 Task: Buy 2 Board Shorts of size Medium for Baby Girls from Clothing section under best seller category for shipping address: Gloria Young, 3106 Abia Martin Drive, Panther Burn, Mississippi 38765, Cell Number 6314971043. Pay from credit card ending with 2005, CVV 3321
Action: Mouse moved to (349, 89)
Screenshot: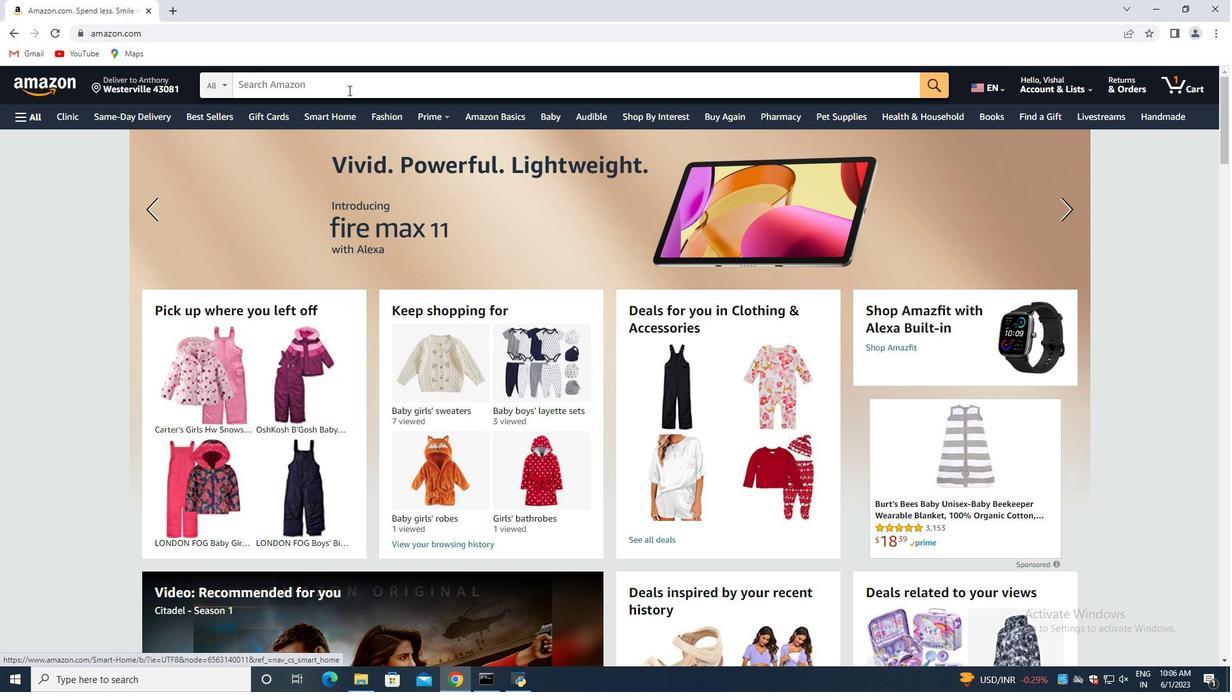 
Action: Mouse pressed left at (349, 89)
Screenshot: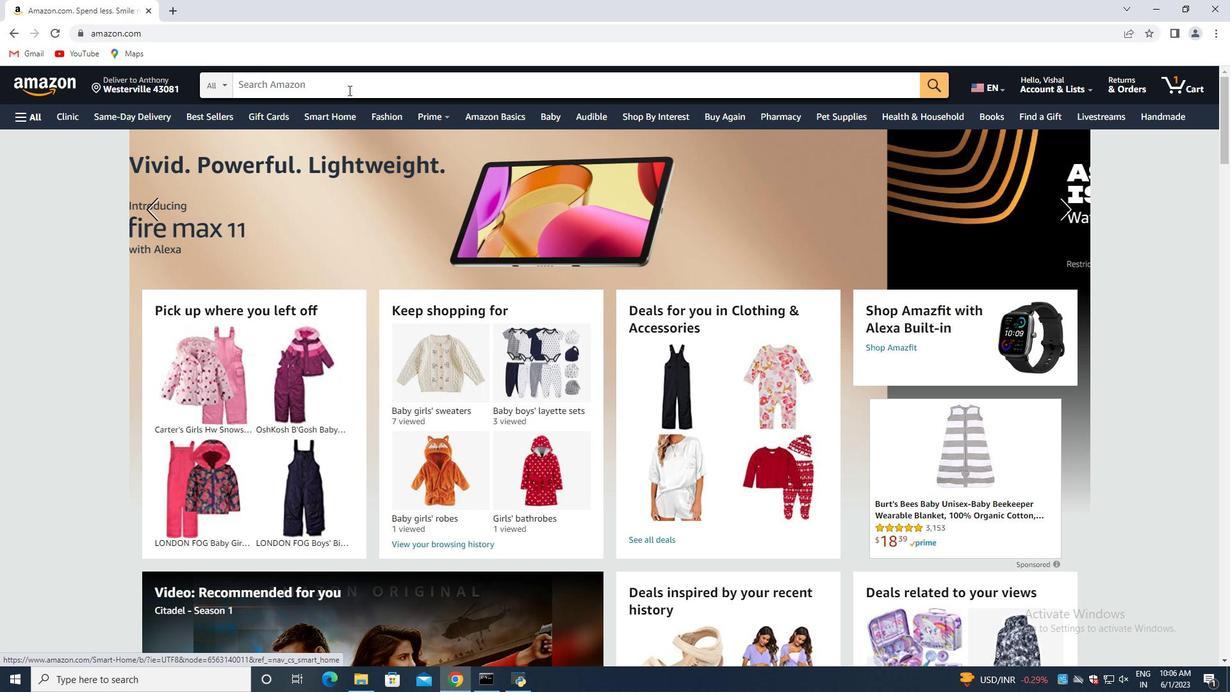 
Action: Key pressed <Key.shift>Board<Key.space><Key.shift>Short<Key.space>oi<Key.backspace>f<Key.space>size<Key.space><Key.shift>Medium<Key.space>for<Key.space><Key.shift>Baby<Key.space><Key.shift>Girls<Key.enter>
Screenshot: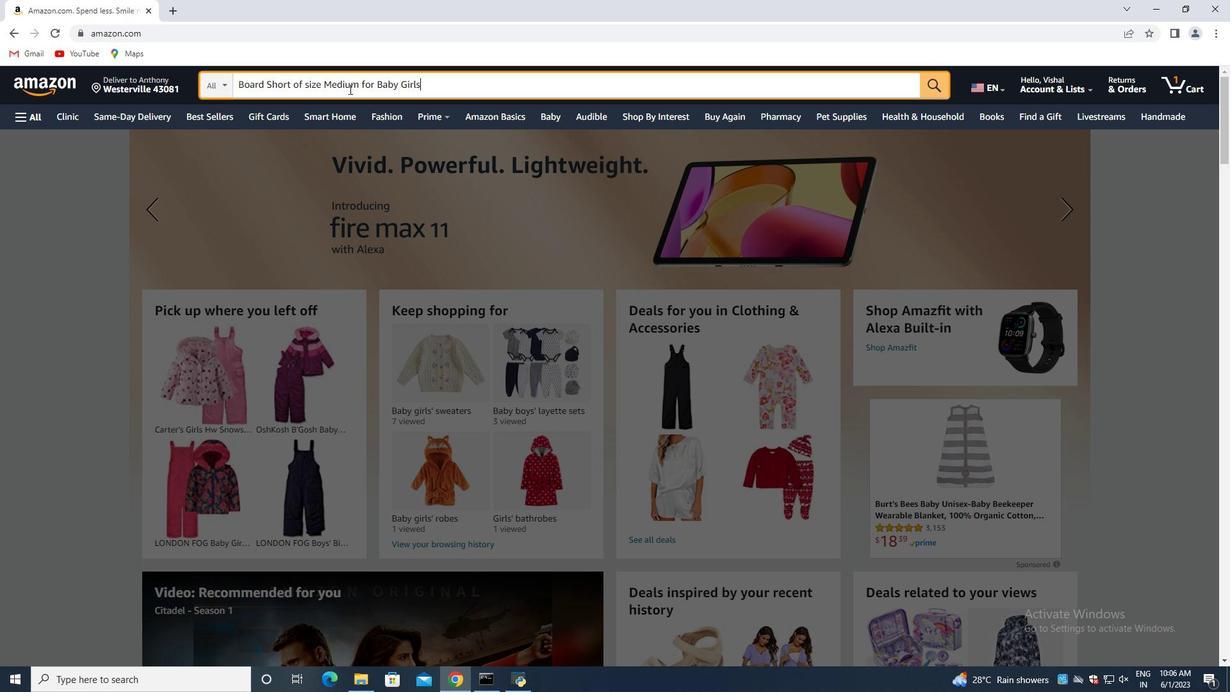
Action: Mouse moved to (342, 108)
Screenshot: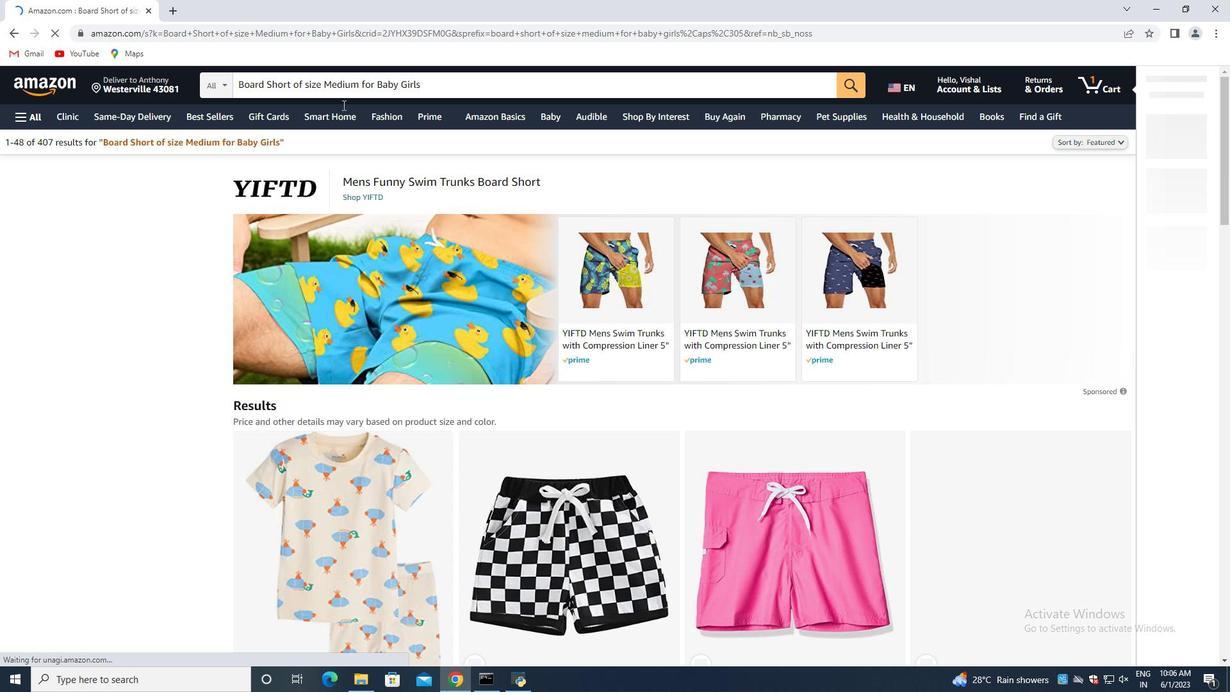 
Action: Mouse scrolled (342, 107) with delta (0, 0)
Screenshot: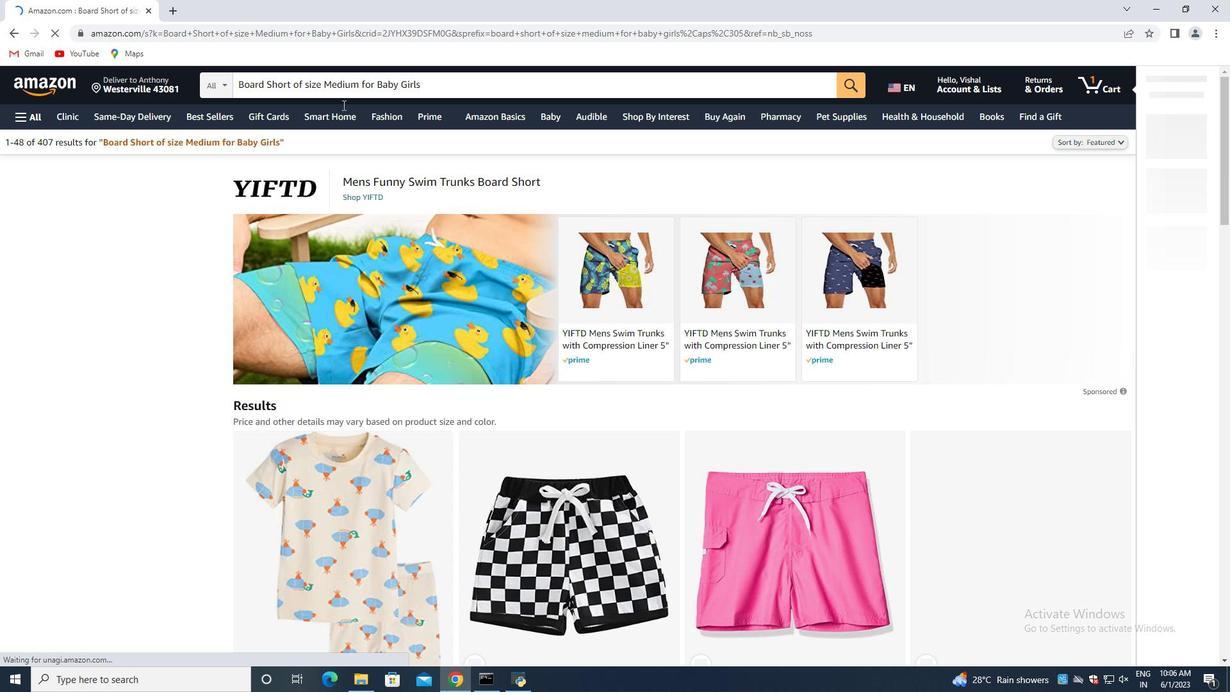 
Action: Mouse moved to (338, 121)
Screenshot: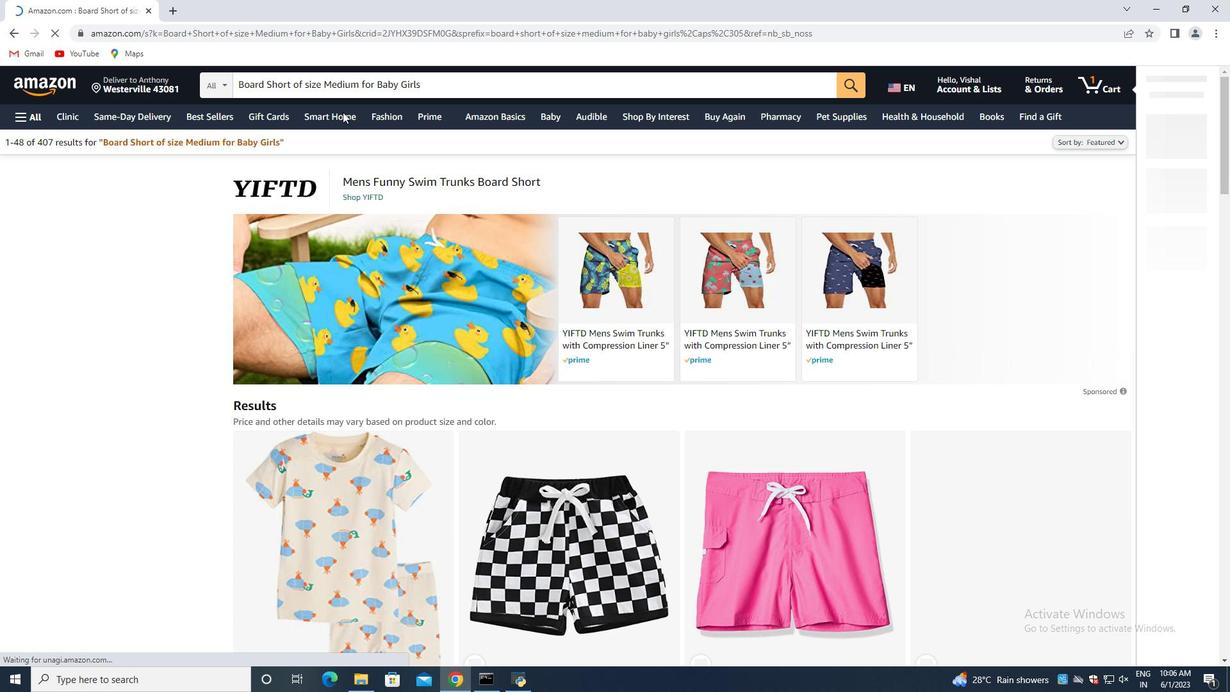 
Action: Mouse scrolled (338, 121) with delta (0, 0)
Screenshot: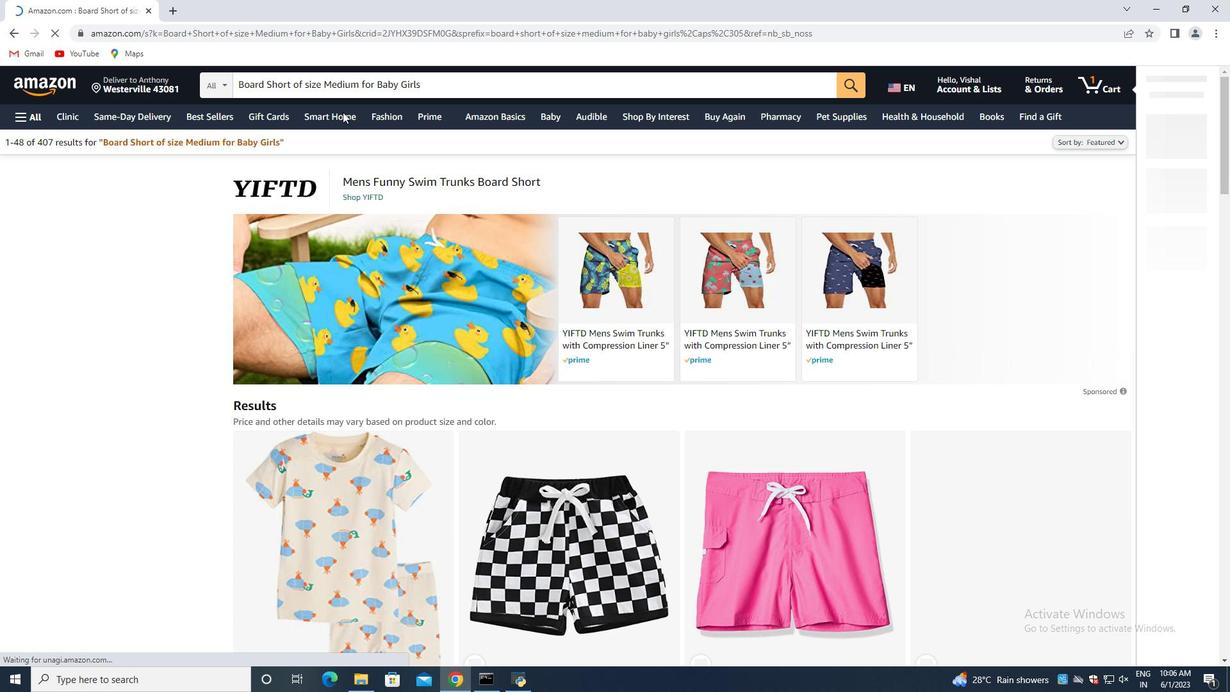 
Action: Mouse moved to (308, 137)
Screenshot: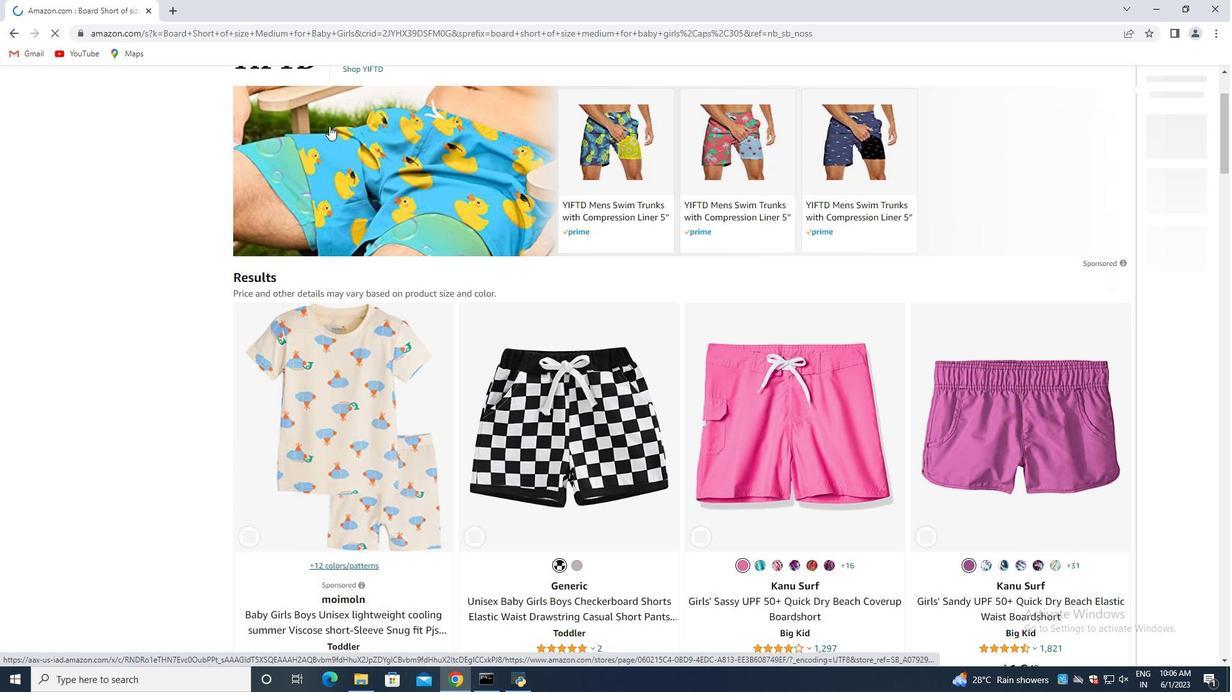 
Action: Mouse scrolled (308, 136) with delta (0, 0)
Screenshot: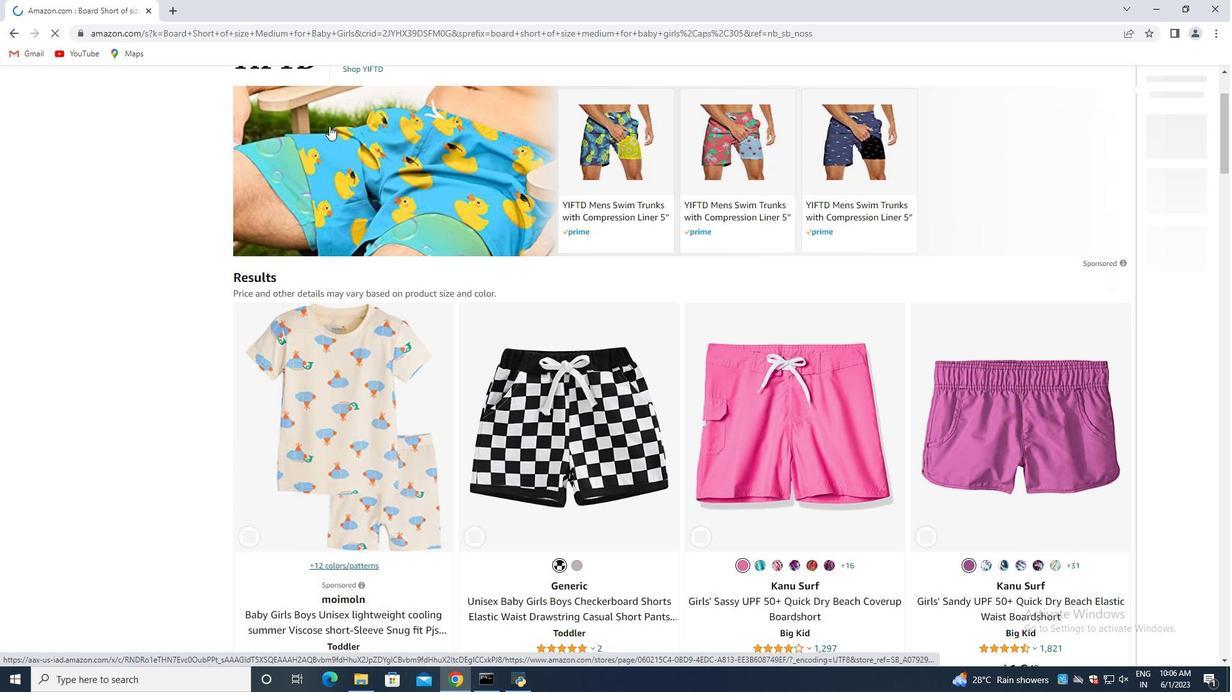 
Action: Mouse moved to (294, 142)
Screenshot: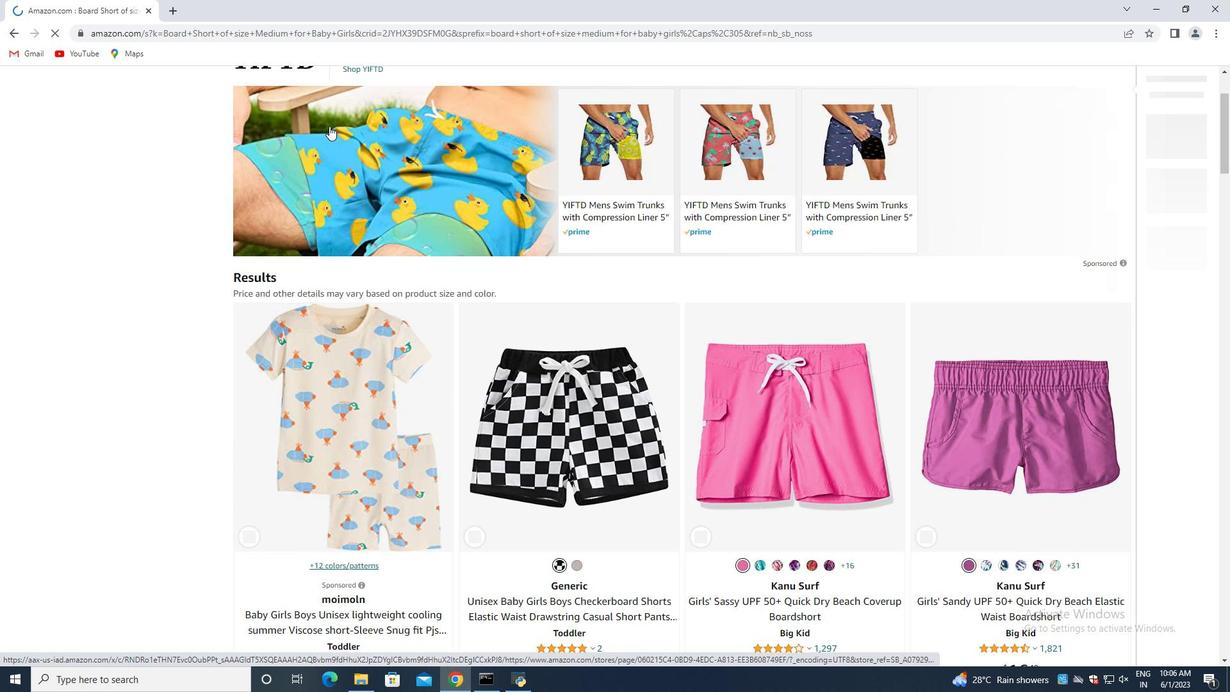 
Action: Mouse scrolled (294, 142) with delta (0, 0)
Screenshot: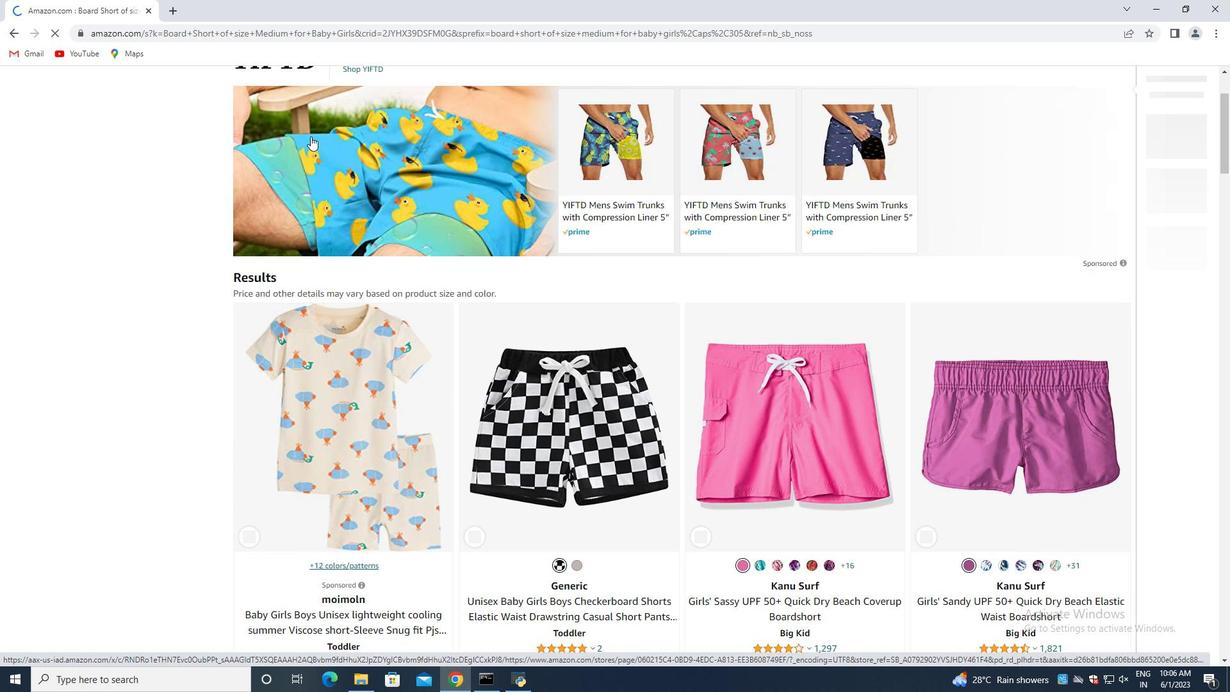 
Action: Mouse moved to (297, 139)
Screenshot: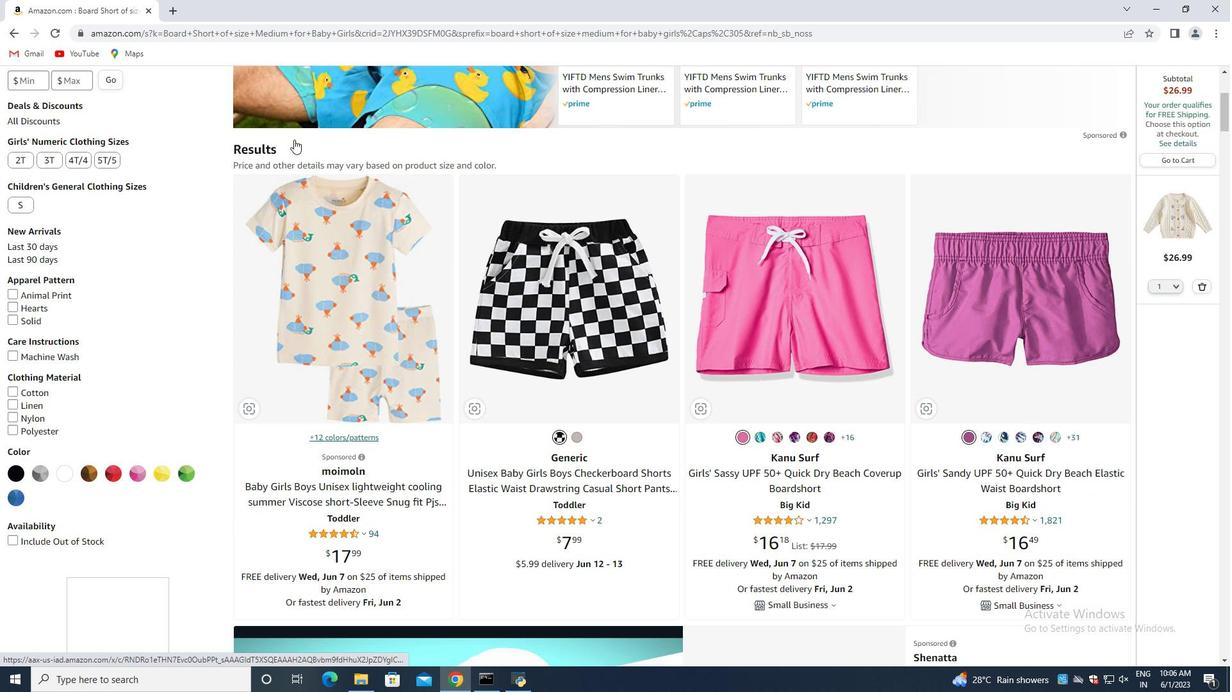 
Action: Mouse scrolled (297, 139) with delta (0, 0)
Screenshot: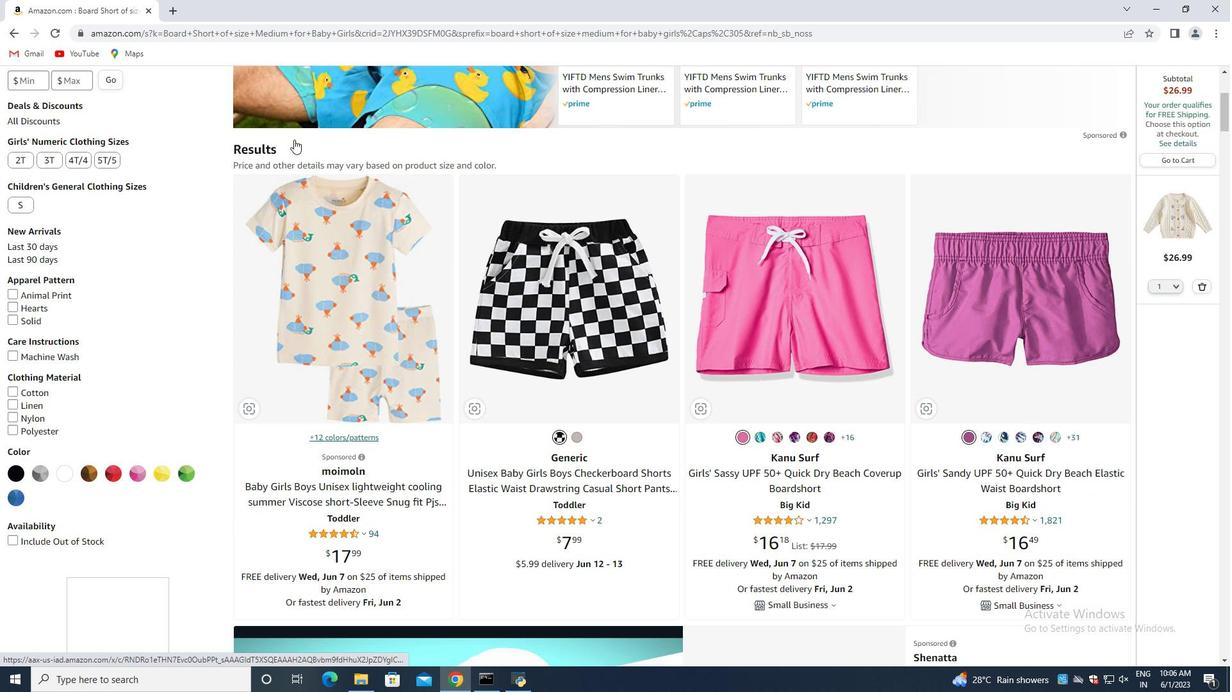 
Action: Mouse moved to (298, 139)
Screenshot: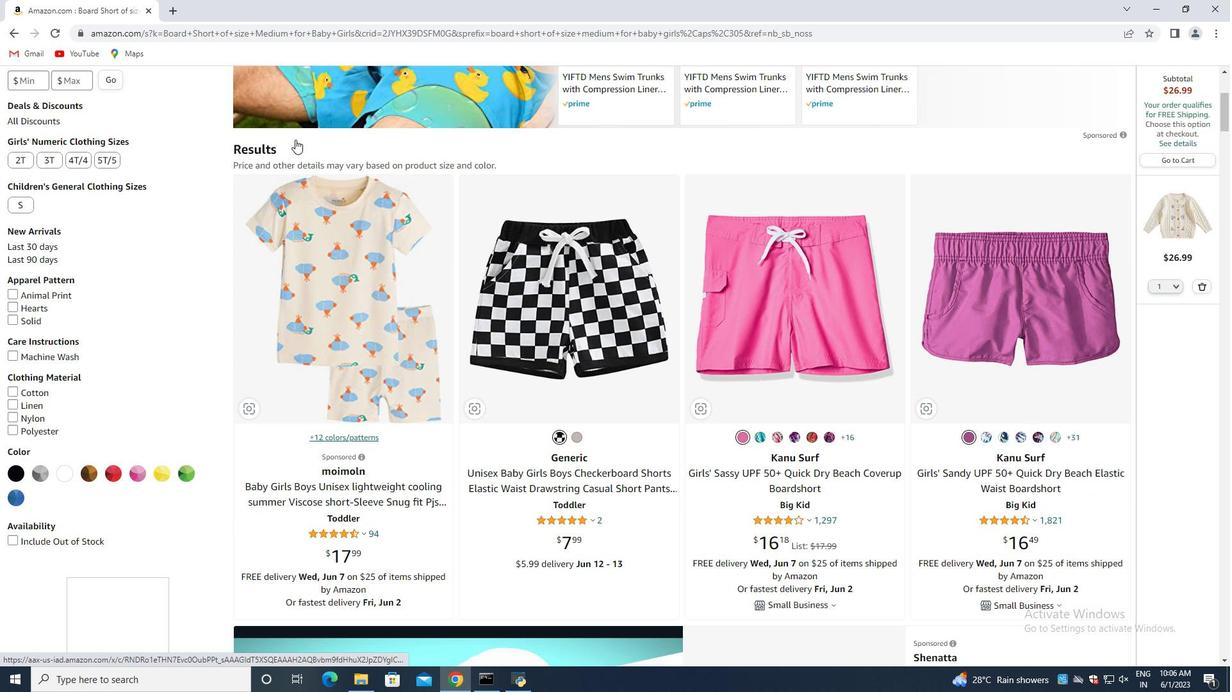 
Action: Mouse scrolled (298, 139) with delta (0, 0)
Screenshot: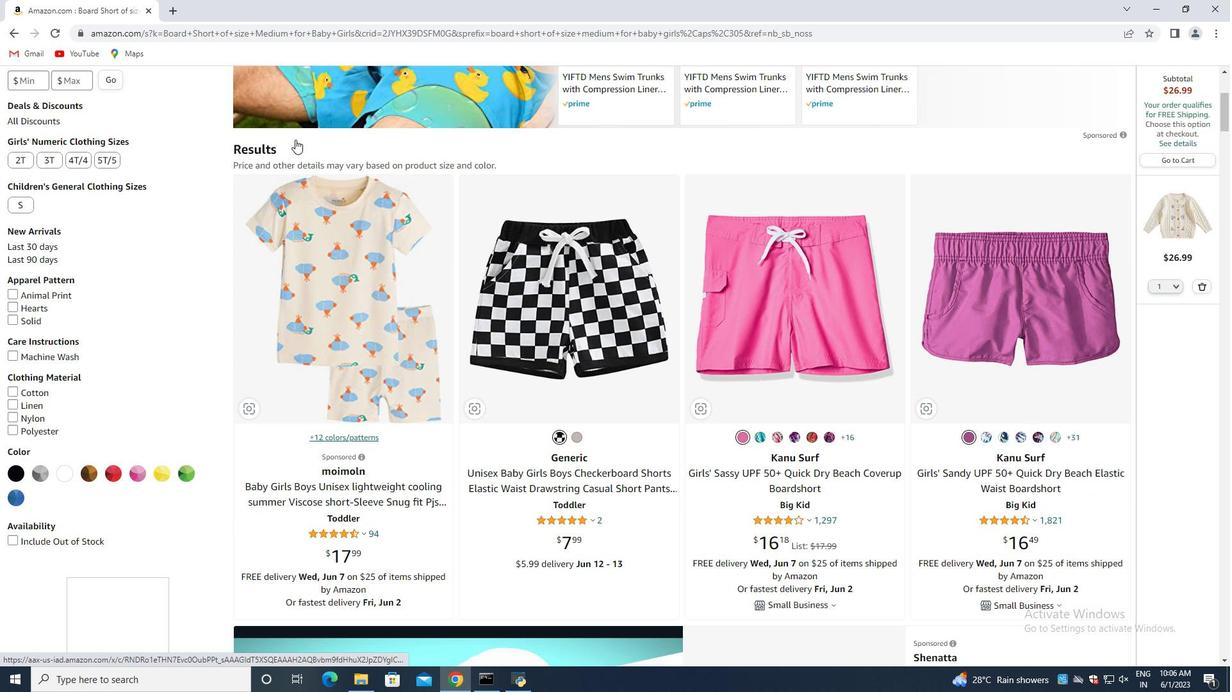 
Action: Mouse moved to (300, 140)
Screenshot: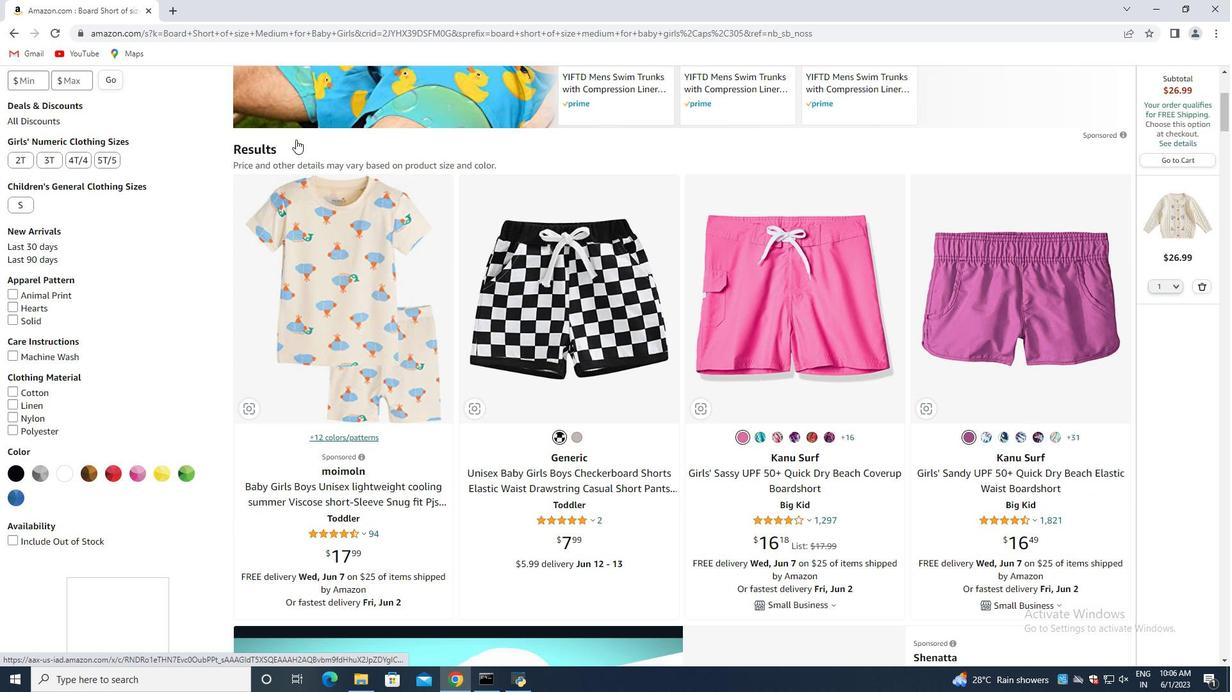 
Action: Mouse scrolled (300, 139) with delta (0, 0)
Screenshot: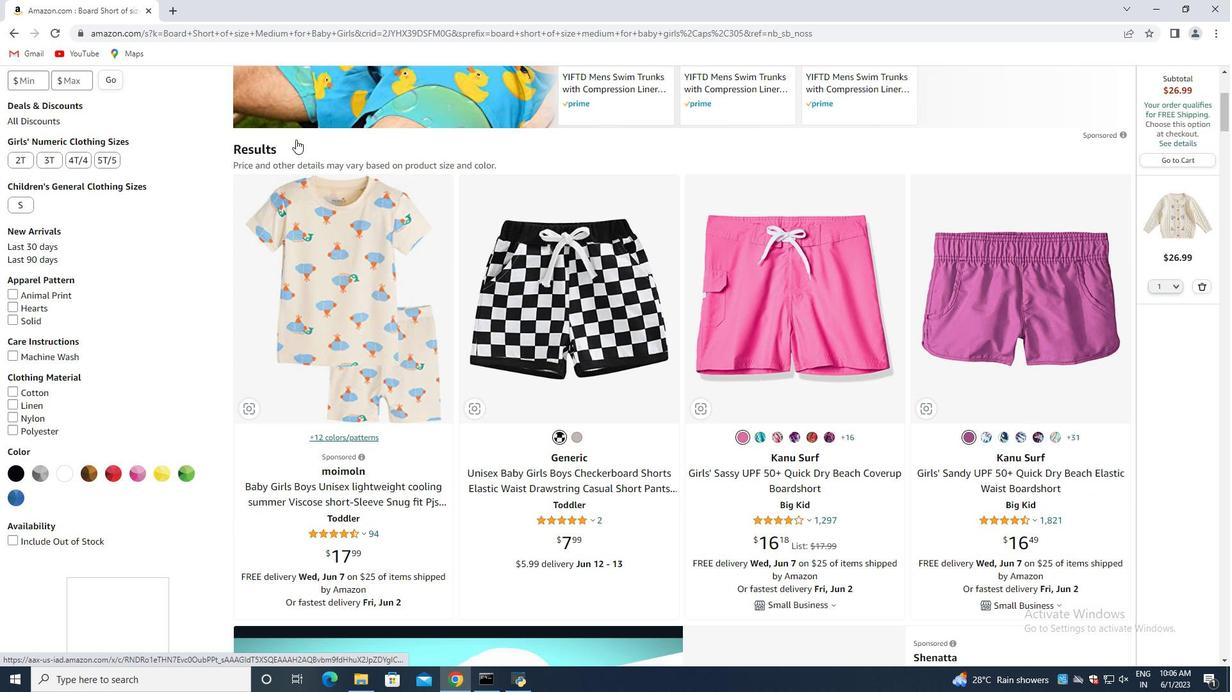 
Action: Mouse moved to (307, 145)
Screenshot: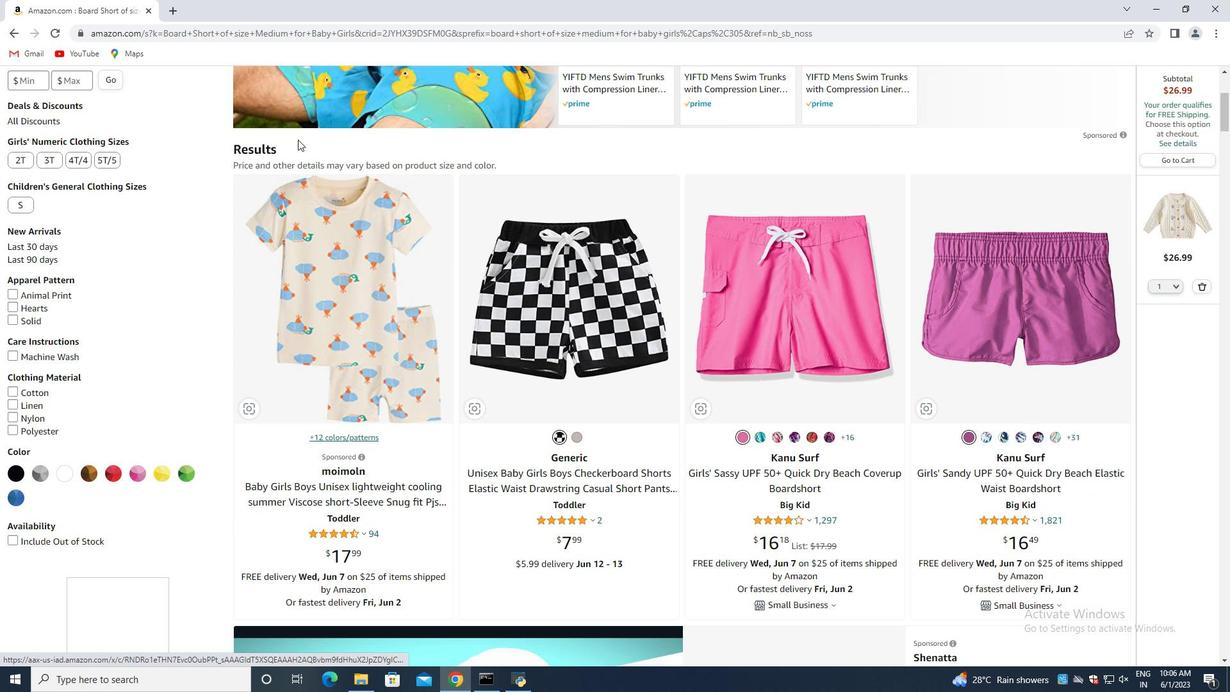 
Action: Mouse scrolled (307, 144) with delta (0, 0)
Screenshot: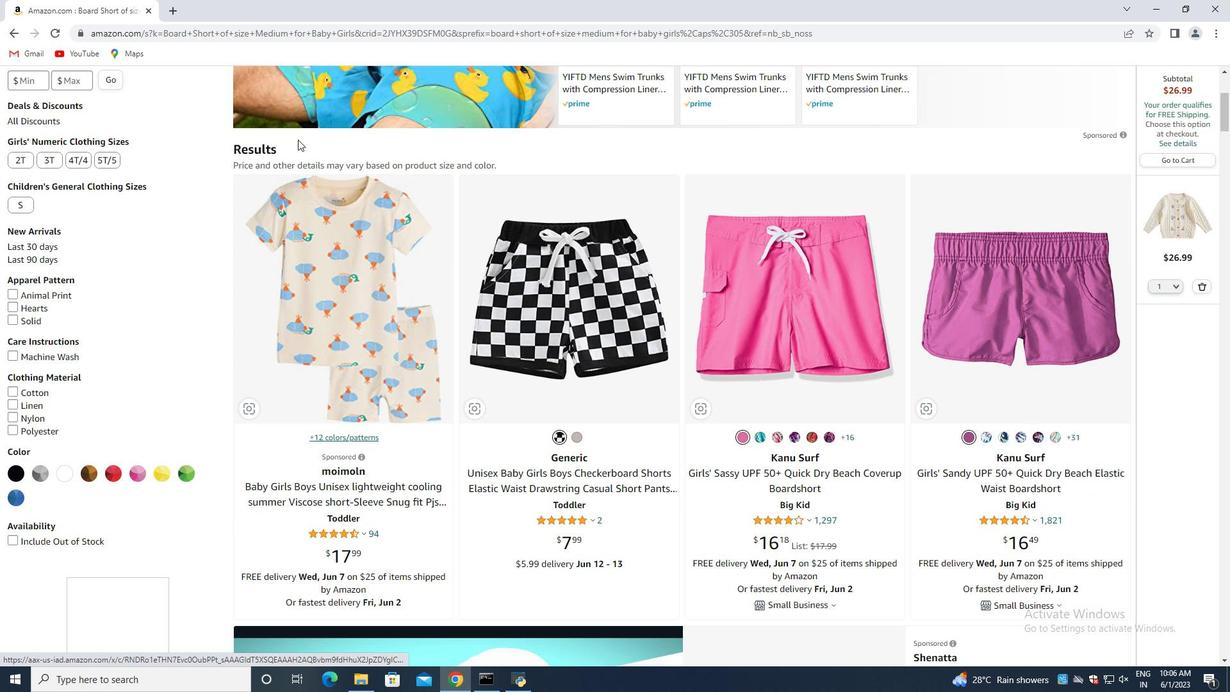 
Action: Mouse scrolled (307, 144) with delta (0, 0)
Screenshot: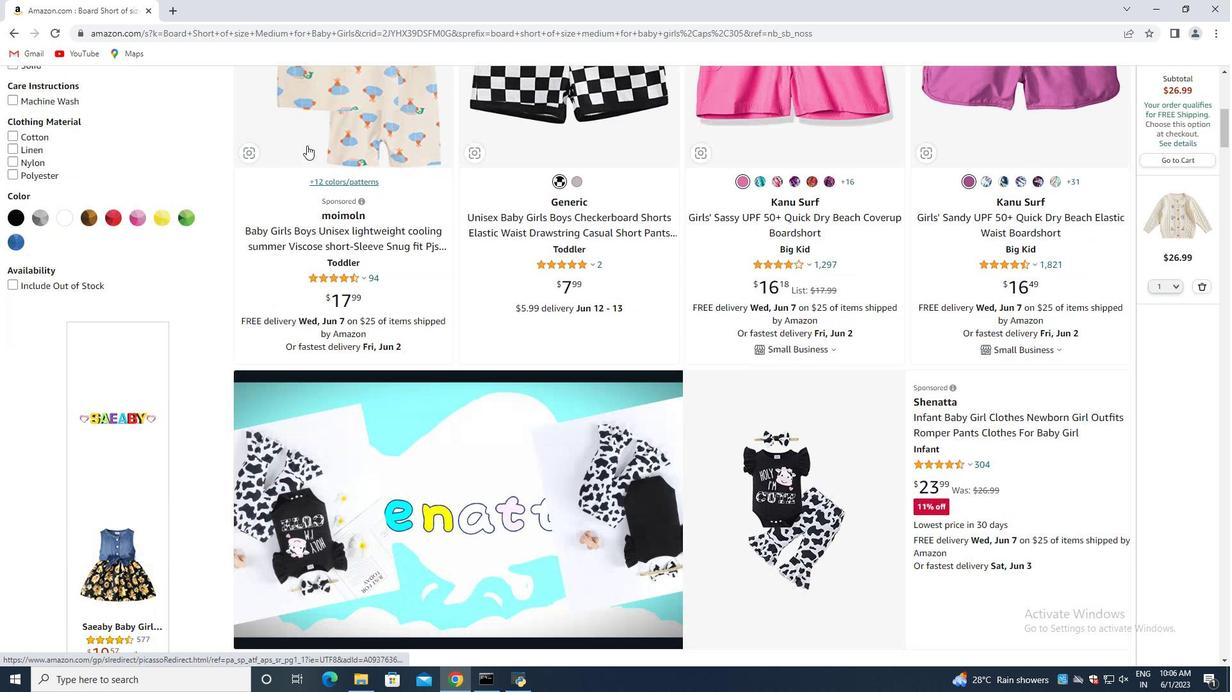 
Action: Mouse moved to (307, 145)
Screenshot: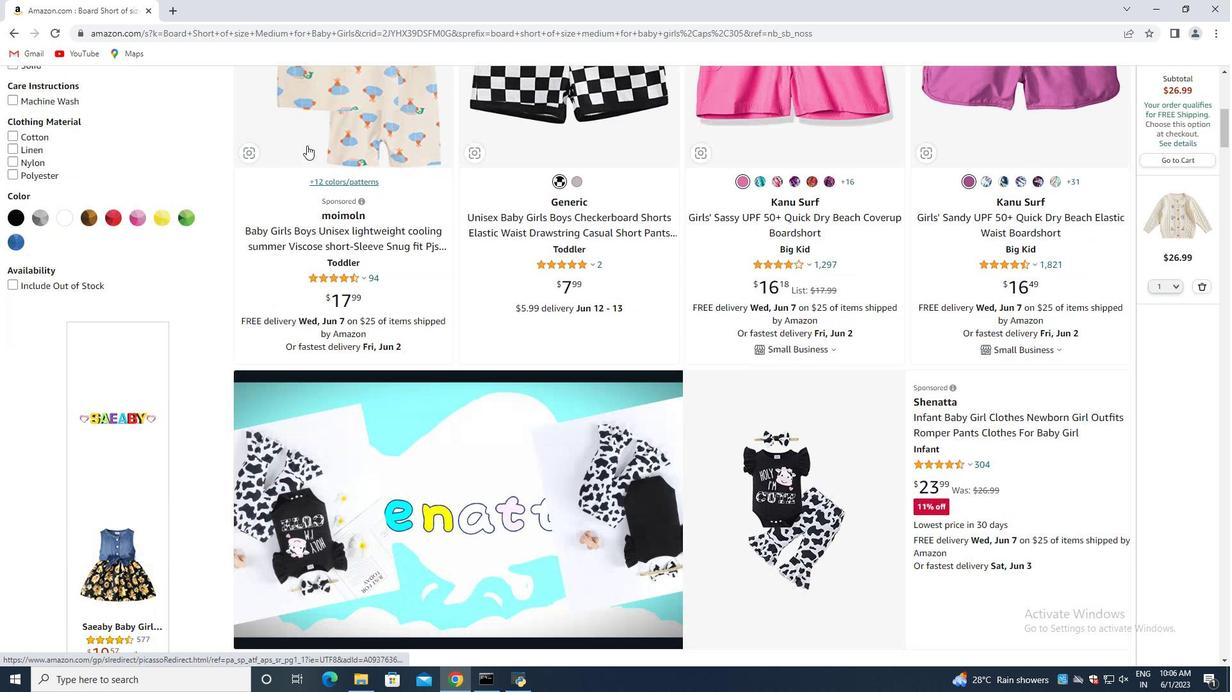 
Action: Mouse scrolled (307, 144) with delta (0, 0)
Screenshot: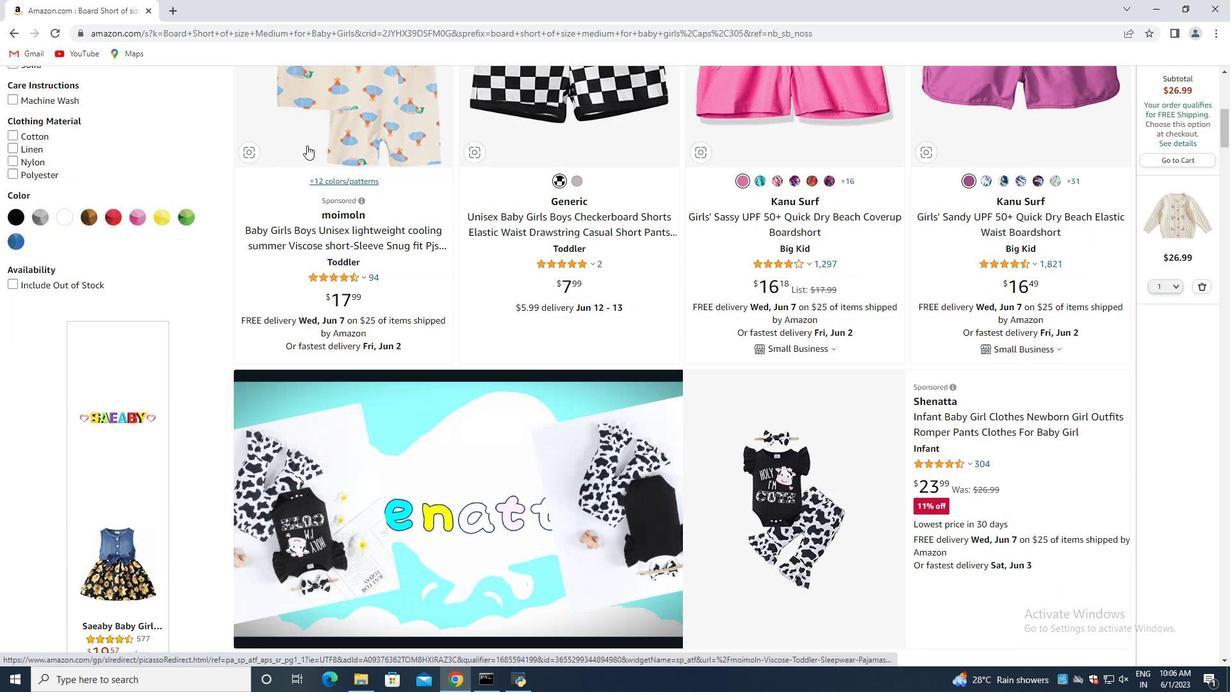 
Action: Mouse moved to (307, 147)
Screenshot: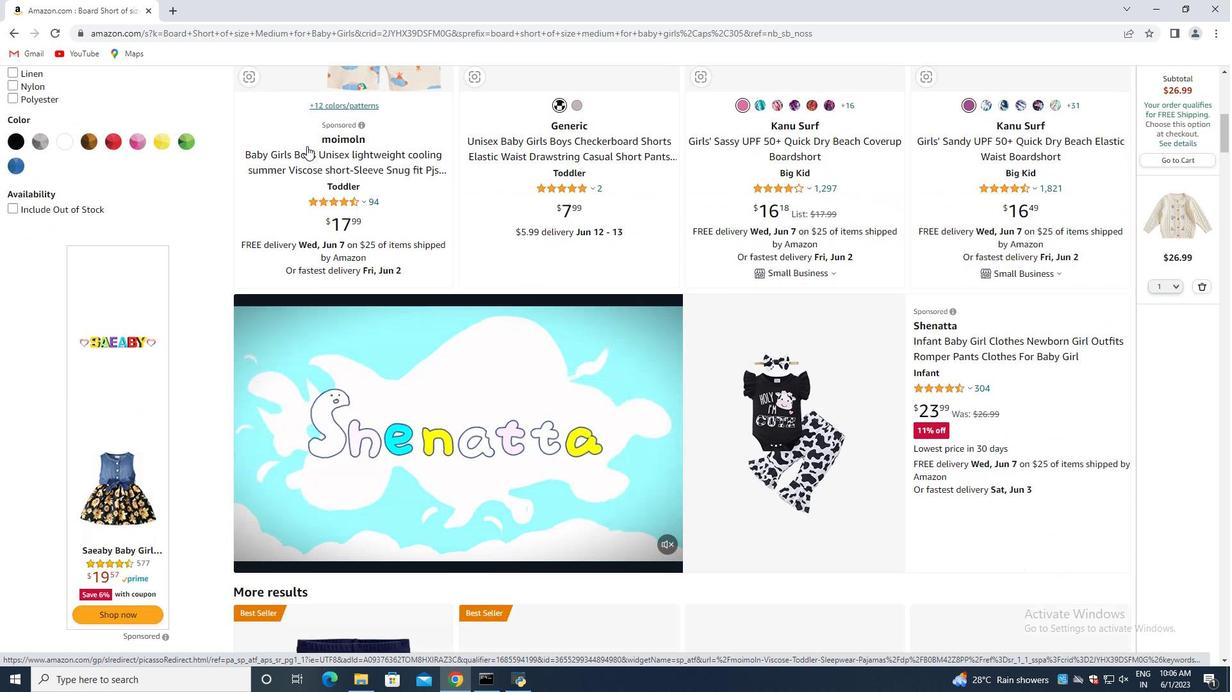 
Action: Mouse scrolled (307, 146) with delta (0, 0)
Screenshot: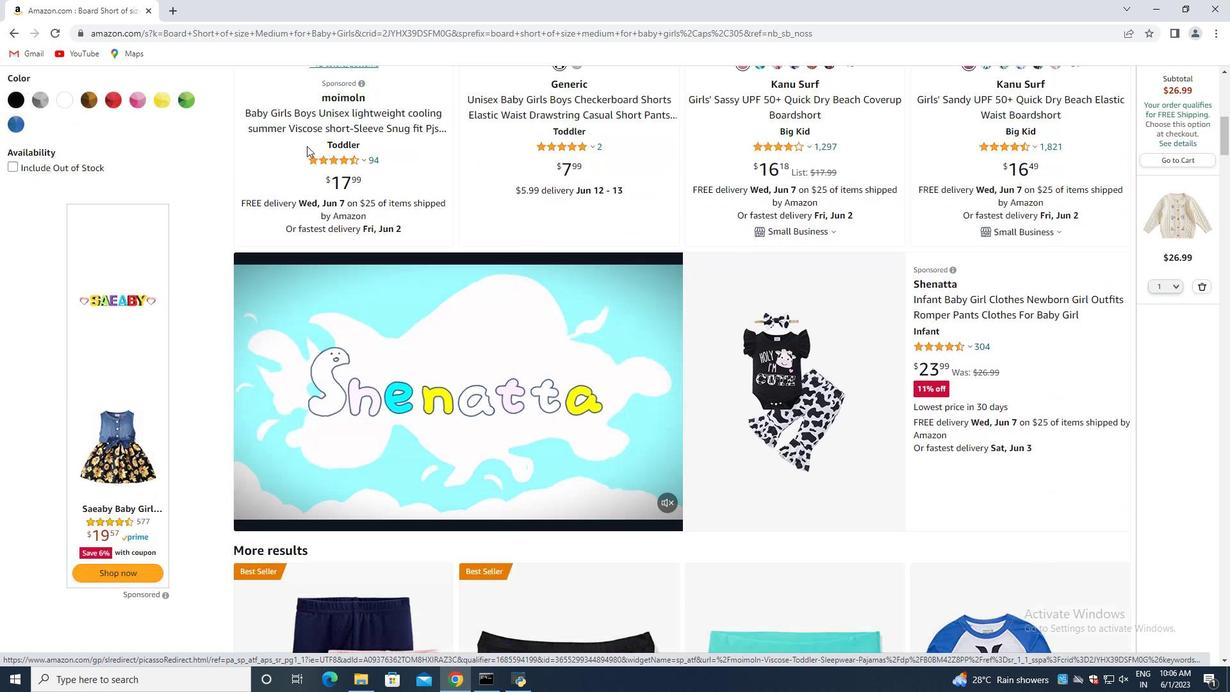 
Action: Mouse scrolled (307, 146) with delta (0, 0)
Screenshot: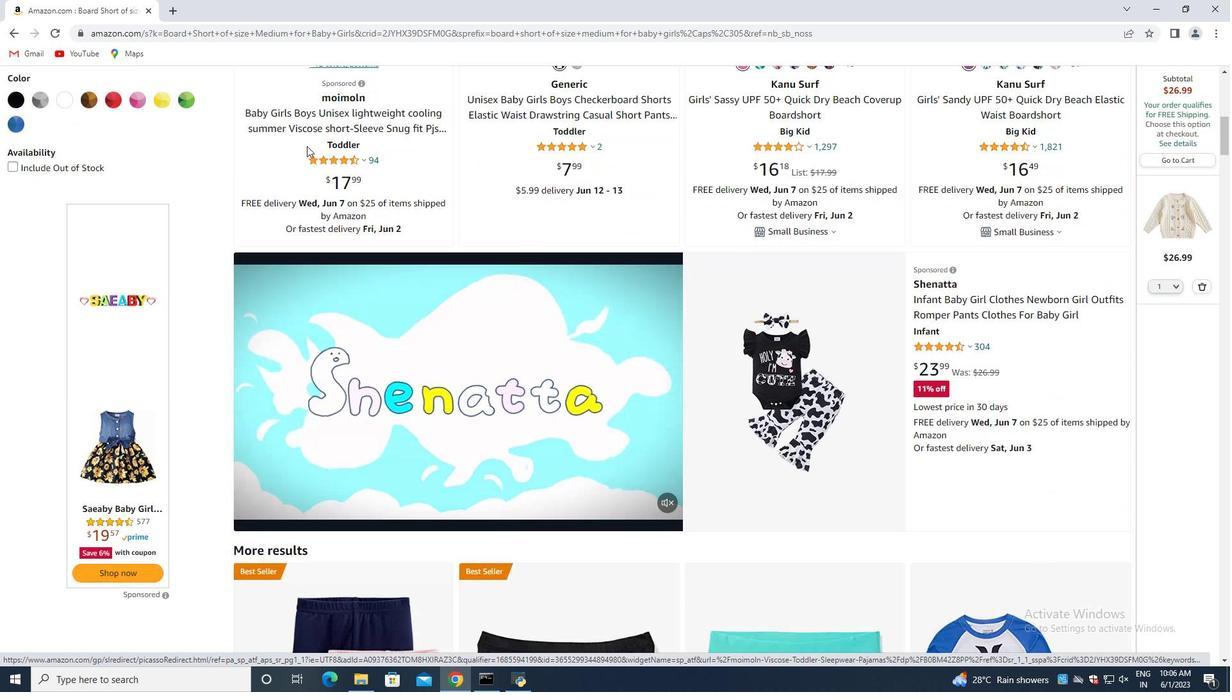 
Action: Mouse scrolled (307, 146) with delta (0, 0)
Screenshot: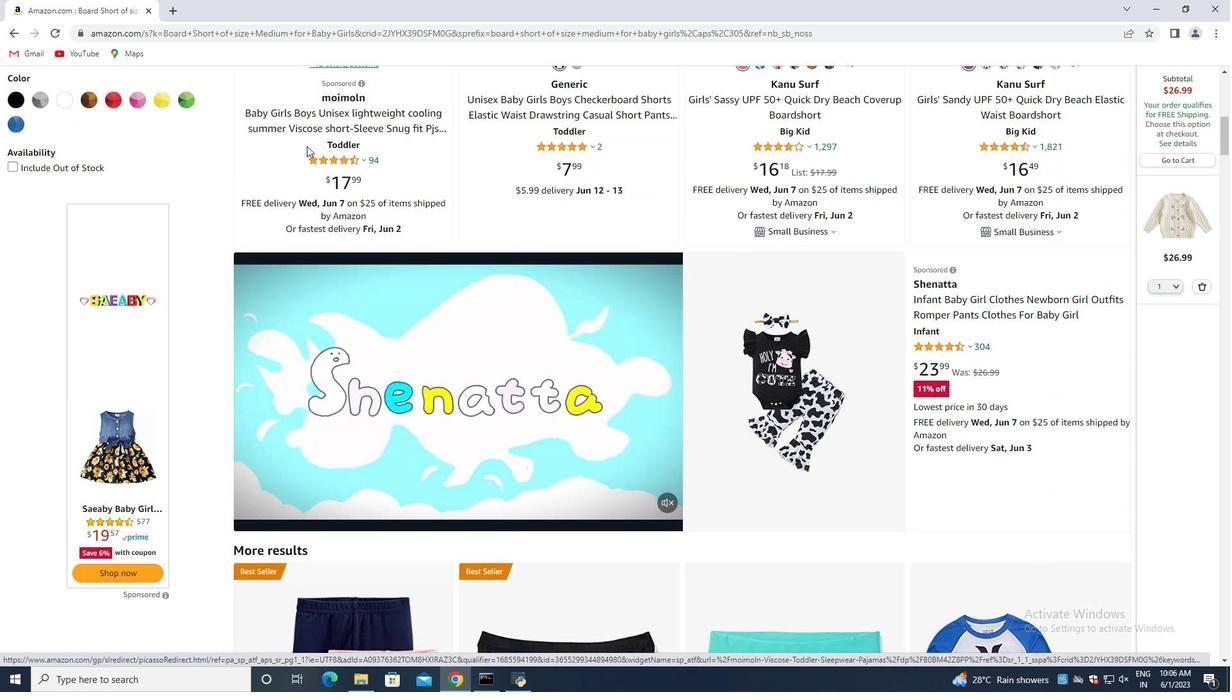 
Action: Mouse scrolled (307, 148) with delta (0, 0)
Screenshot: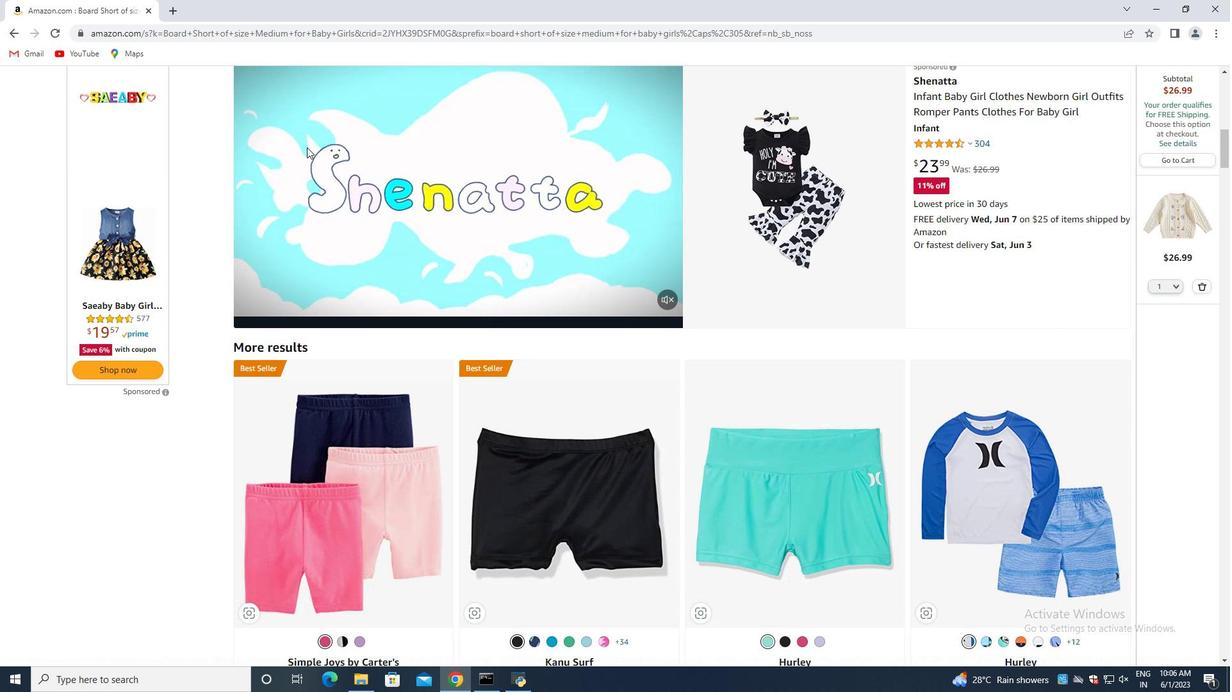 
Action: Mouse scrolled (307, 148) with delta (0, 0)
Screenshot: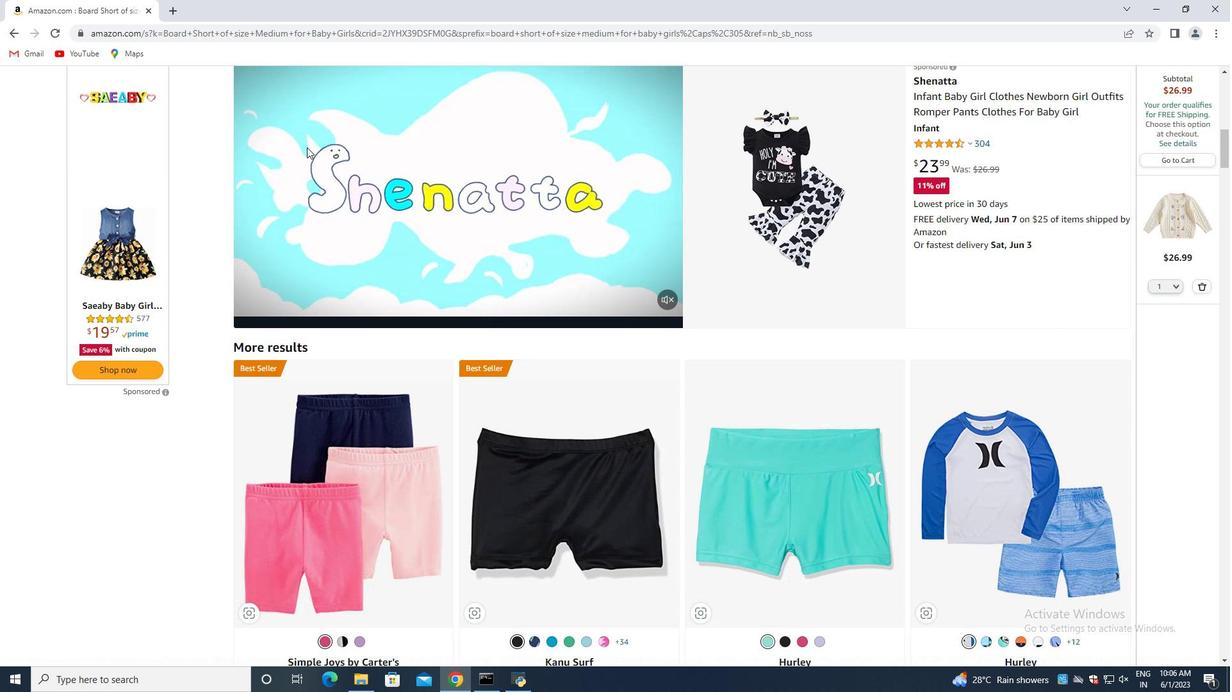 
Action: Mouse scrolled (307, 148) with delta (0, 0)
Screenshot: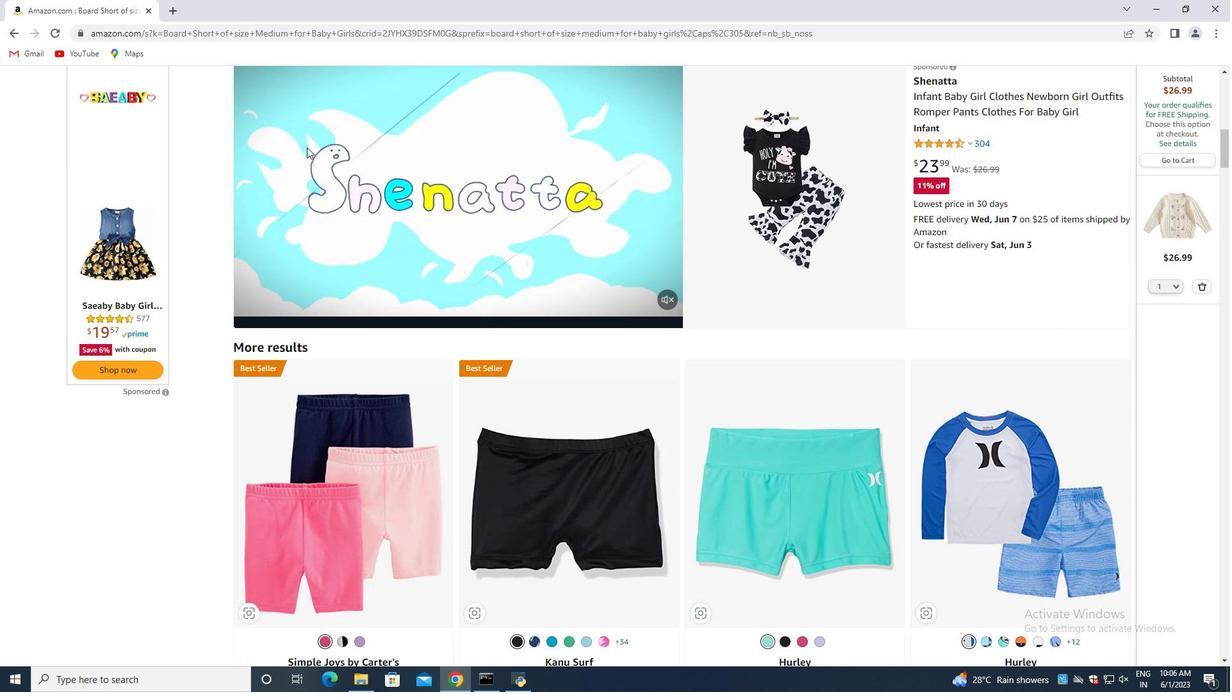 
Action: Mouse scrolled (307, 148) with delta (0, 0)
Screenshot: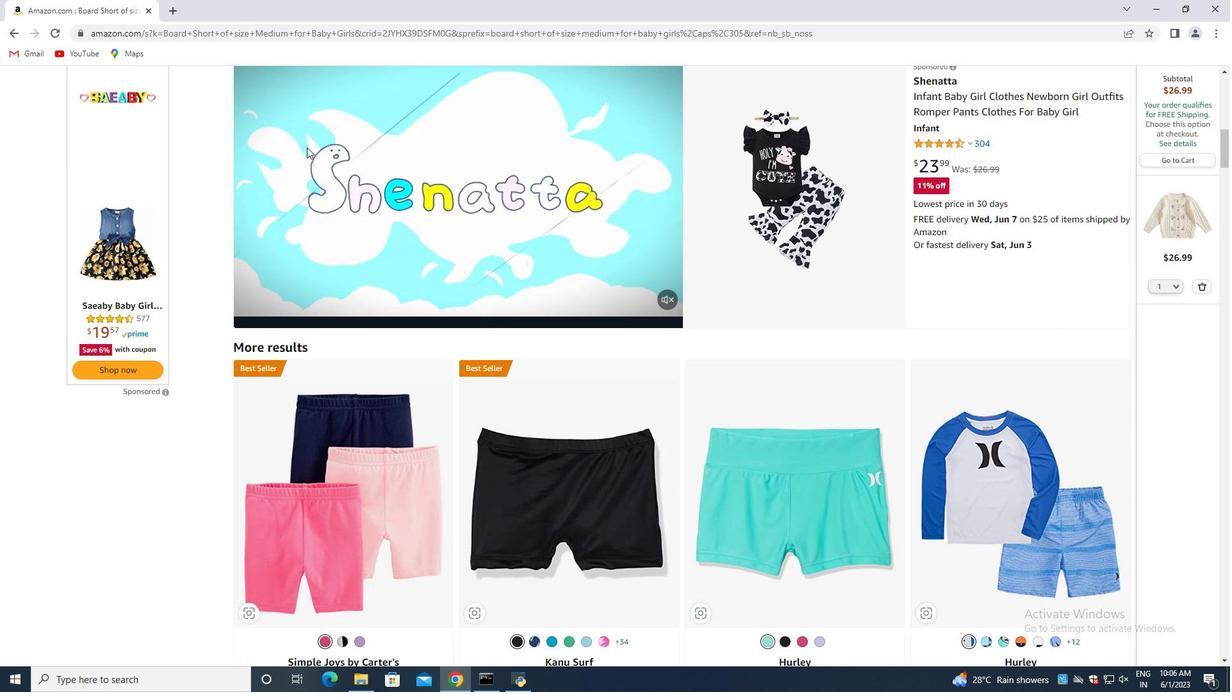 
Action: Mouse scrolled (307, 148) with delta (0, 0)
Screenshot: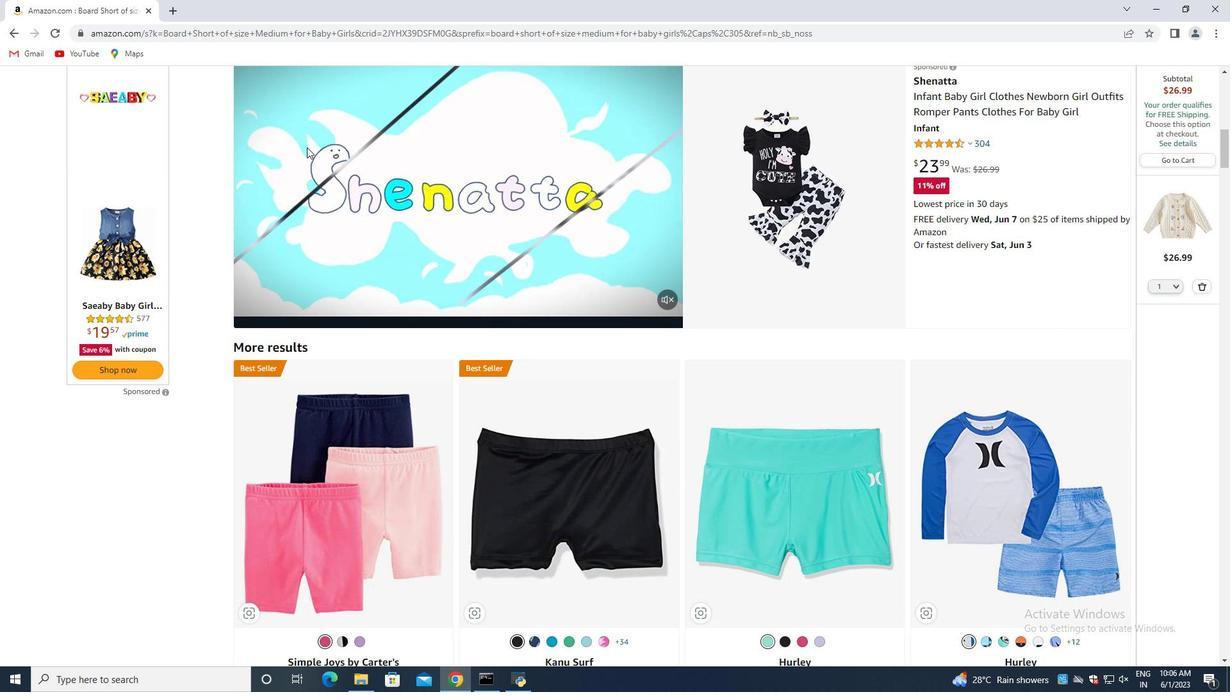 
Action: Mouse scrolled (307, 148) with delta (0, 0)
Screenshot: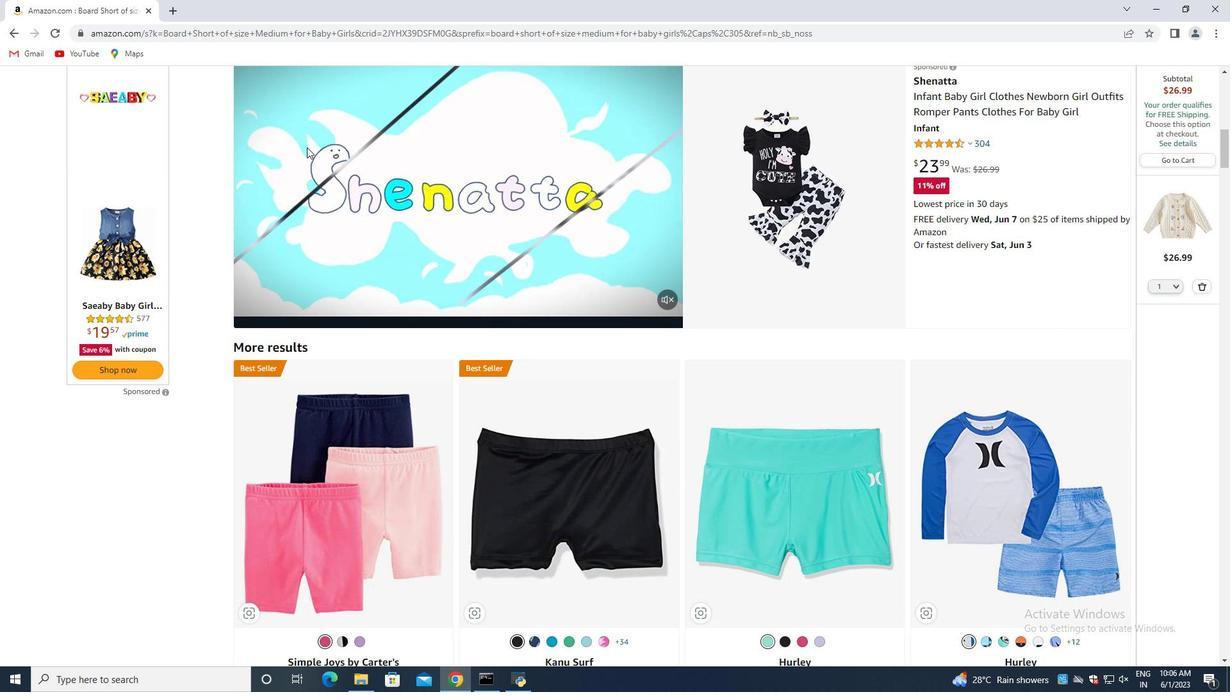 
Action: Mouse scrolled (307, 148) with delta (0, 0)
Screenshot: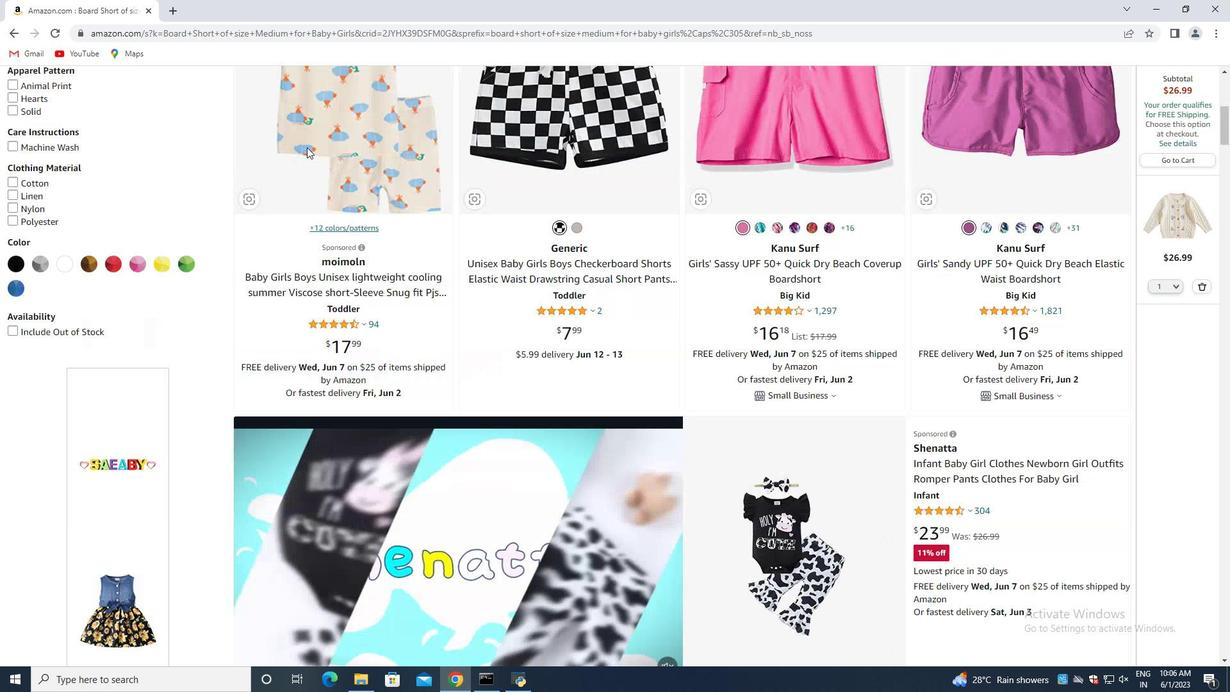 
Action: Mouse scrolled (307, 148) with delta (0, 0)
Screenshot: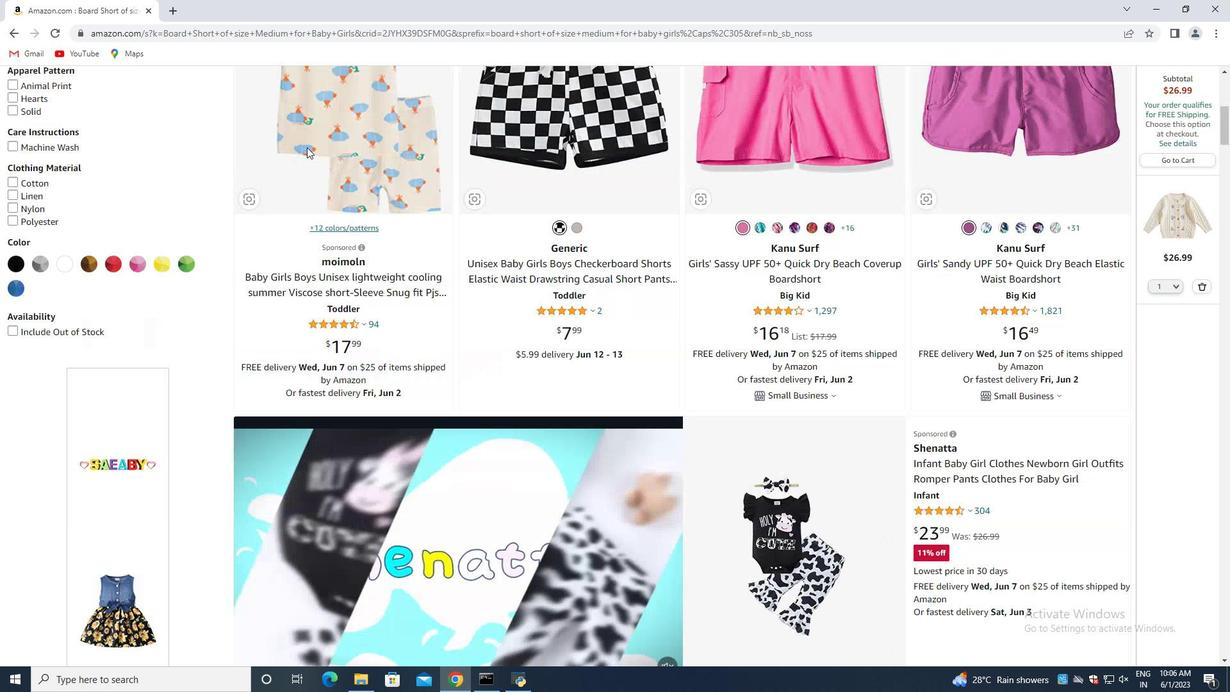 
Action: Mouse scrolled (307, 148) with delta (0, 0)
Screenshot: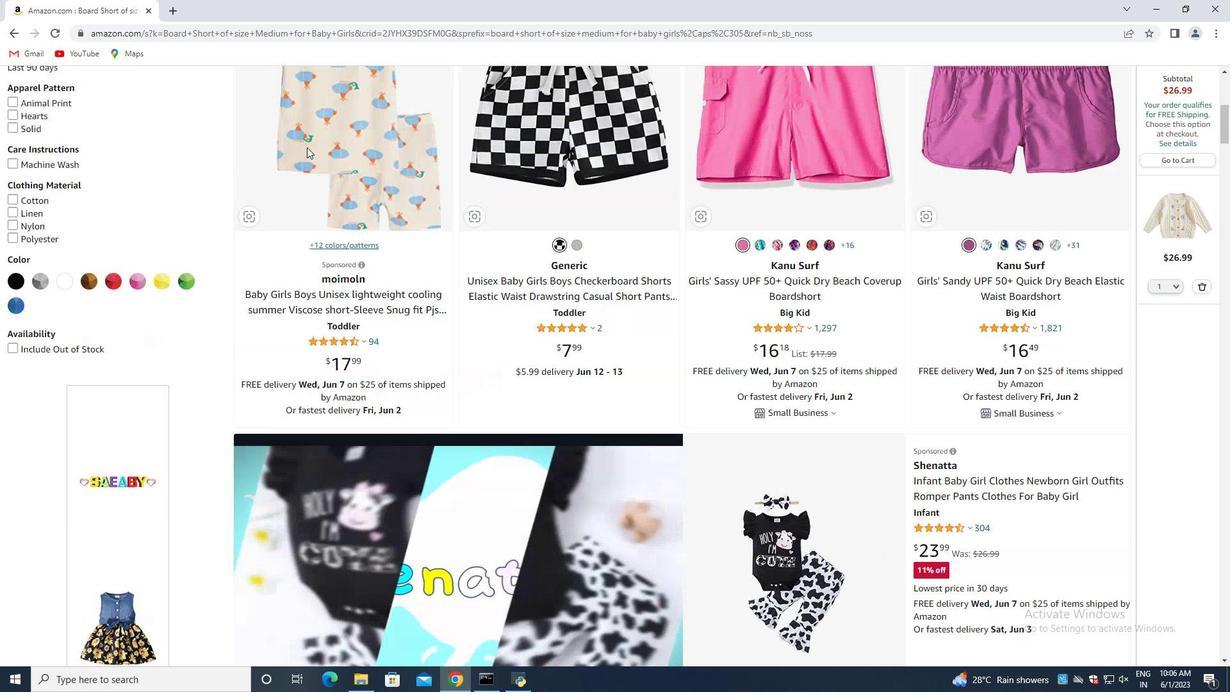 
Action: Mouse scrolled (307, 148) with delta (0, 0)
Screenshot: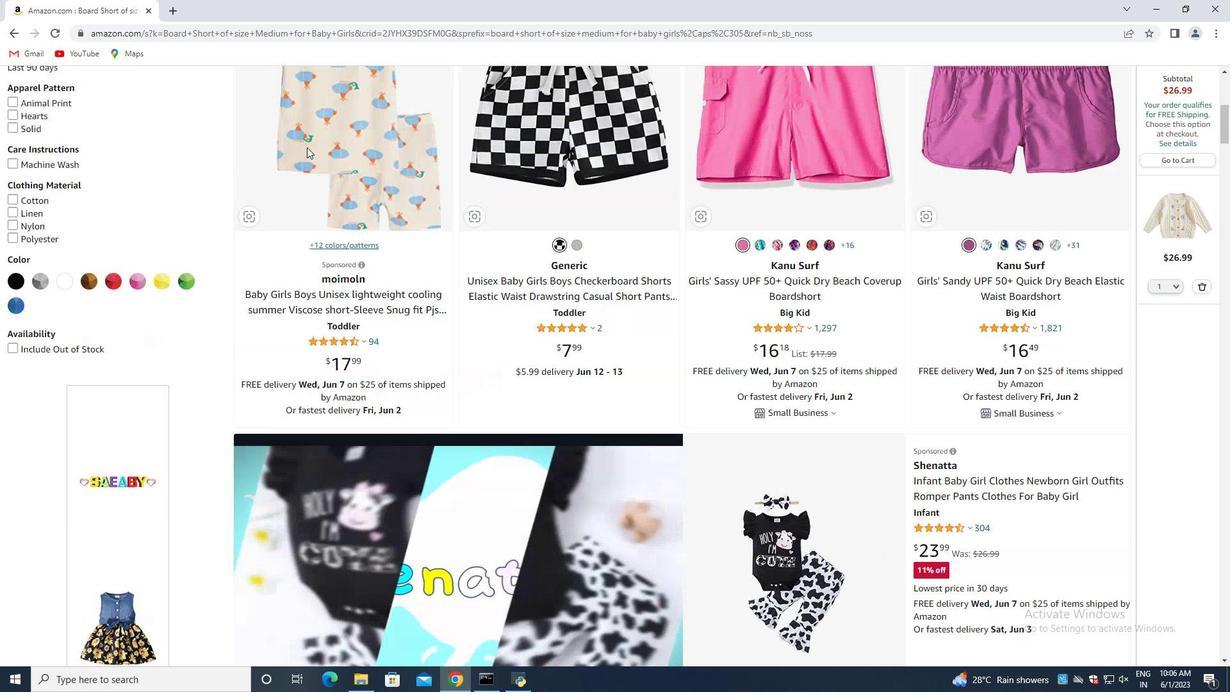 
Action: Mouse scrolled (307, 148) with delta (0, 0)
Screenshot: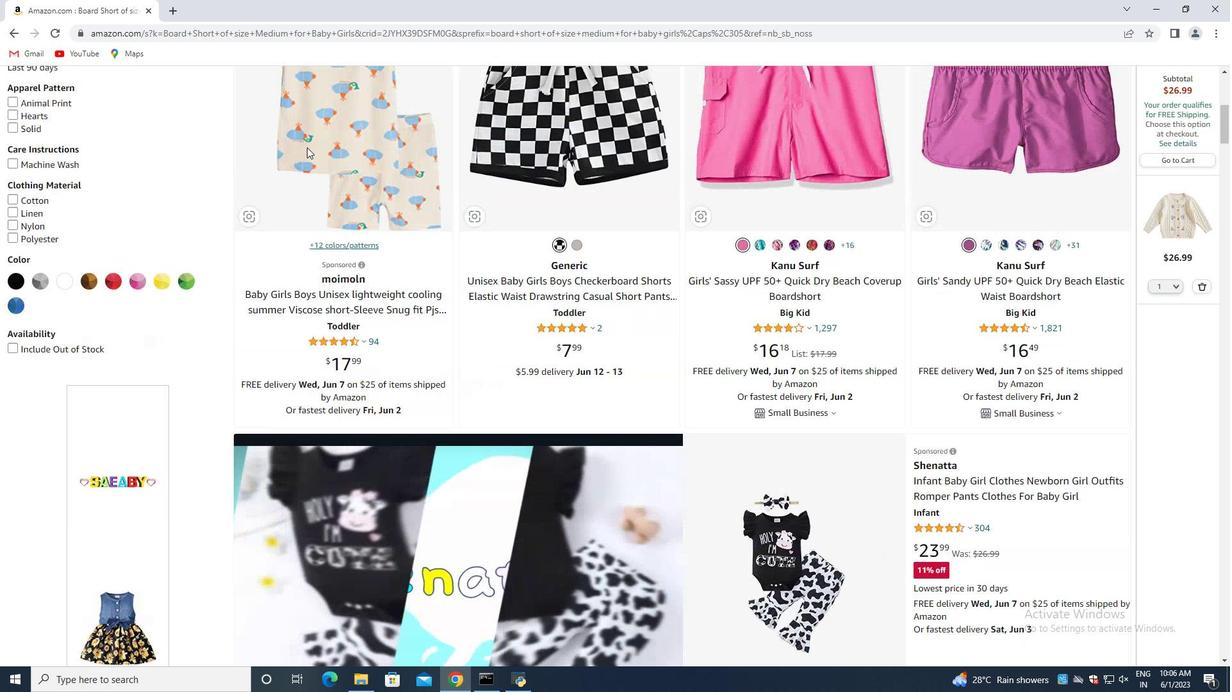 
Action: Mouse moved to (410, 336)
Screenshot: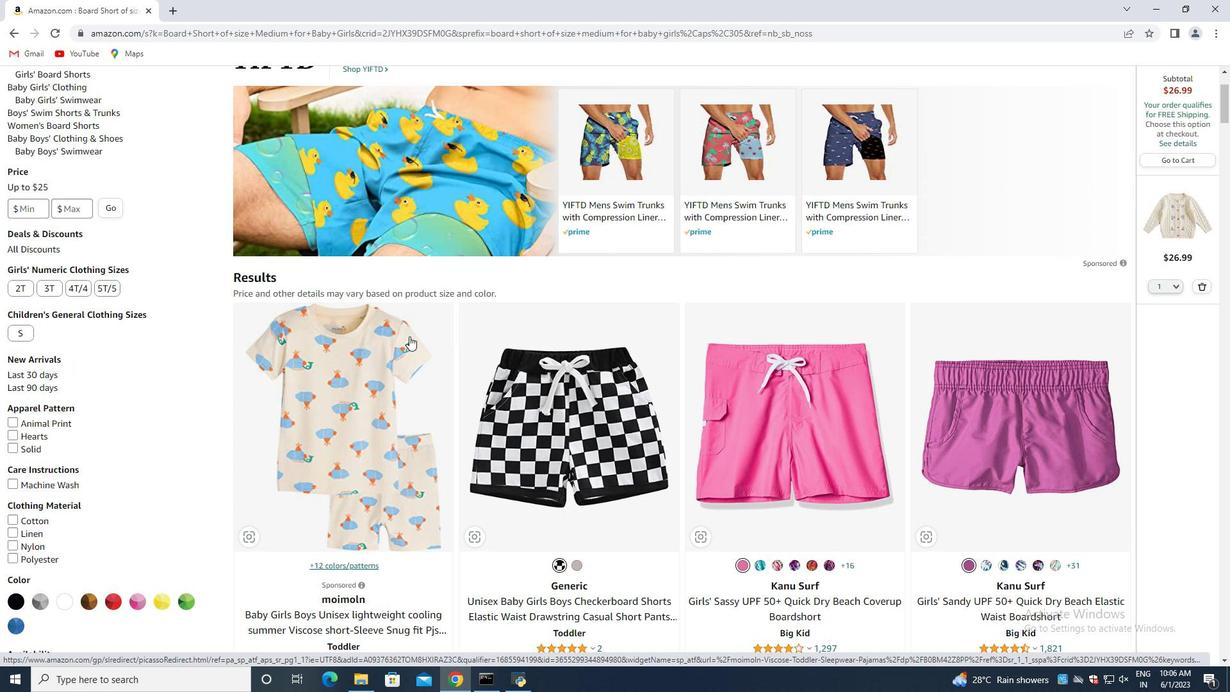 
Action: Mouse scrolled (410, 335) with delta (0, 0)
Screenshot: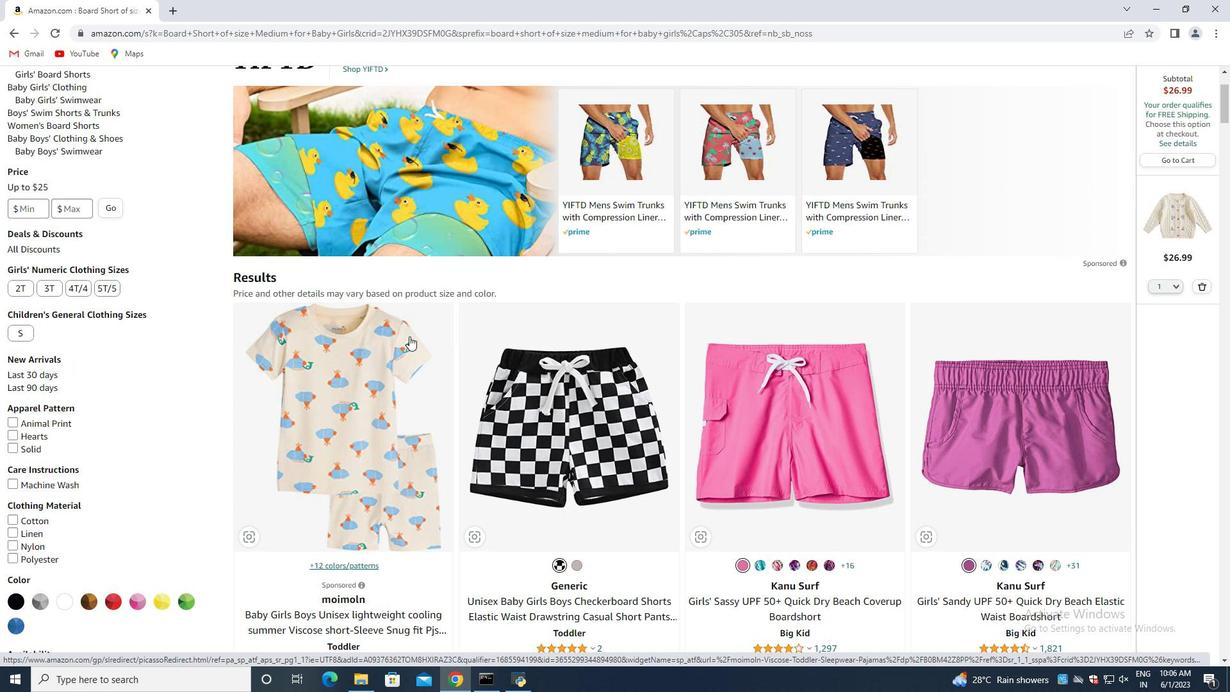 
Action: Mouse moved to (1199, 281)
Screenshot: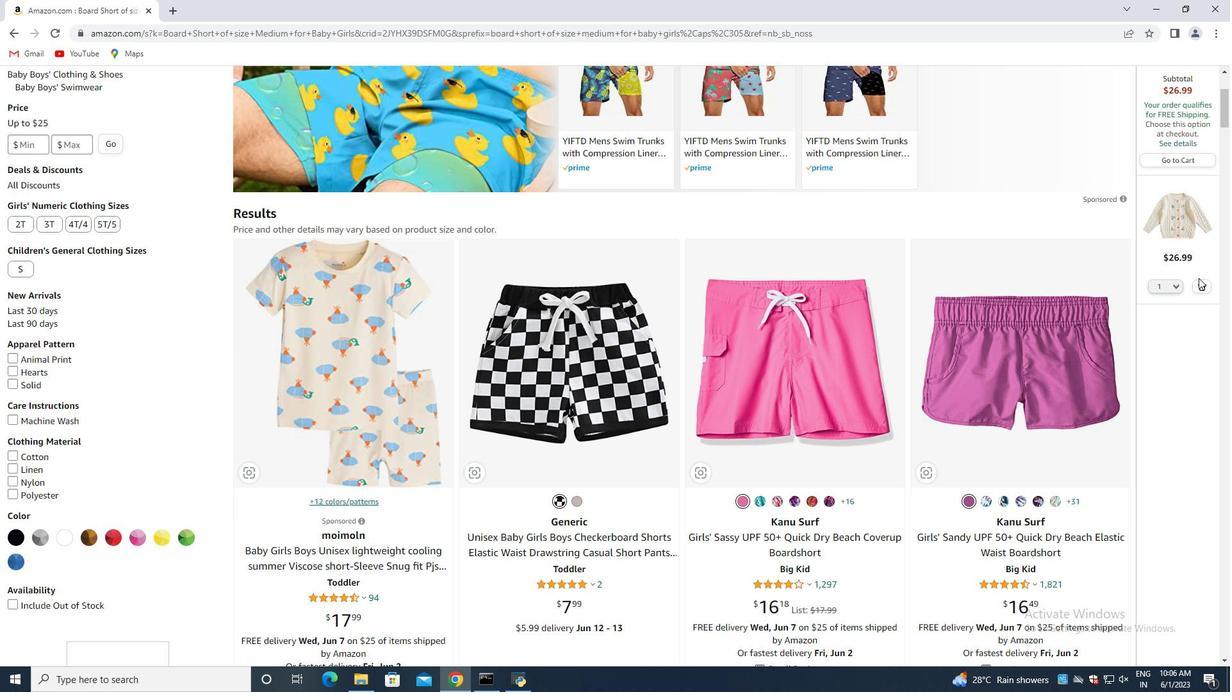 
Action: Mouse pressed left at (1199, 281)
Screenshot: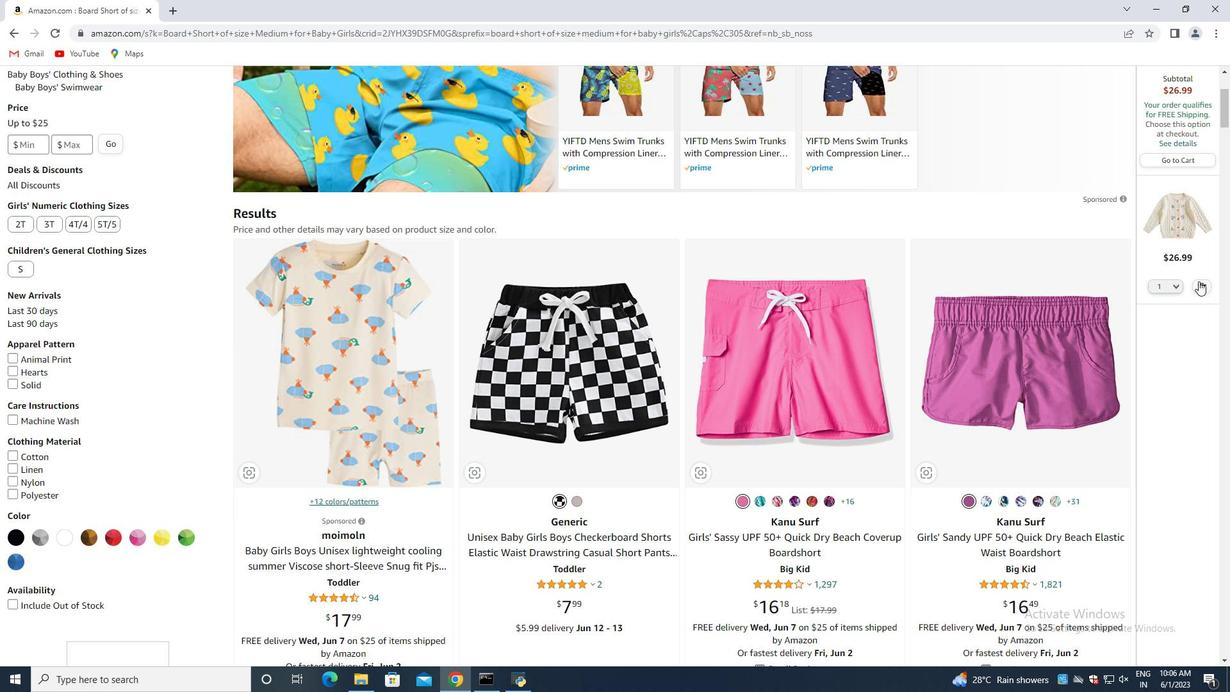 
Action: Mouse moved to (789, 373)
Screenshot: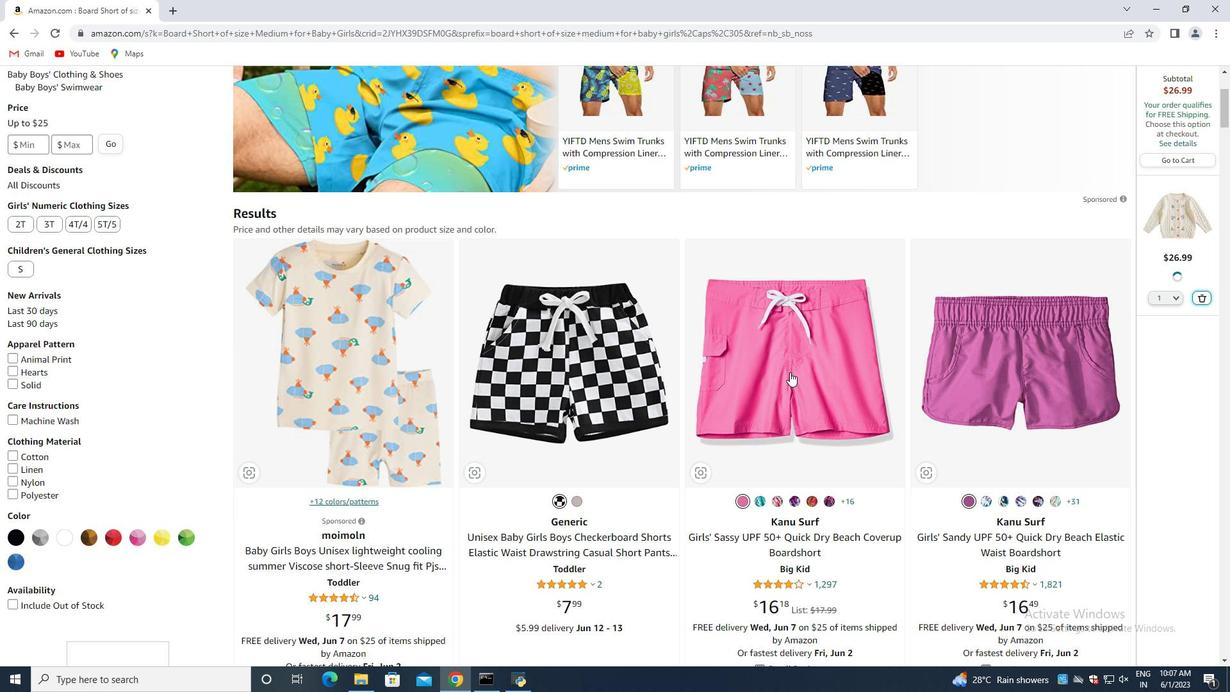 
Action: Mouse pressed left at (789, 373)
Screenshot: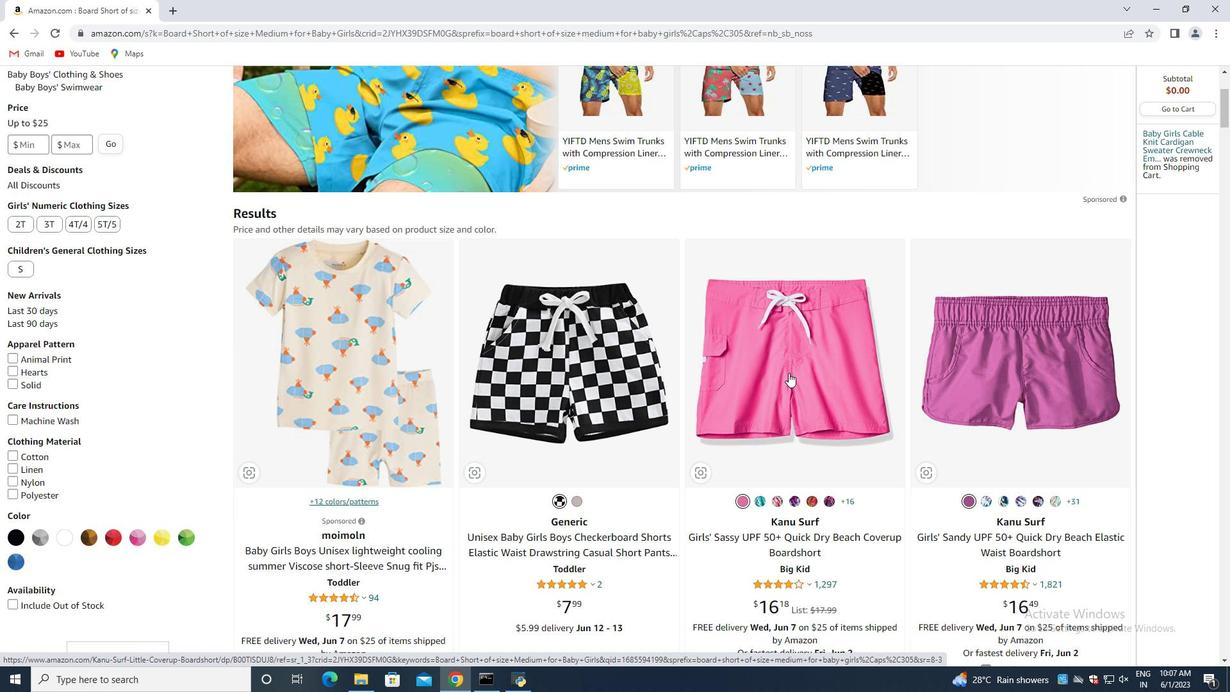 
Action: Mouse moved to (157, 264)
Screenshot: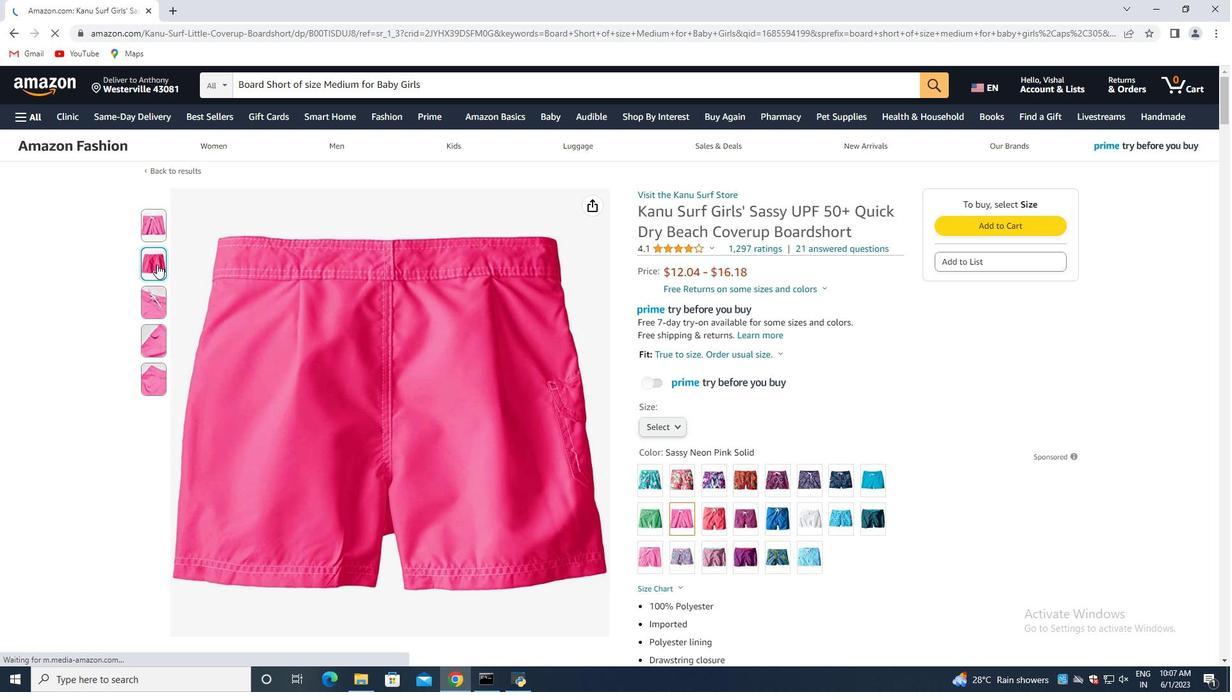 
Action: Mouse pressed left at (157, 264)
Screenshot: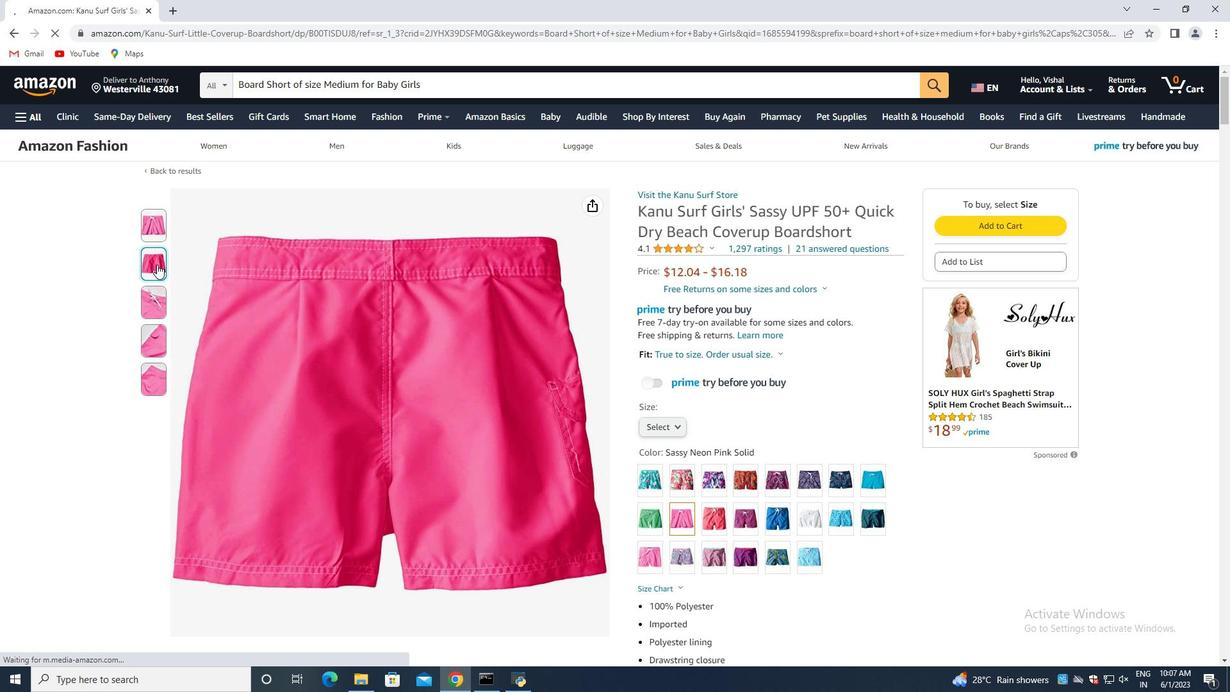 
Action: Mouse moved to (671, 428)
Screenshot: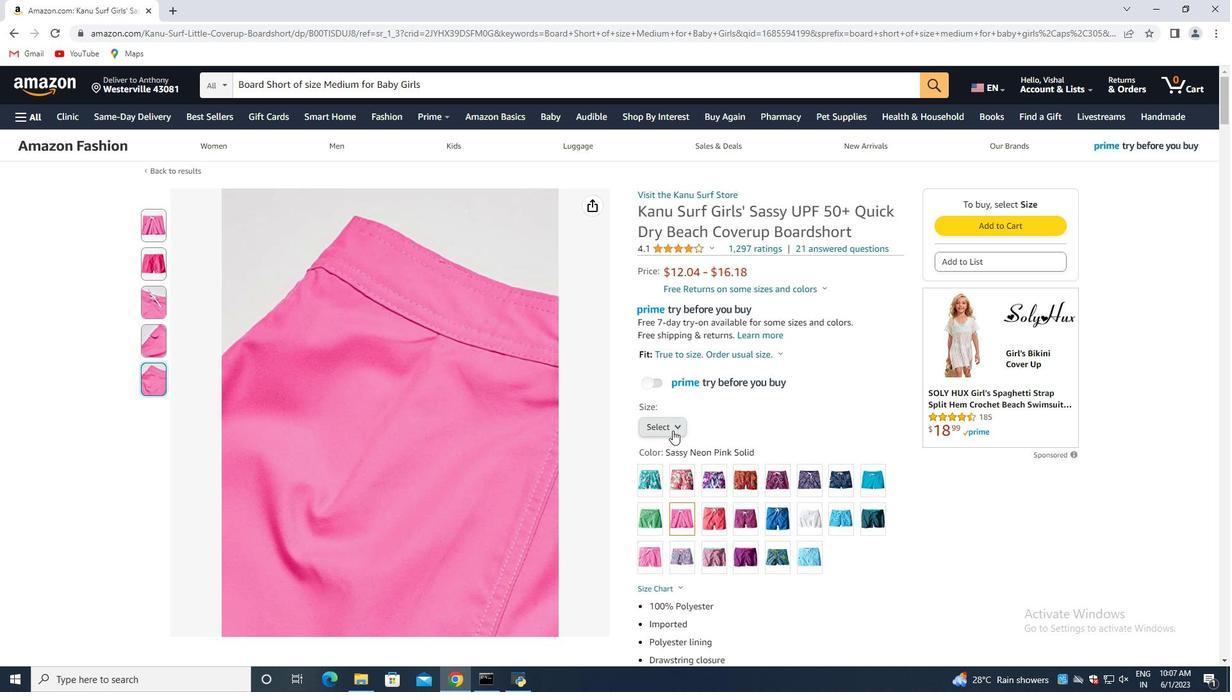 
Action: Mouse pressed left at (671, 428)
Screenshot: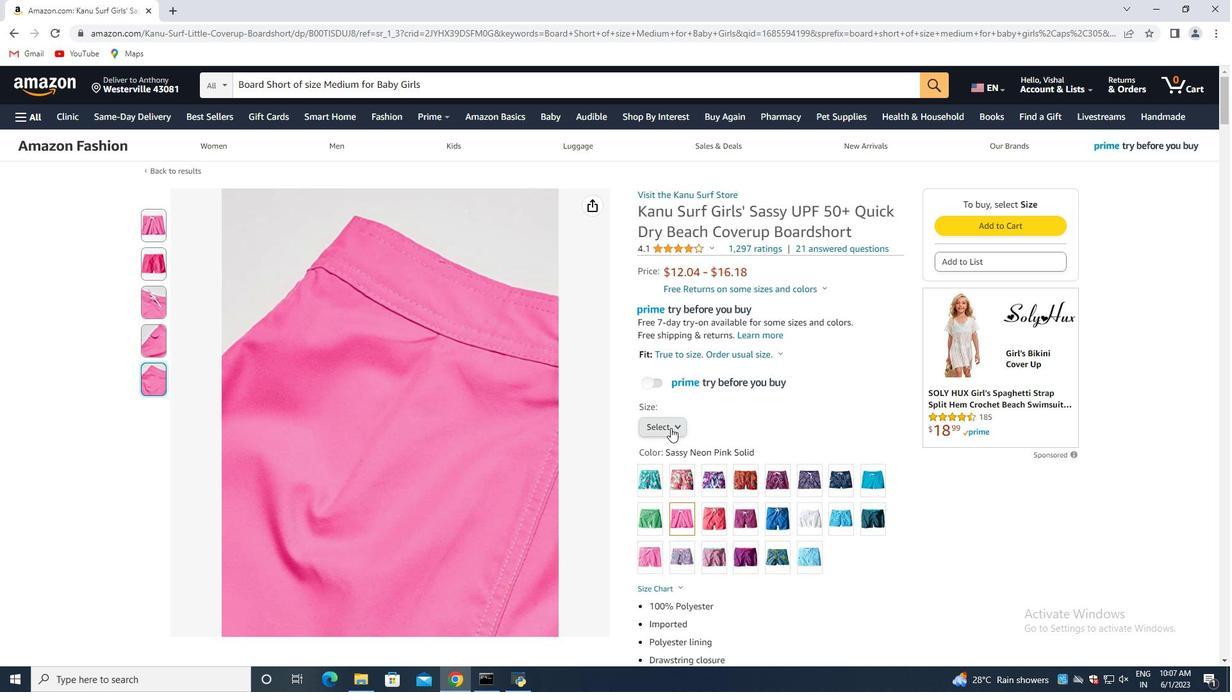 
Action: Mouse moved to (751, 427)
Screenshot: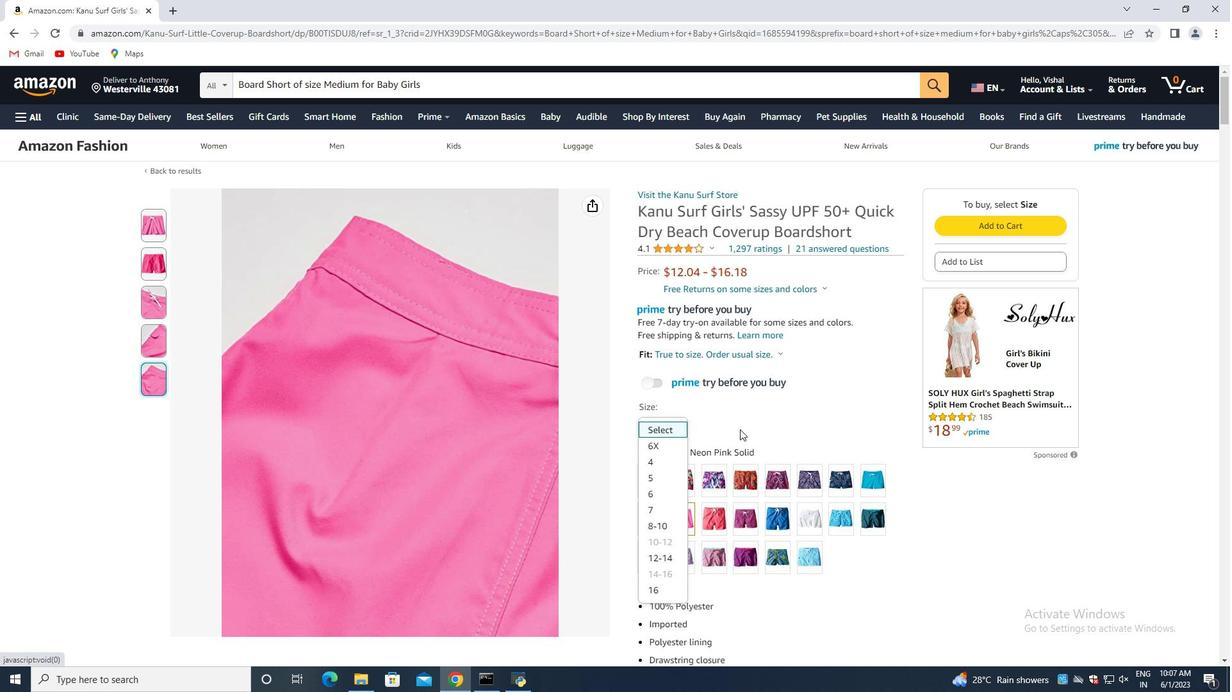 
Action: Mouse pressed left at (751, 427)
Screenshot: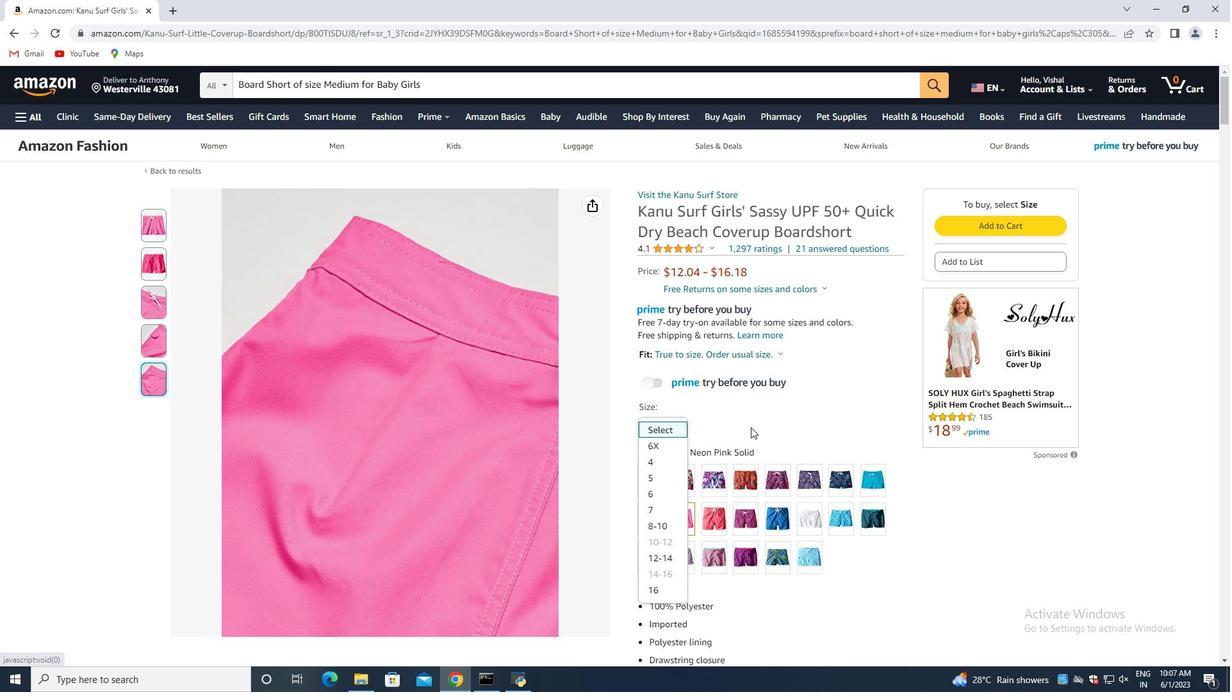 
Action: Mouse moved to (751, 426)
Screenshot: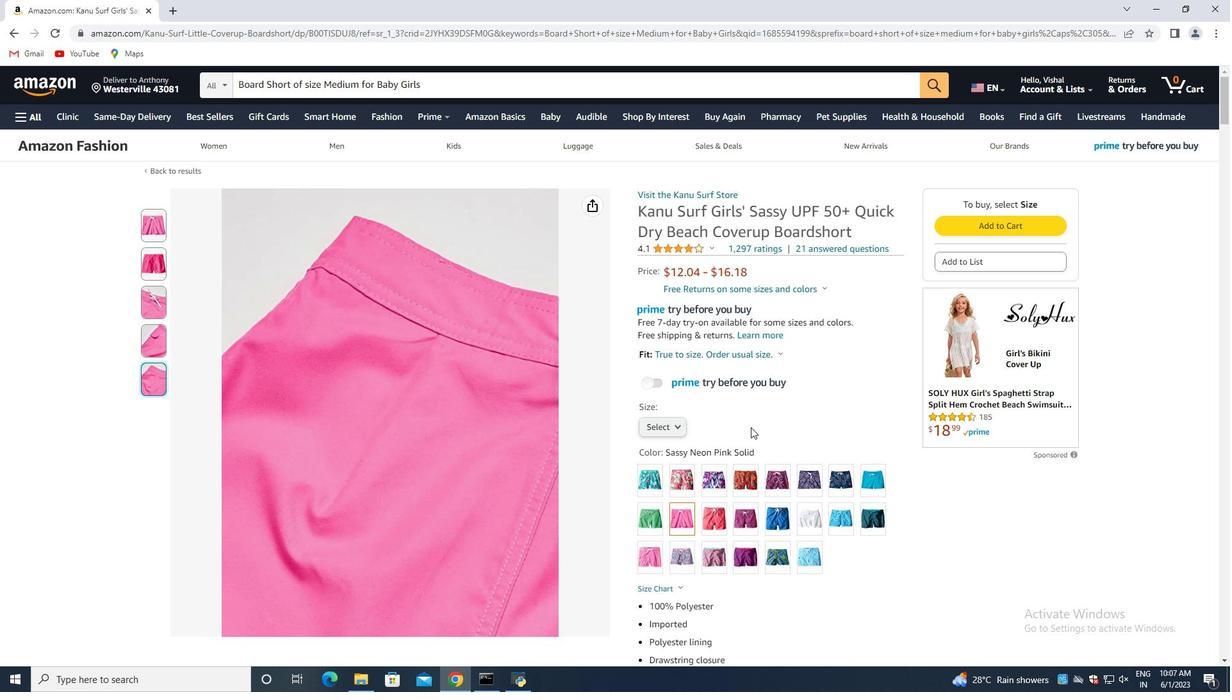 
Action: Mouse scrolled (751, 425) with delta (0, 0)
Screenshot: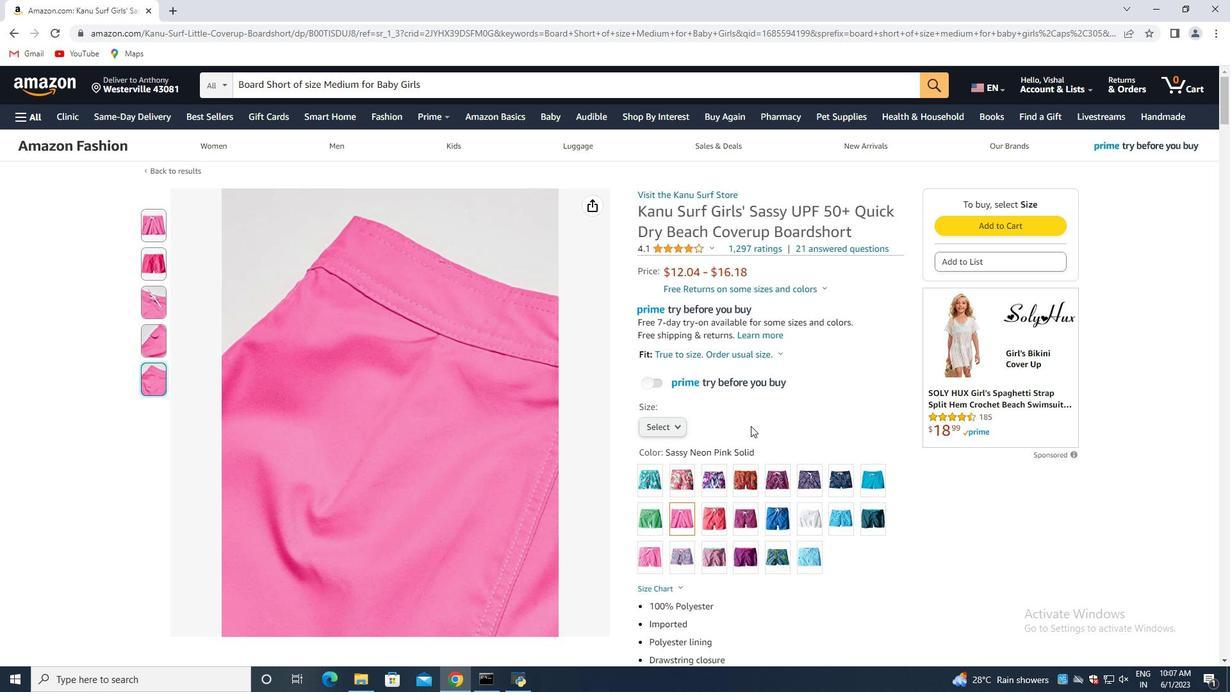 
Action: Mouse moved to (751, 426)
Screenshot: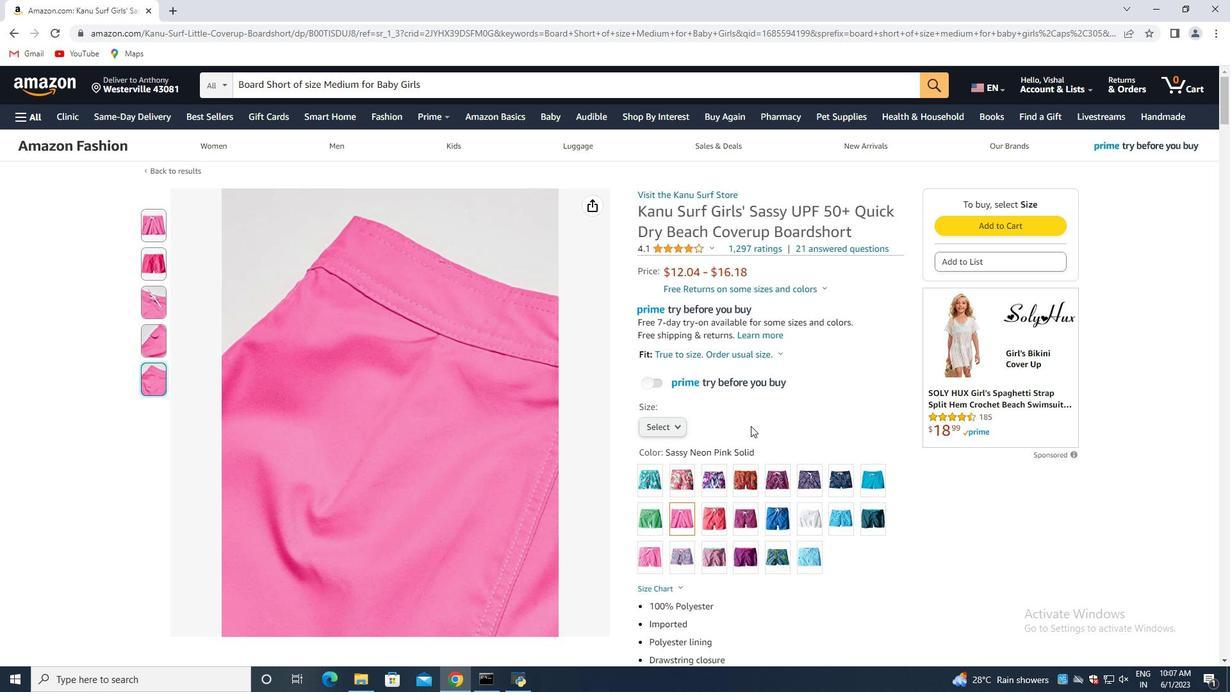 
Action: Mouse scrolled (751, 425) with delta (0, 0)
Screenshot: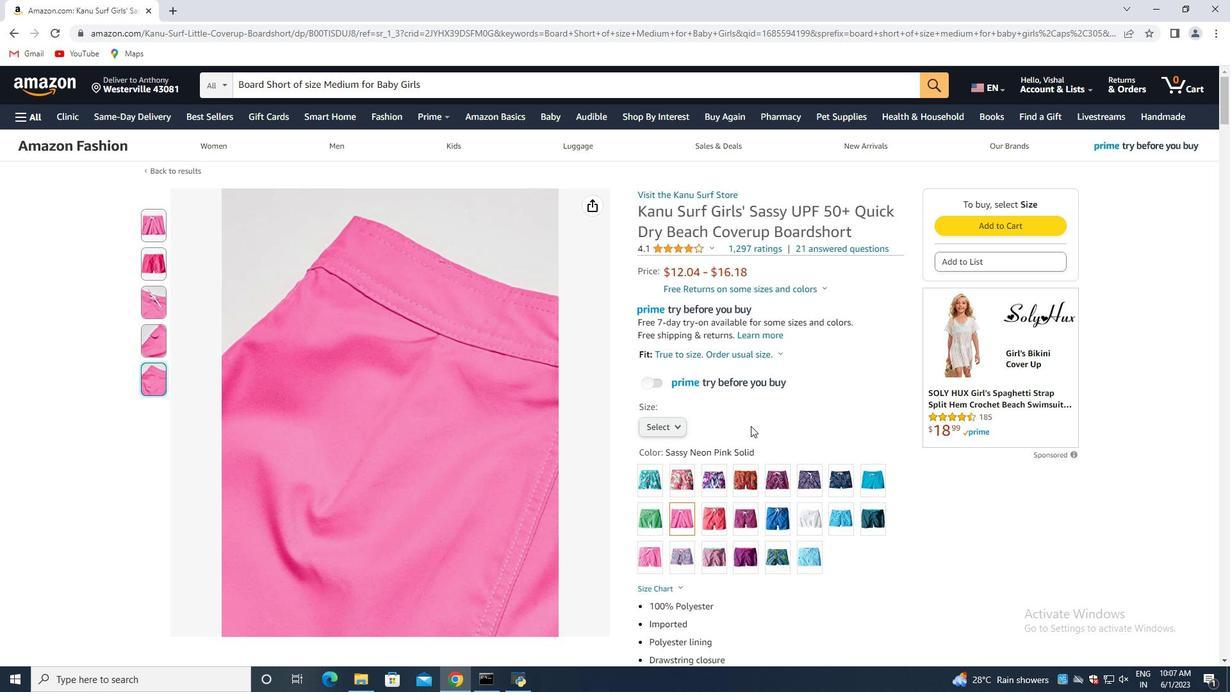
Action: Mouse moved to (746, 428)
Screenshot: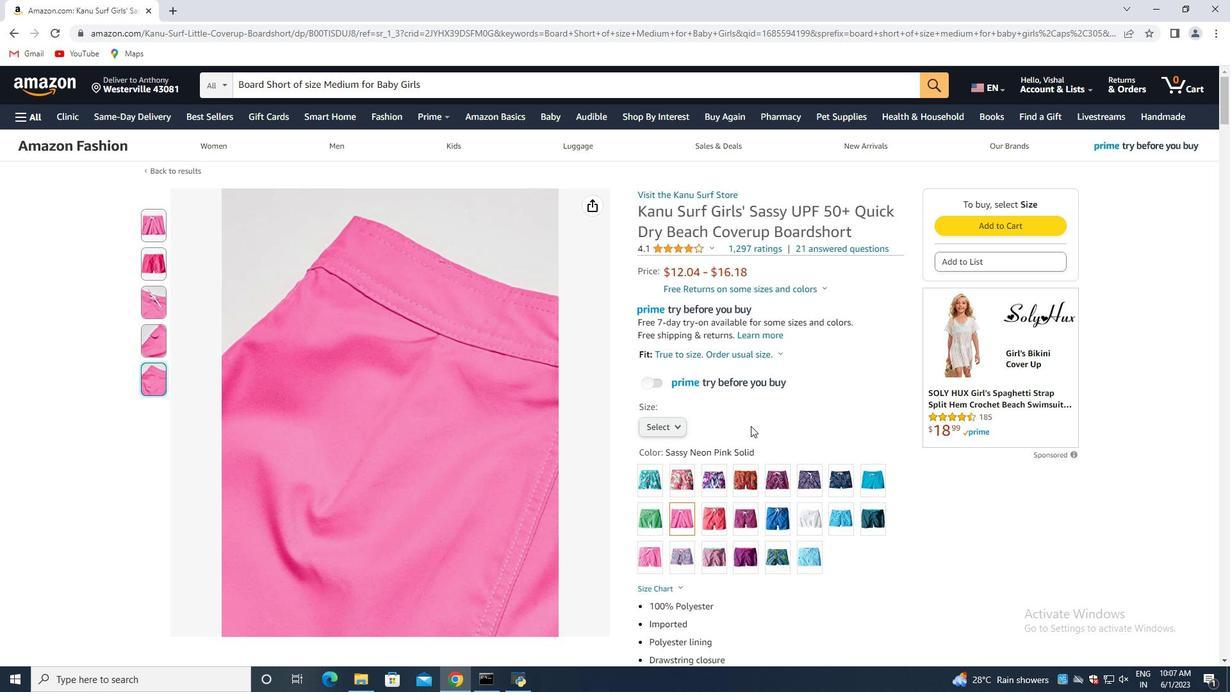 
Action: Mouse scrolled (747, 426) with delta (0, 0)
Screenshot: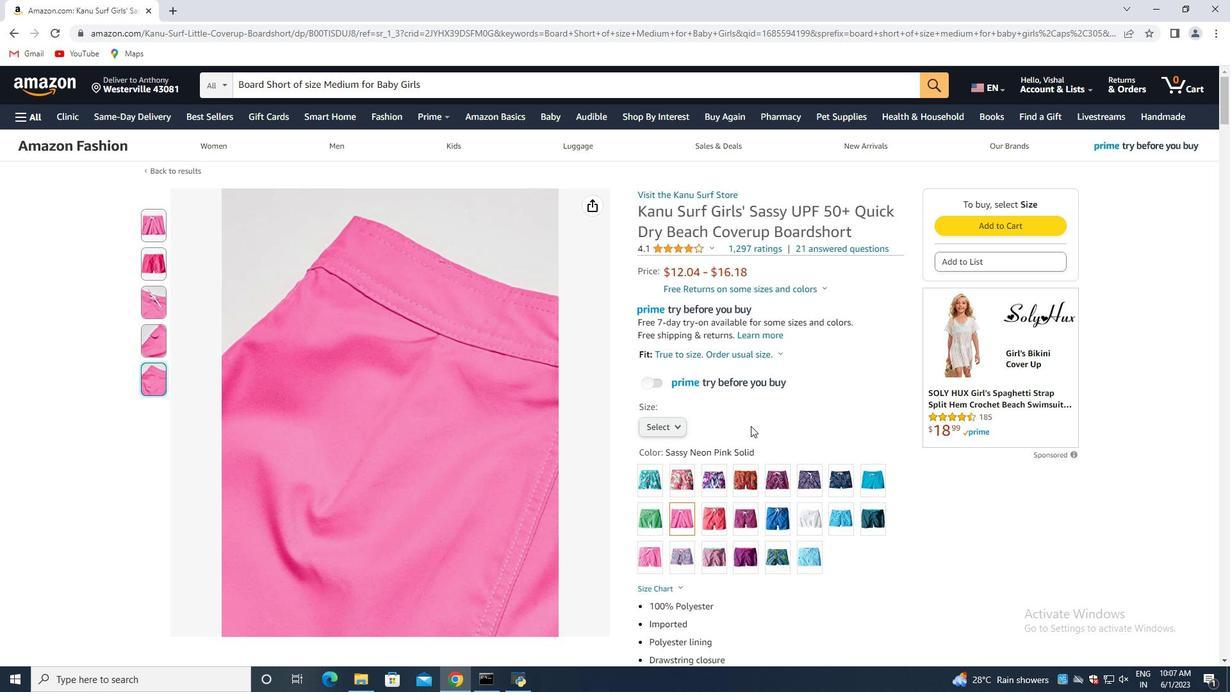 
Action: Mouse moved to (740, 429)
Screenshot: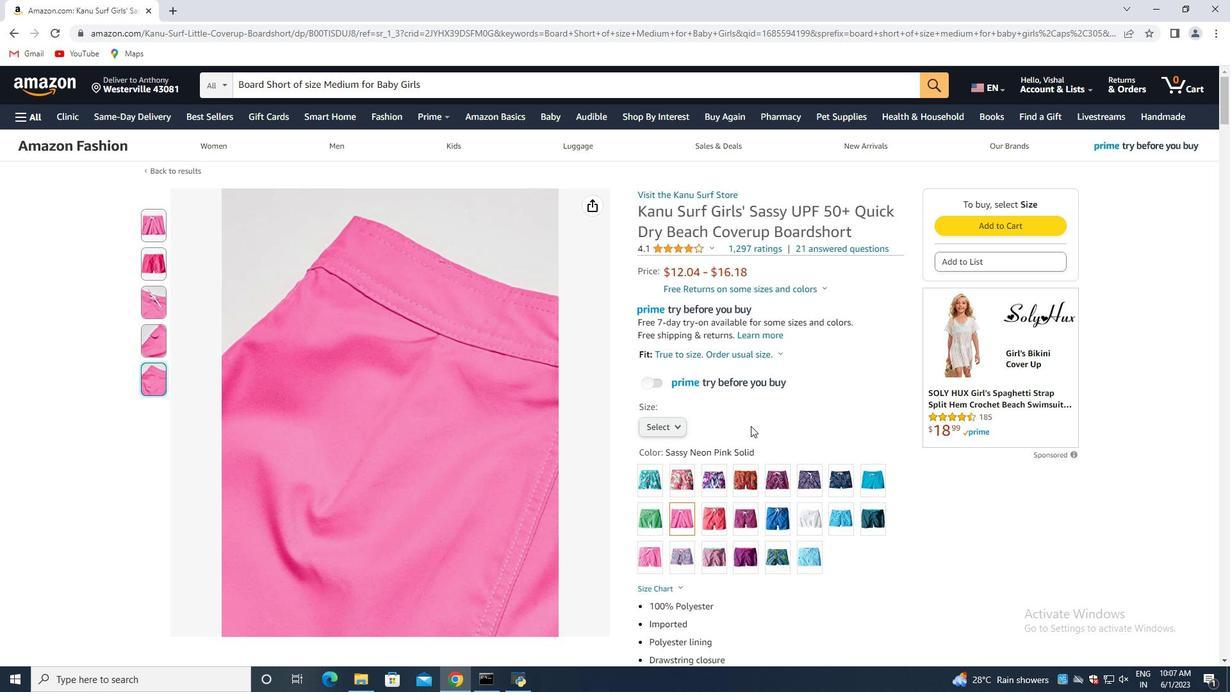 
Action: Mouse scrolled (743, 428) with delta (0, 0)
Screenshot: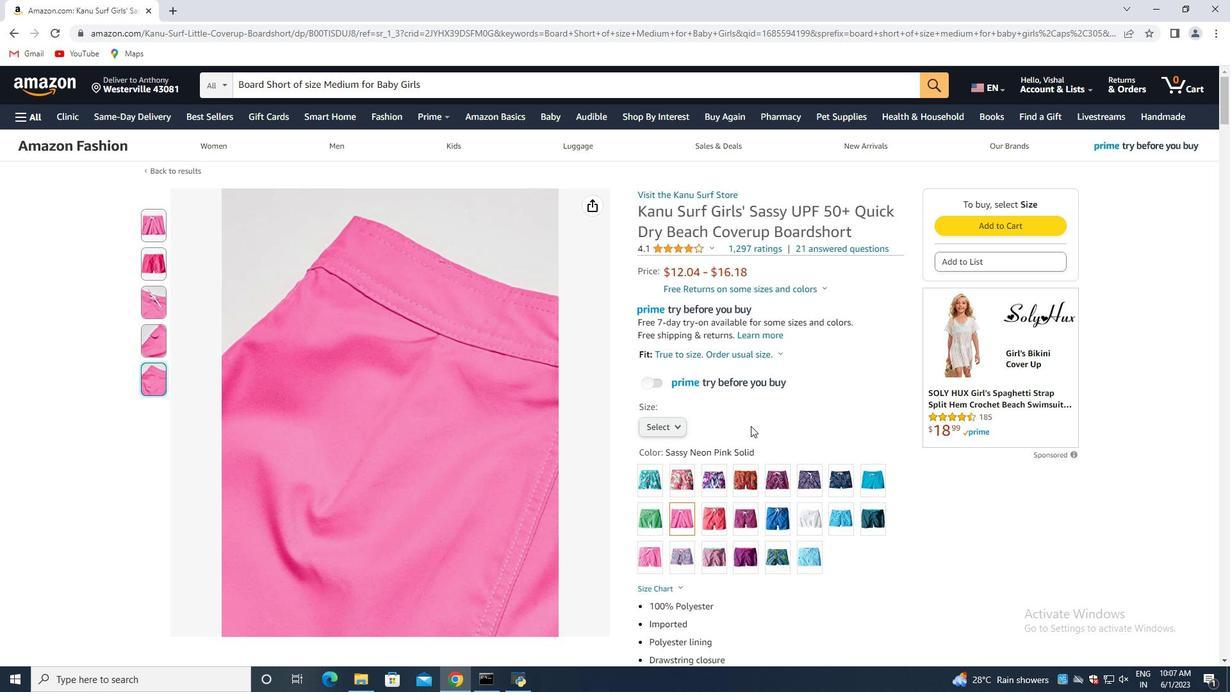 
Action: Mouse moved to (730, 430)
Screenshot: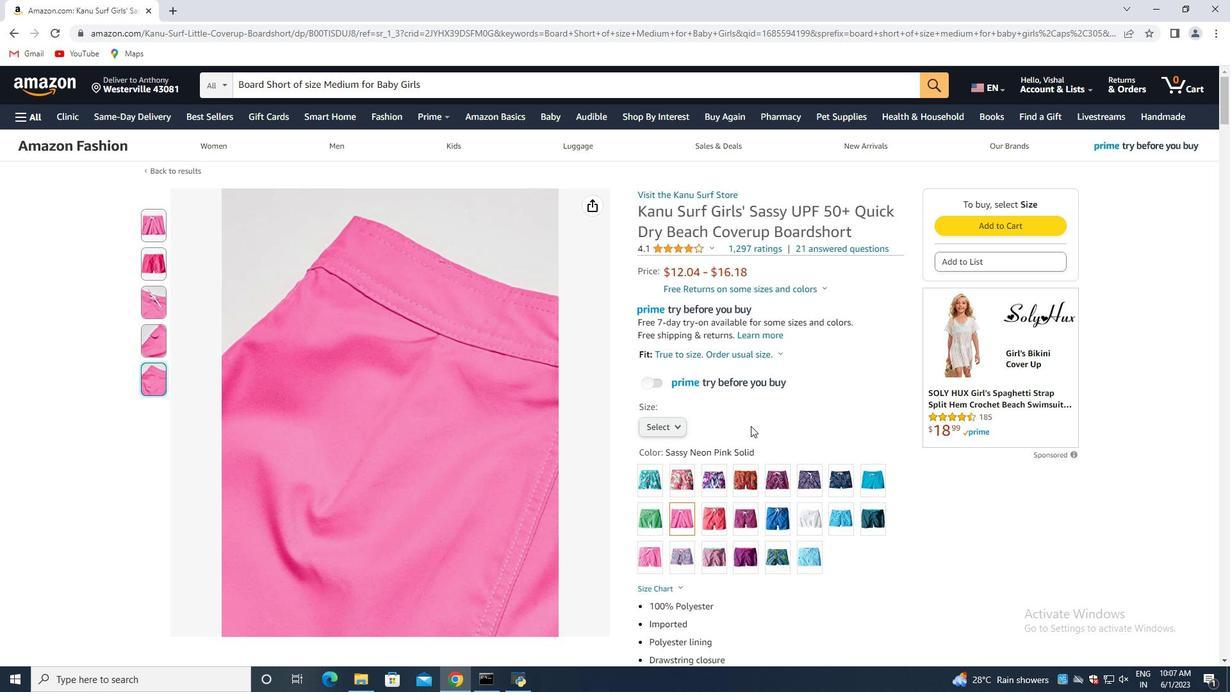 
Action: Mouse scrolled (733, 429) with delta (0, 0)
Screenshot: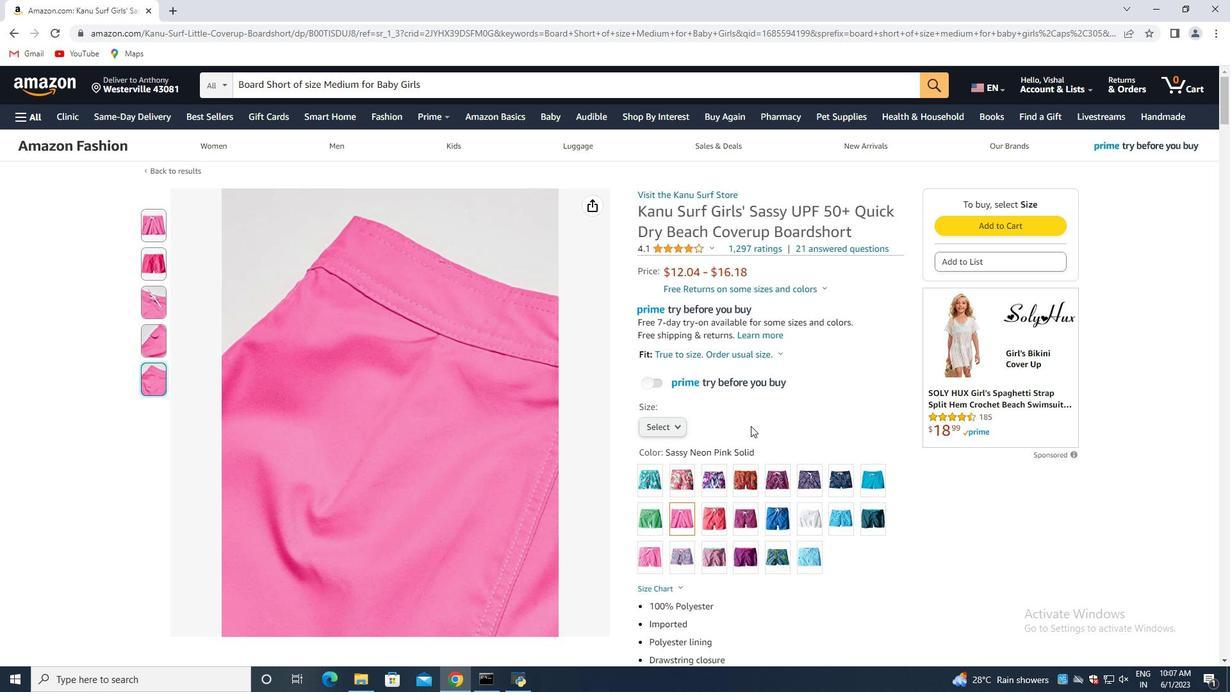 
Action: Mouse moved to (644, 419)
Screenshot: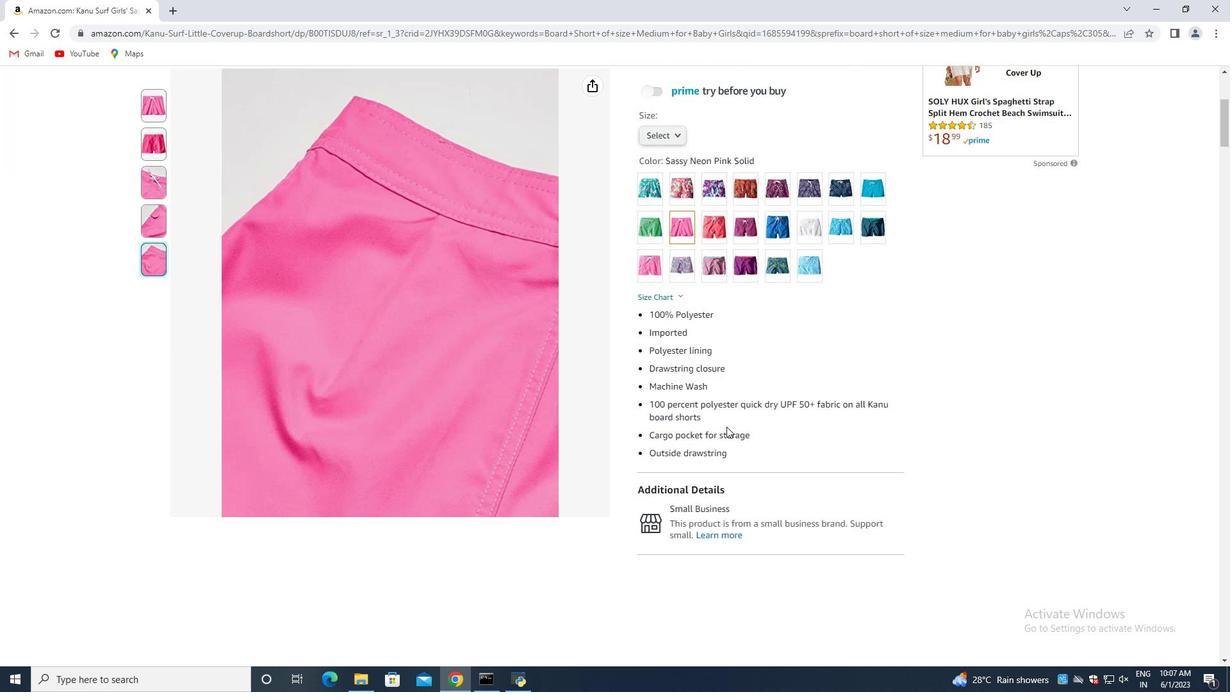 
Action: Mouse scrolled (644, 419) with delta (0, 0)
Screenshot: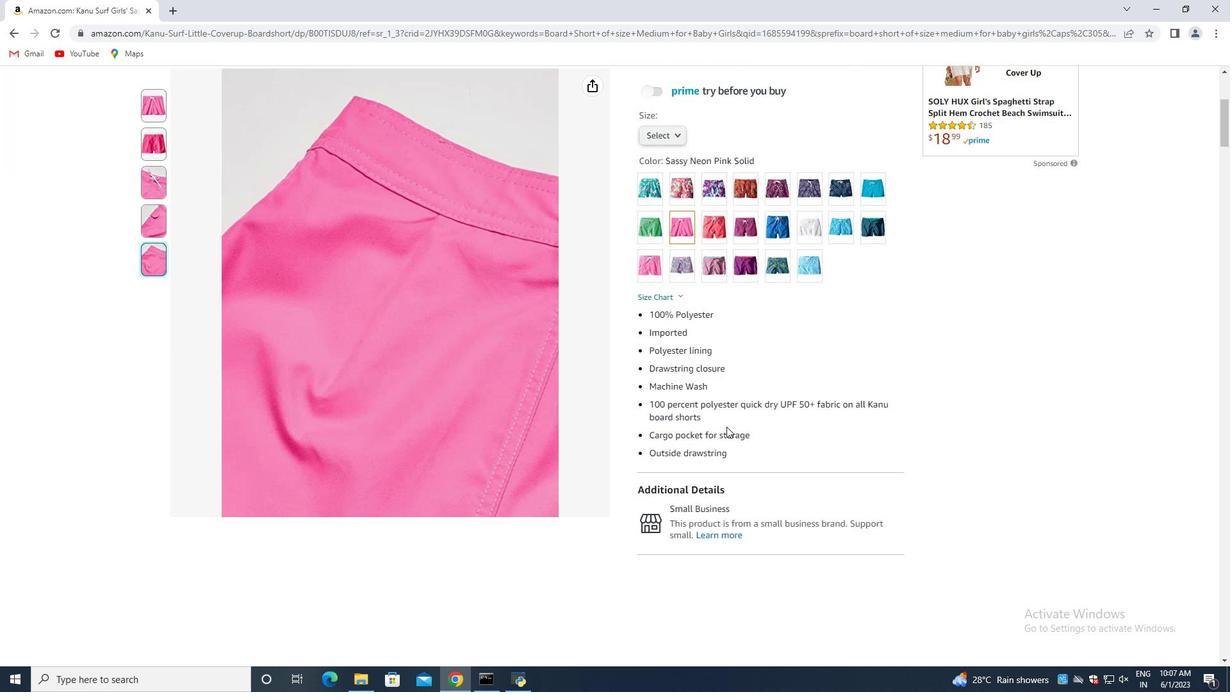 
Action: Mouse moved to (634, 421)
Screenshot: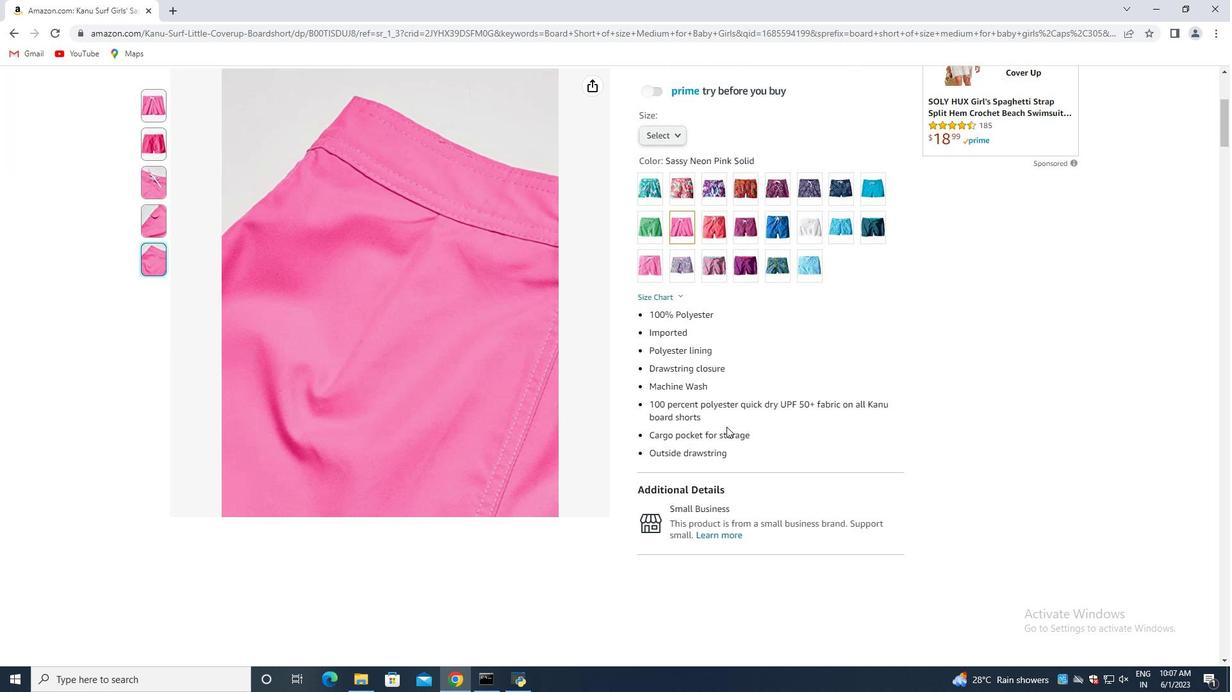 
Action: Mouse scrolled (634, 420) with delta (0, 0)
Screenshot: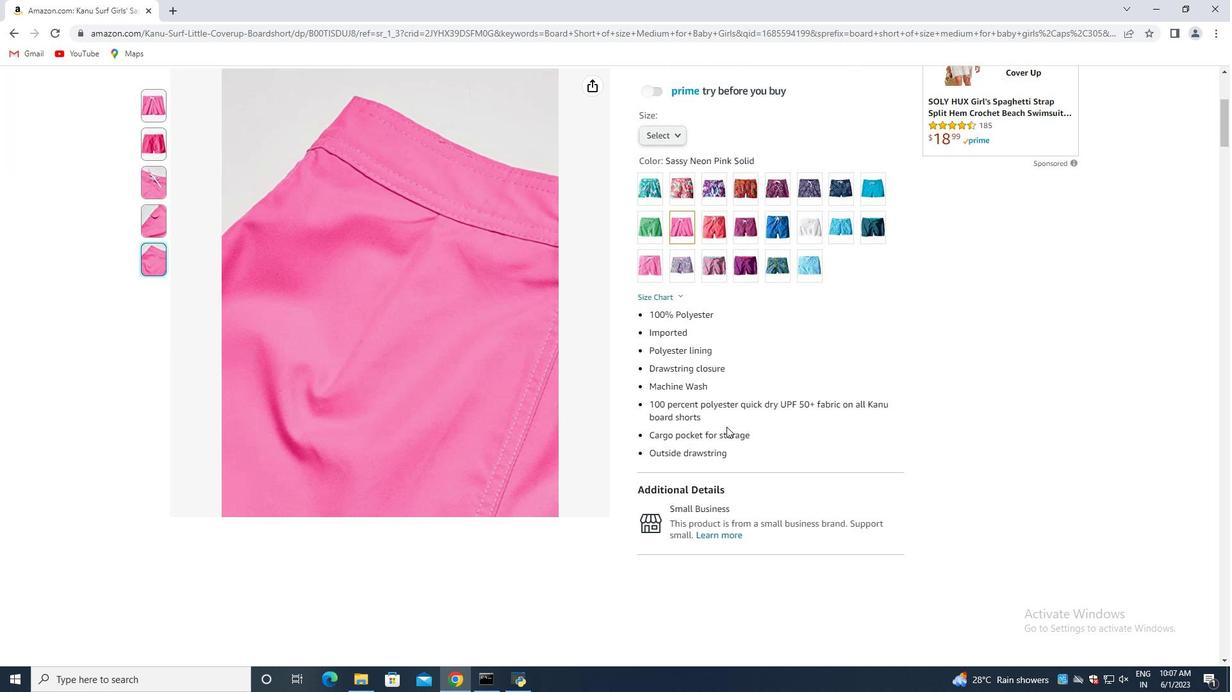 
Action: Mouse moved to (622, 423)
Screenshot: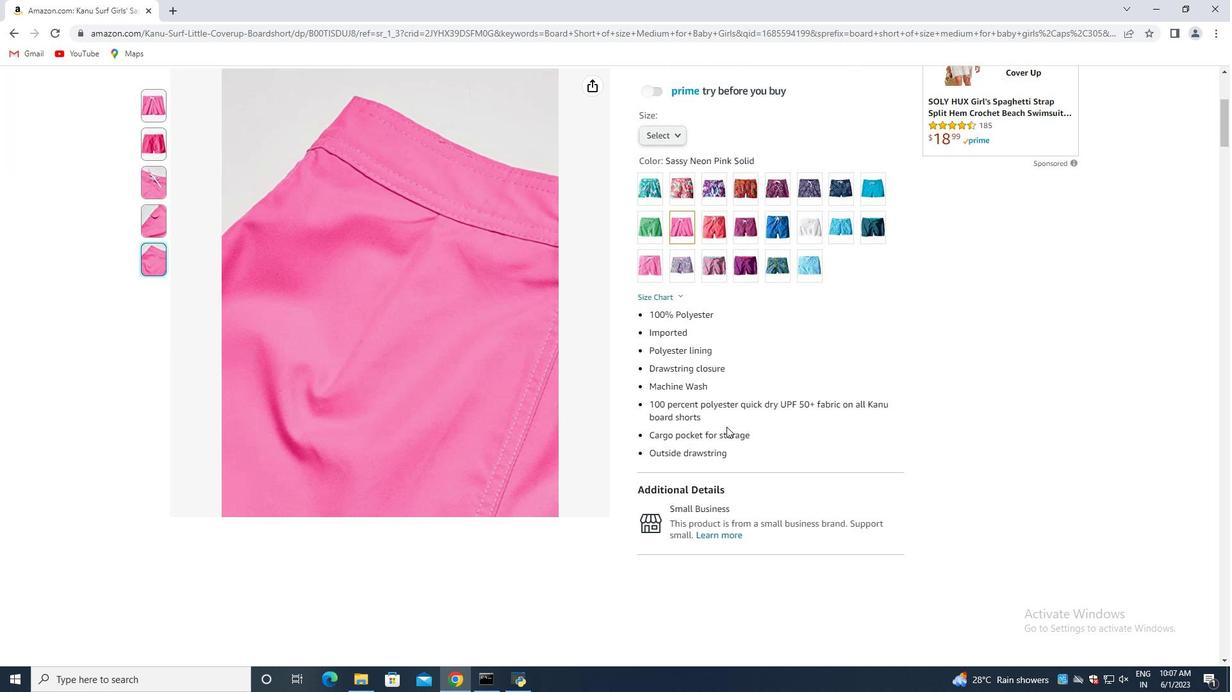 
Action: Mouse scrolled (622, 423) with delta (0, 0)
Screenshot: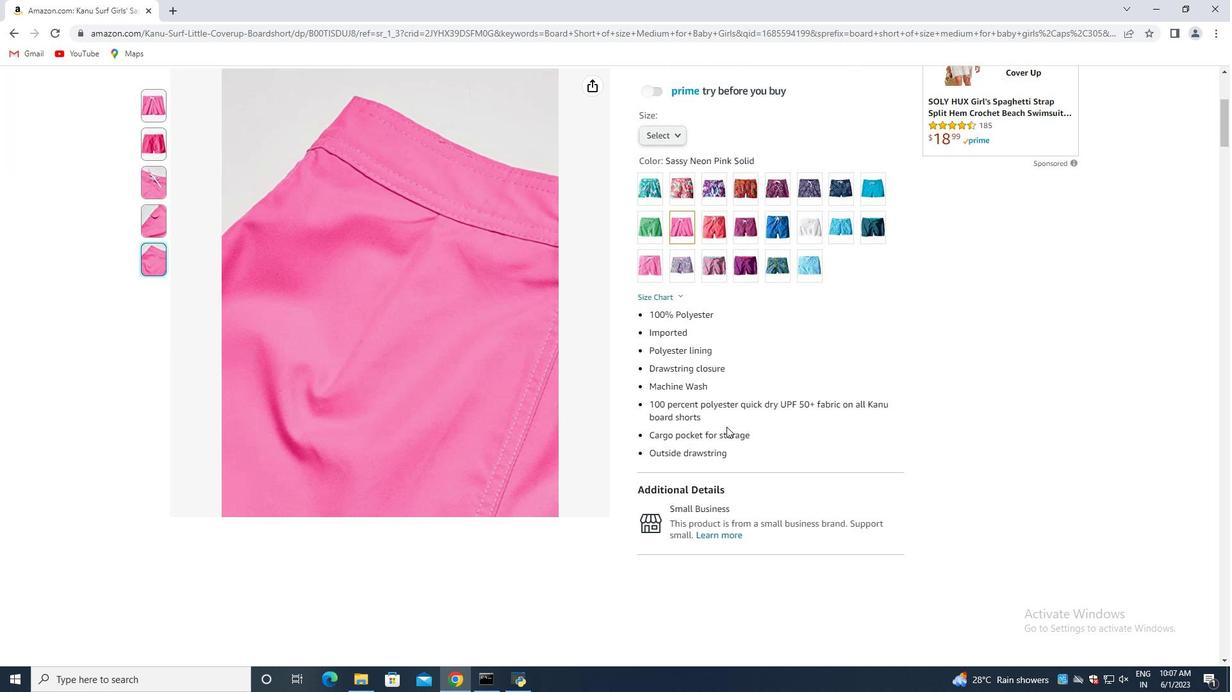 
Action: Mouse moved to (618, 421)
Screenshot: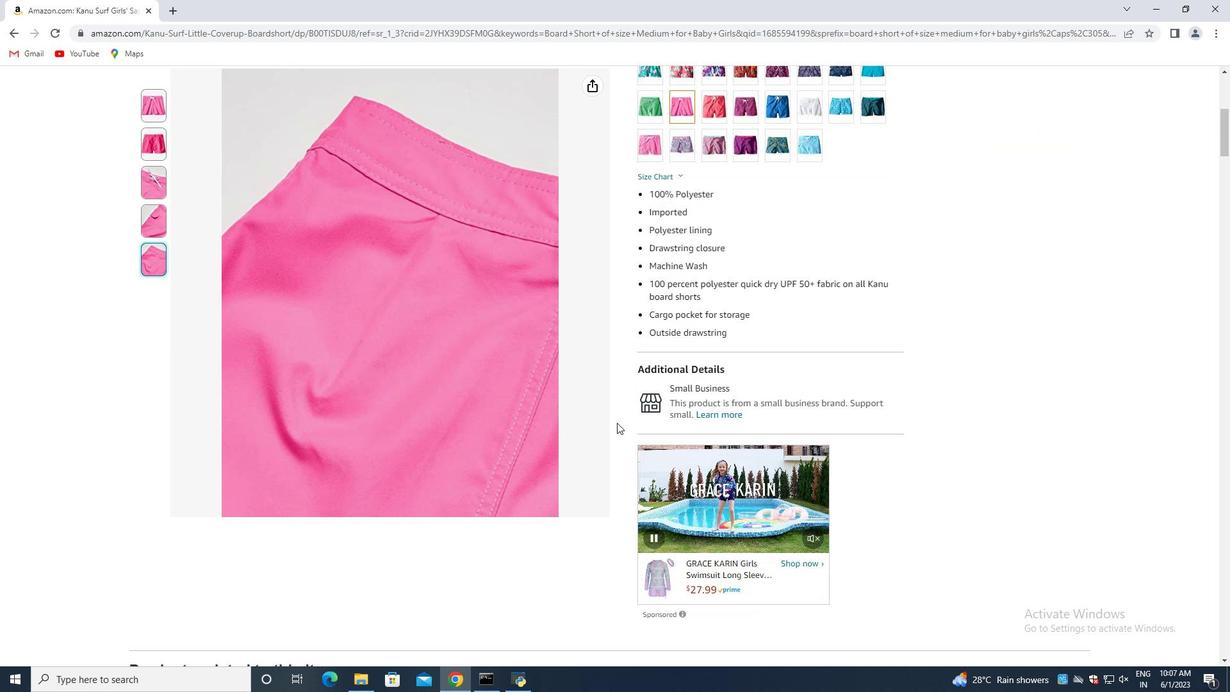 
Action: Mouse scrolled (618, 420) with delta (0, 0)
Screenshot: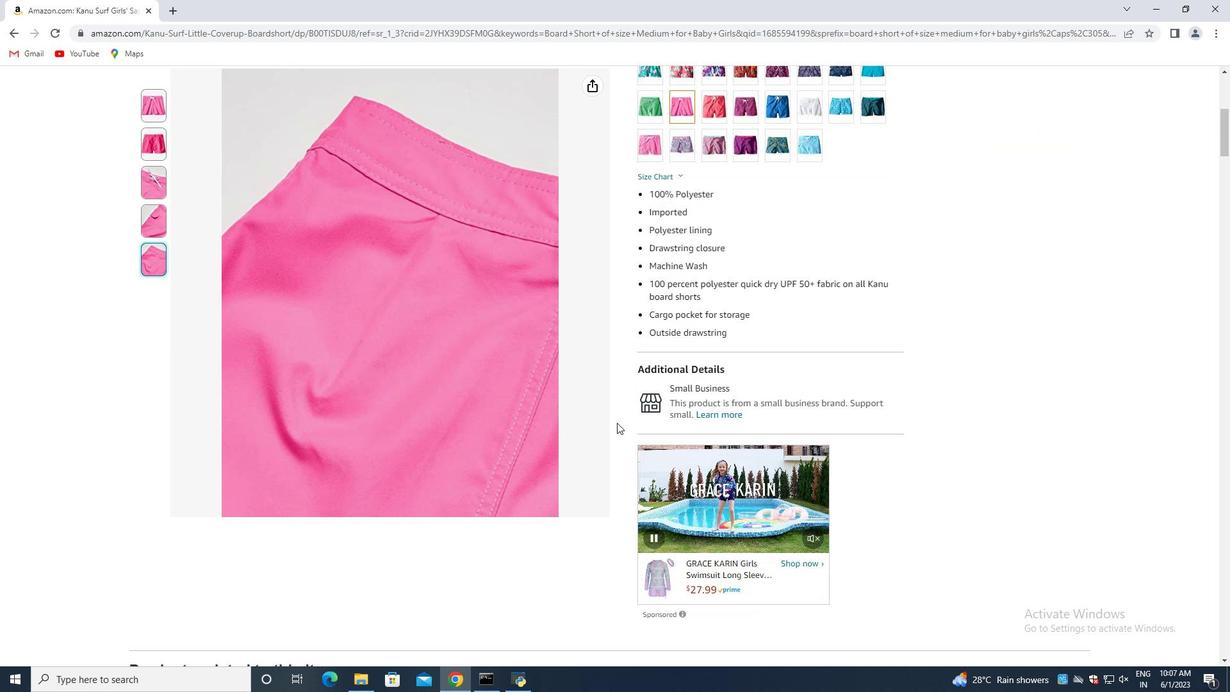 
Action: Mouse scrolled (618, 420) with delta (0, 0)
Screenshot: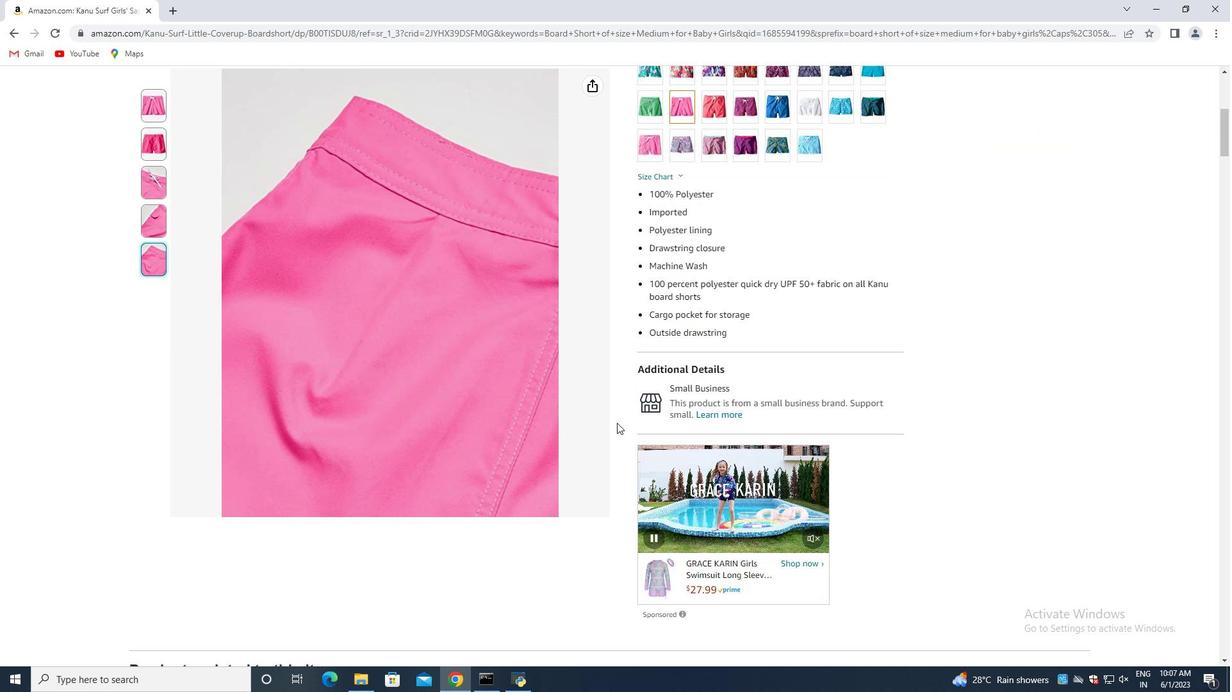 
Action: Mouse moved to (618, 420)
Screenshot: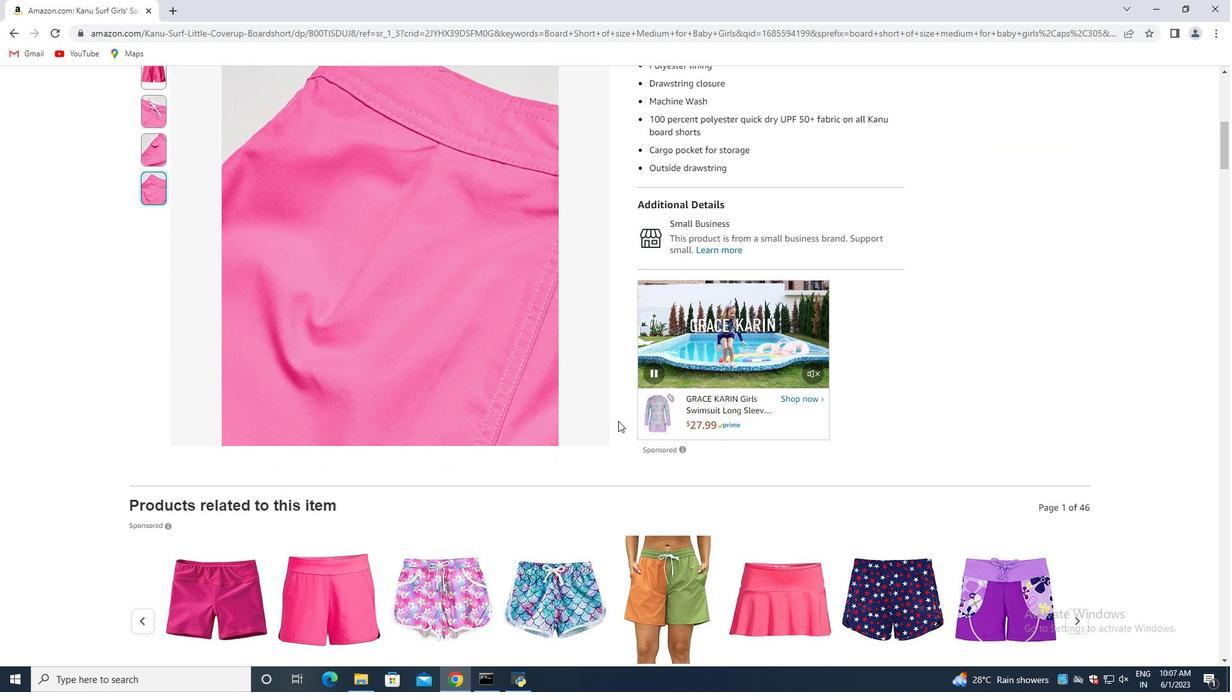
Action: Mouse scrolled (618, 420) with delta (0, 0)
Screenshot: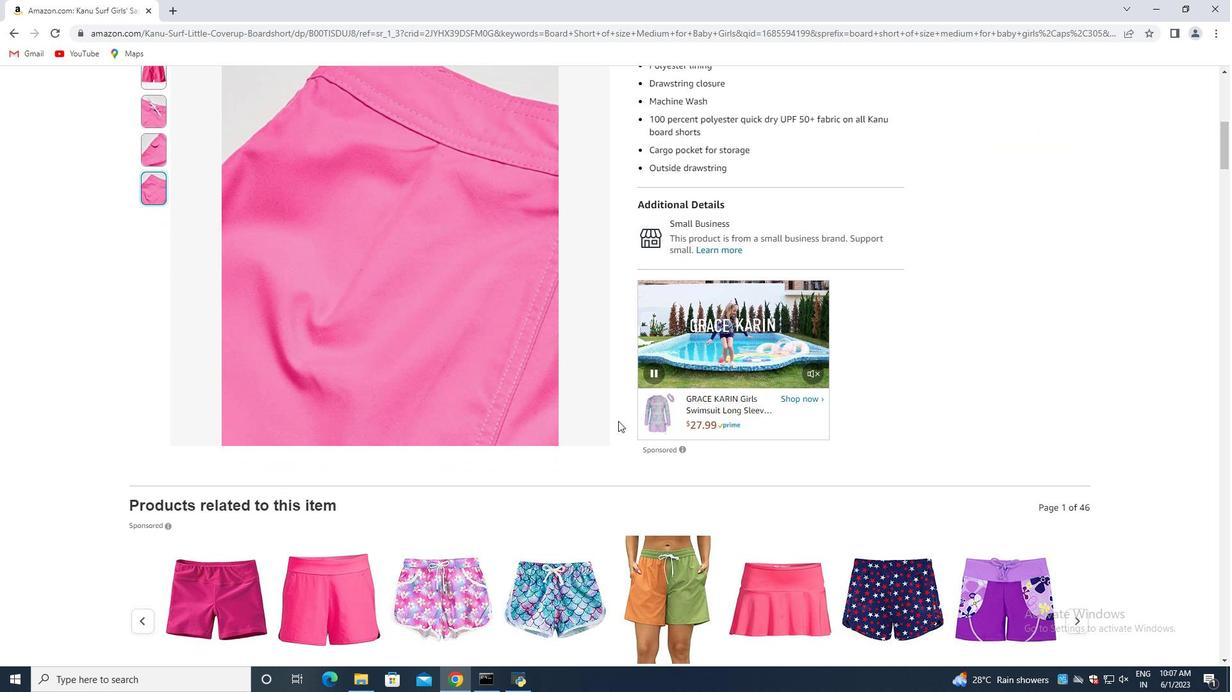 
Action: Mouse moved to (567, 405)
Screenshot: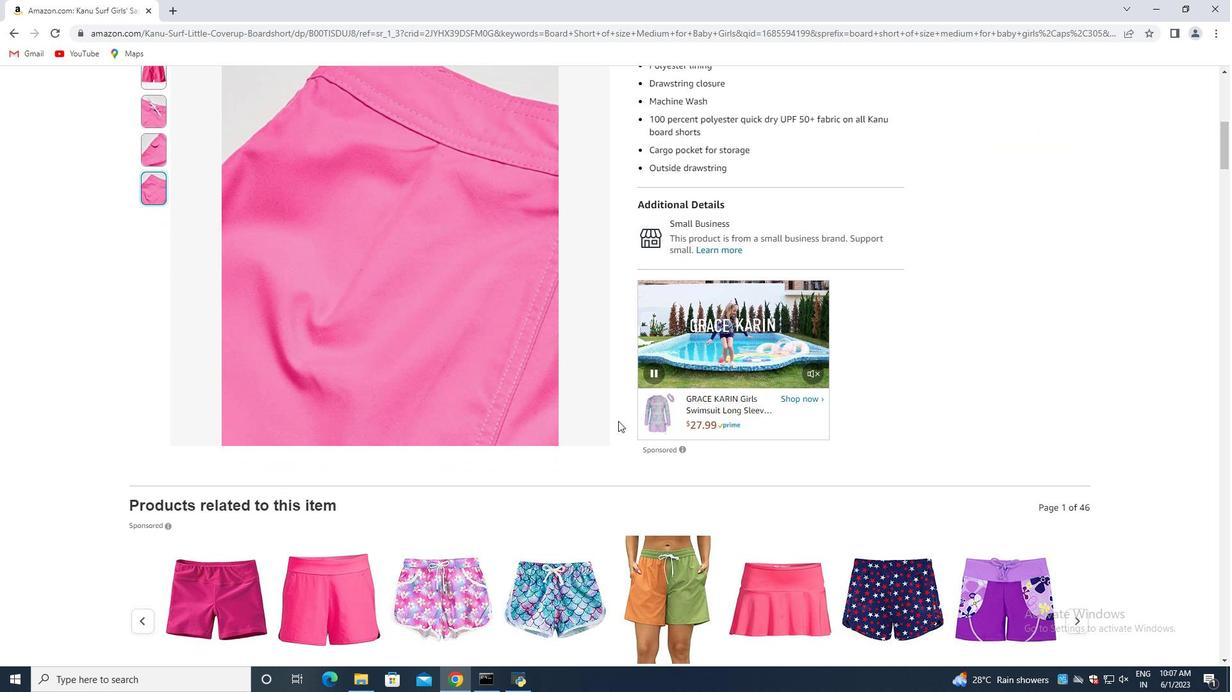 
Action: Mouse scrolled (618, 420) with delta (0, 0)
Screenshot: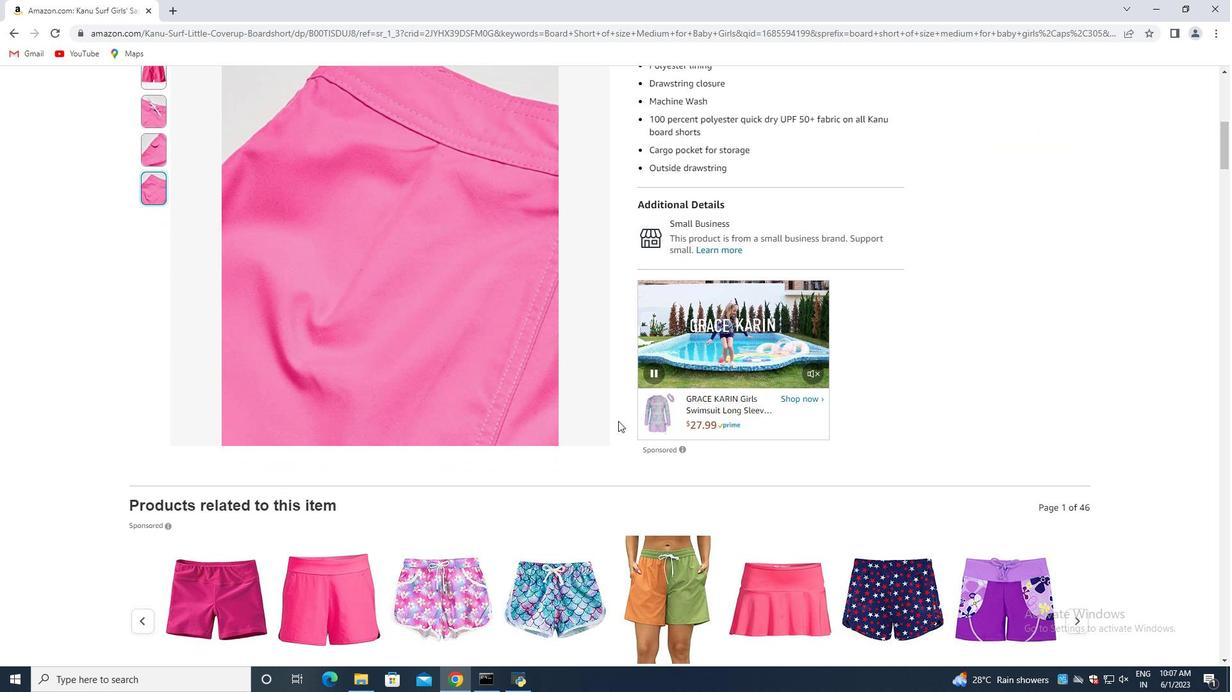
Action: Mouse moved to (510, 396)
Screenshot: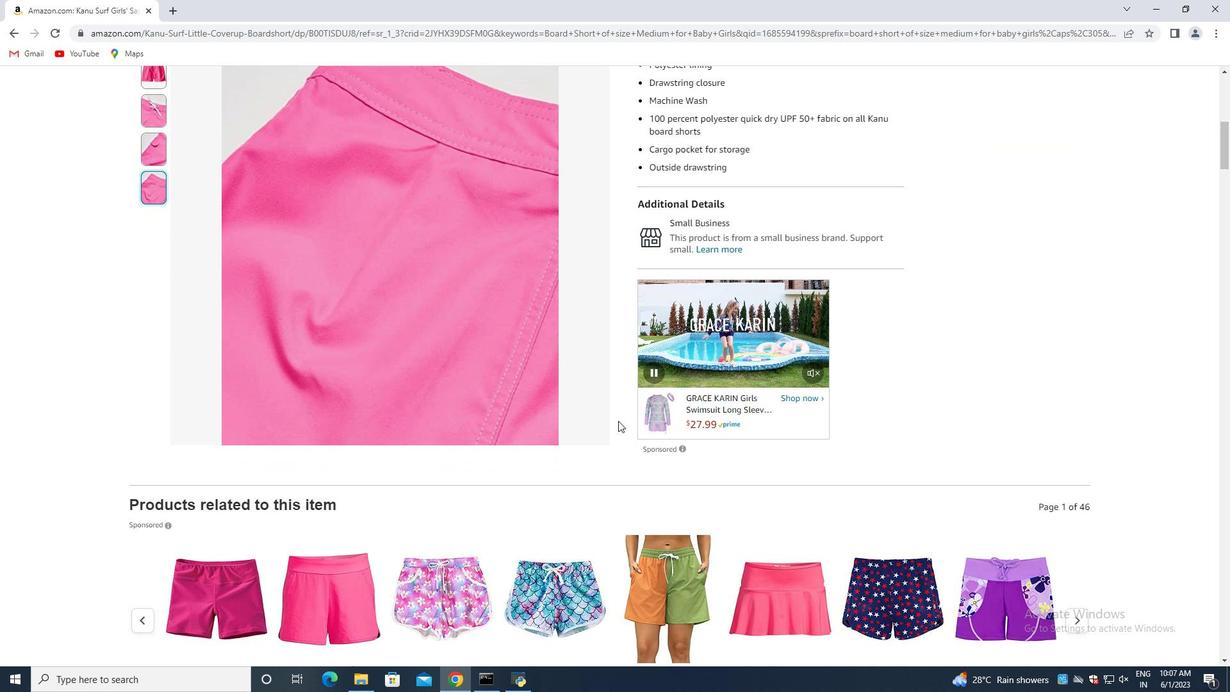 
Action: Mouse scrolled (533, 397) with delta (0, 0)
Screenshot: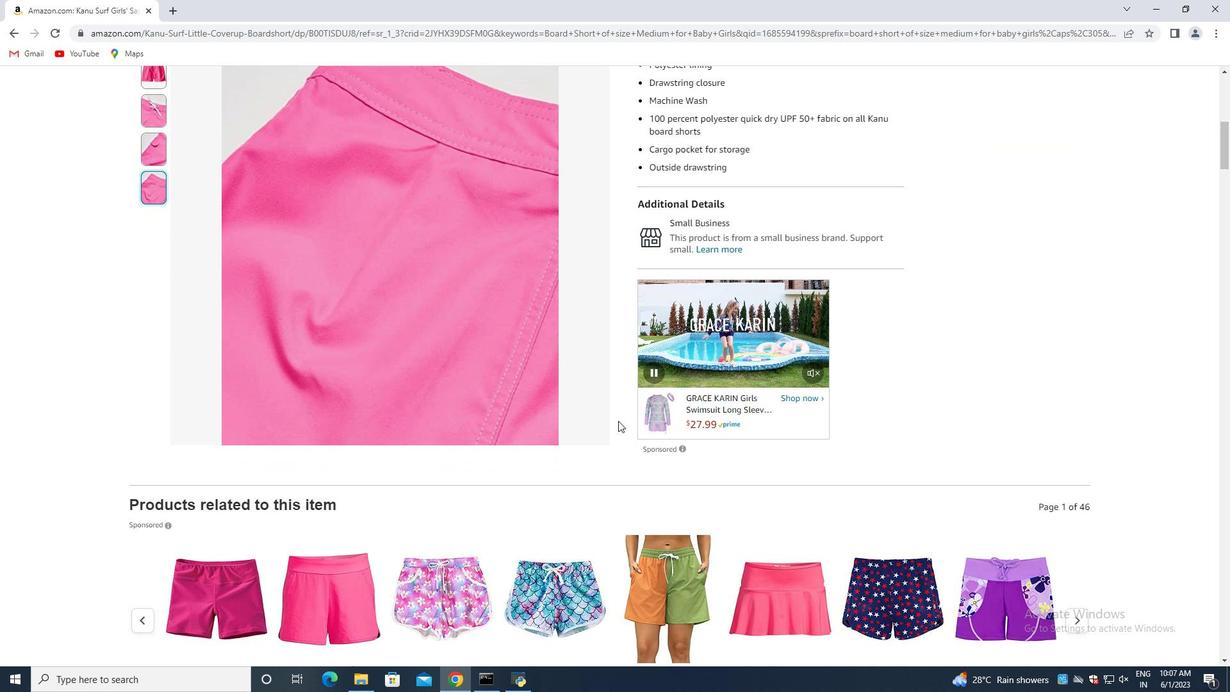 
Action: Mouse moved to (508, 396)
Screenshot: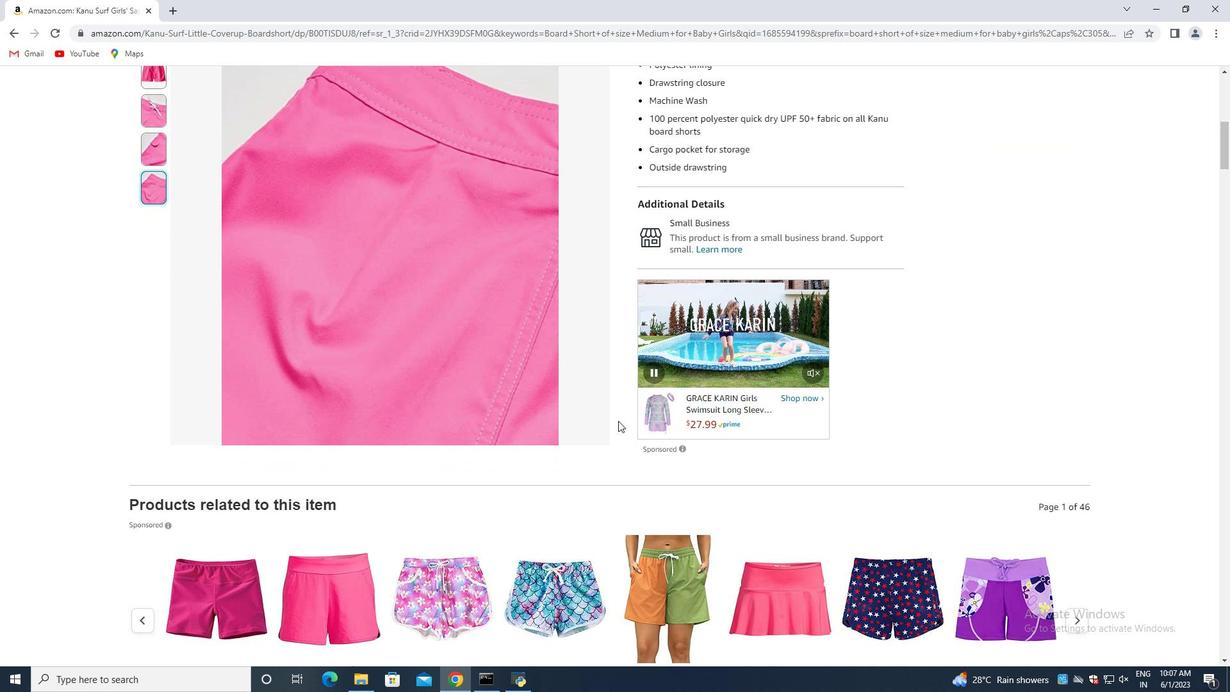 
Action: Mouse scrolled (528, 397) with delta (0, 0)
Screenshot: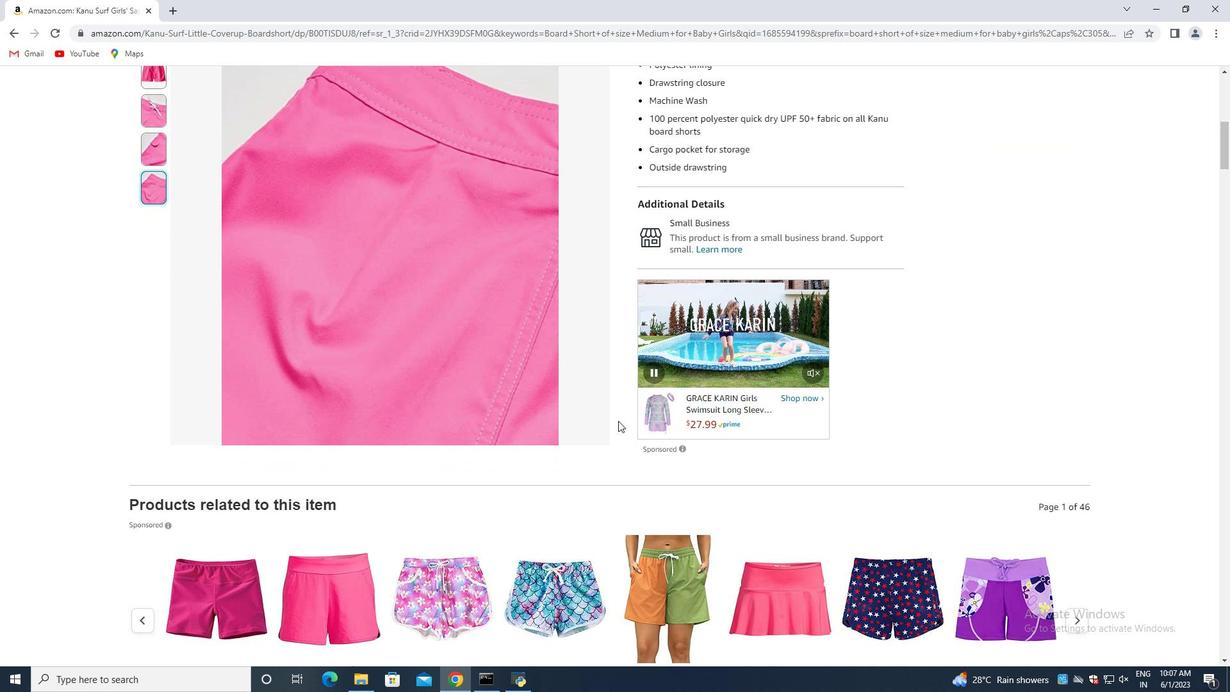 
Action: Mouse moved to (507, 396)
Screenshot: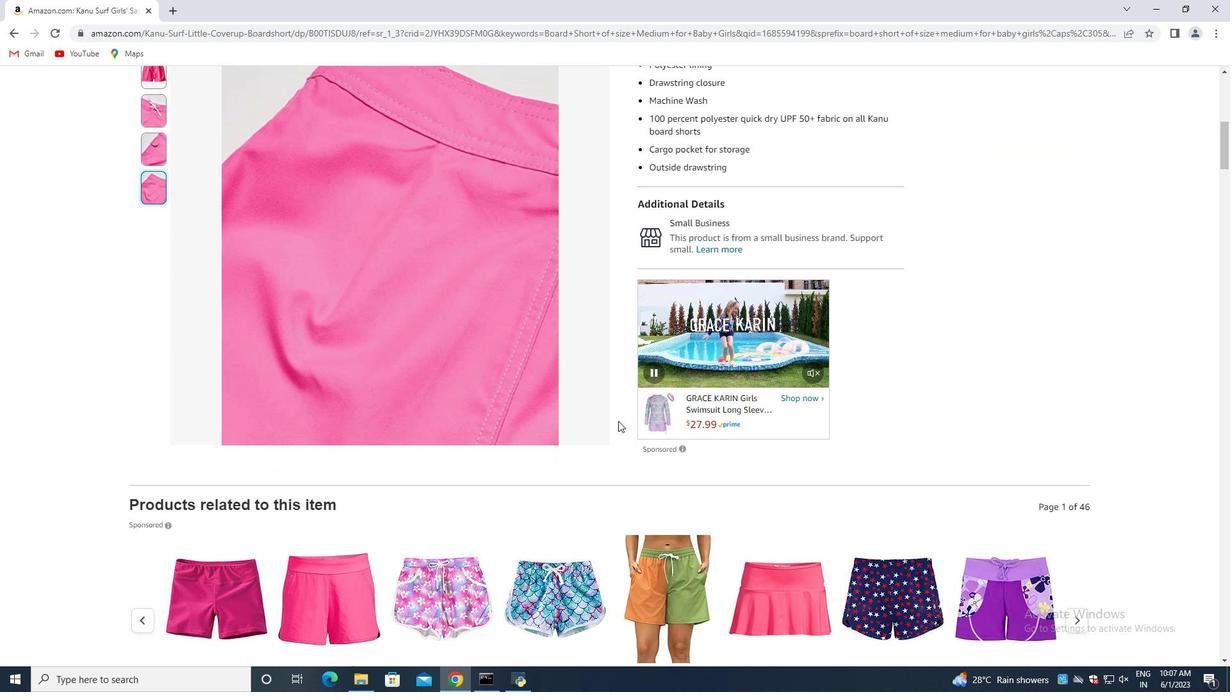 
Action: Mouse scrolled (524, 397) with delta (0, 0)
Screenshot: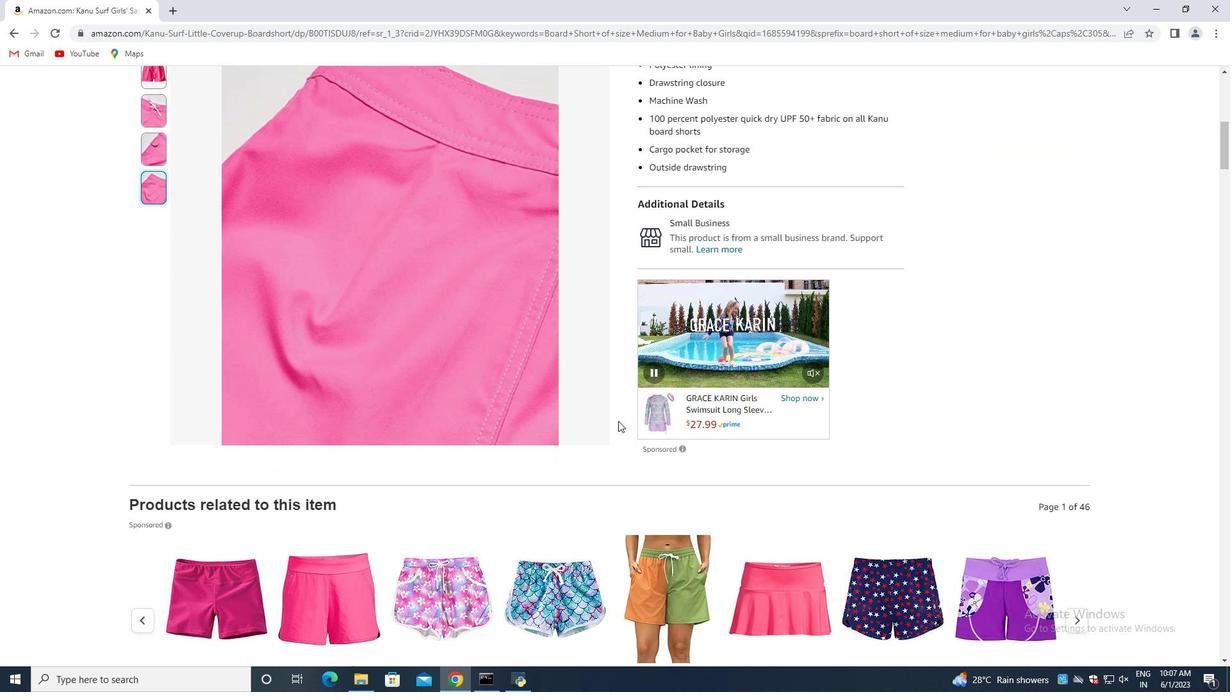 
Action: Mouse moved to (499, 392)
Screenshot: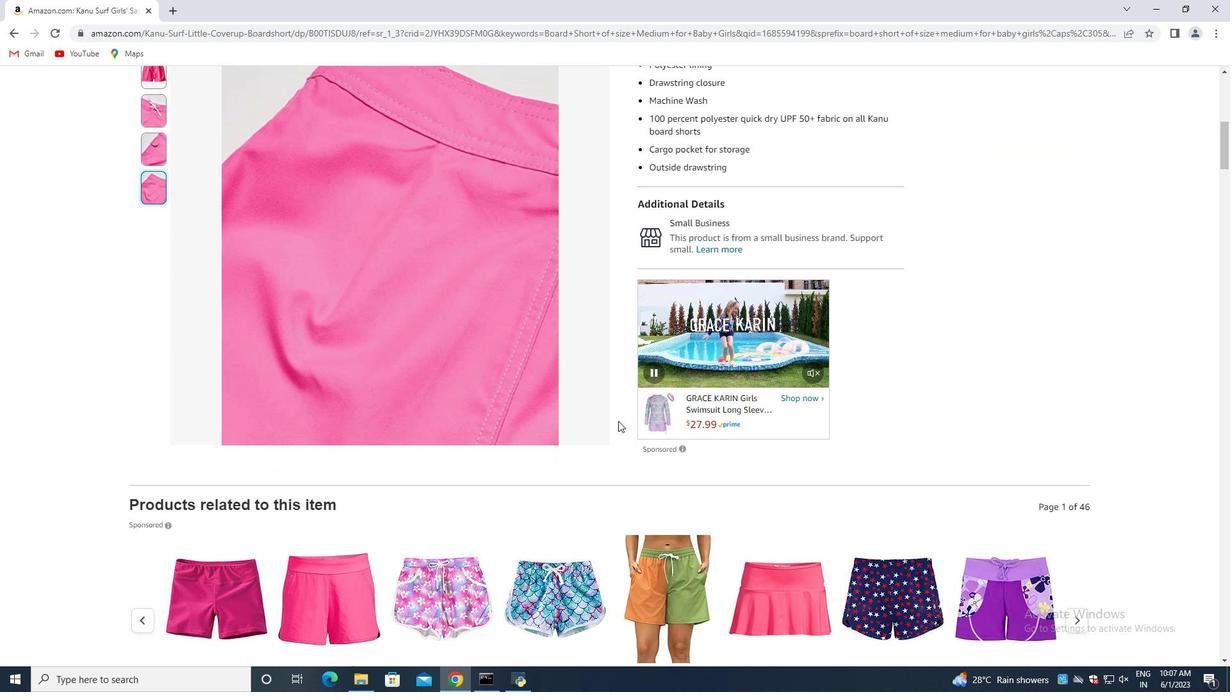 
Action: Mouse scrolled (519, 397) with delta (0, 0)
Screenshot: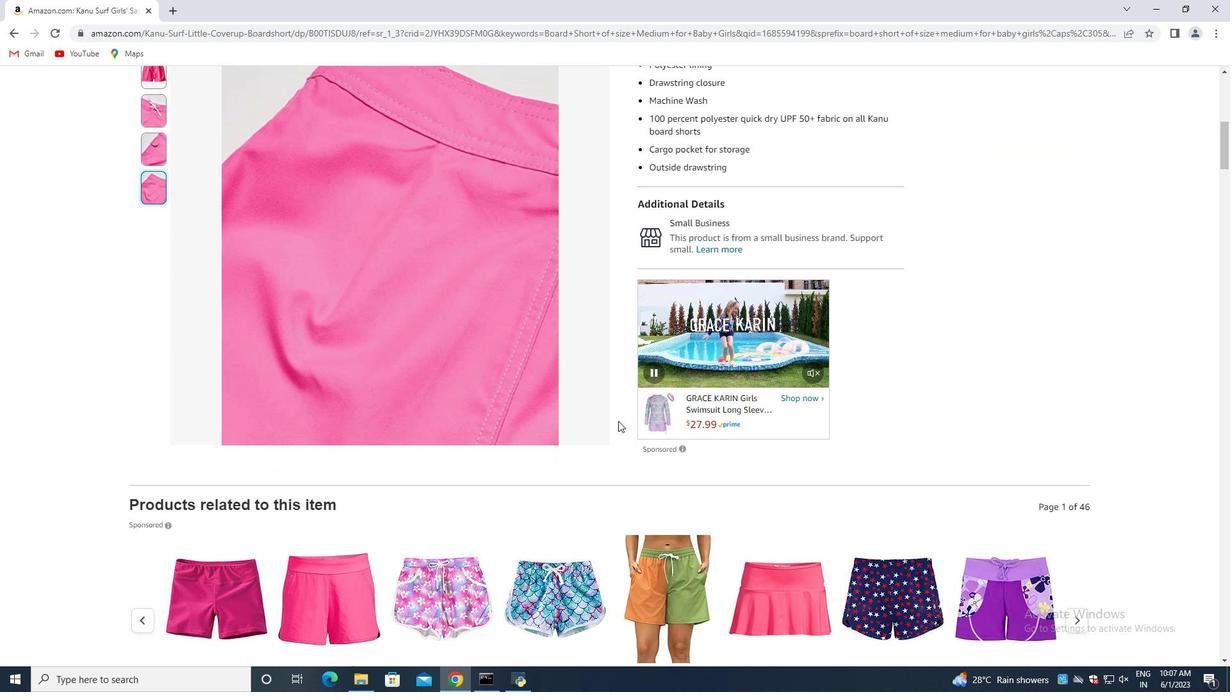 
Action: Mouse moved to (498, 392)
Screenshot: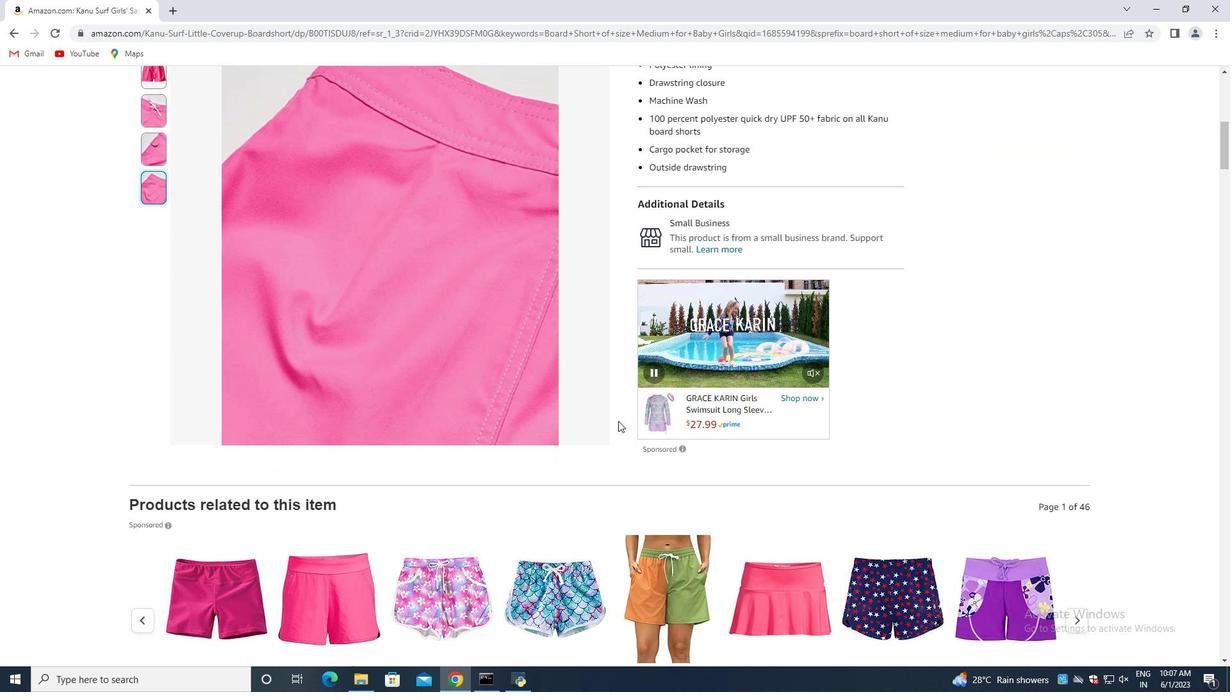 
Action: Mouse scrolled (510, 395) with delta (0, 0)
Screenshot: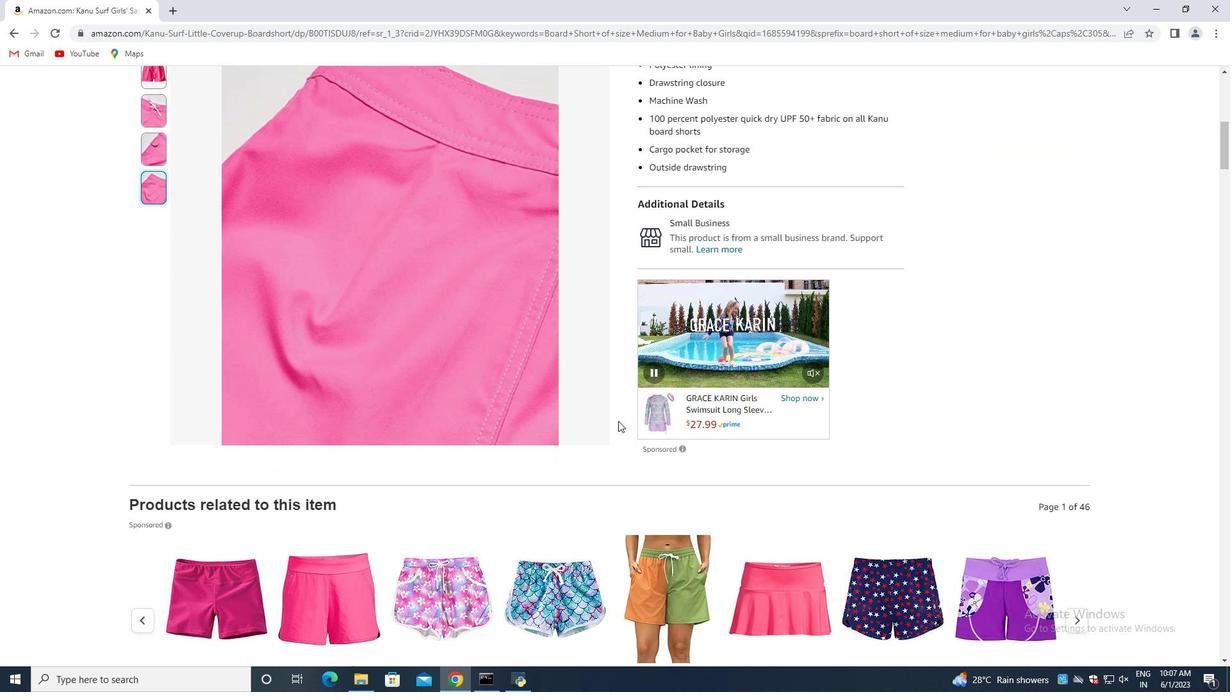 
Action: Mouse moved to (498, 392)
Screenshot: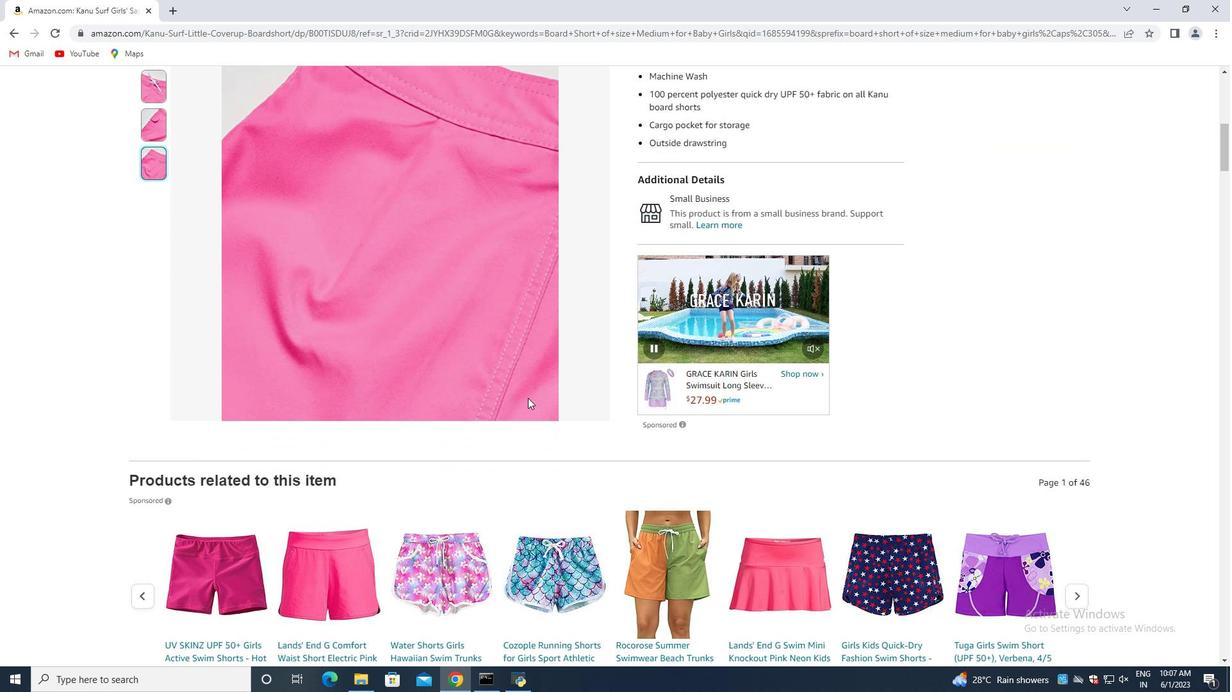 
Action: Mouse scrolled (507, 395) with delta (0, 0)
Screenshot: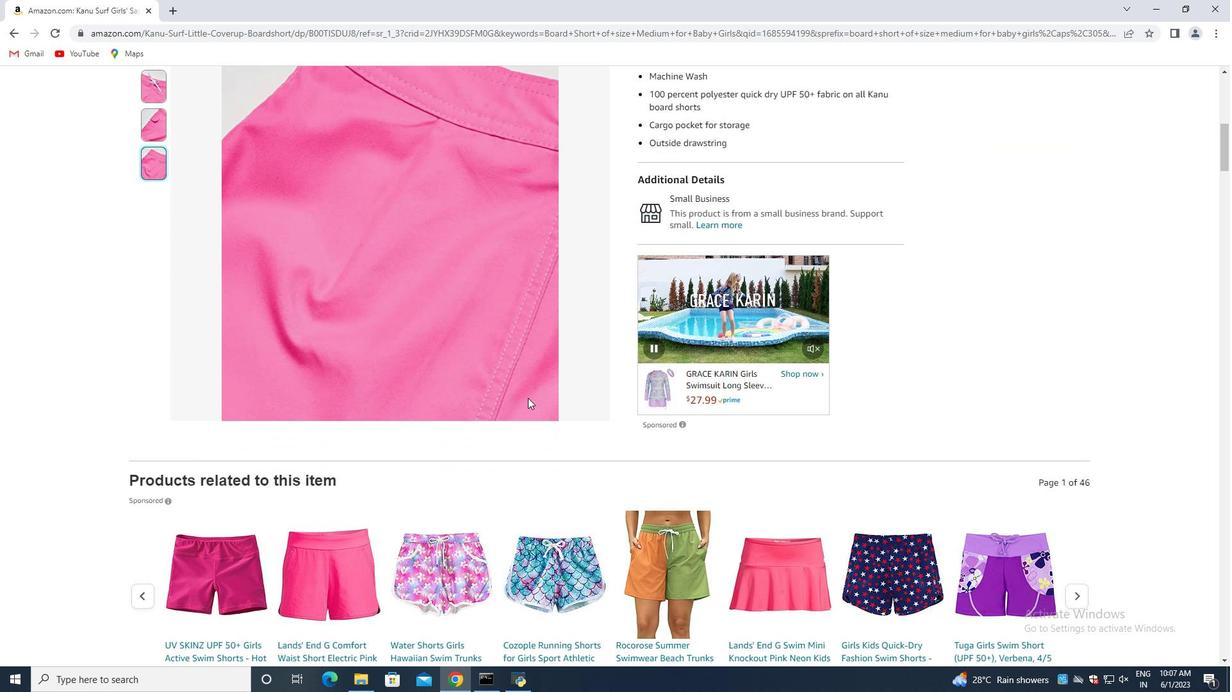 
Action: Mouse moved to (474, 389)
Screenshot: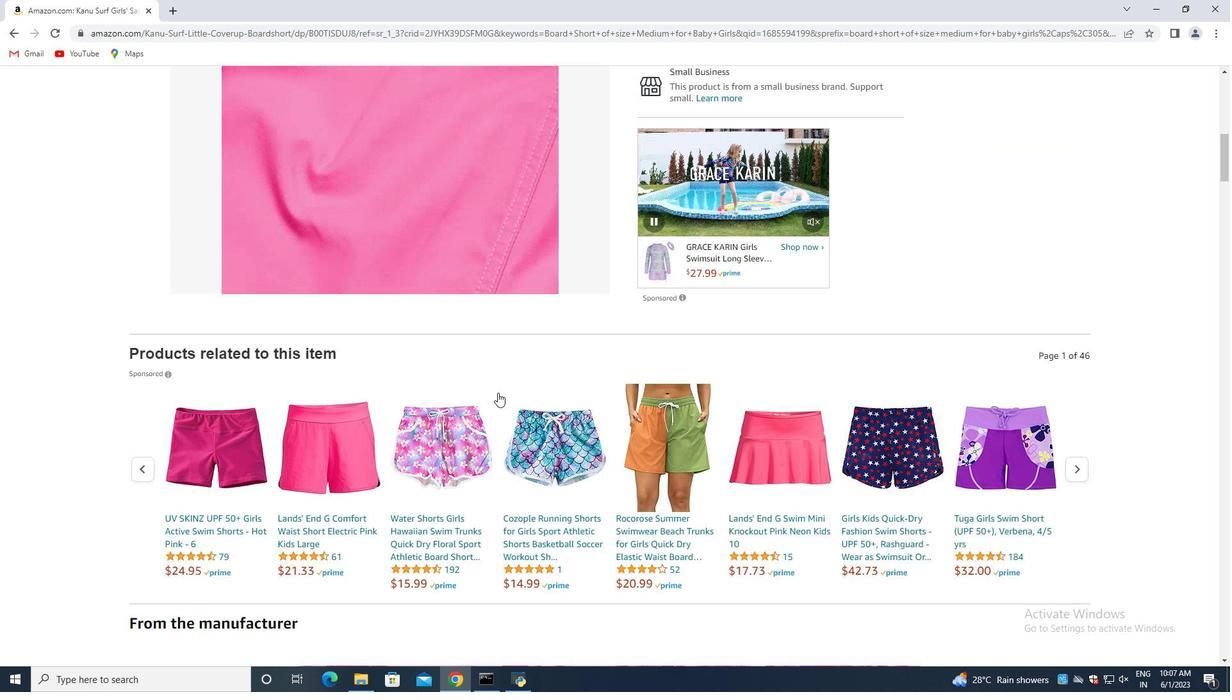 
Action: Mouse scrolled (474, 388) with delta (0, 0)
Screenshot: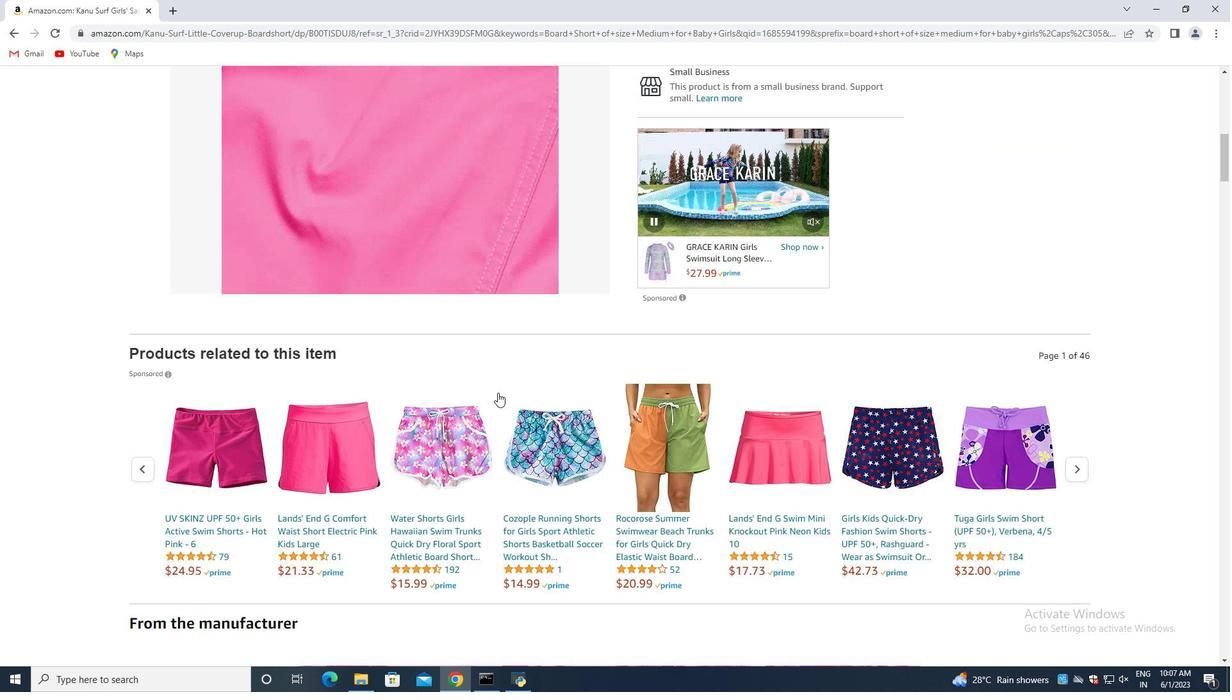 
Action: Mouse moved to (467, 390)
Screenshot: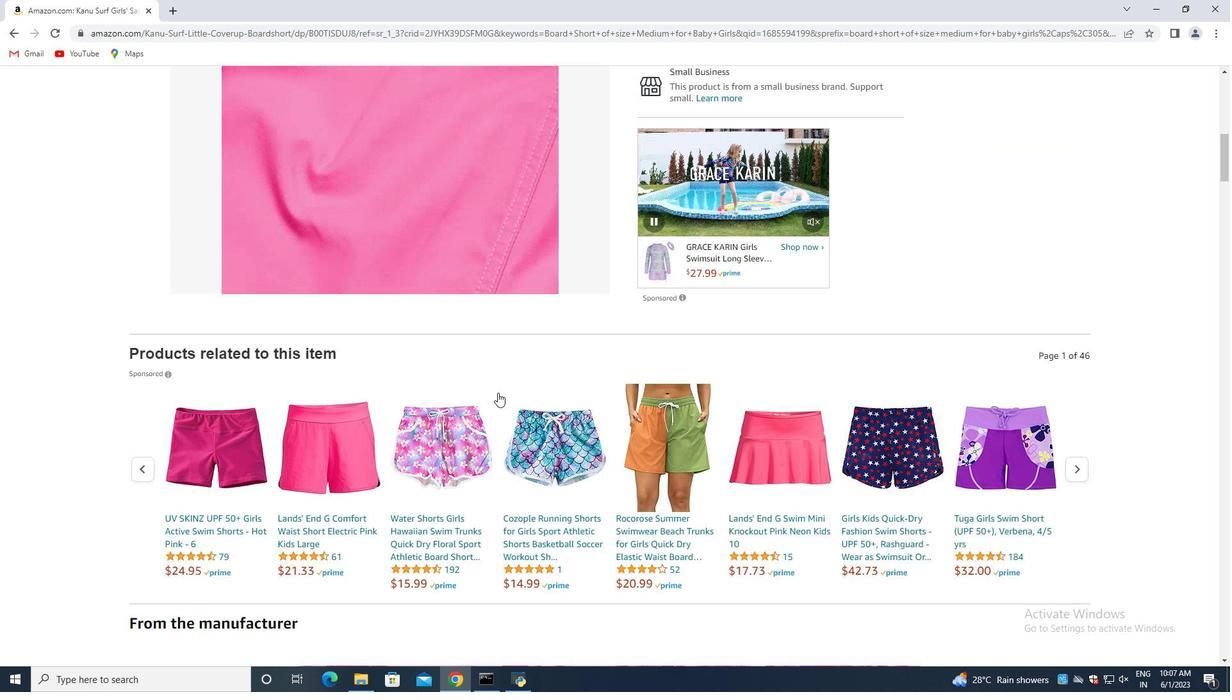 
Action: Mouse scrolled (469, 389) with delta (0, 0)
Screenshot: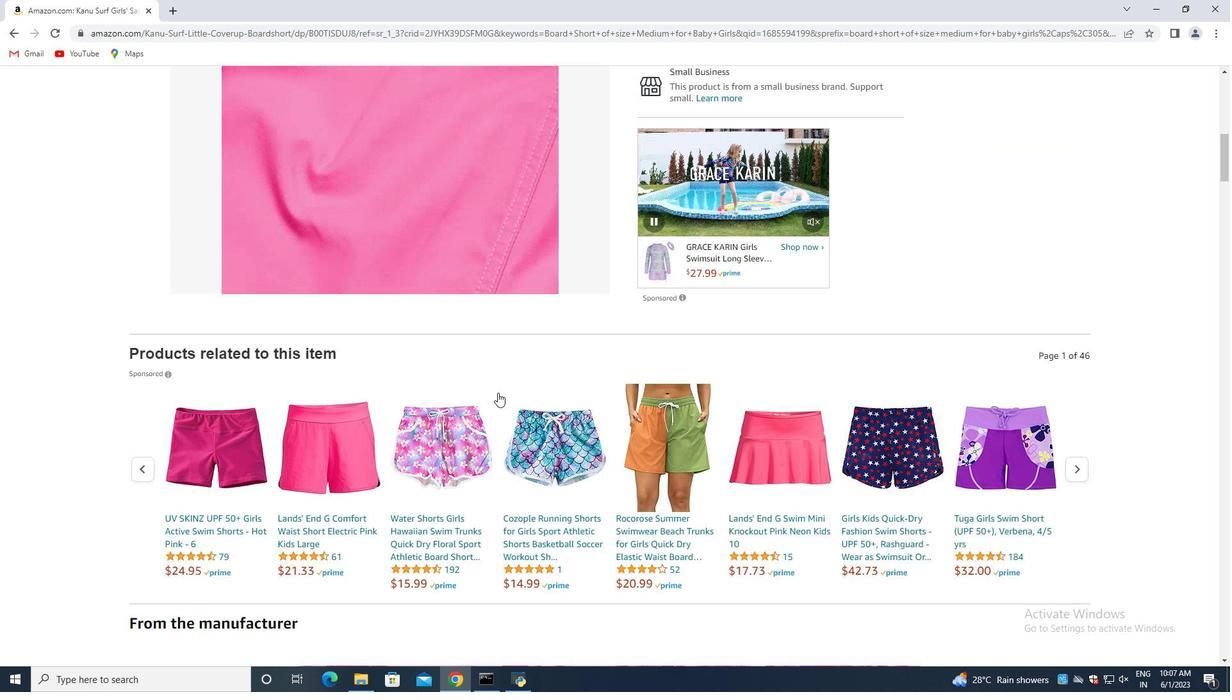 
Action: Mouse moved to (458, 392)
Screenshot: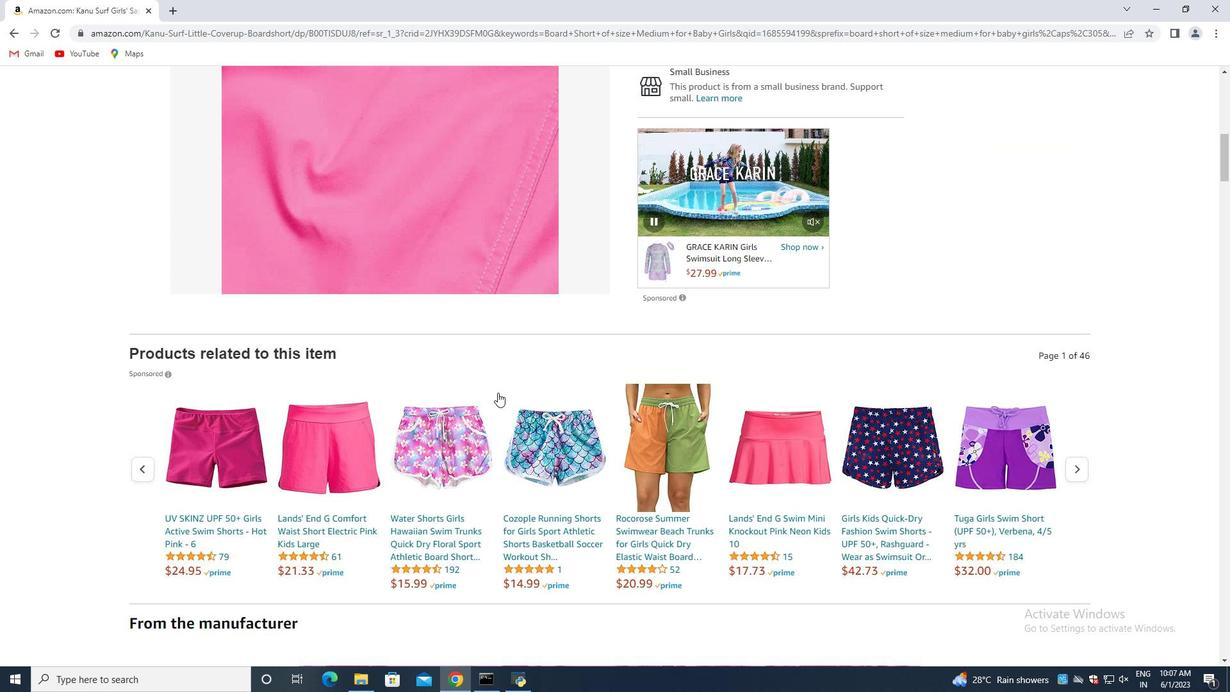 
Action: Mouse scrolled (463, 390) with delta (0, 0)
Screenshot: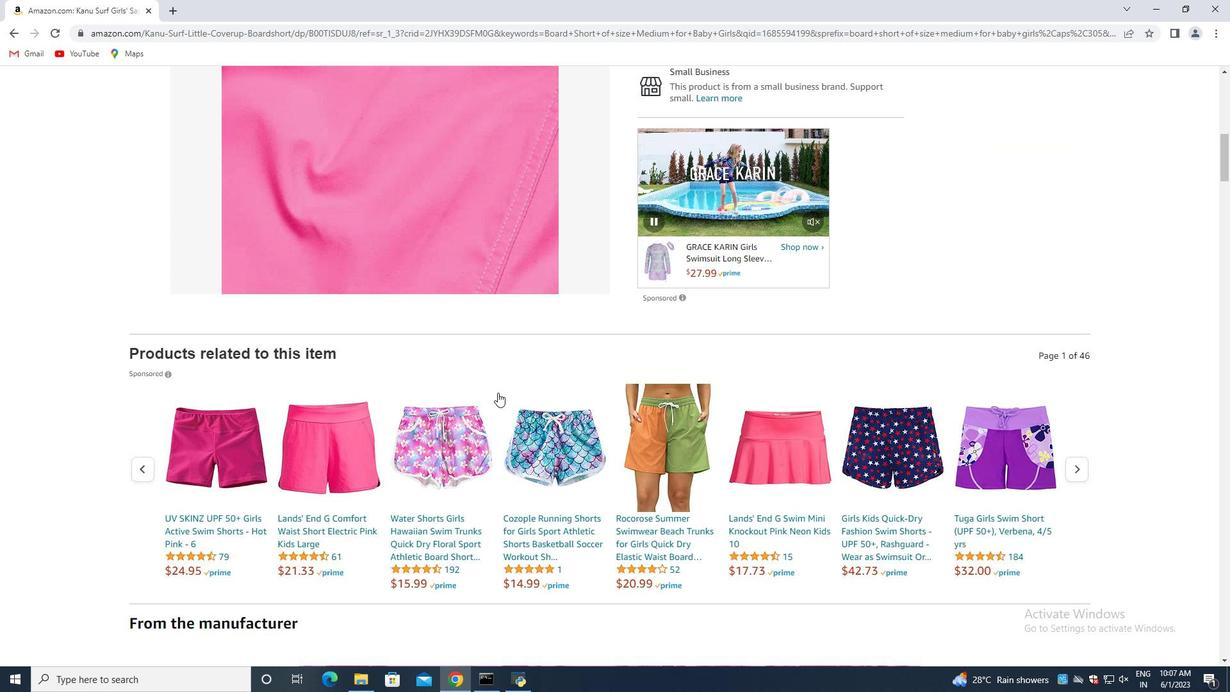 
Action: Mouse moved to (453, 392)
Screenshot: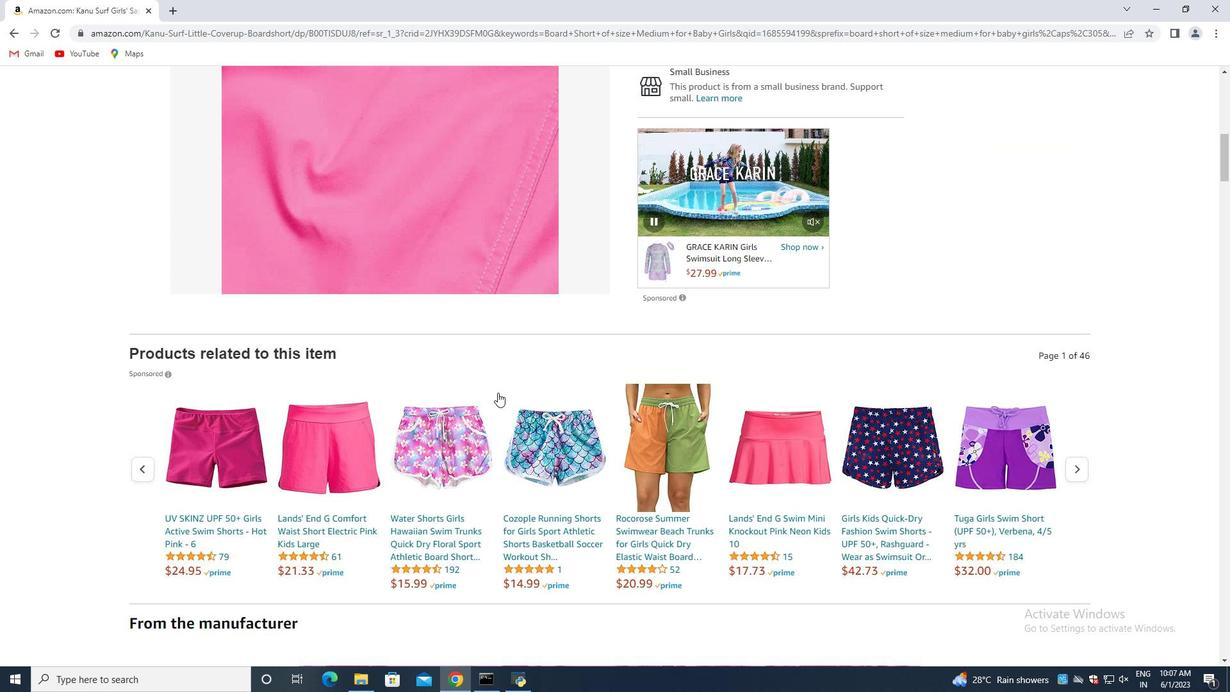 
Action: Mouse scrolled (458, 391) with delta (0, 0)
Screenshot: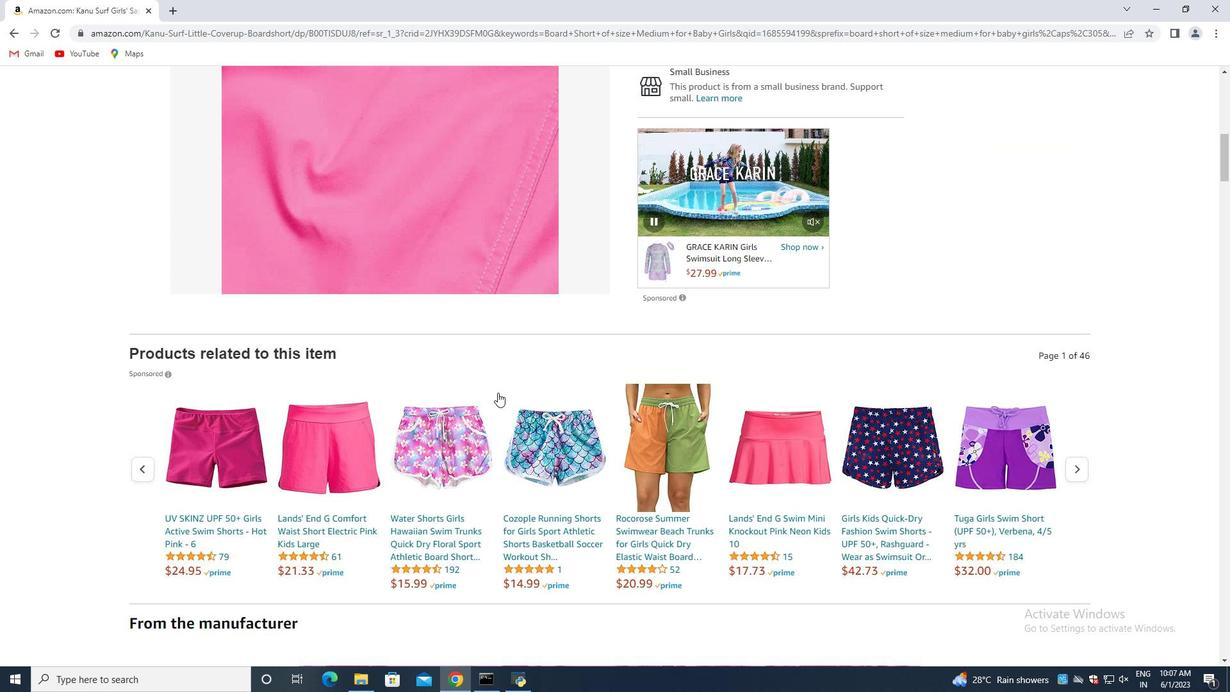 
Action: Mouse moved to (416, 393)
Screenshot: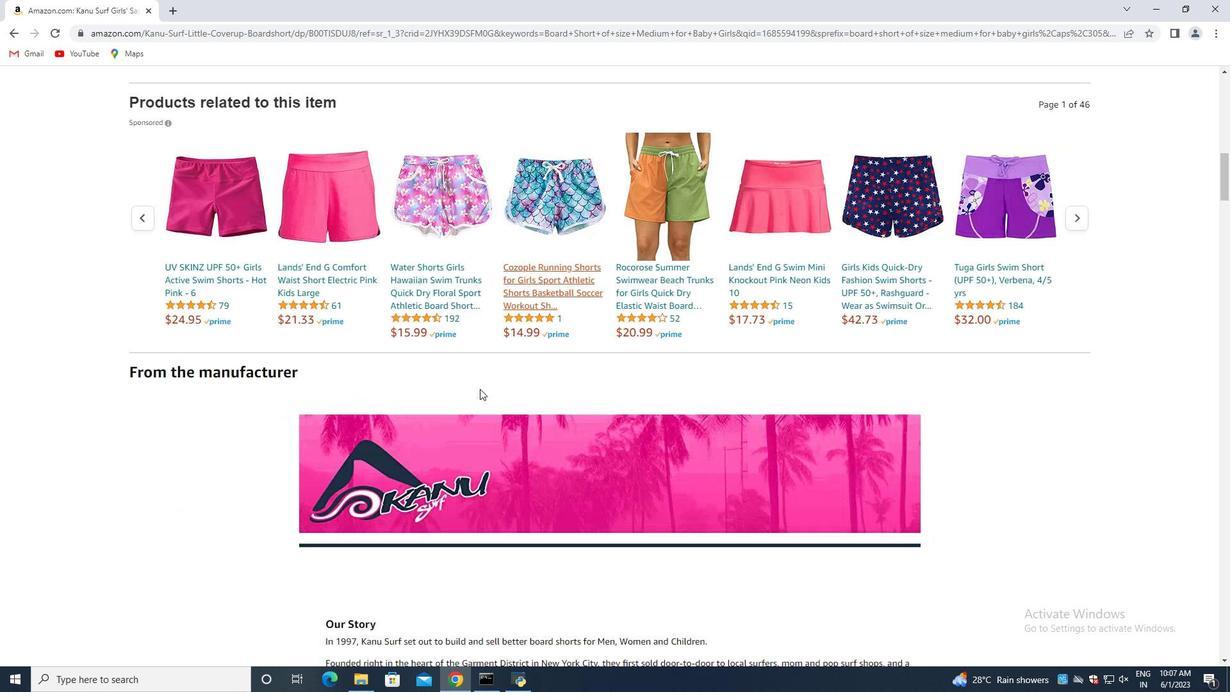 
Action: Mouse scrolled (448, 392) with delta (0, 0)
Screenshot: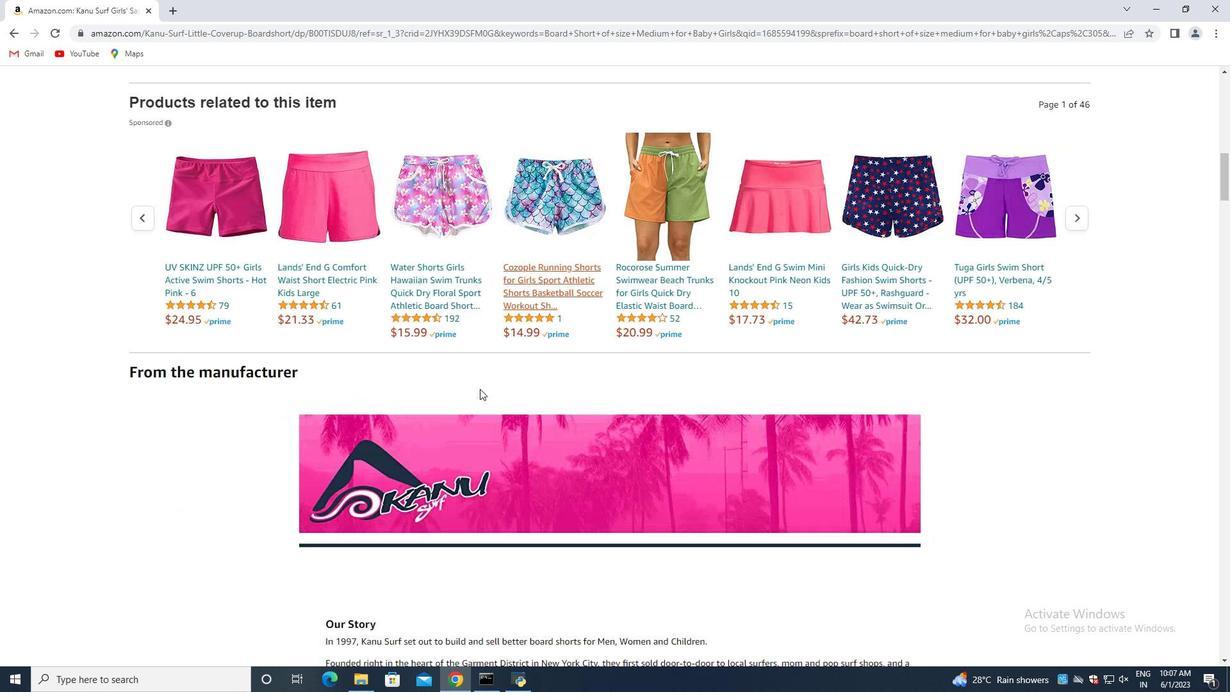 
Action: Mouse moved to (399, 378)
Screenshot: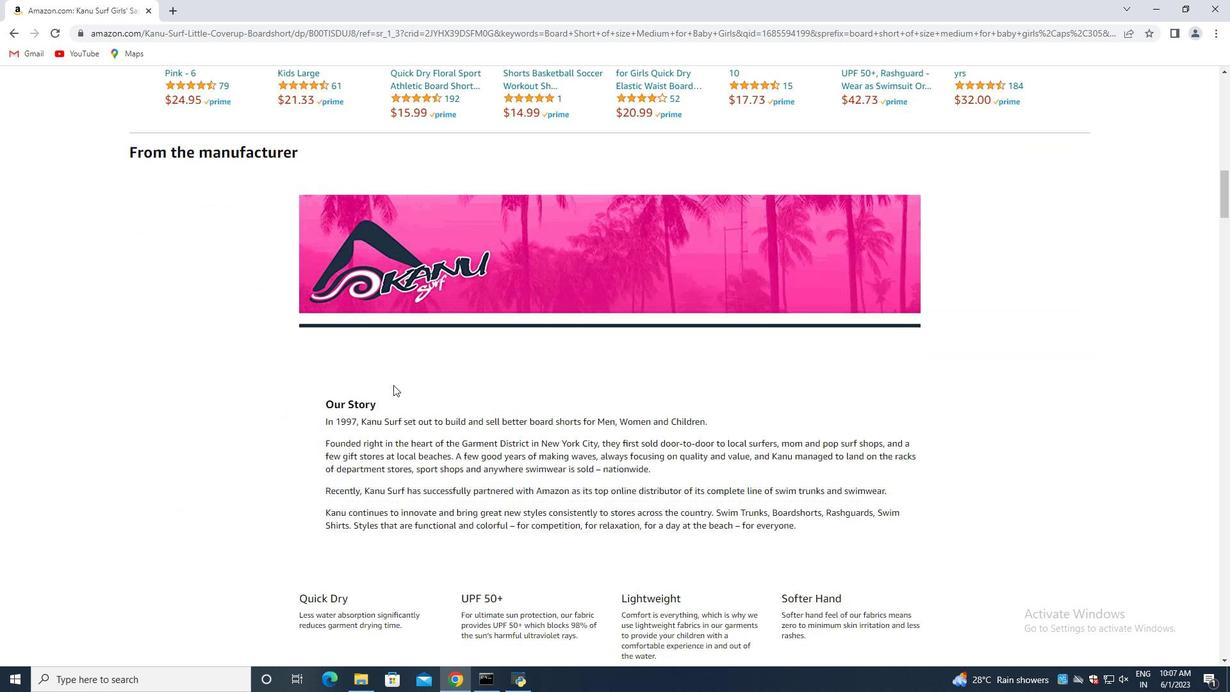 
Action: Mouse scrolled (399, 378) with delta (0, 0)
Screenshot: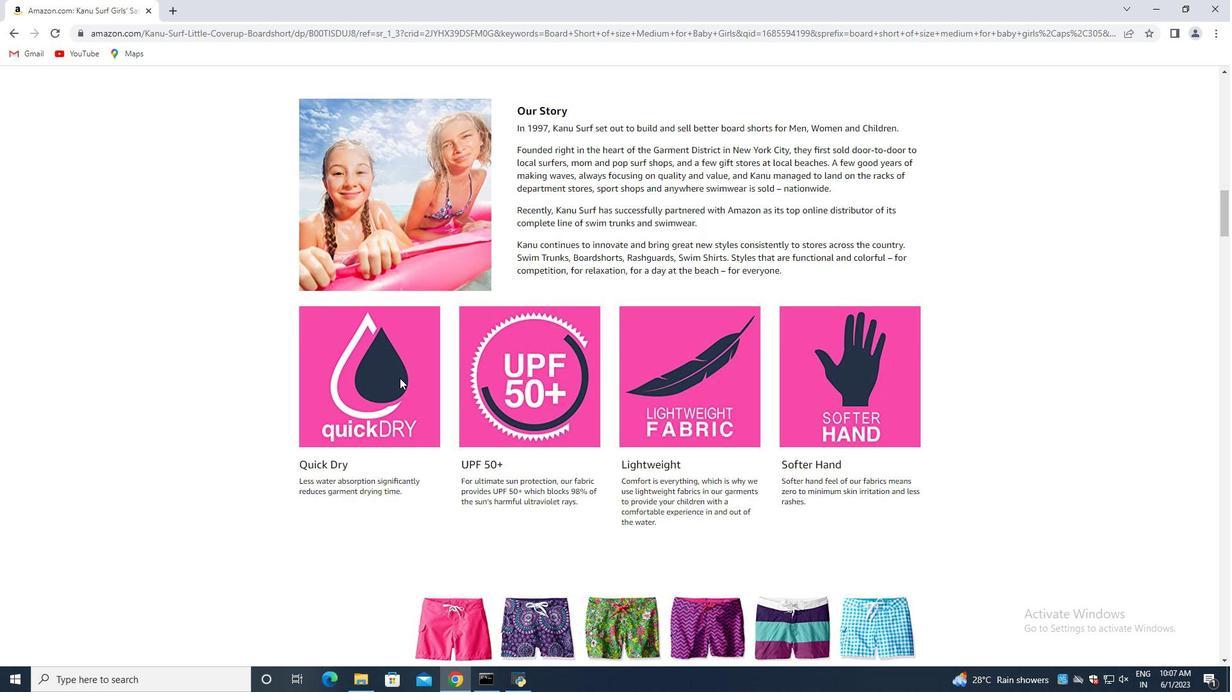 
Action: Mouse scrolled (399, 378) with delta (0, 0)
Screenshot: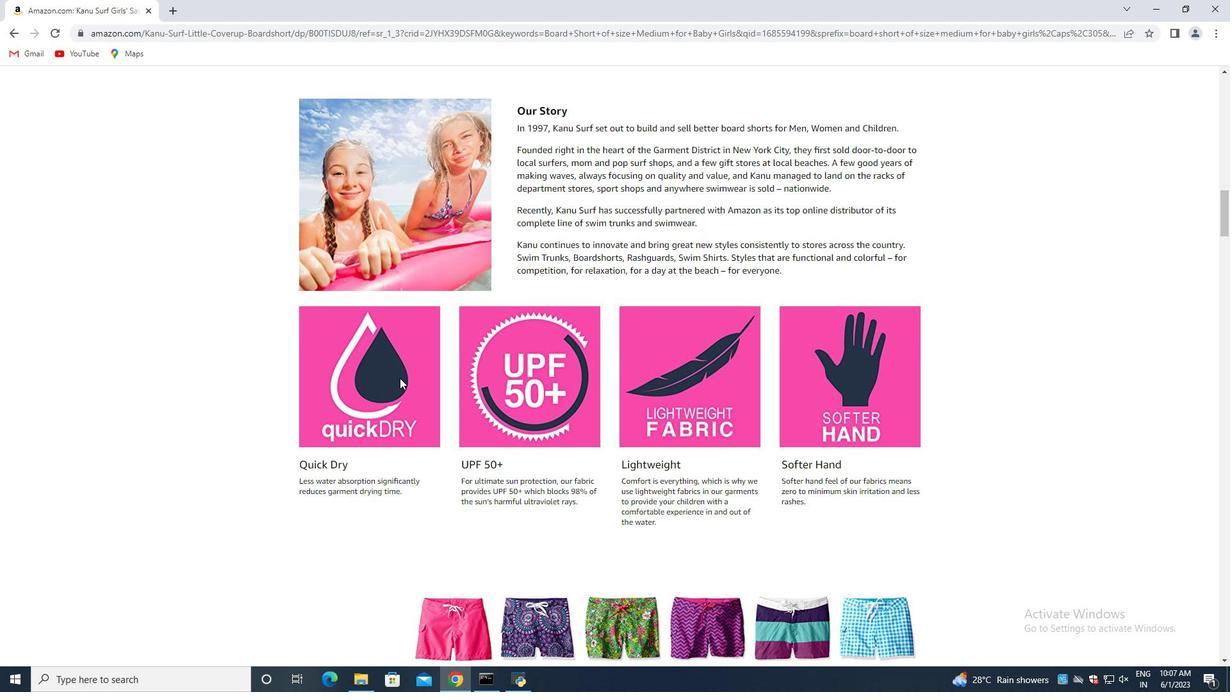 
Action: Mouse scrolled (399, 378) with delta (0, 0)
Screenshot: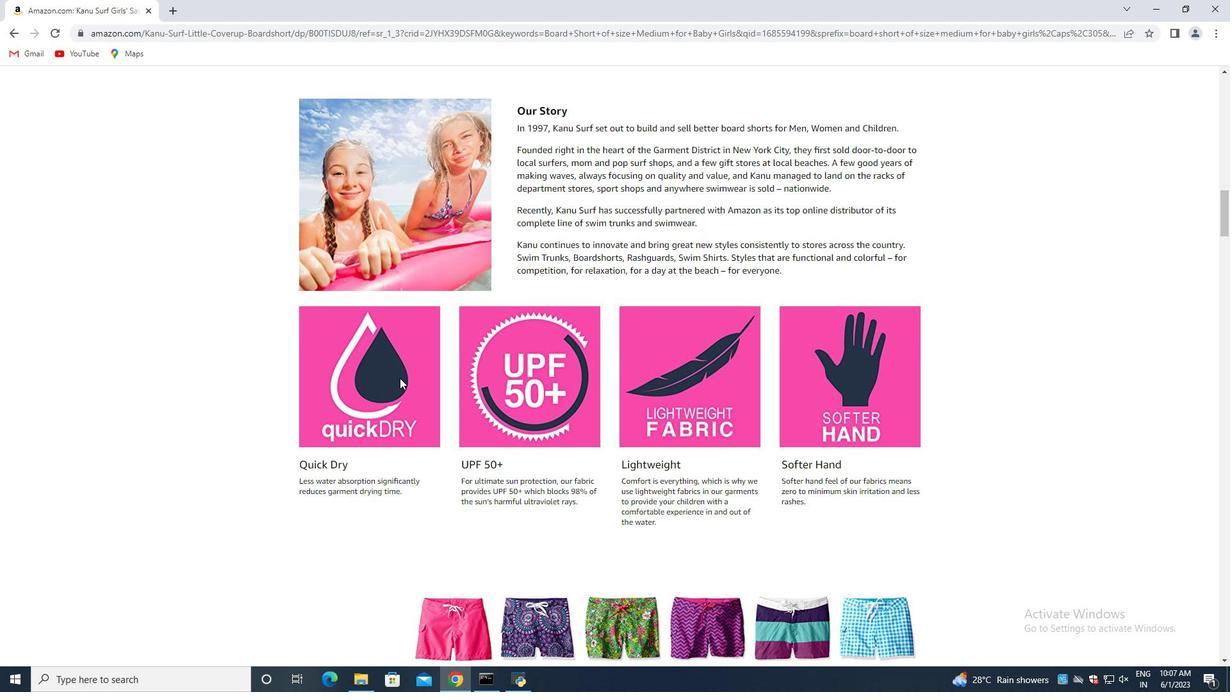 
Action: Mouse scrolled (399, 378) with delta (0, 0)
Screenshot: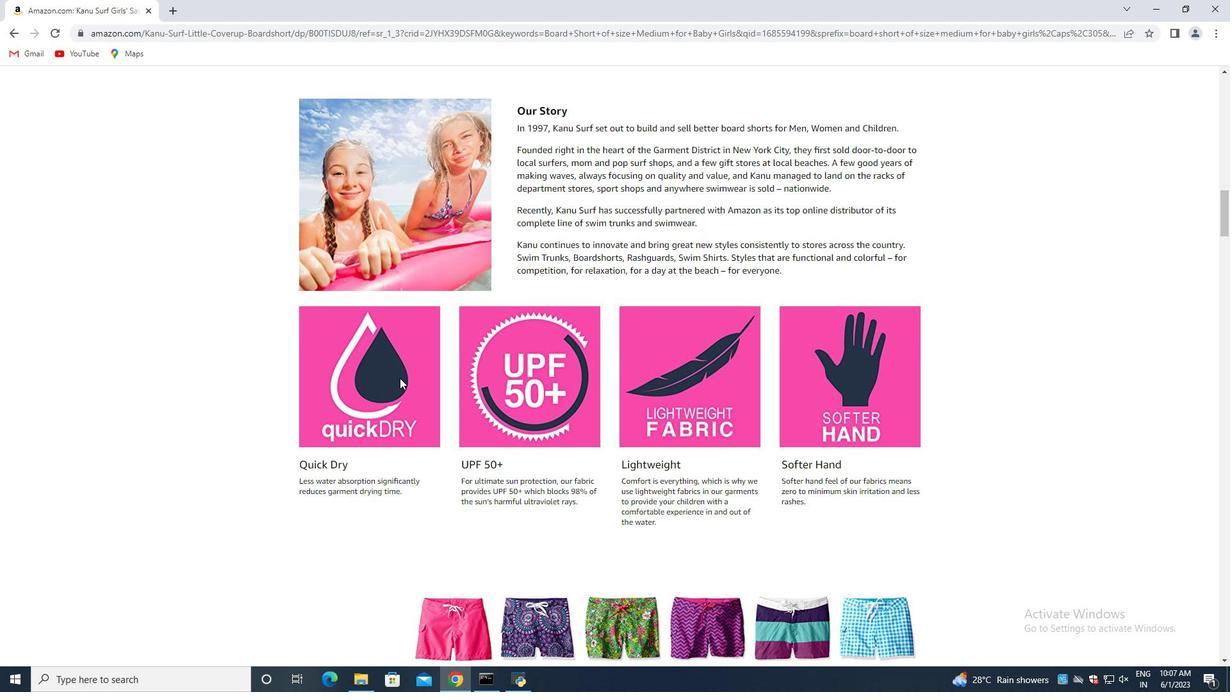 
Action: Mouse scrolled (399, 377) with delta (0, 0)
Screenshot: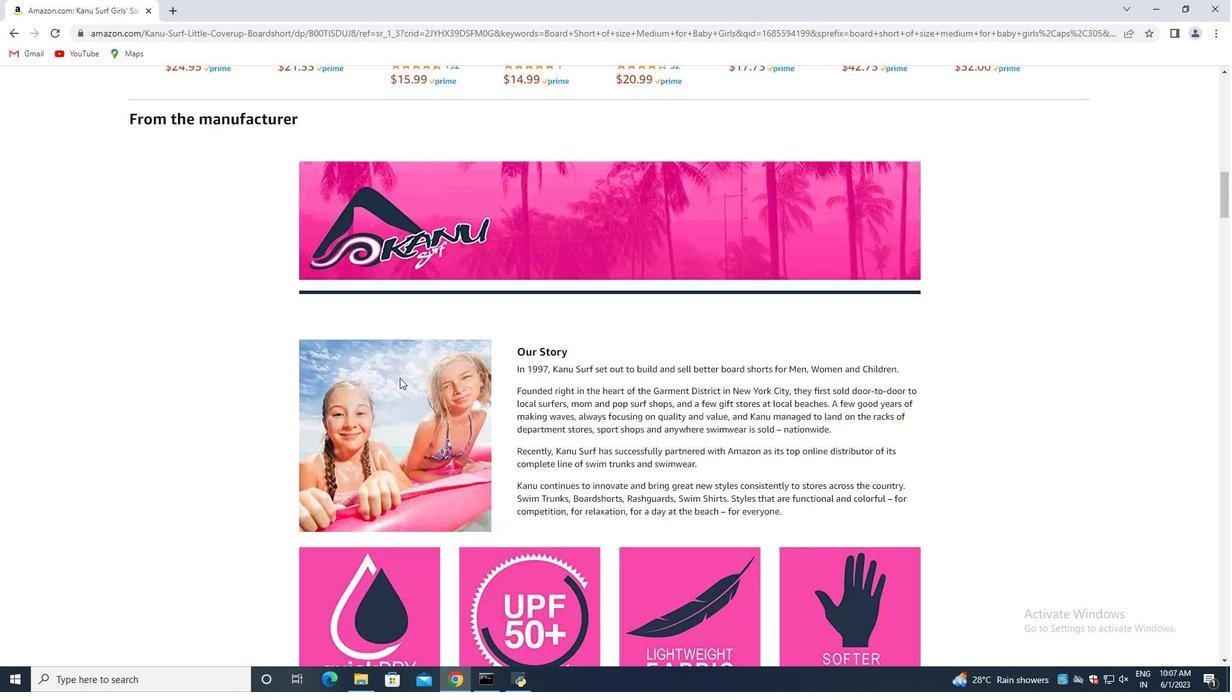
Action: Mouse moved to (400, 378)
Screenshot: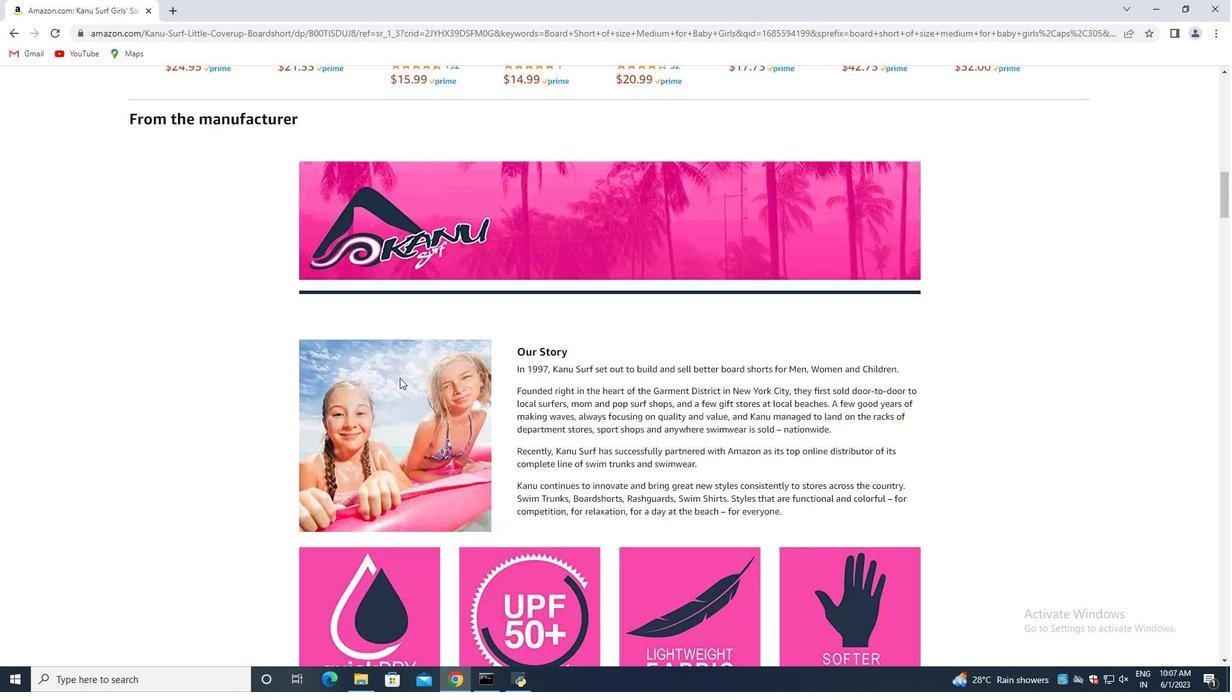 
Action: Mouse scrolled (400, 377) with delta (0, 0)
Screenshot: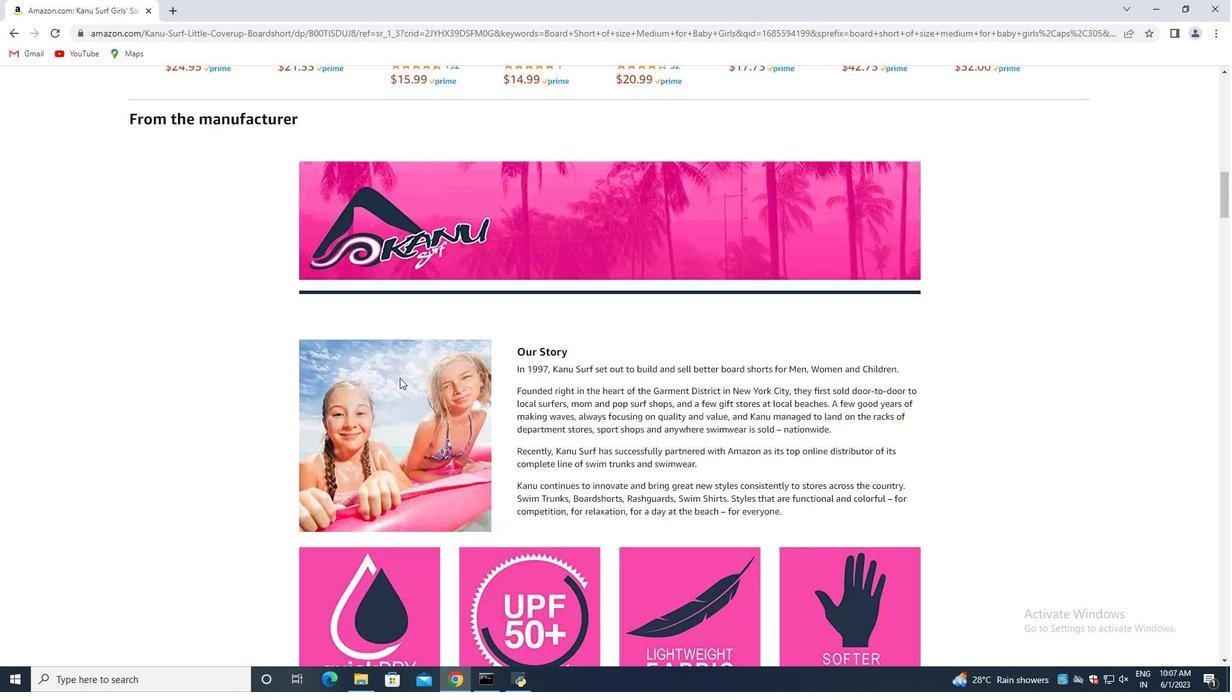 
Action: Mouse moved to (401, 378)
Screenshot: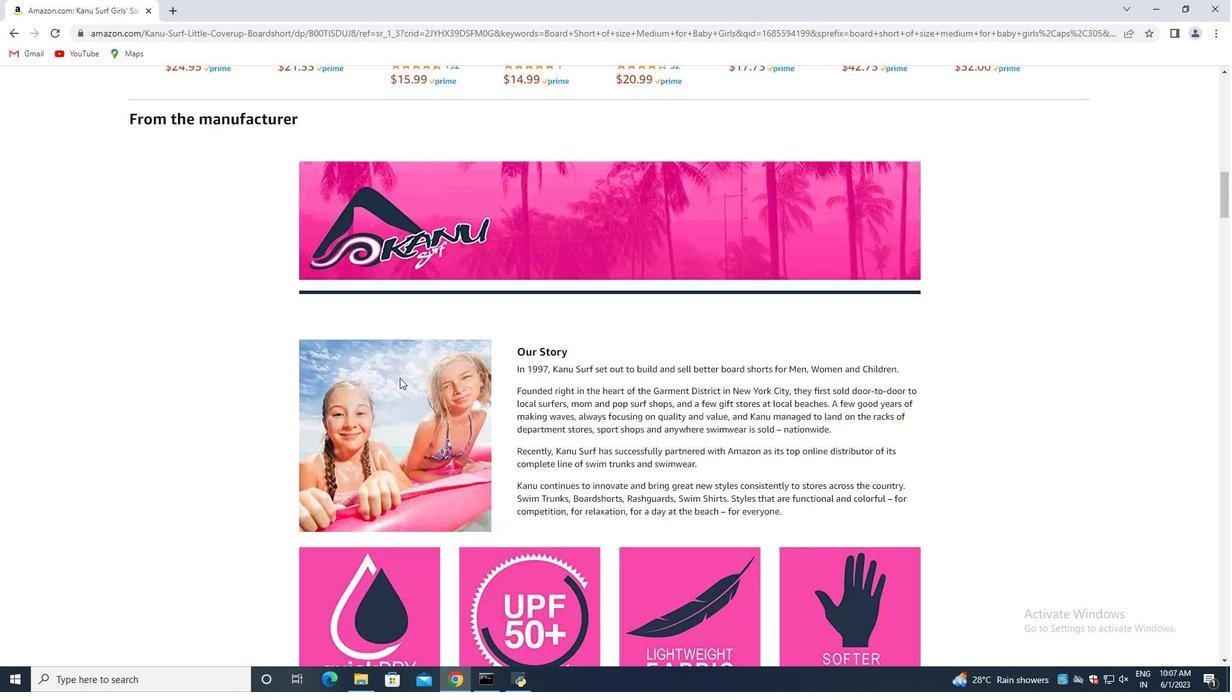 
Action: Mouse scrolled (401, 377) with delta (0, 0)
Screenshot: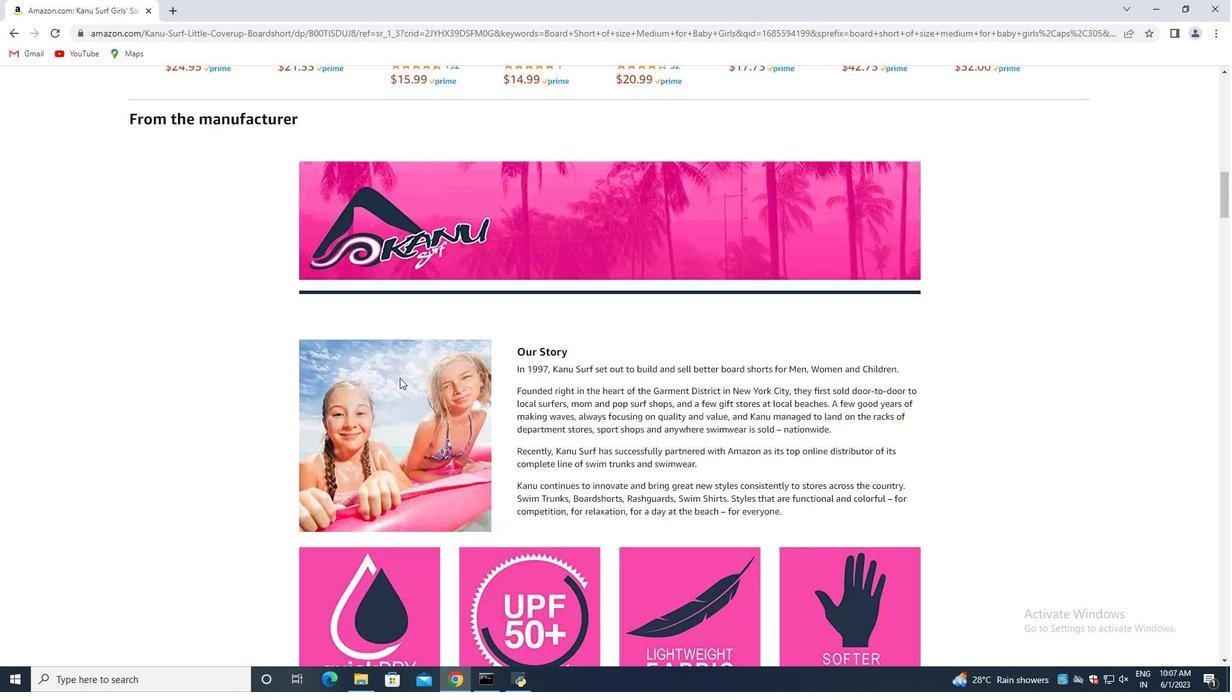 
Action: Mouse scrolled (401, 377) with delta (0, 0)
Screenshot: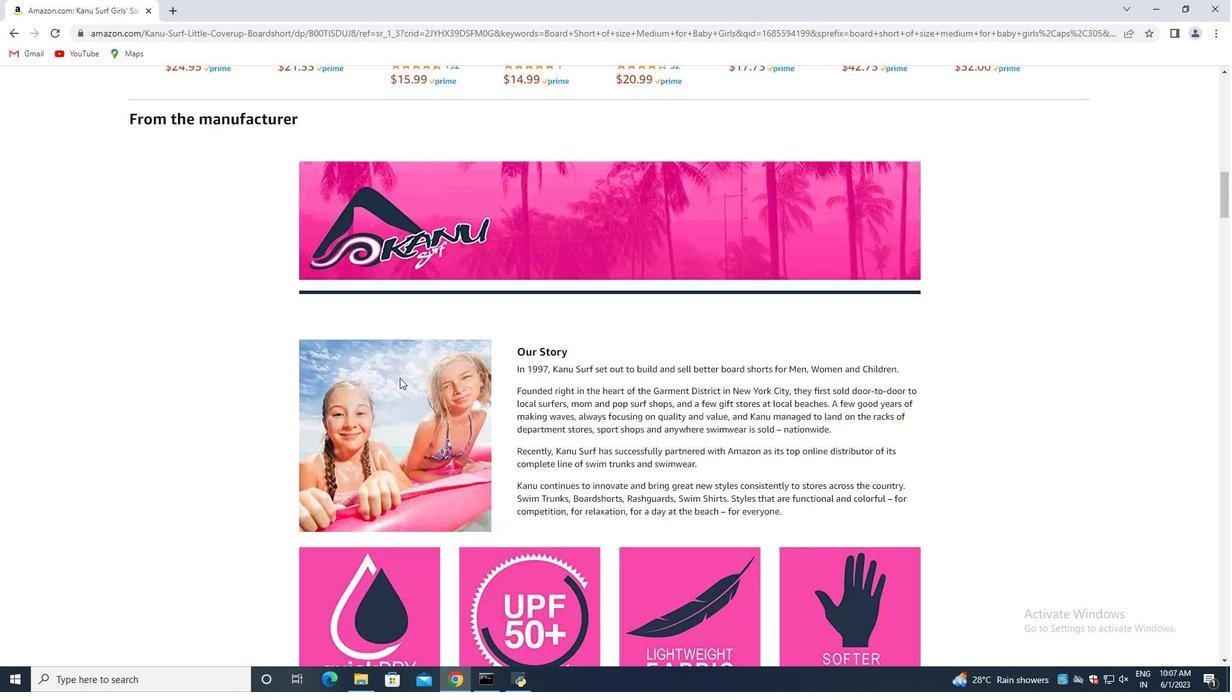 
Action: Mouse scrolled (401, 377) with delta (0, 0)
Screenshot: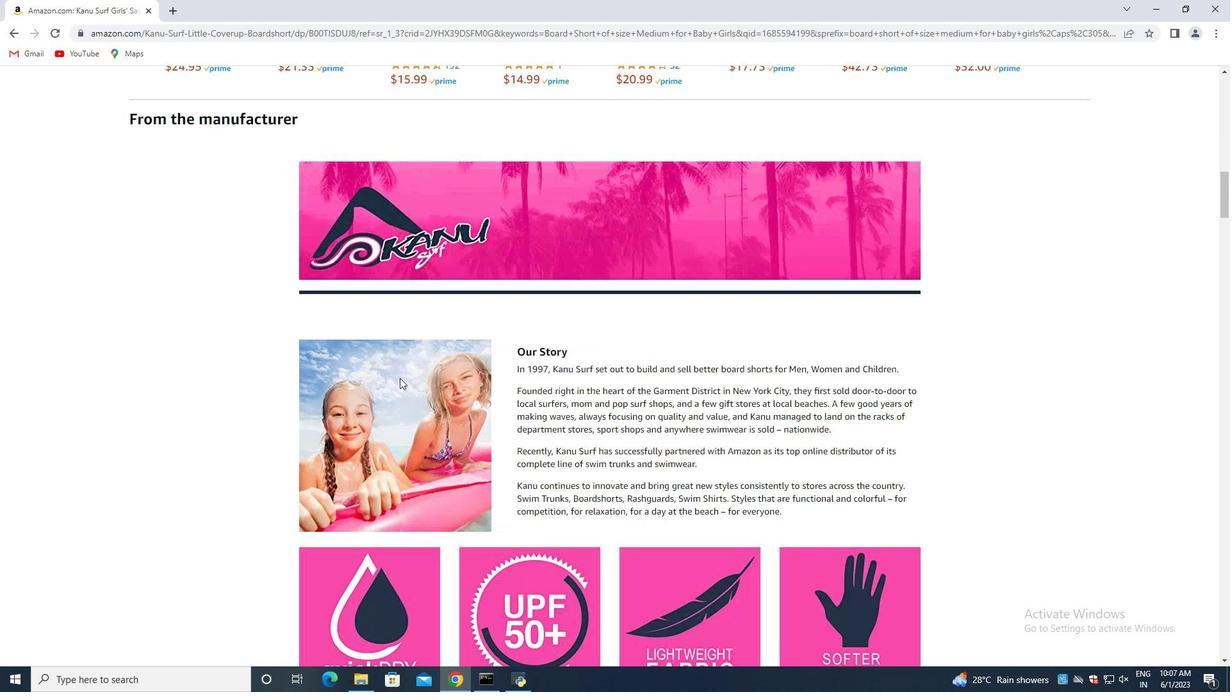
Action: Mouse moved to (403, 378)
Screenshot: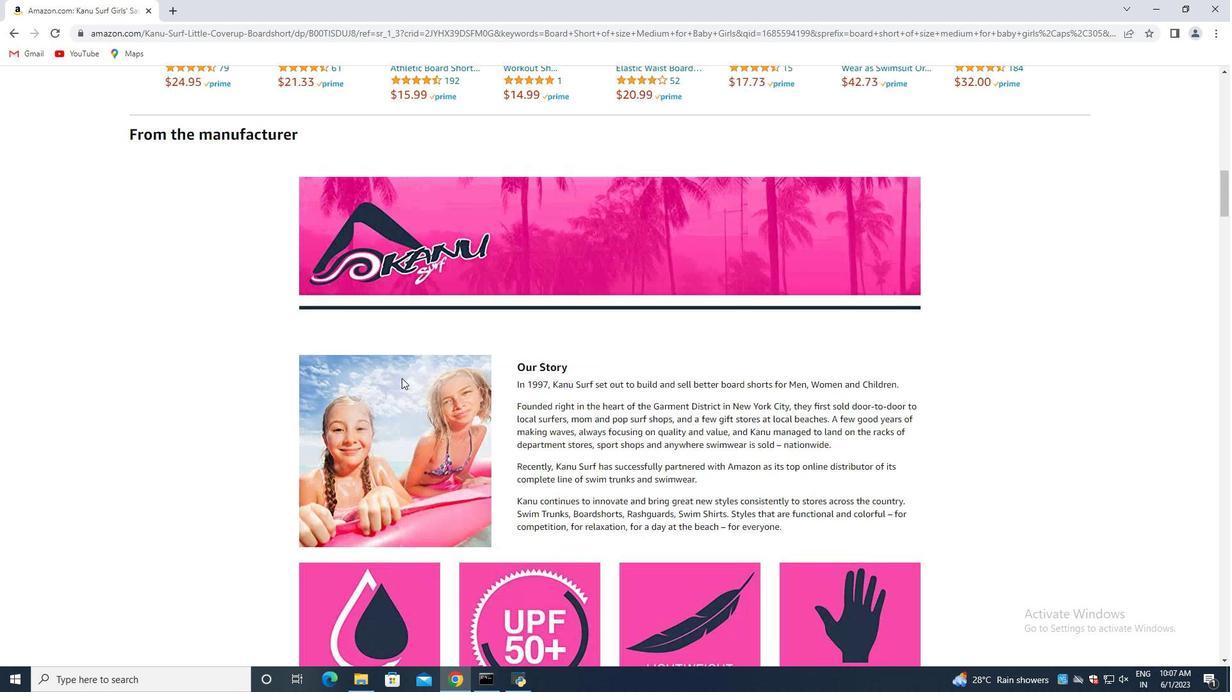
Action: Mouse scrolled (403, 377) with delta (0, 0)
Screenshot: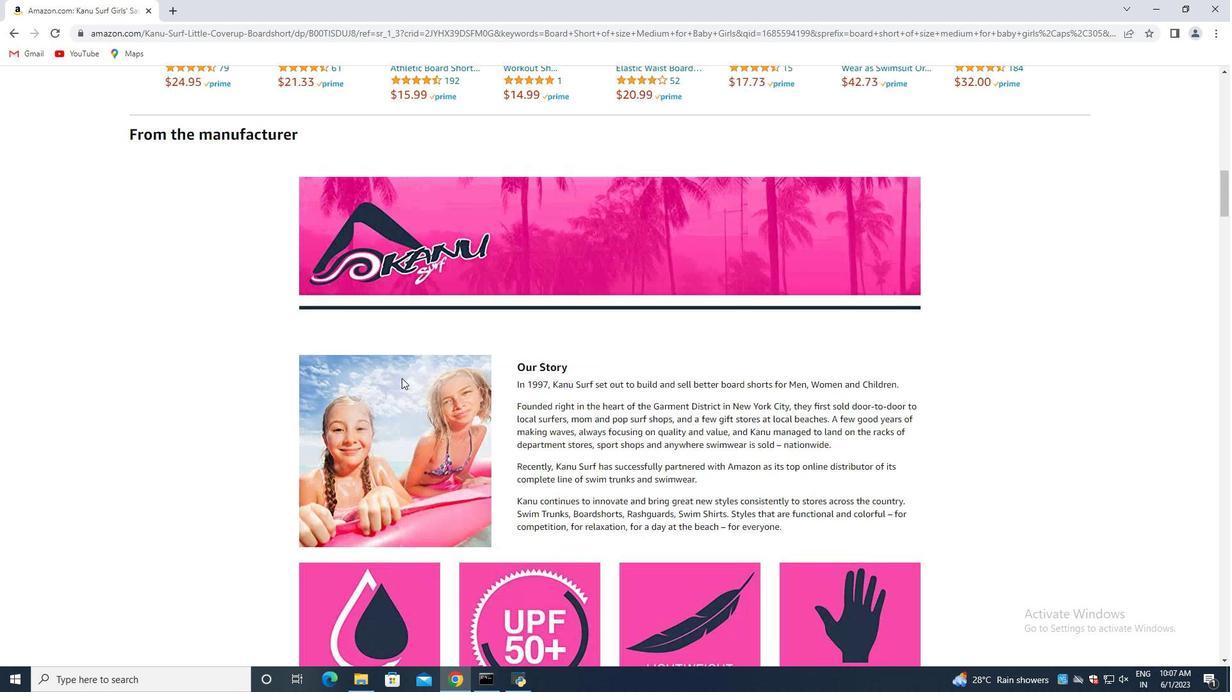 
Action: Mouse scrolled (403, 377) with delta (0, 0)
Screenshot: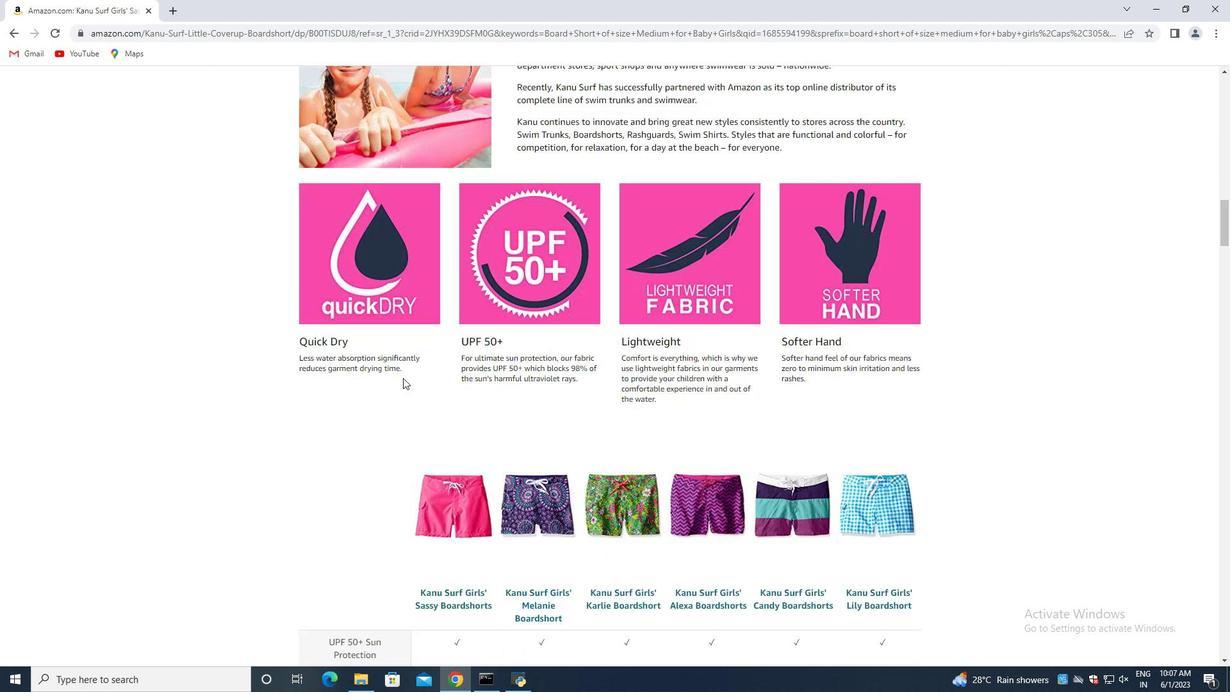 
Action: Mouse moved to (402, 378)
Screenshot: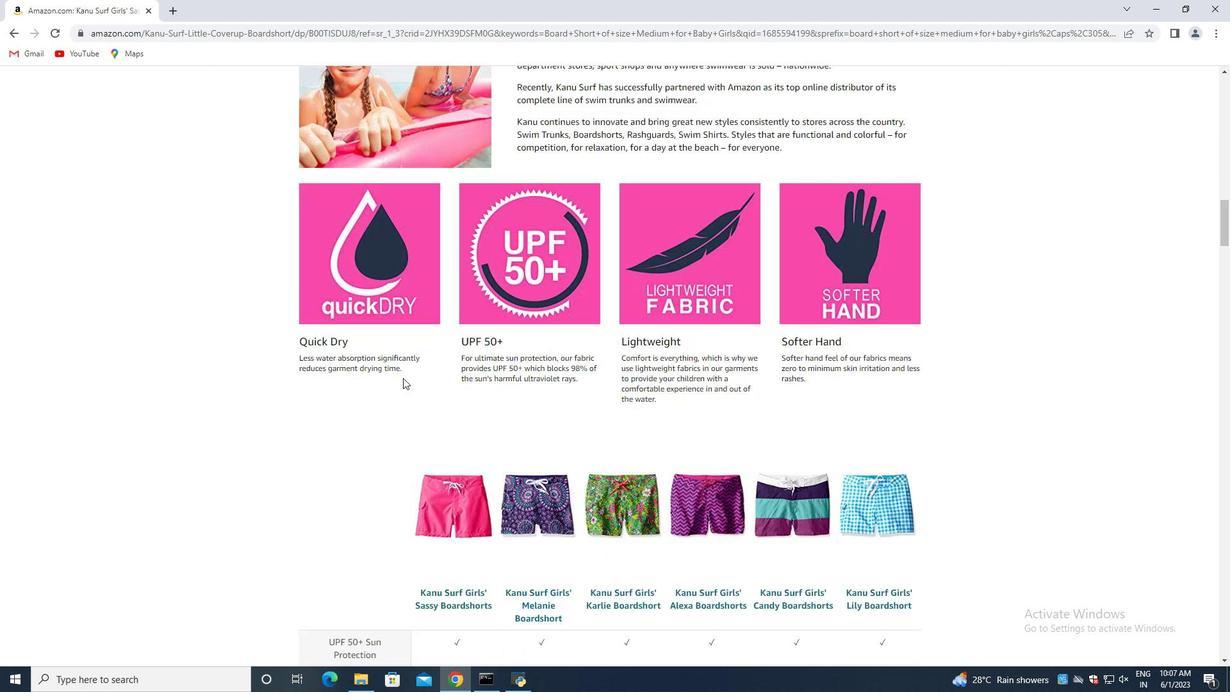 
Action: Mouse scrolled (402, 378) with delta (0, 0)
Screenshot: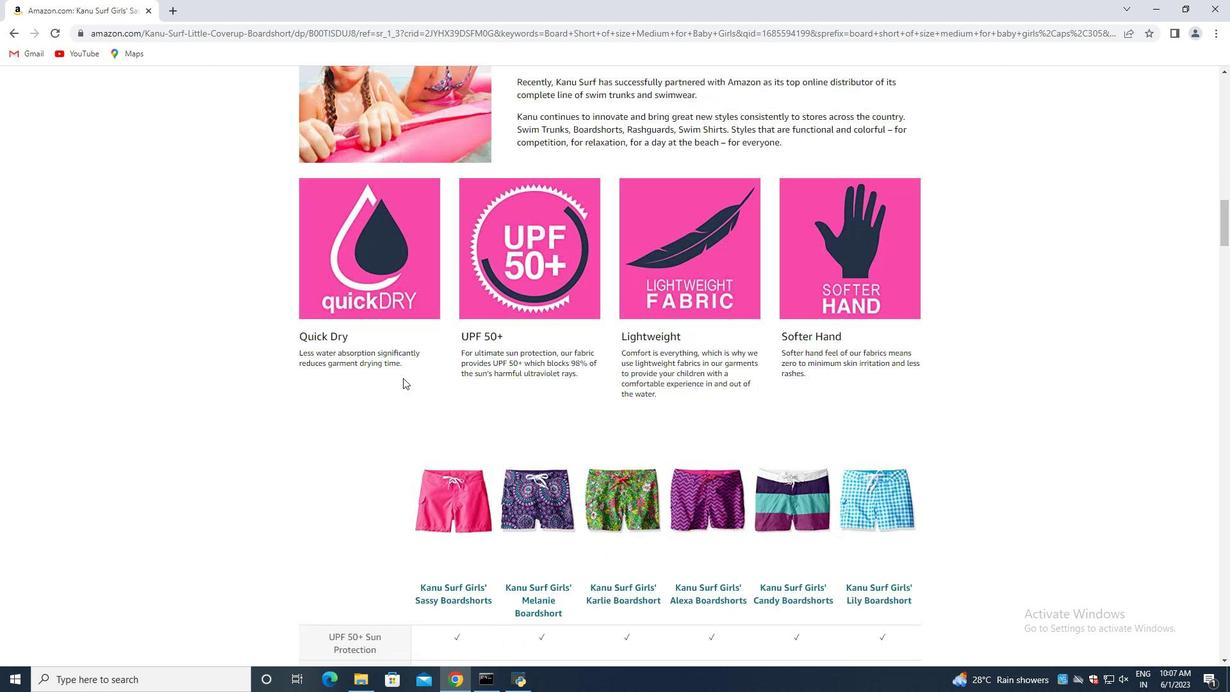 
Action: Mouse scrolled (402, 378) with delta (0, 0)
Screenshot: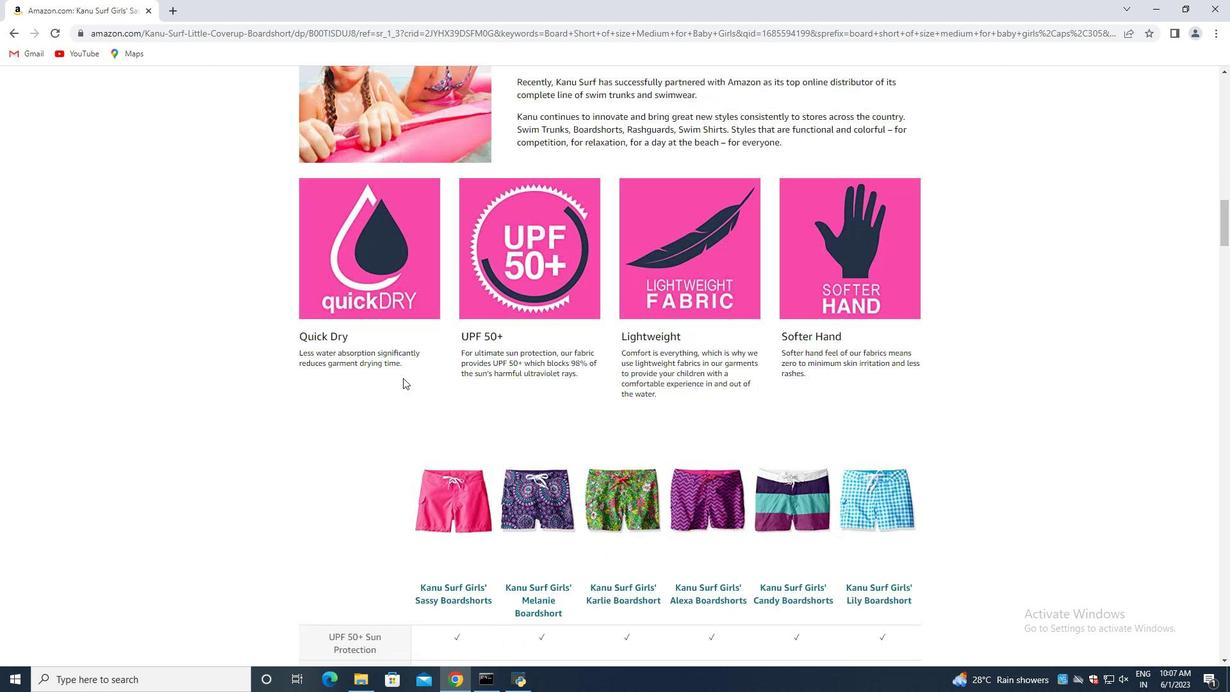 
Action: Mouse scrolled (402, 378) with delta (0, 0)
Screenshot: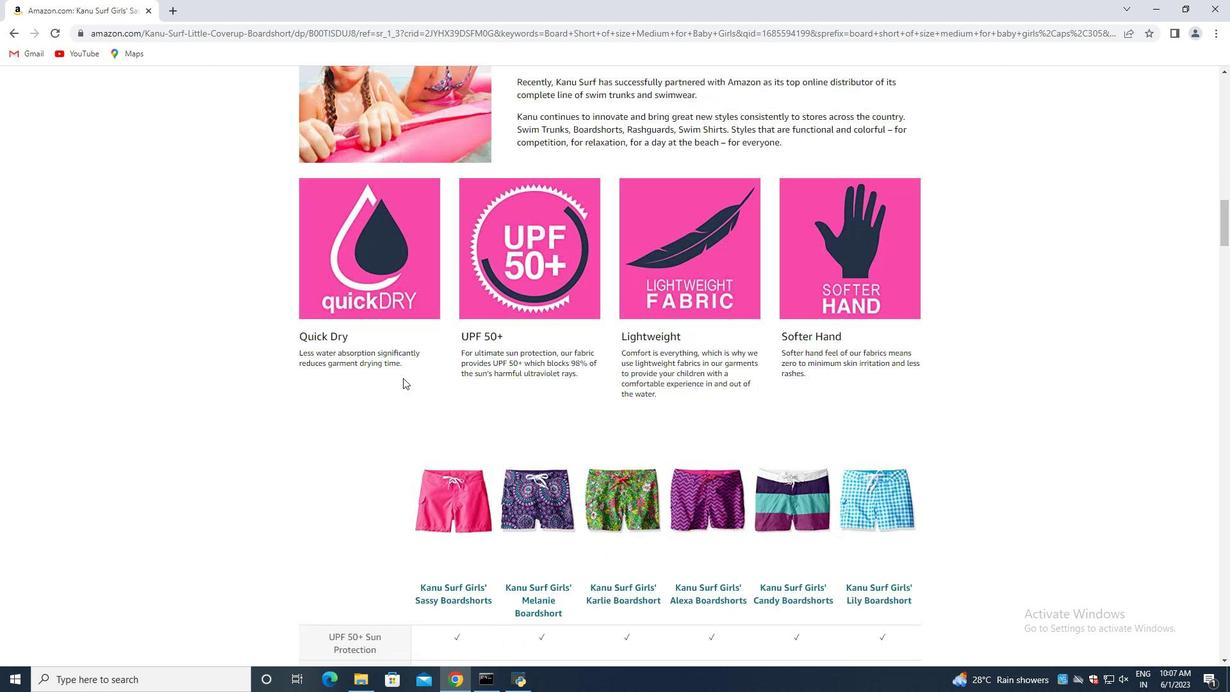 
Action: Mouse scrolled (402, 378) with delta (0, 0)
Screenshot: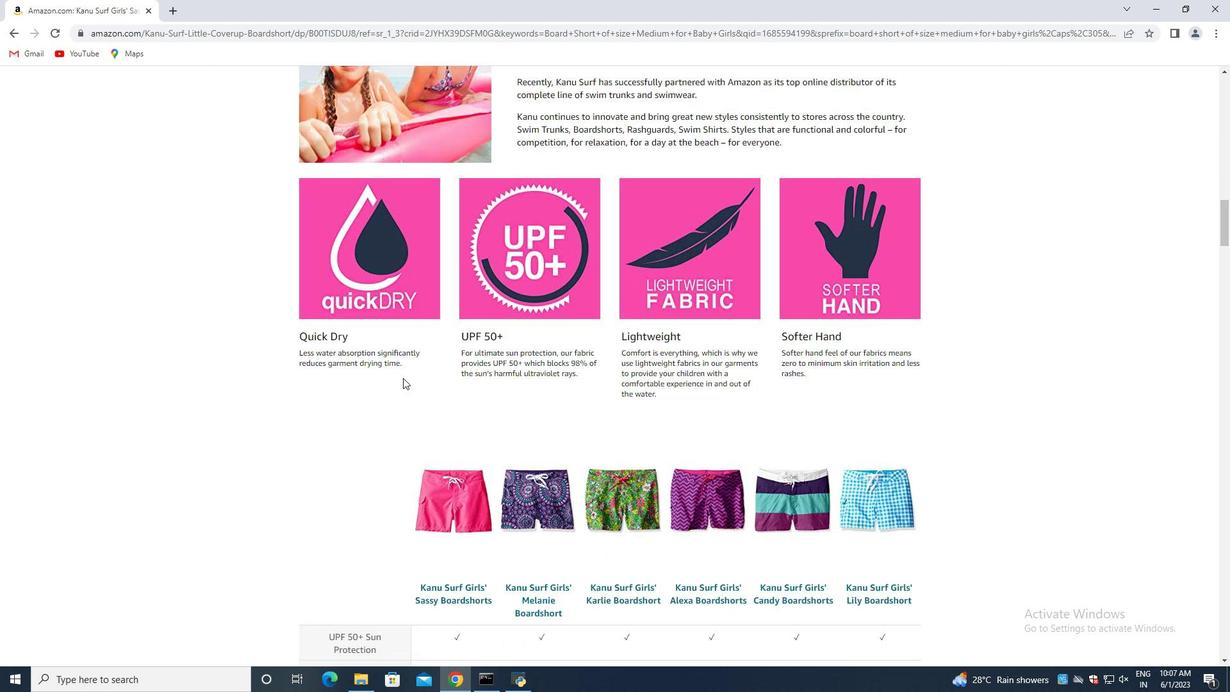 
Action: Mouse moved to (410, 369)
Screenshot: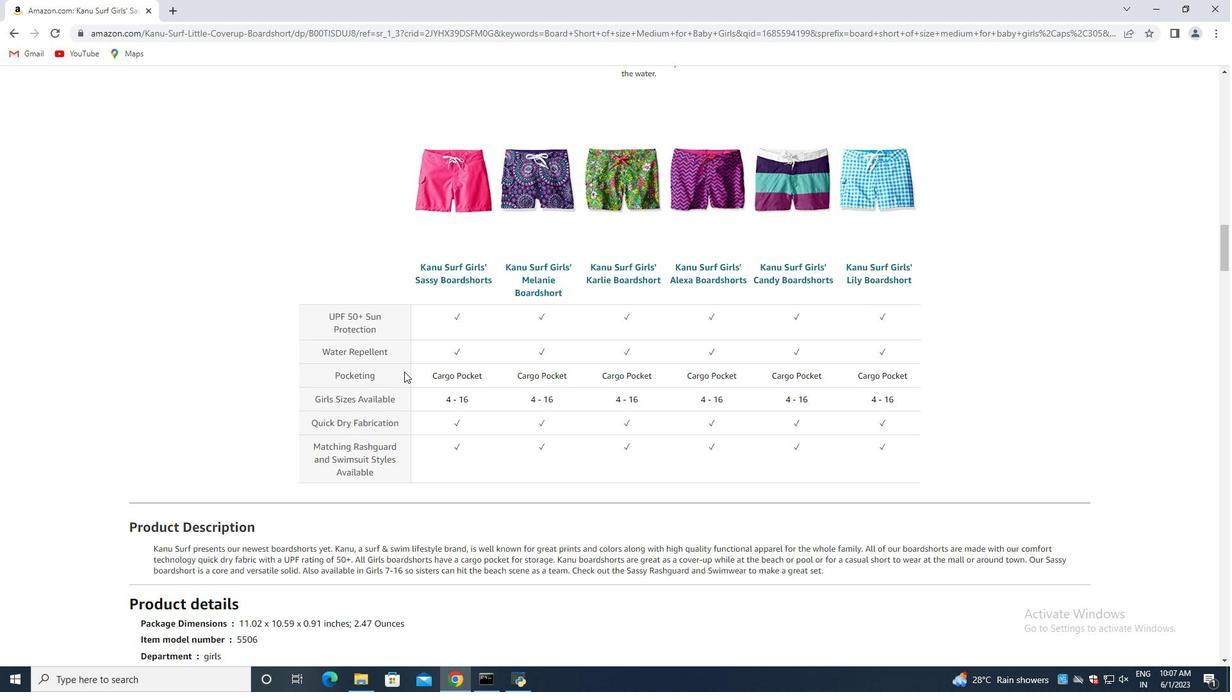 
Action: Mouse scrolled (410, 368) with delta (0, 0)
Screenshot: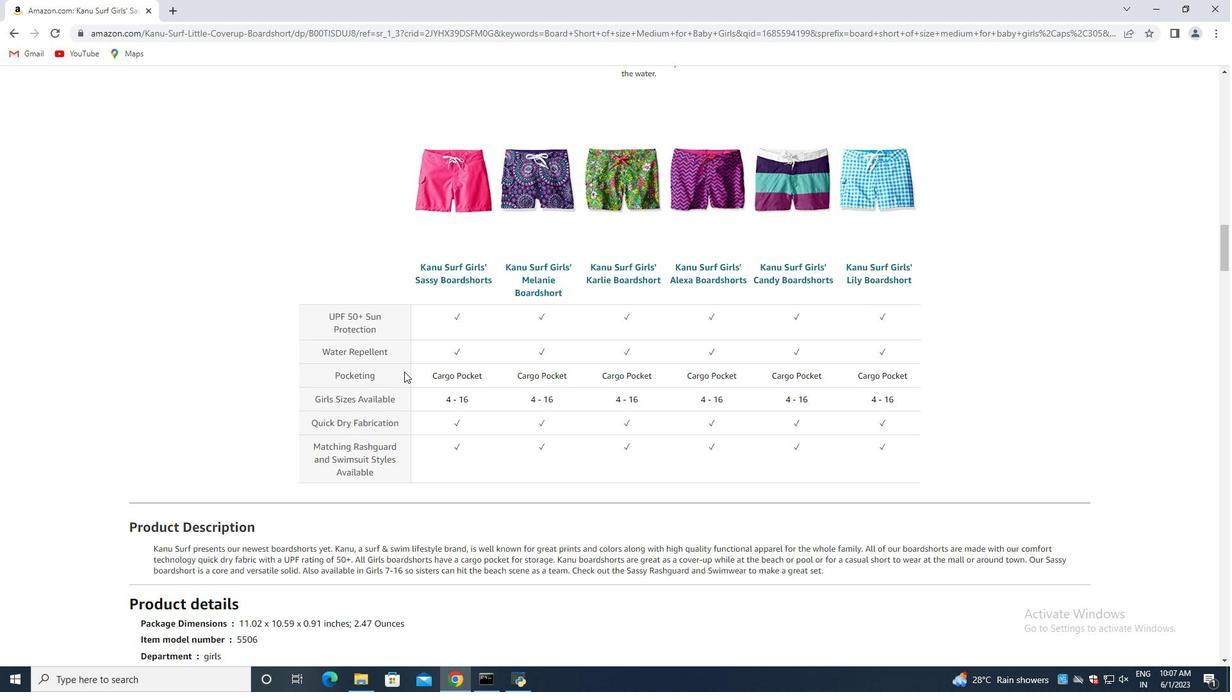
Action: Mouse scrolled (410, 368) with delta (0, 0)
Screenshot: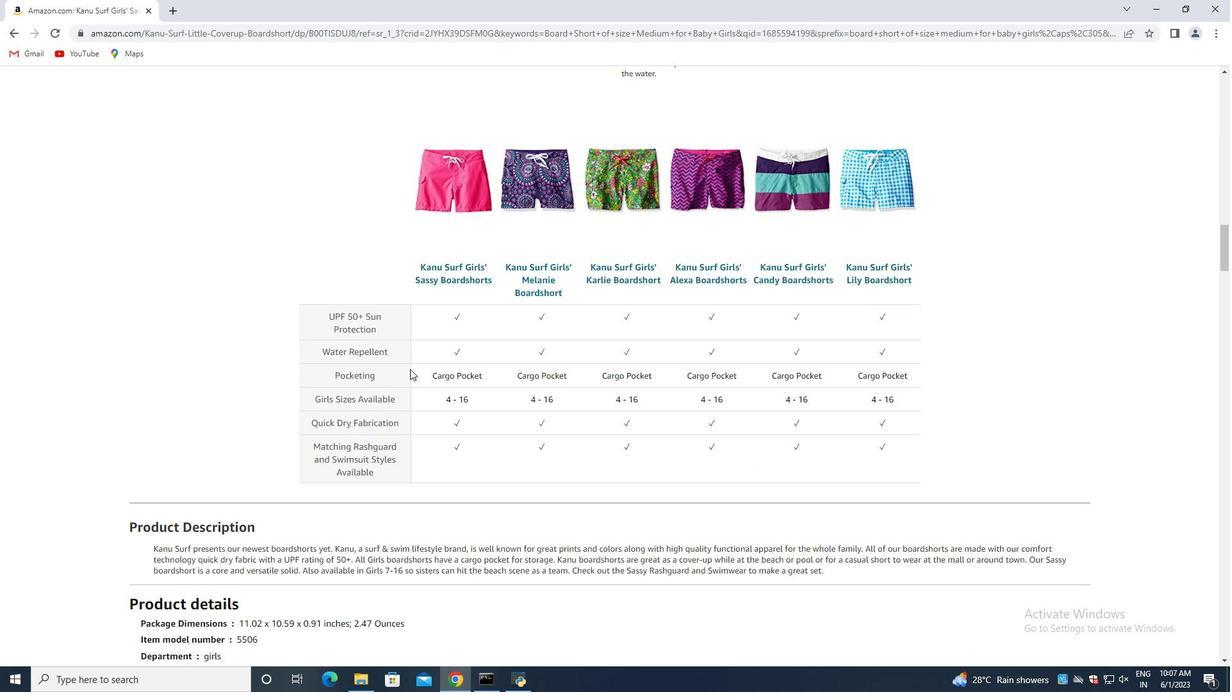 
Action: Mouse scrolled (410, 368) with delta (0, 0)
Screenshot: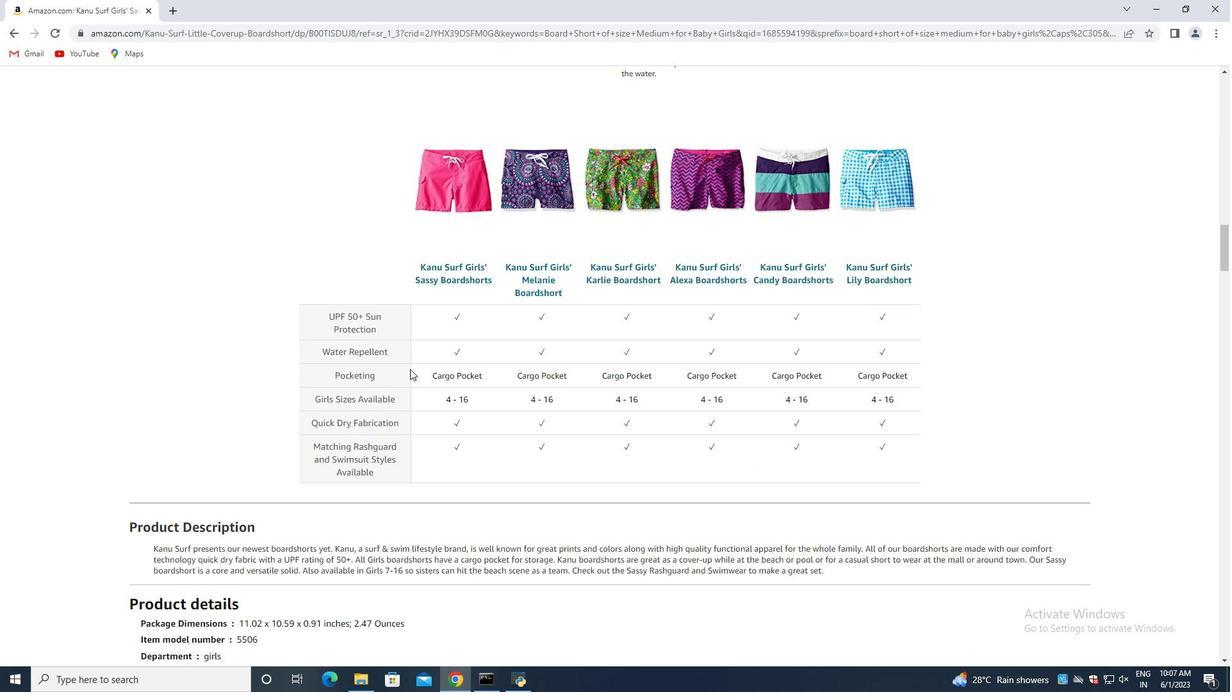 
Action: Mouse scrolled (410, 368) with delta (0, 0)
Screenshot: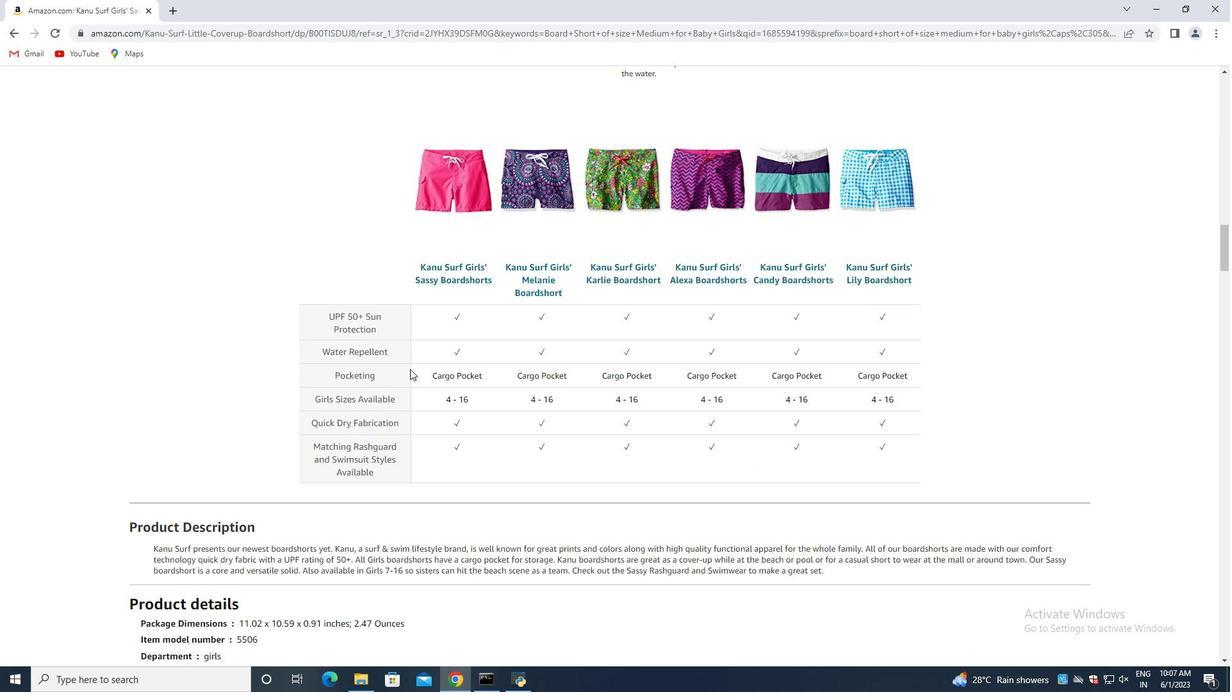 
Action: Mouse scrolled (410, 368) with delta (0, 0)
Screenshot: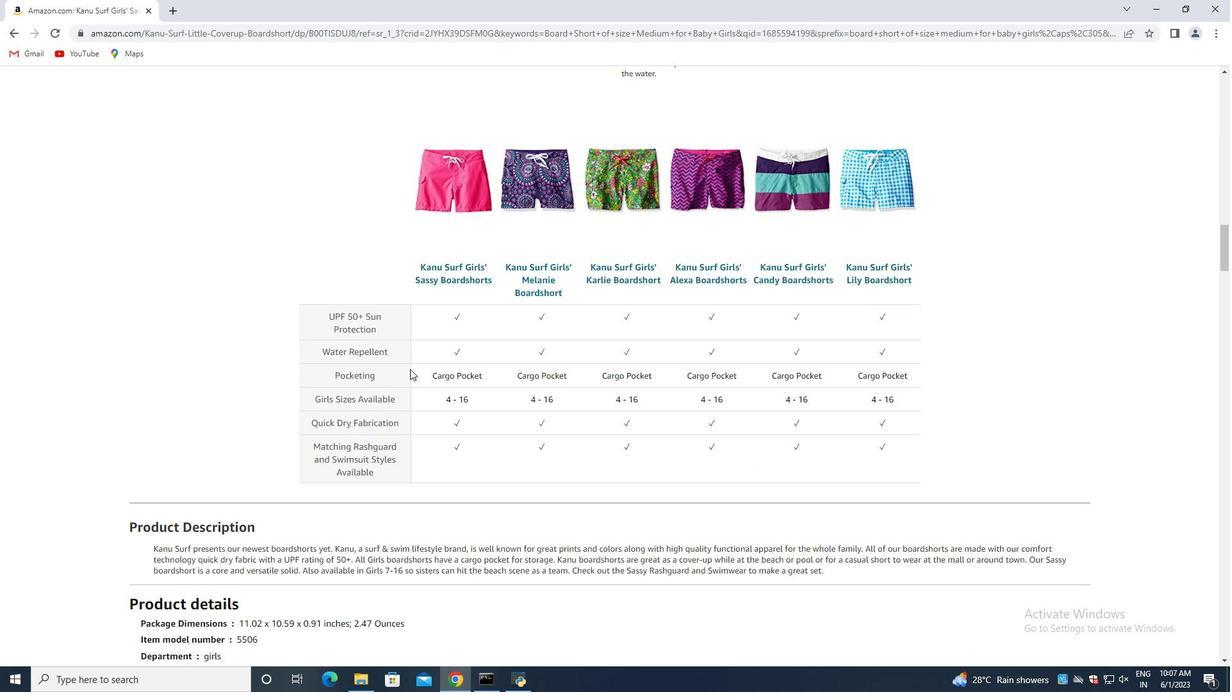 
Action: Mouse moved to (412, 374)
Screenshot: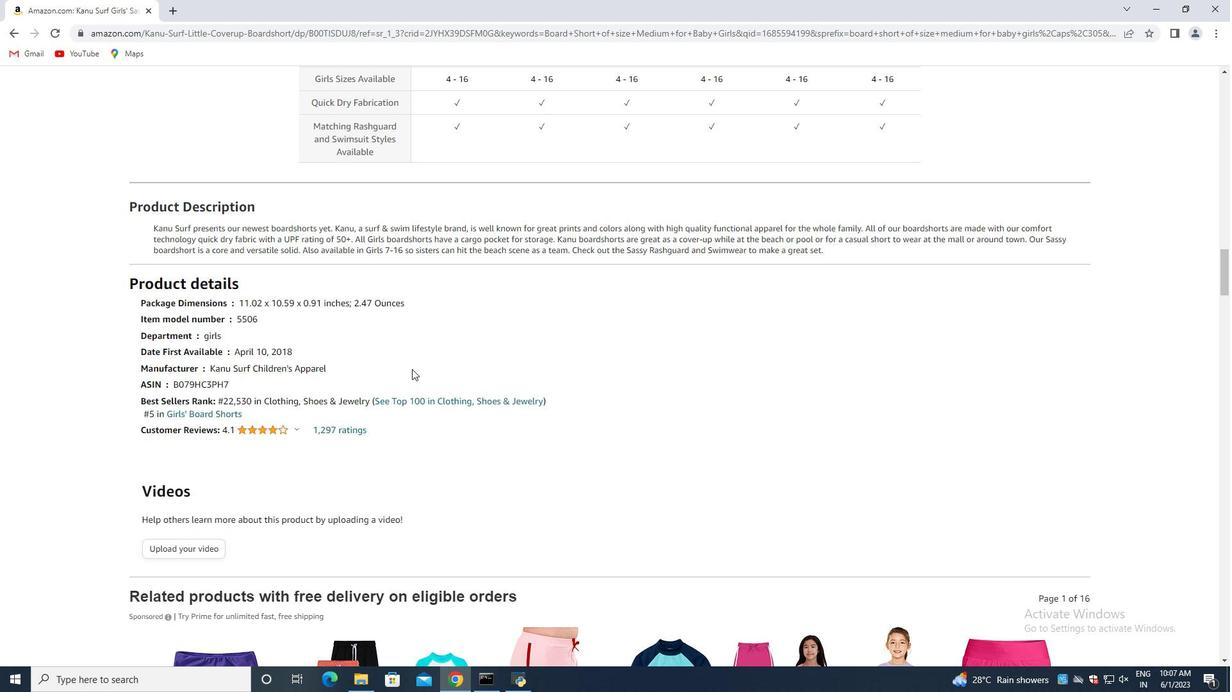 
Action: Mouse scrolled (412, 374) with delta (0, 0)
Screenshot: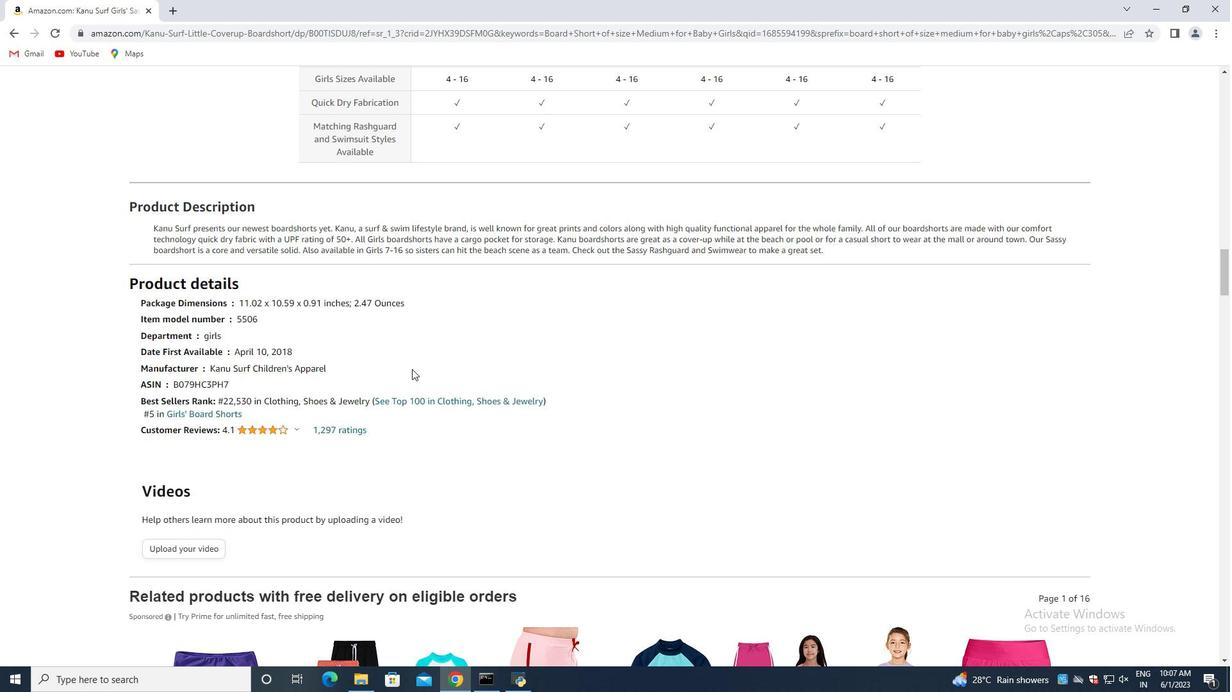 
Action: Mouse moved to (412, 383)
Screenshot: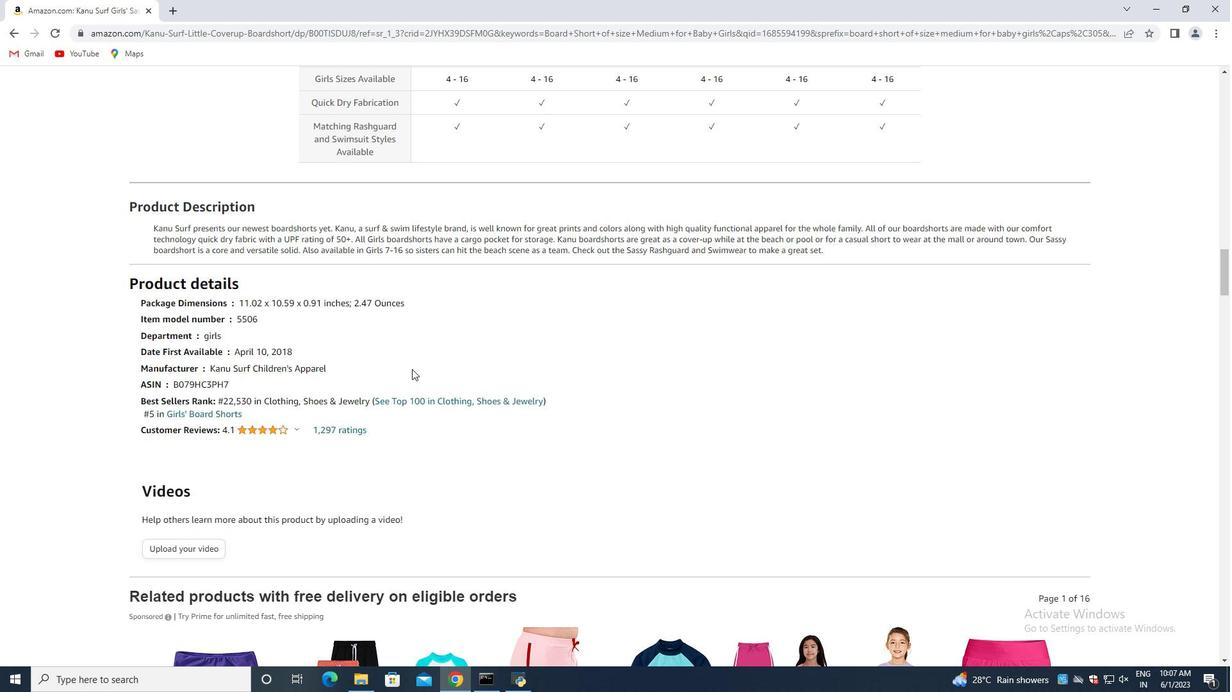 
Action: Mouse scrolled (412, 381) with delta (0, 0)
Screenshot: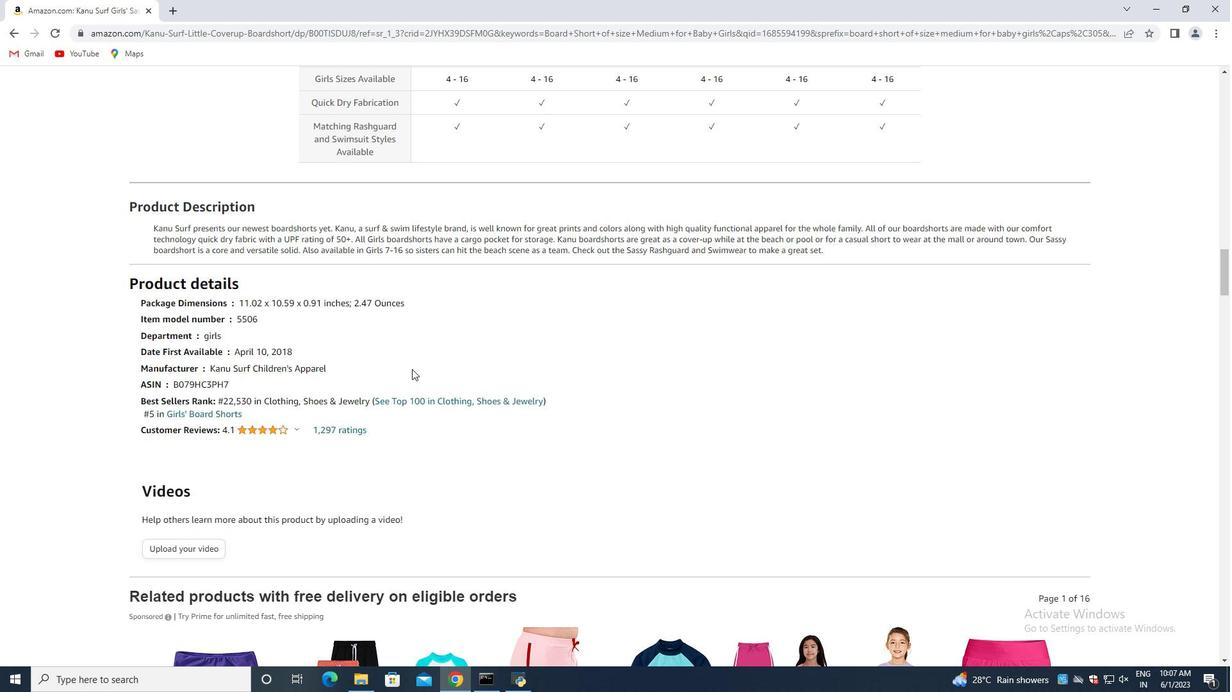 
Action: Mouse moved to (414, 384)
Screenshot: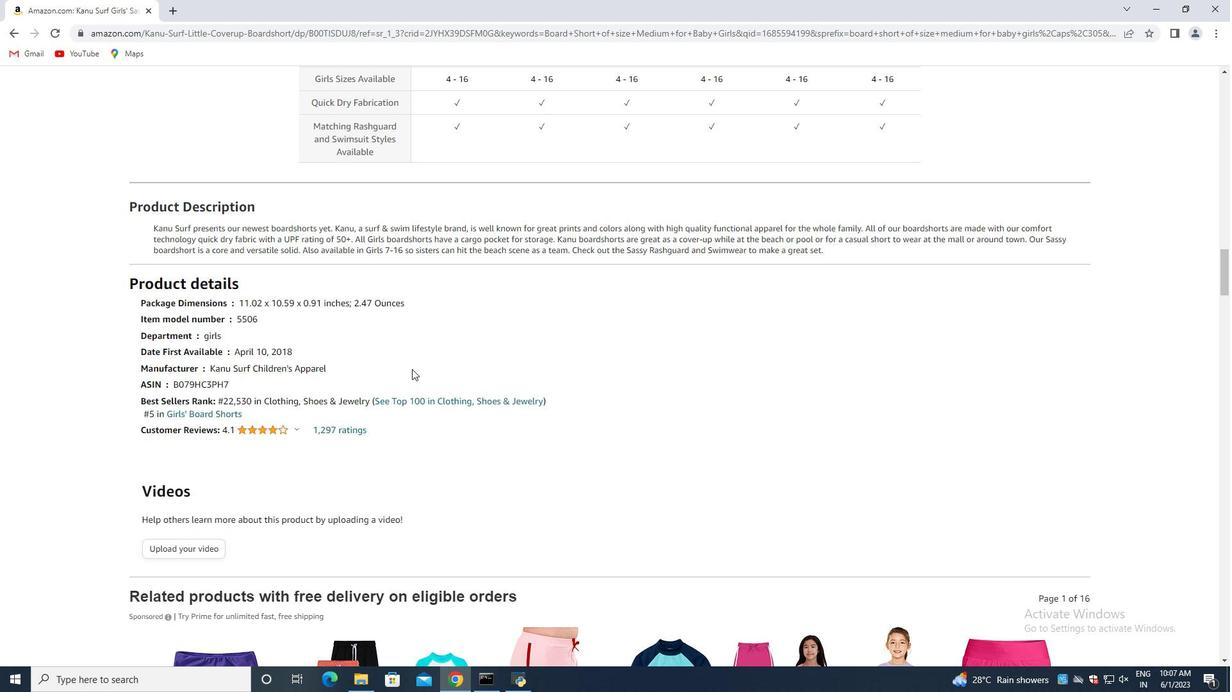 
Action: Mouse scrolled (414, 383) with delta (0, 0)
Screenshot: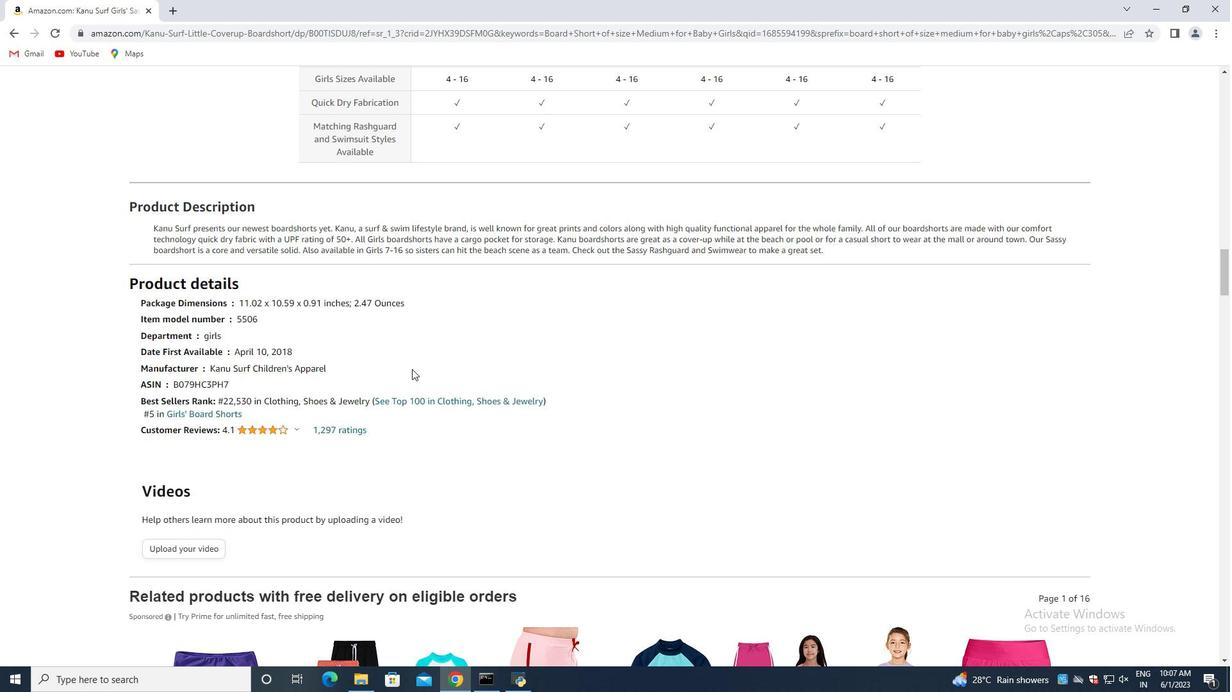 
Action: Mouse moved to (414, 384)
Screenshot: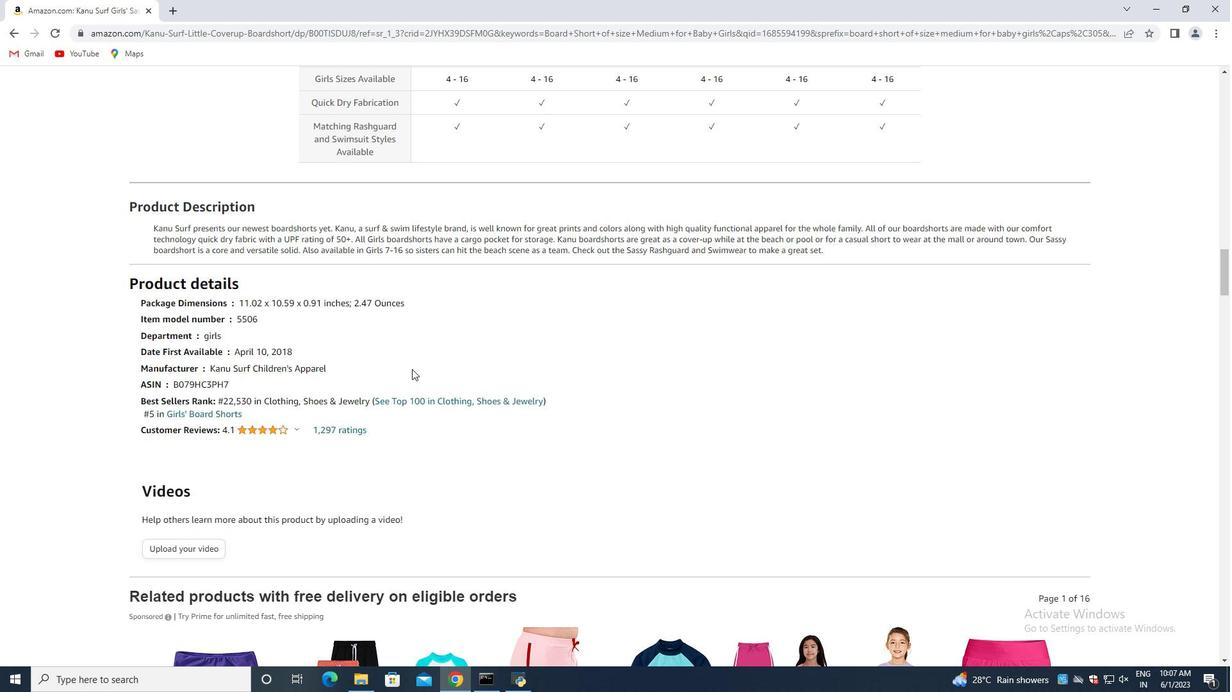 
Action: Mouse scrolled (414, 383) with delta (0, 0)
Screenshot: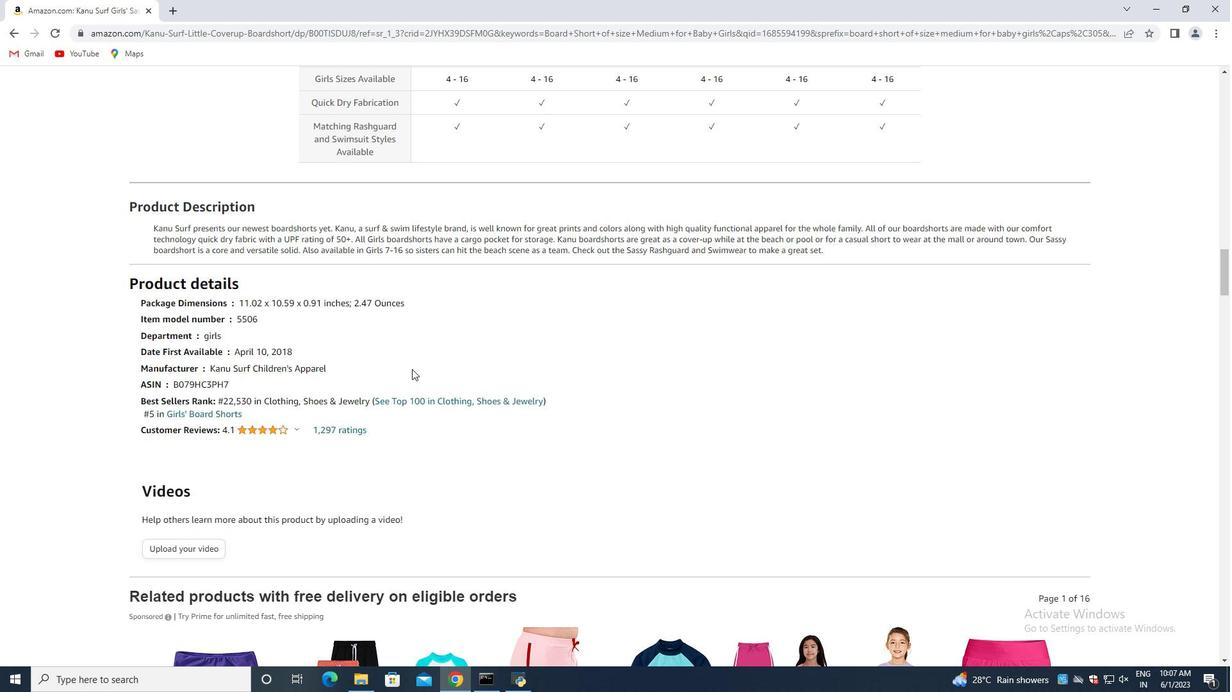 
Action: Mouse moved to (415, 384)
Screenshot: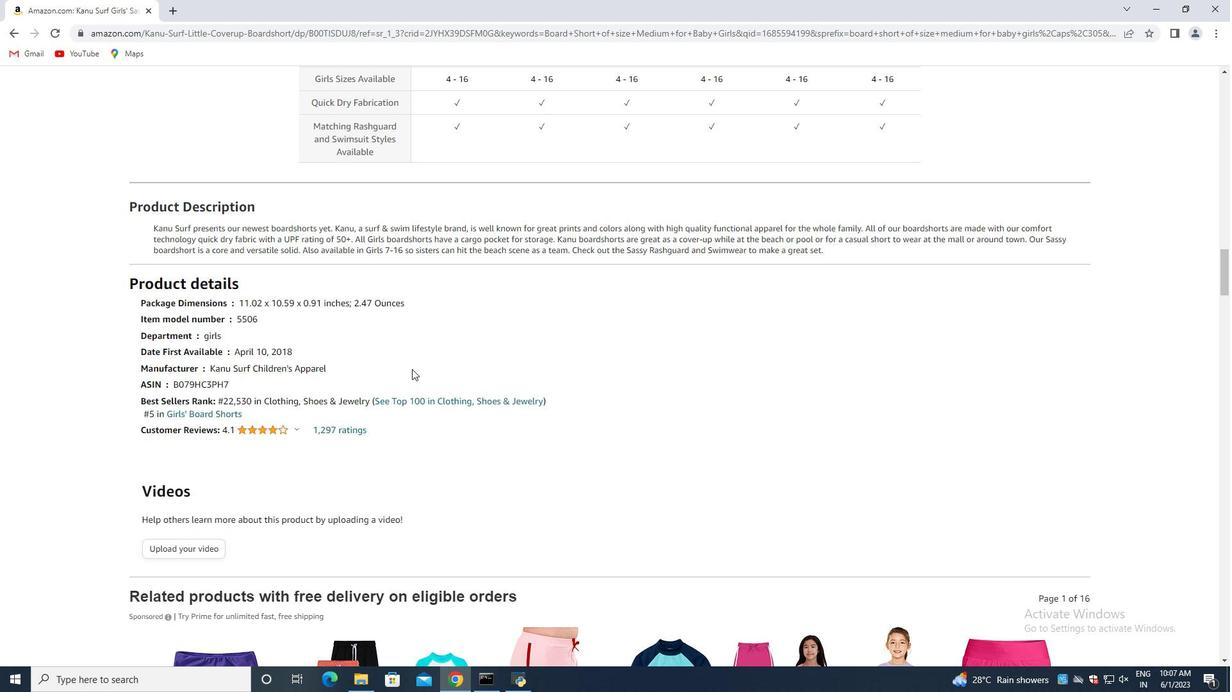 
Action: Mouse scrolled (414, 383) with delta (0, 0)
Screenshot: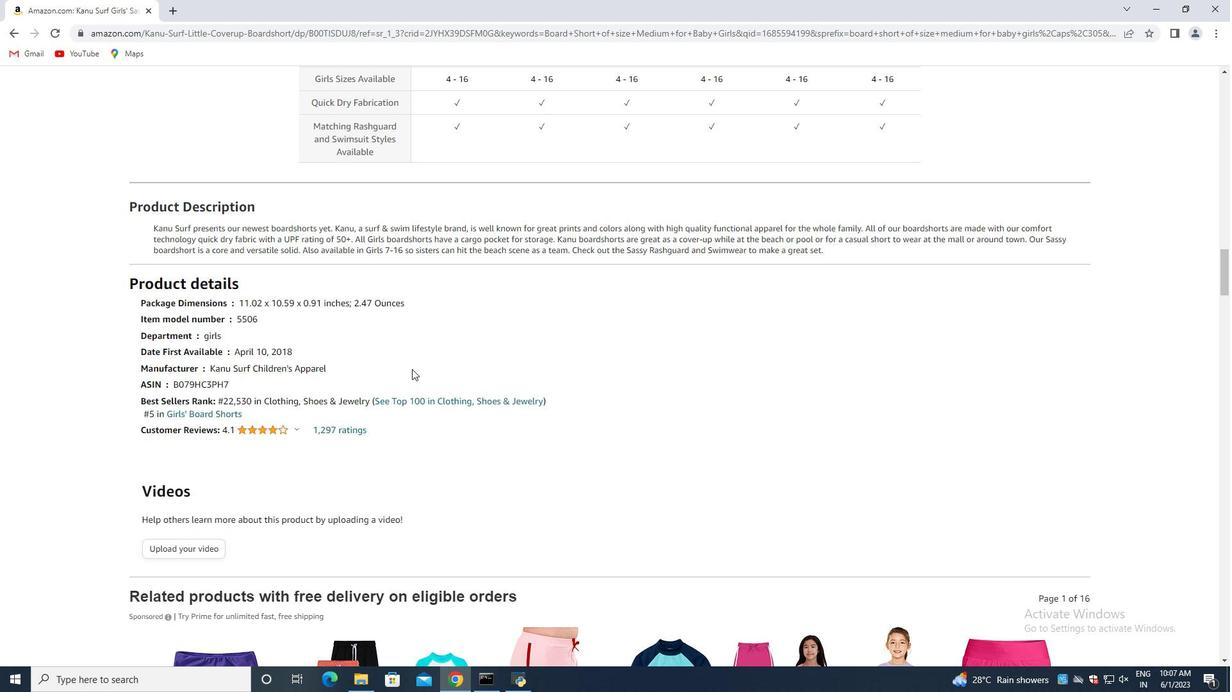 
Action: Mouse moved to (421, 384)
Screenshot: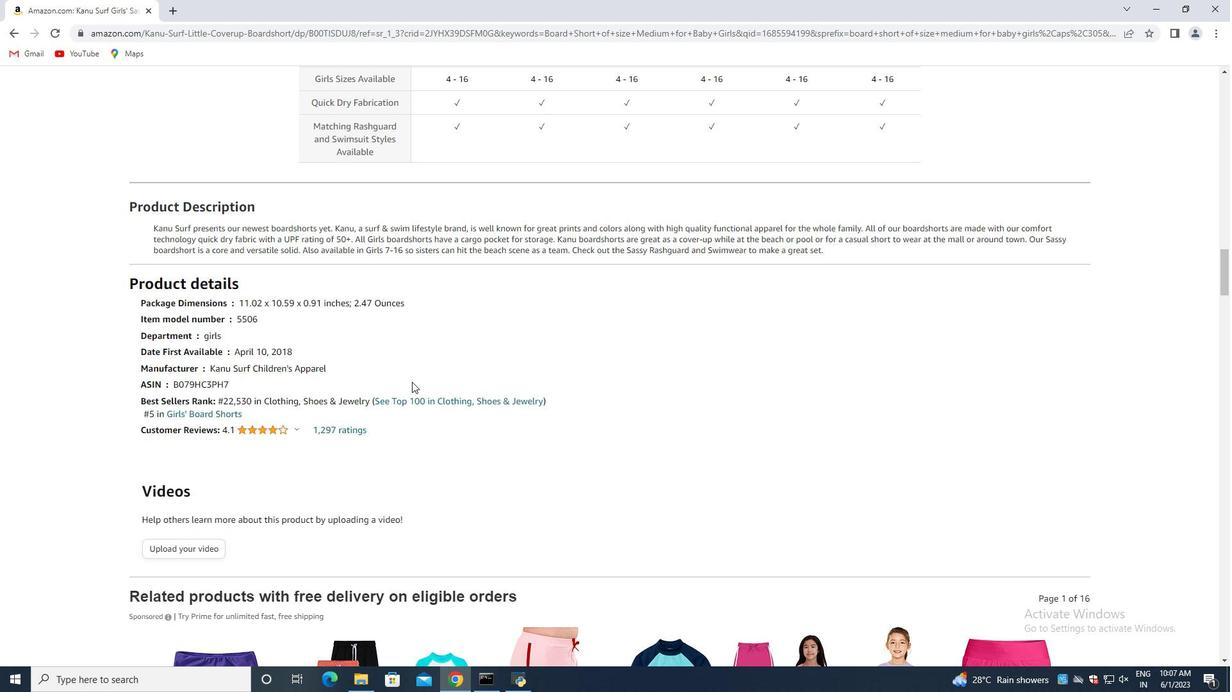 
Action: Mouse scrolled (421, 383) with delta (0, 0)
Screenshot: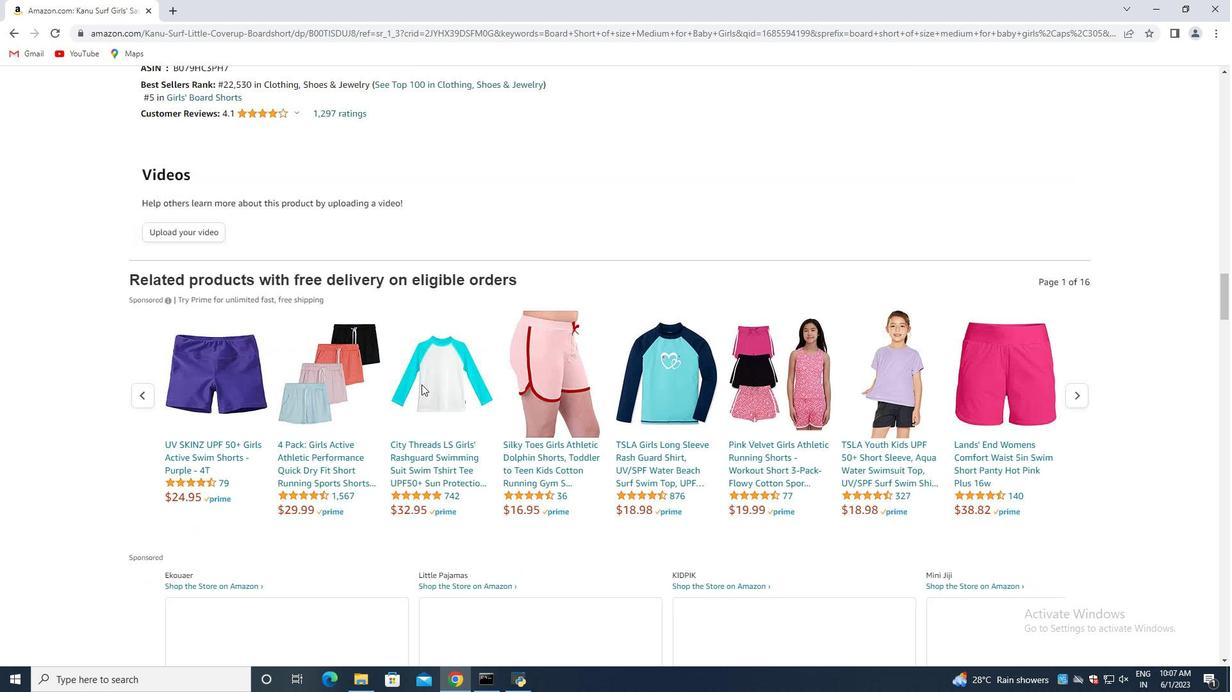 
Action: Mouse moved to (421, 384)
Screenshot: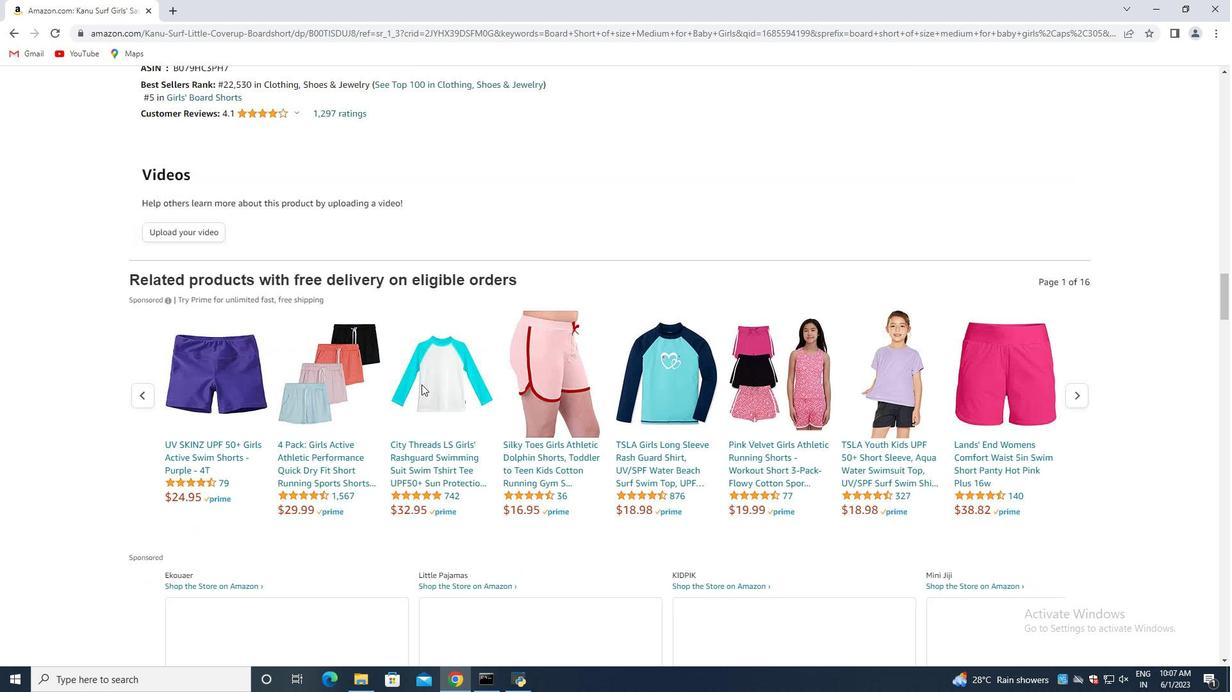 
Action: Mouse scrolled (421, 383) with delta (0, 0)
Screenshot: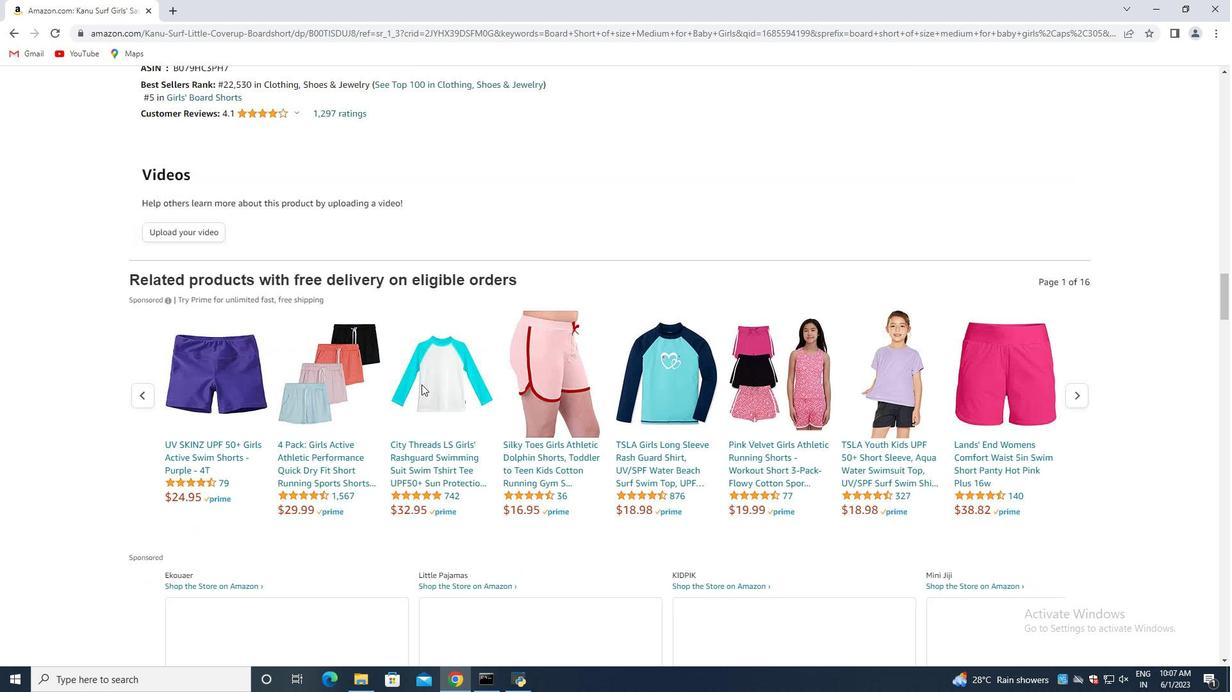 
Action: Mouse scrolled (421, 383) with delta (0, 0)
Screenshot: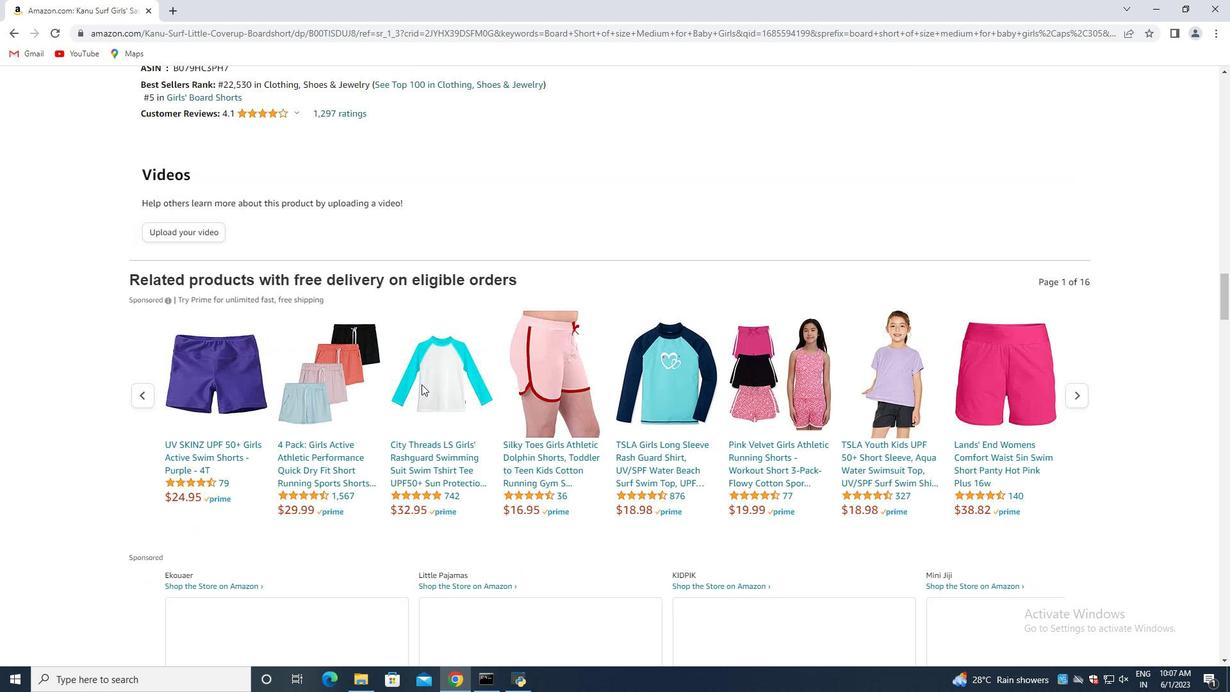 
Action: Mouse scrolled (421, 383) with delta (0, 0)
Screenshot: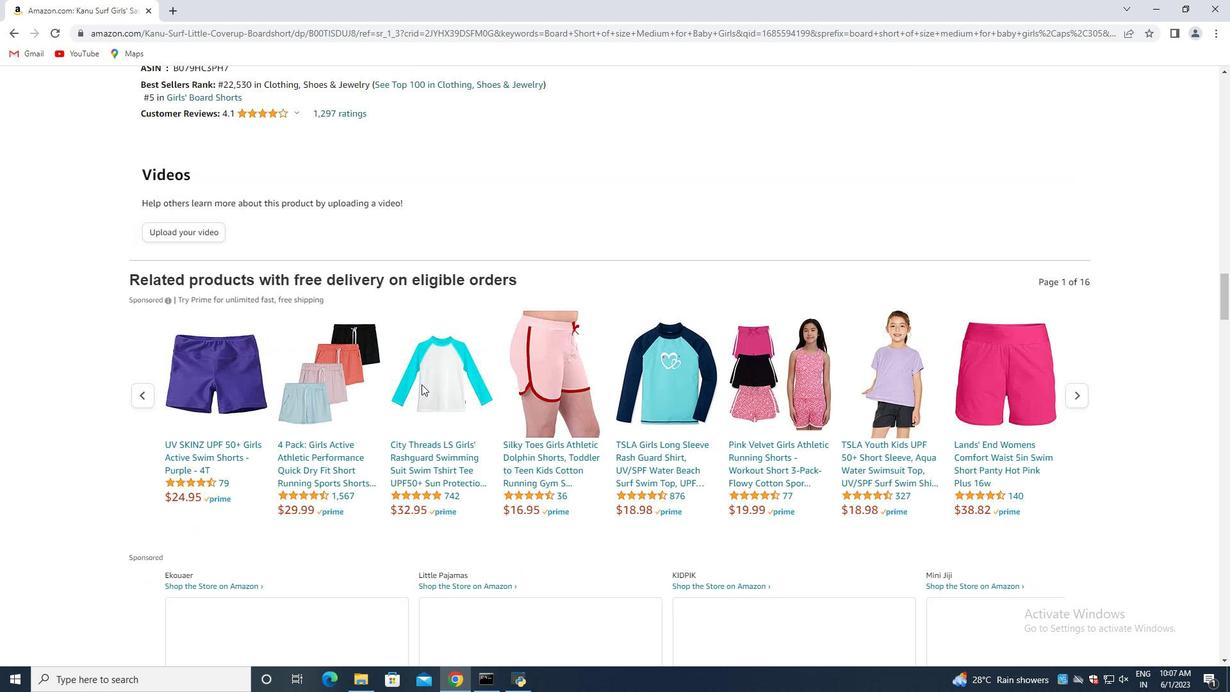 
Action: Mouse moved to (424, 384)
Screenshot: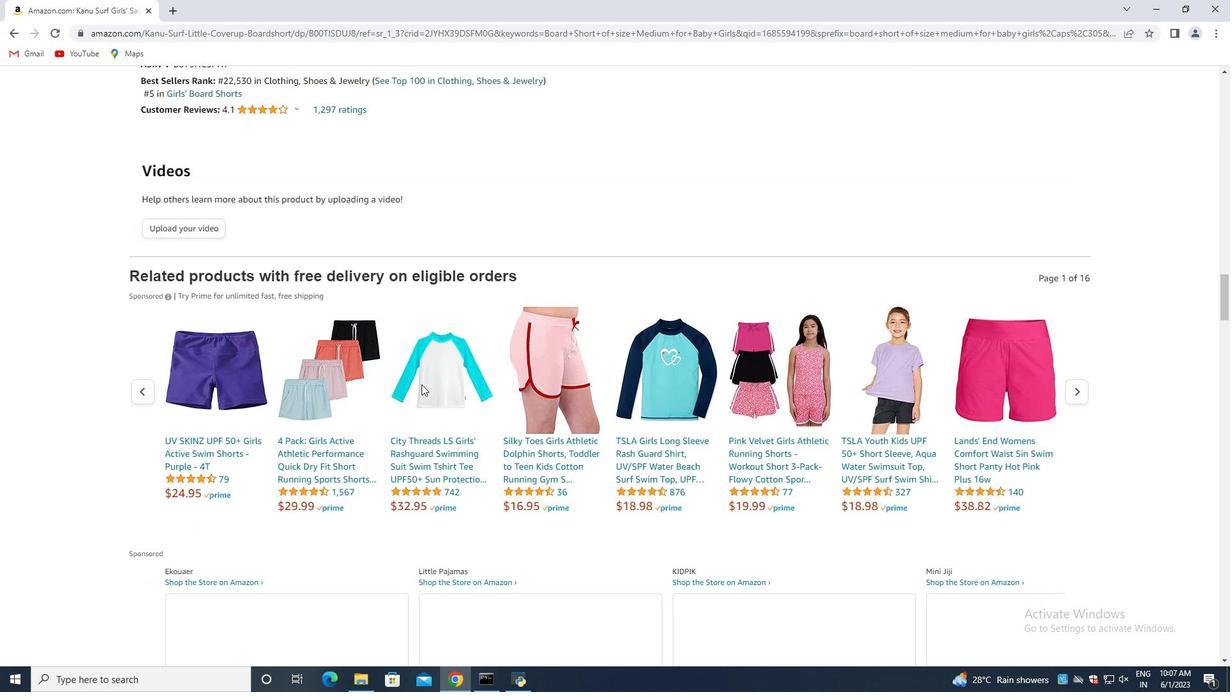 
Action: Mouse scrolled (424, 383) with delta (0, 0)
Screenshot: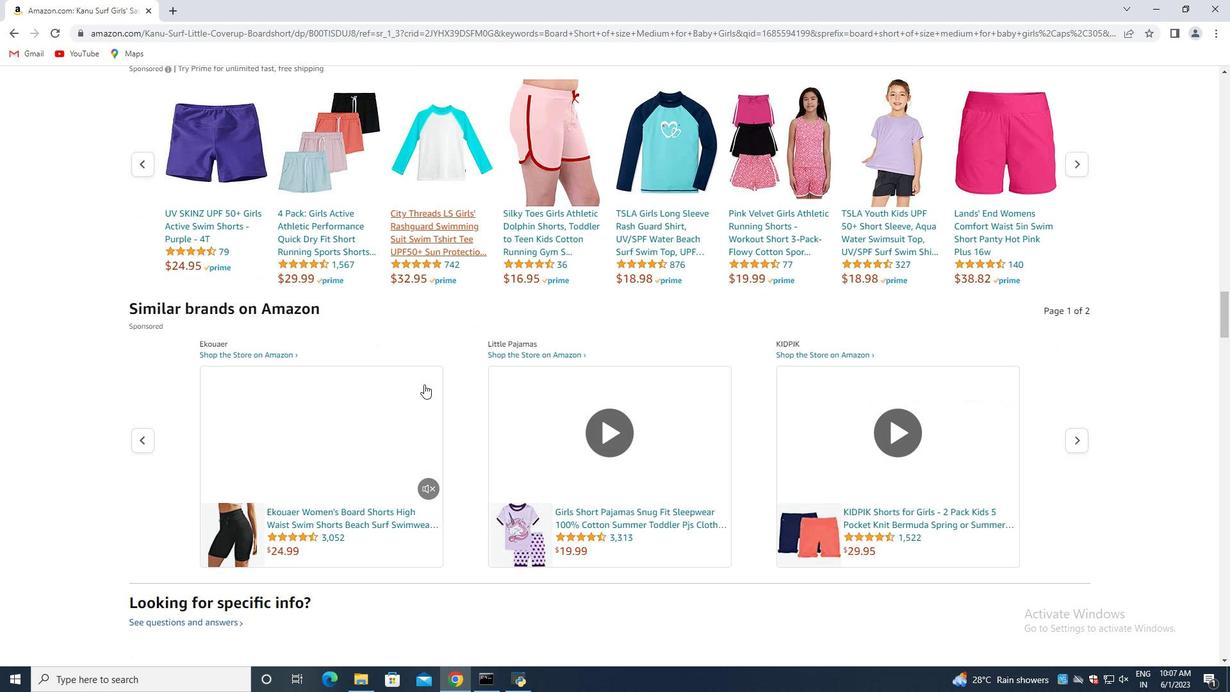 
Action: Mouse scrolled (424, 383) with delta (0, 0)
Screenshot: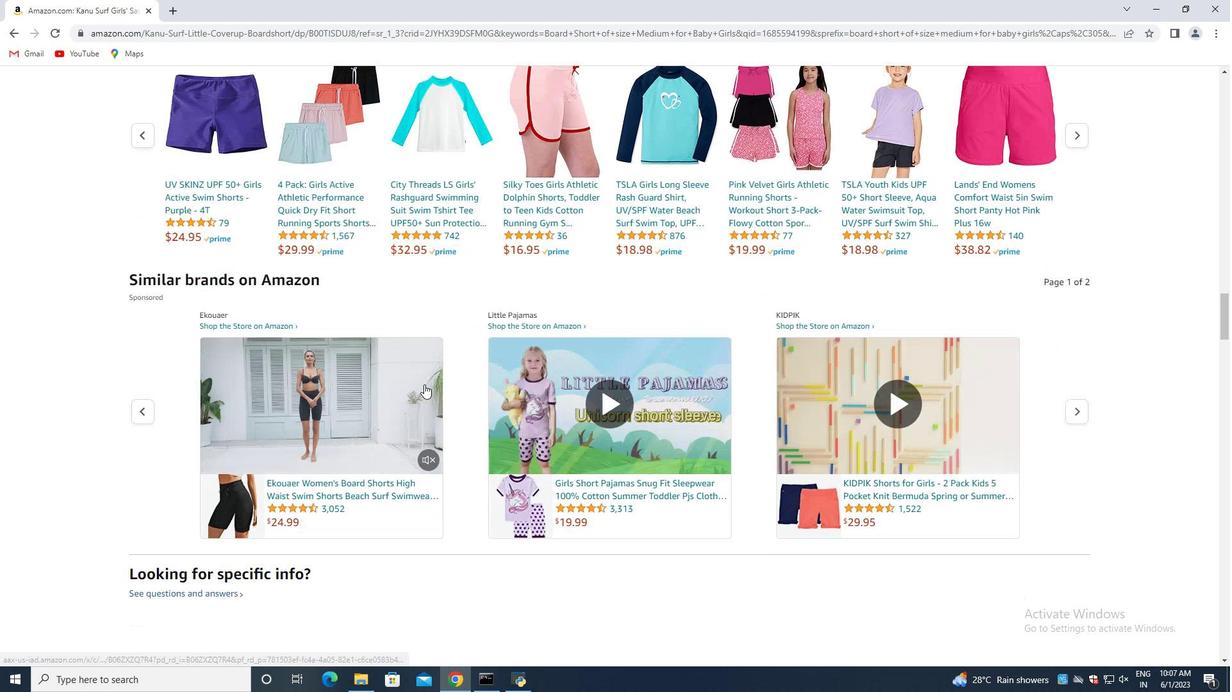 
Action: Mouse scrolled (424, 383) with delta (0, 0)
Screenshot: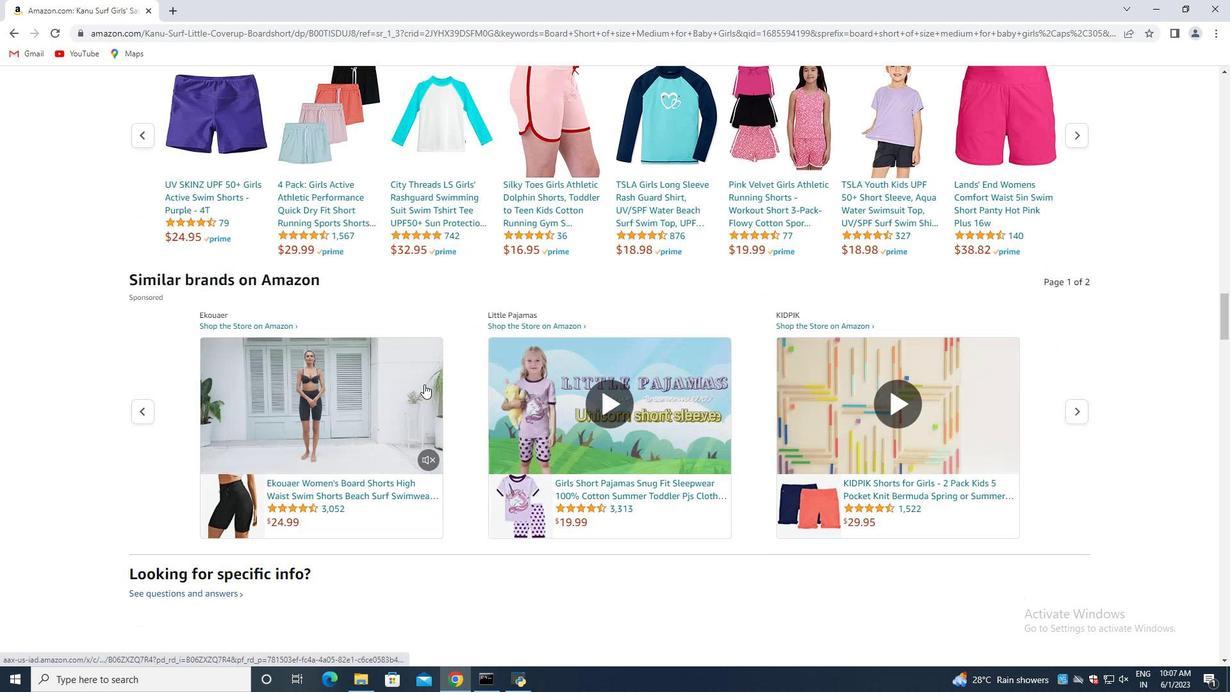 
Action: Mouse scrolled (424, 383) with delta (0, 0)
Screenshot: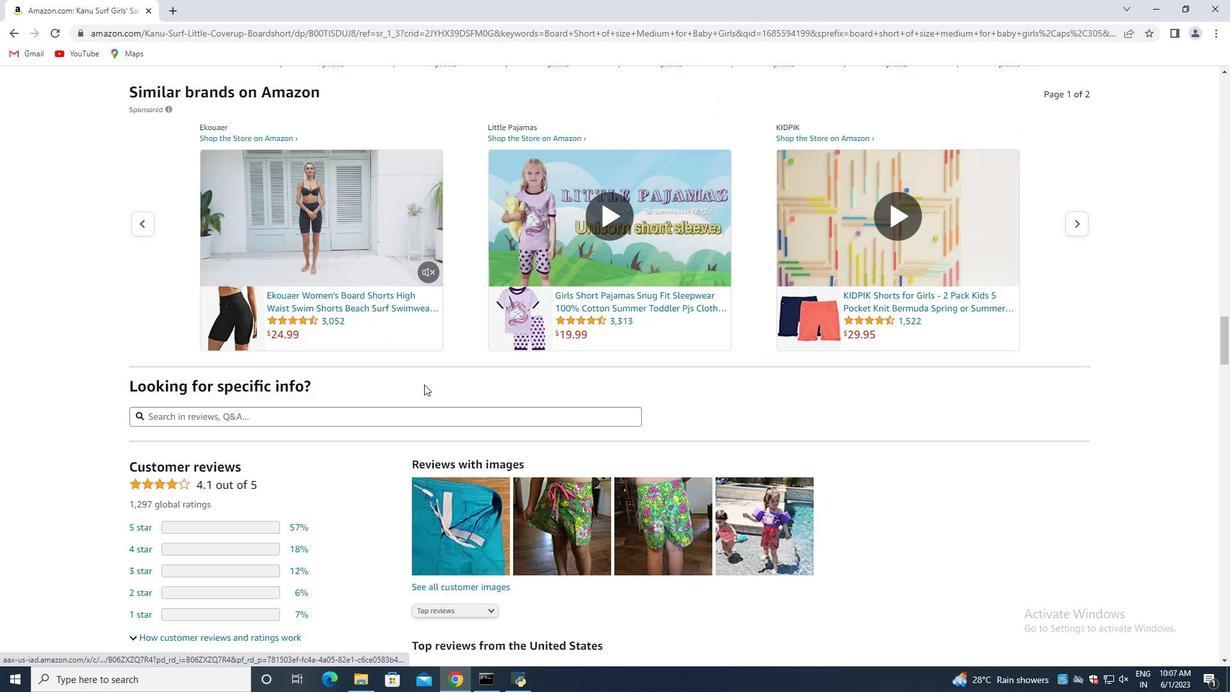 
Action: Mouse moved to (424, 385)
Screenshot: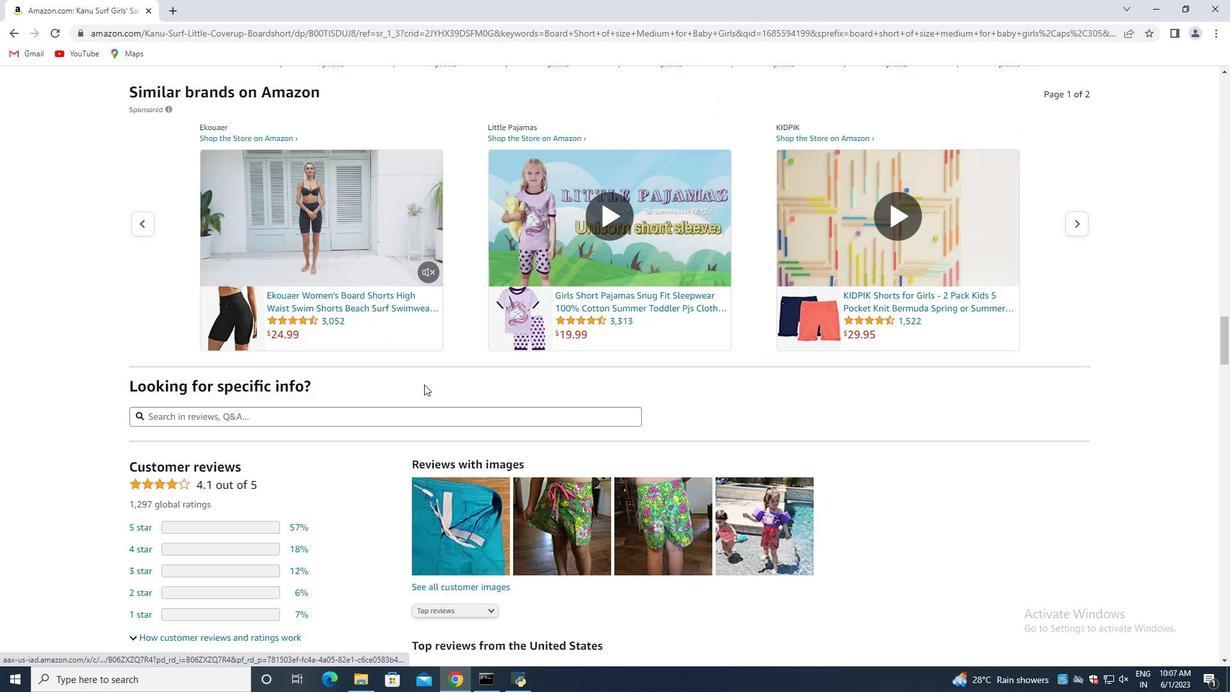 
Action: Mouse scrolled (424, 384) with delta (0, 0)
Screenshot: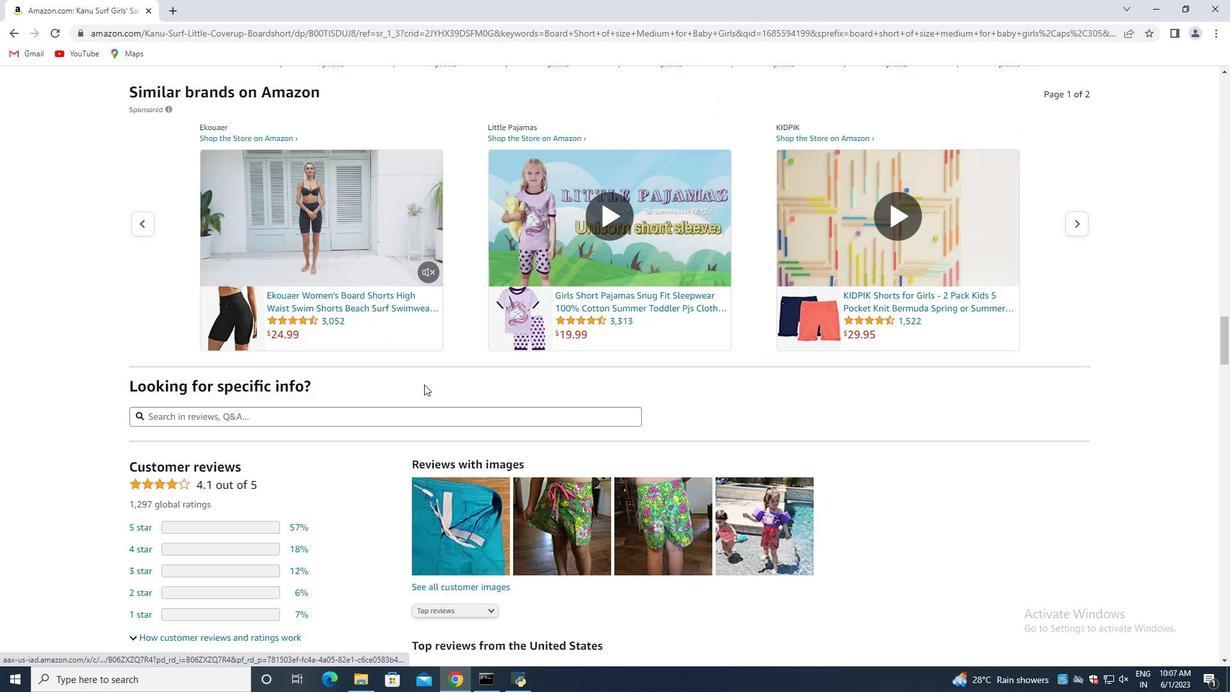 
Action: Mouse scrolled (424, 384) with delta (0, 0)
Screenshot: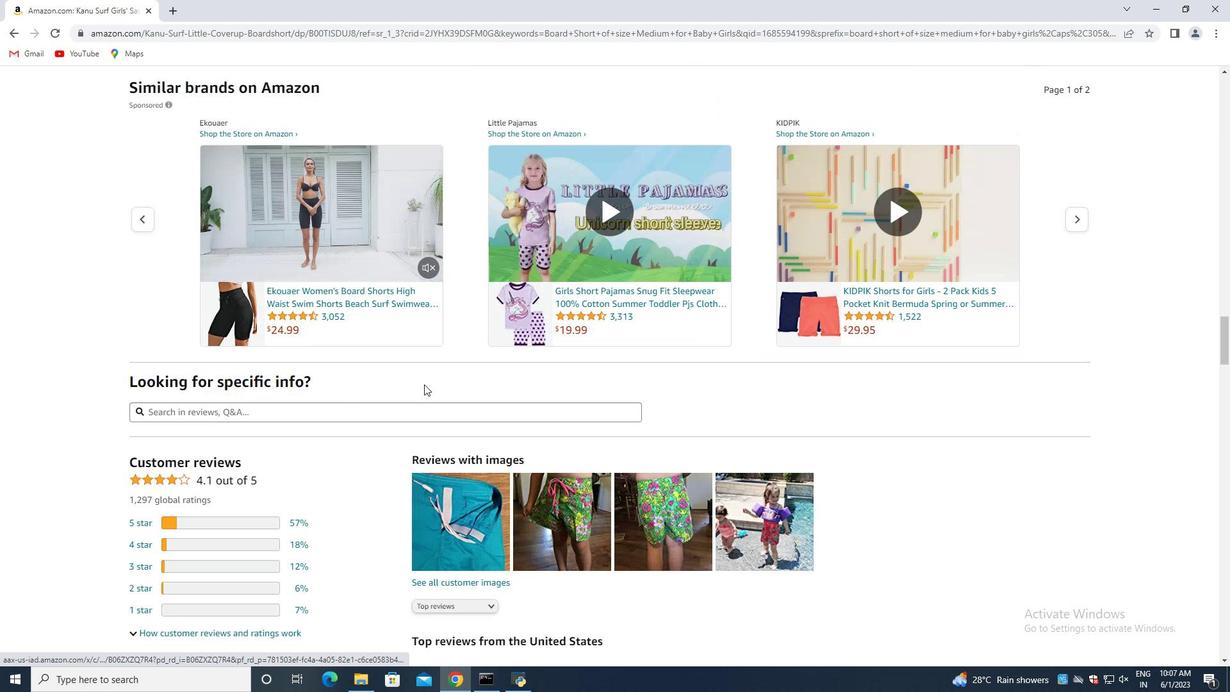 
Action: Mouse scrolled (424, 384) with delta (0, 0)
Screenshot: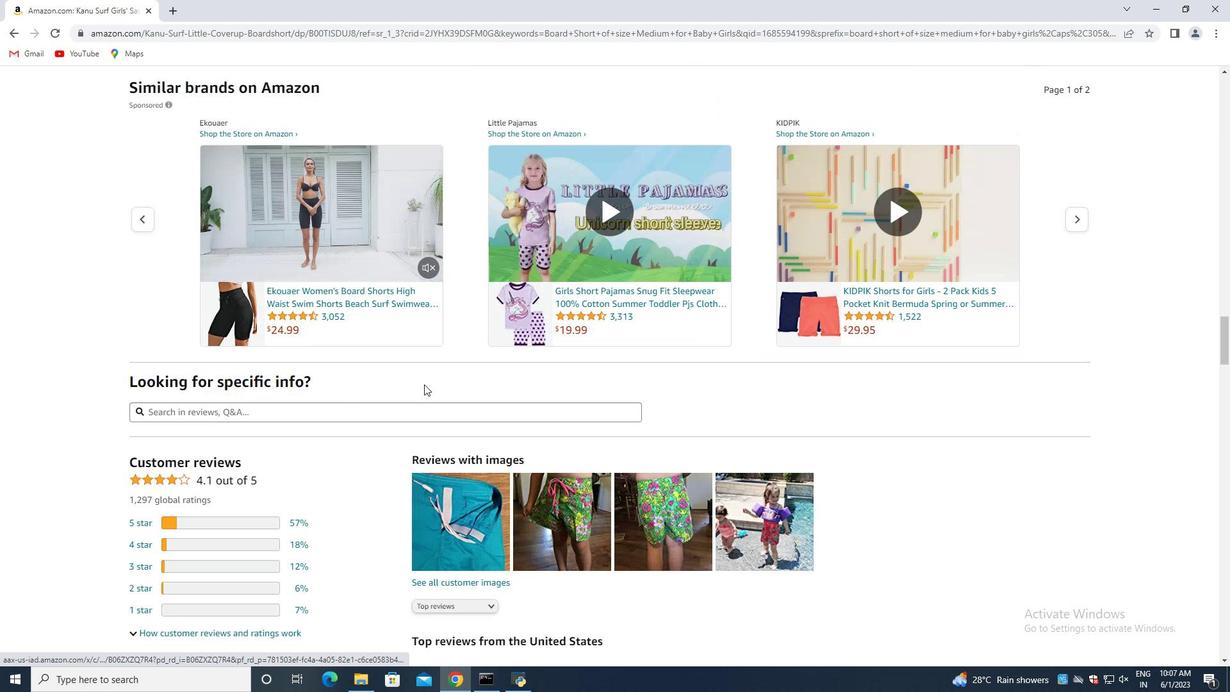 
Action: Mouse scrolled (424, 384) with delta (0, 0)
Screenshot: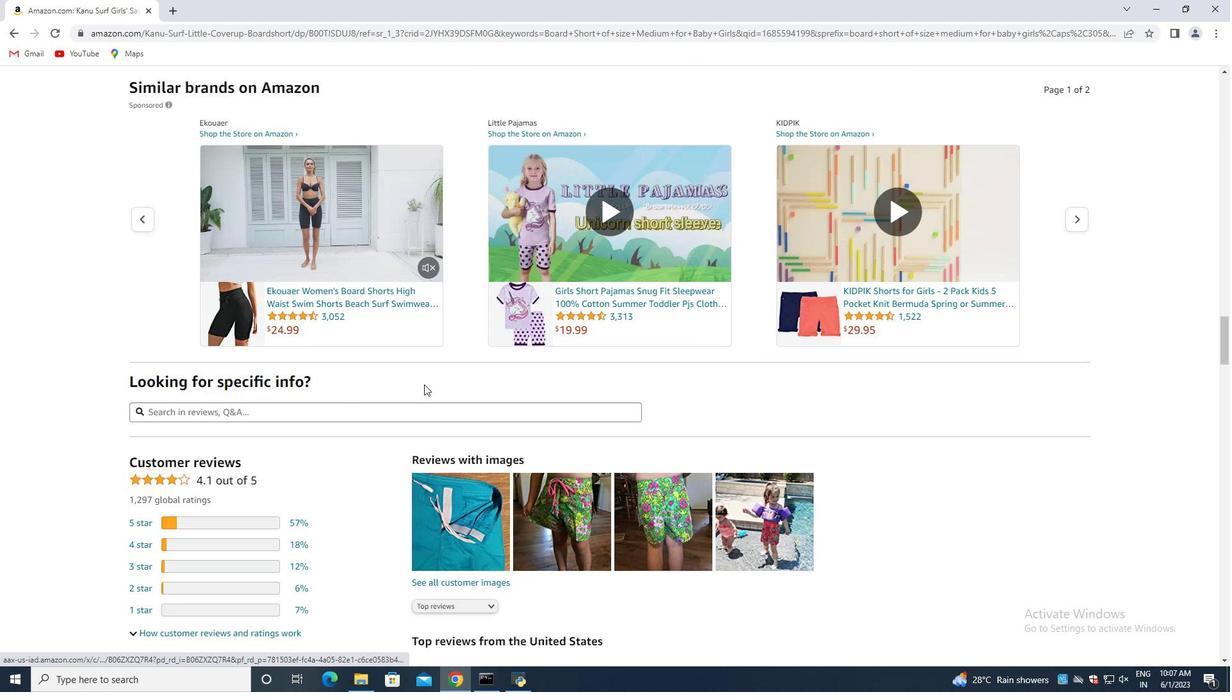 
Action: Mouse moved to (15, 28)
Screenshot: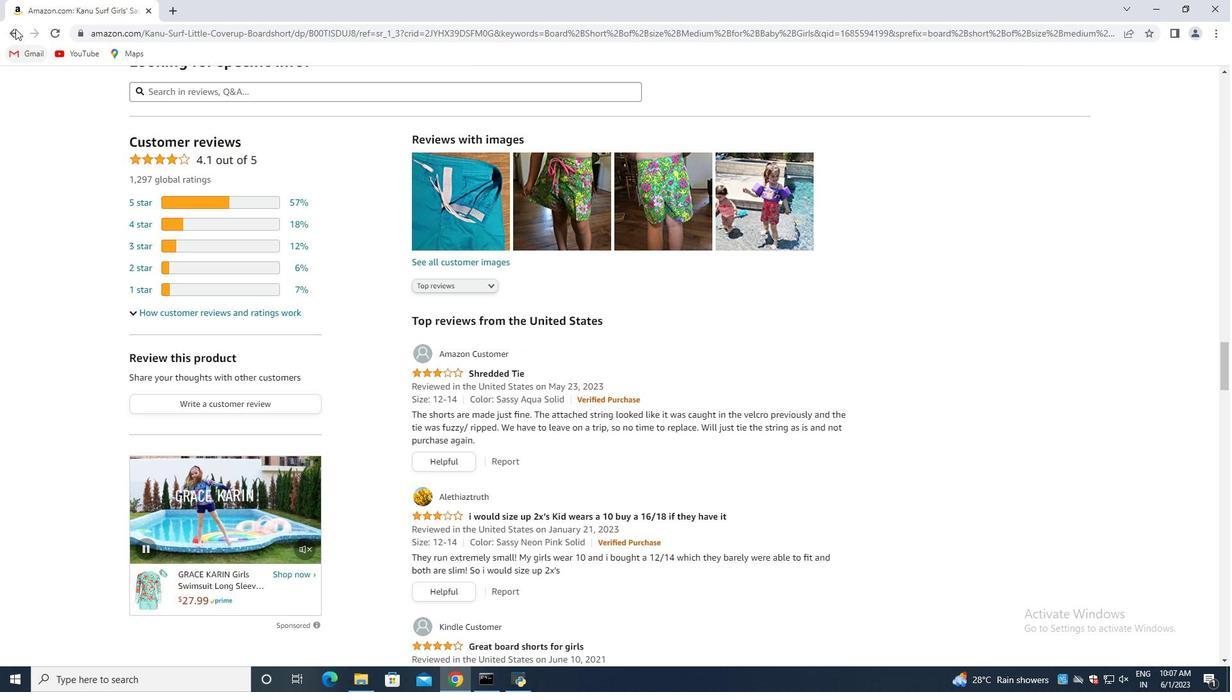 
Action: Mouse pressed left at (15, 28)
Screenshot: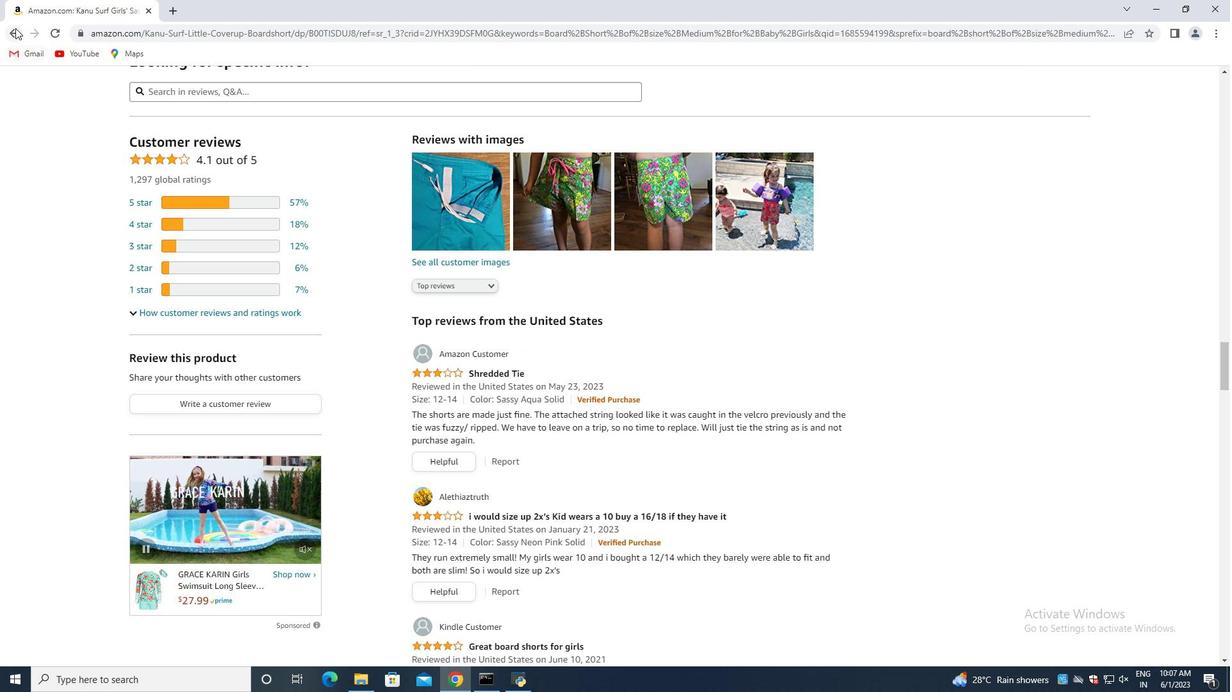
Action: Mouse moved to (580, 318)
Screenshot: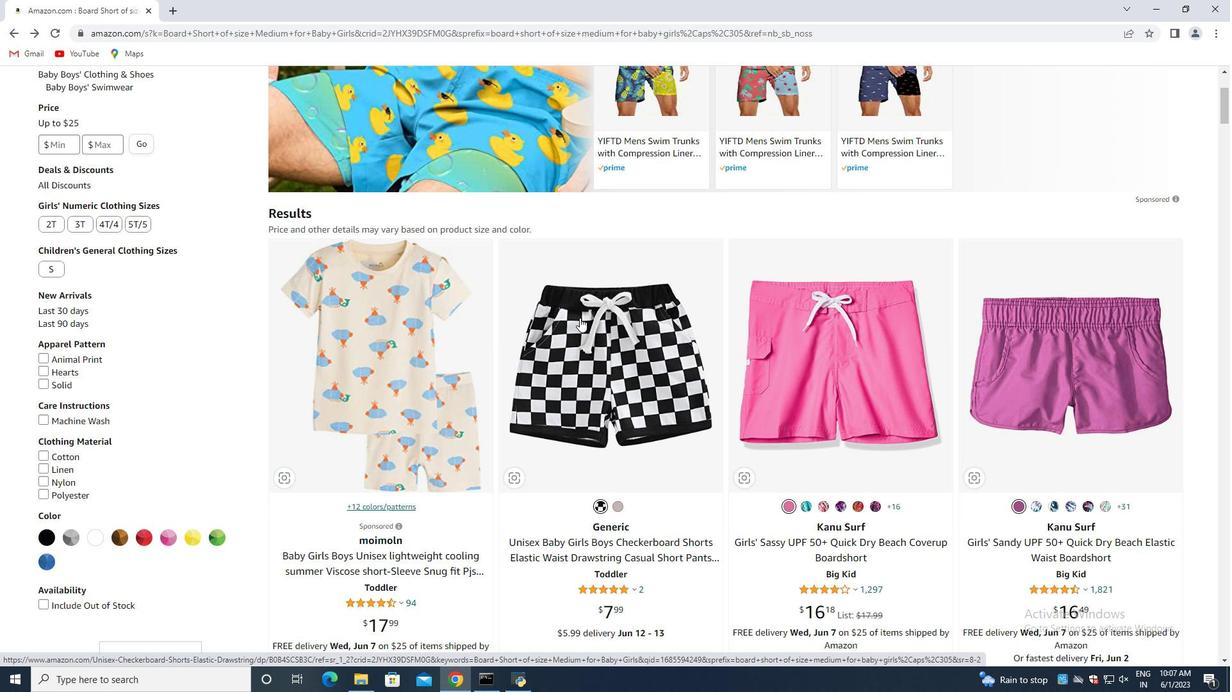 
Action: Mouse scrolled (580, 317) with delta (0, 0)
Screenshot: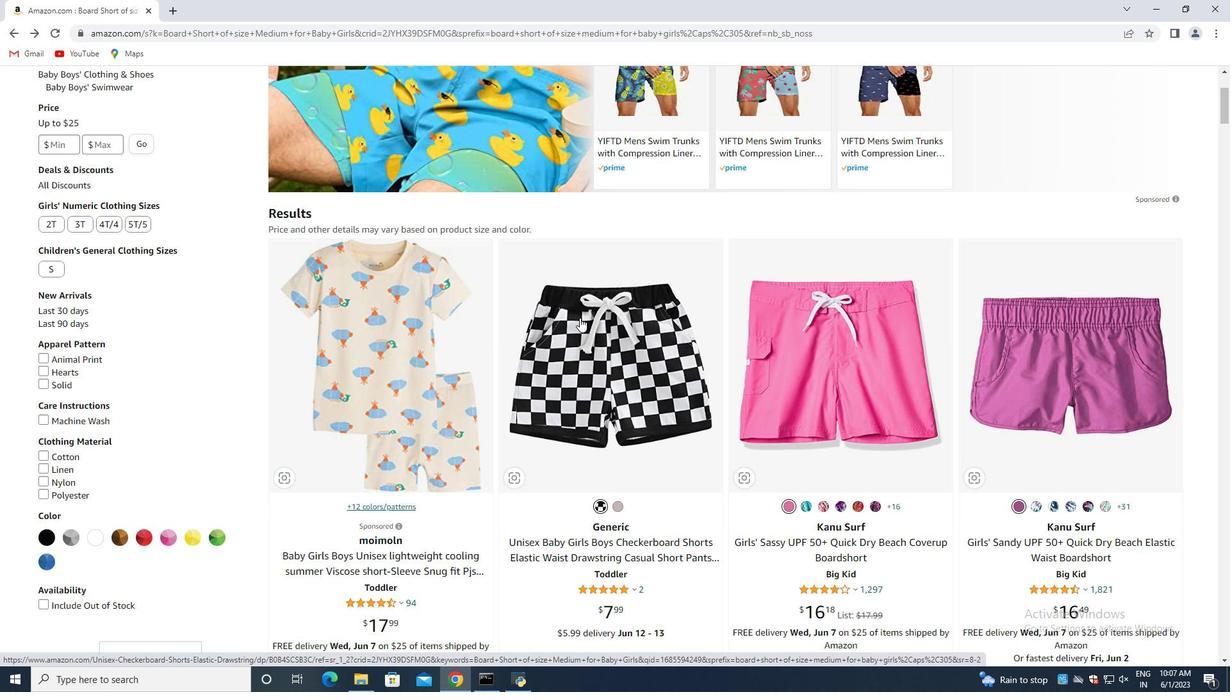 
Action: Mouse moved to (580, 319)
Screenshot: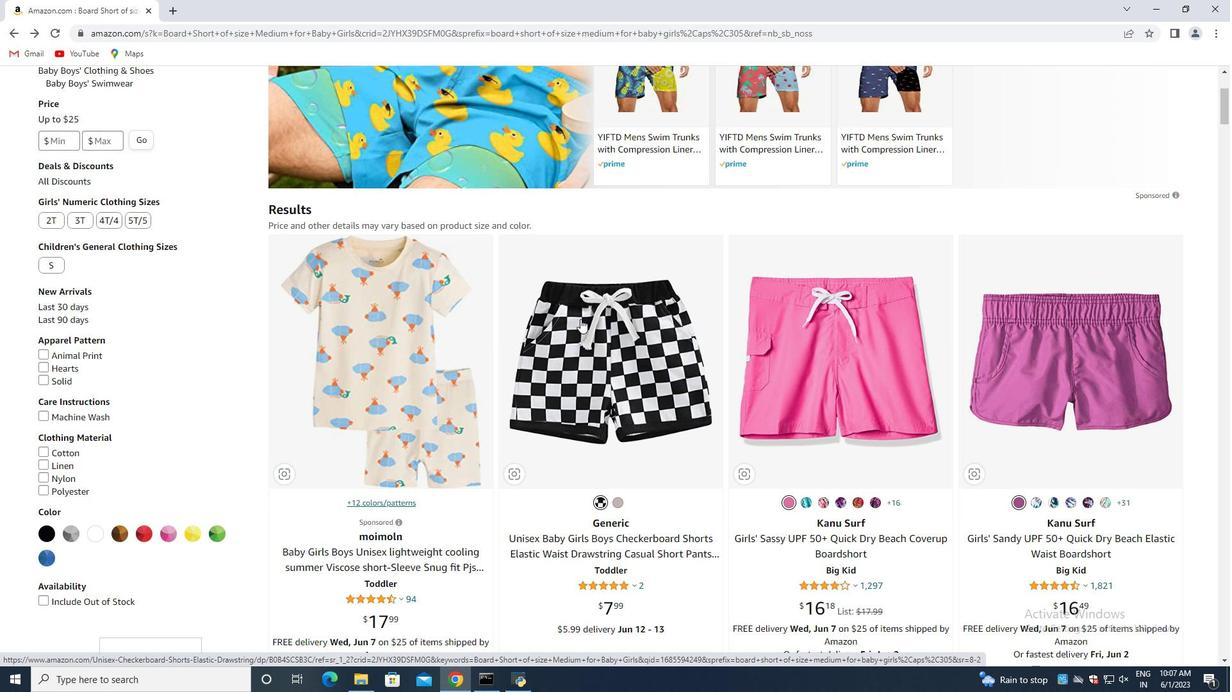 
Action: Mouse scrolled (580, 318) with delta (0, 0)
Screenshot: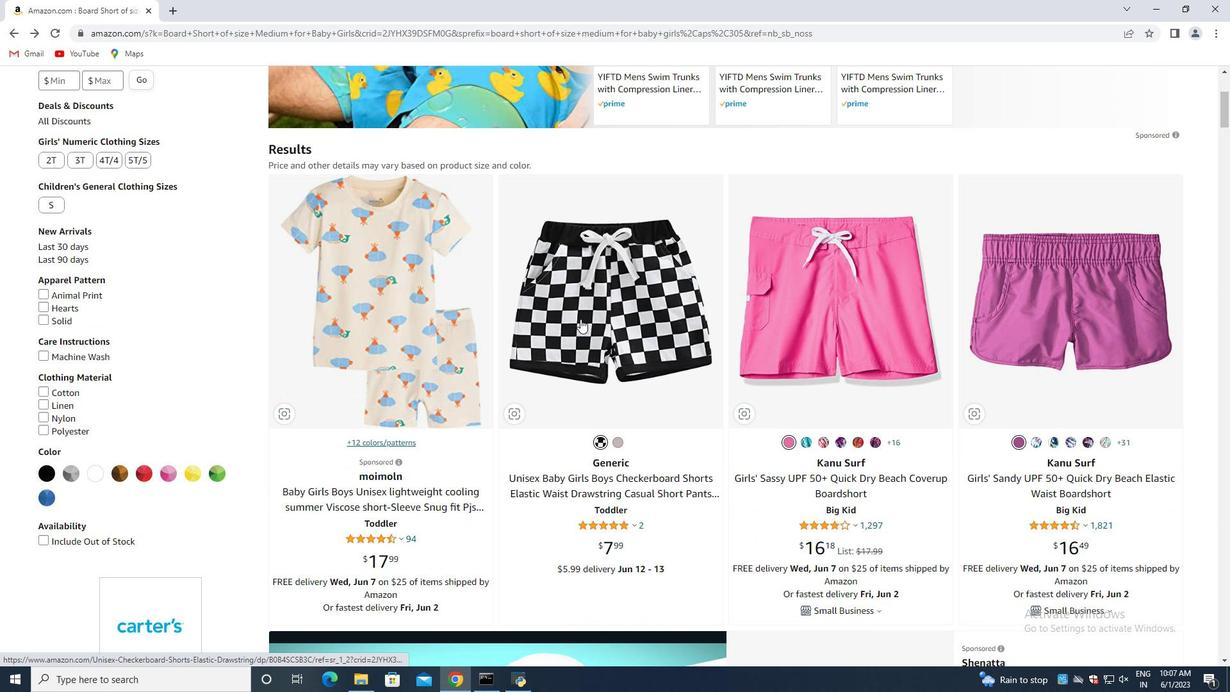 
Action: Mouse moved to (583, 319)
Screenshot: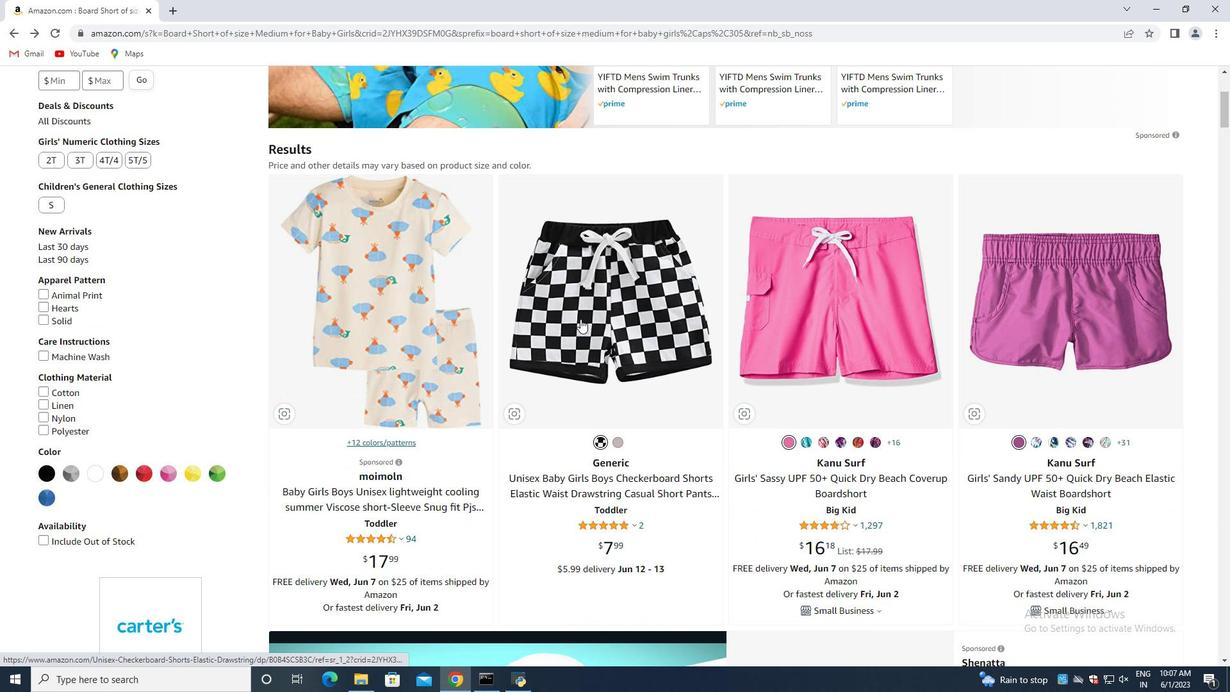 
Action: Mouse scrolled (583, 318) with delta (0, 0)
Screenshot: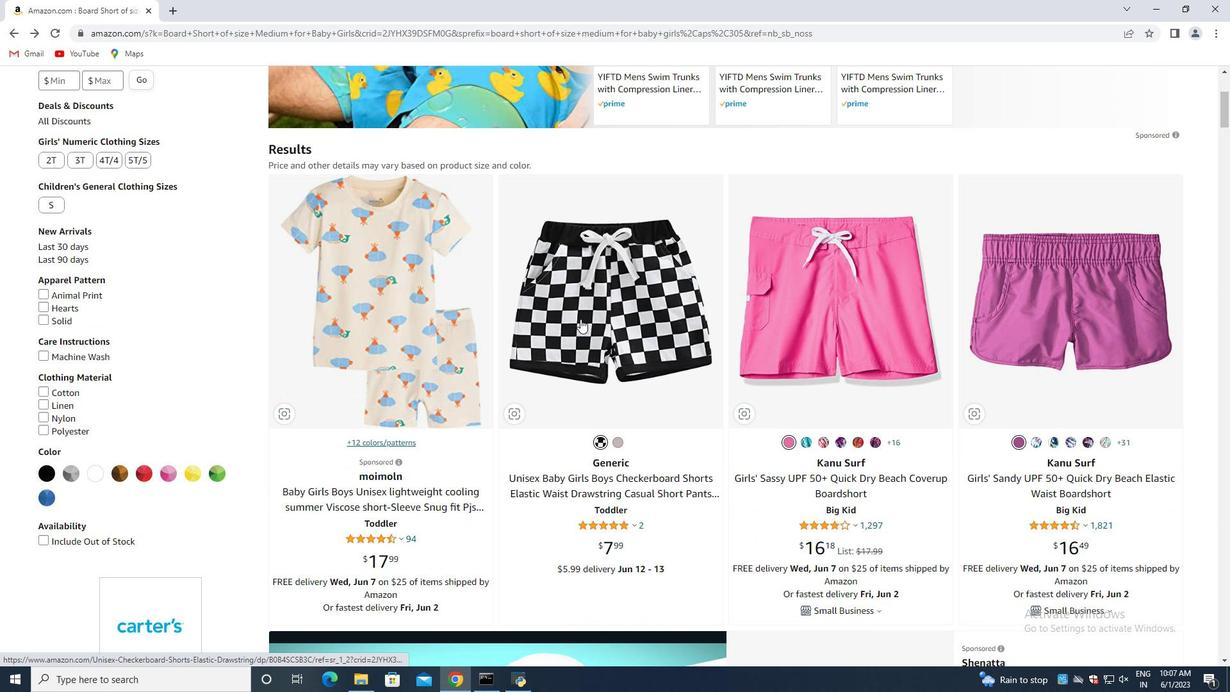 
Action: Mouse moved to (584, 319)
Screenshot: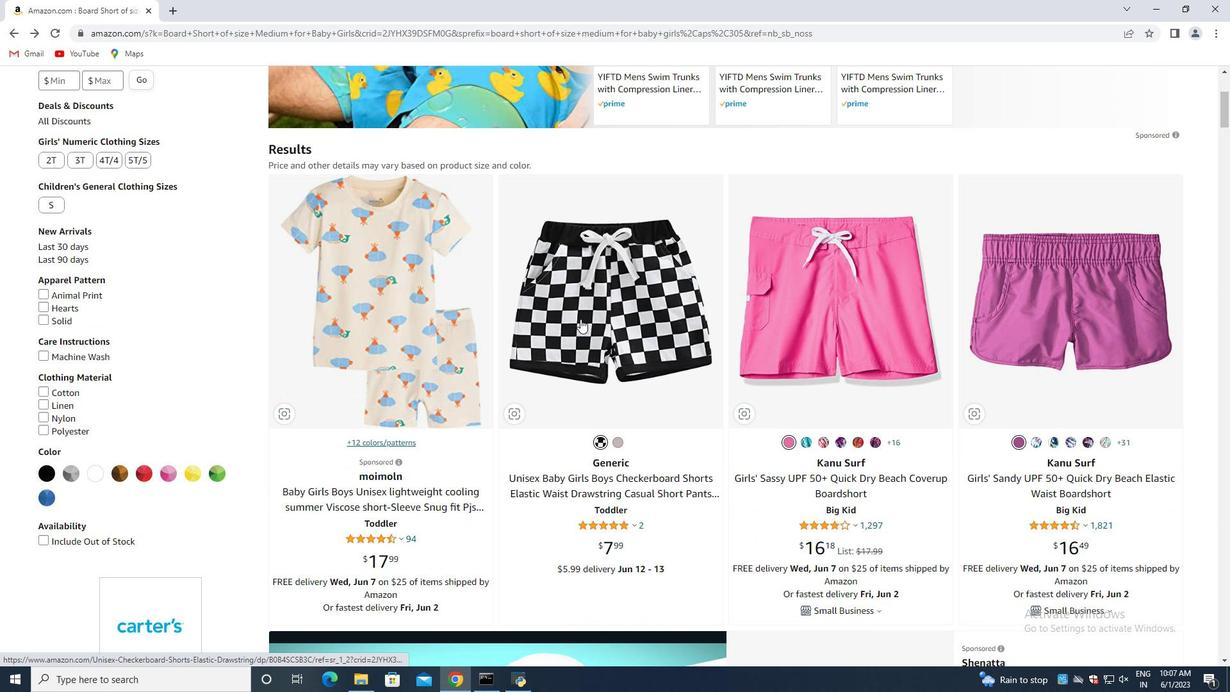 
Action: Mouse scrolled (584, 318) with delta (0, 0)
Screenshot: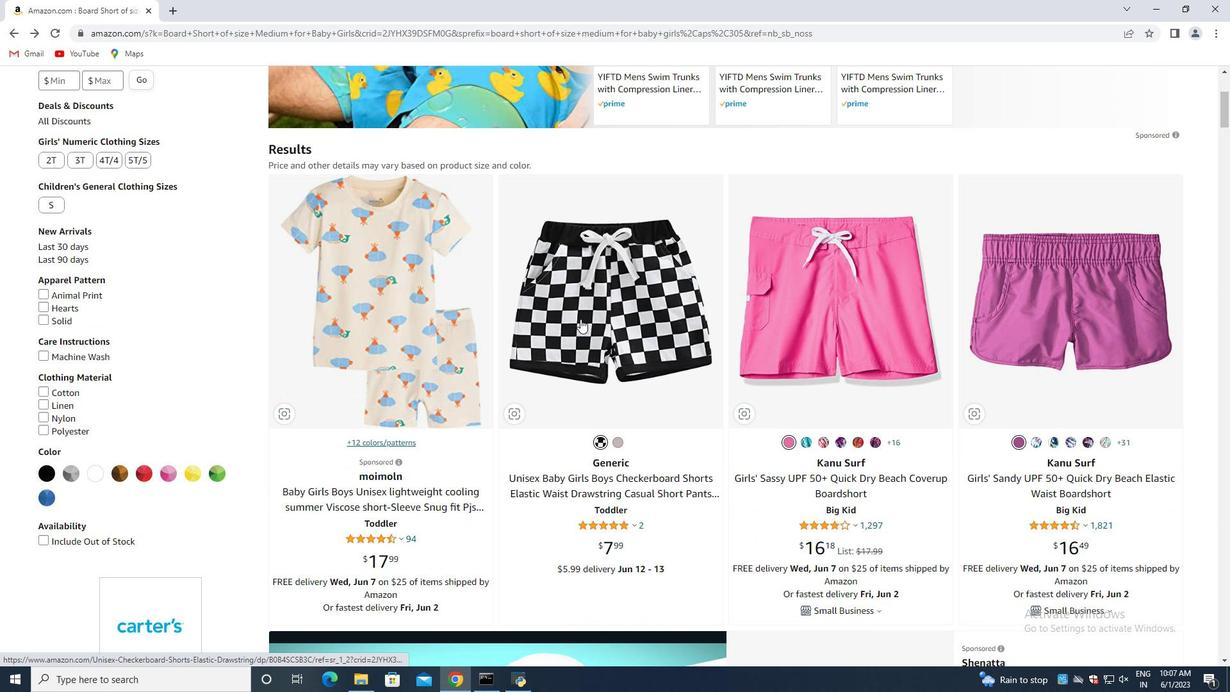 
Action: Mouse scrolled (584, 318) with delta (0, 0)
Screenshot: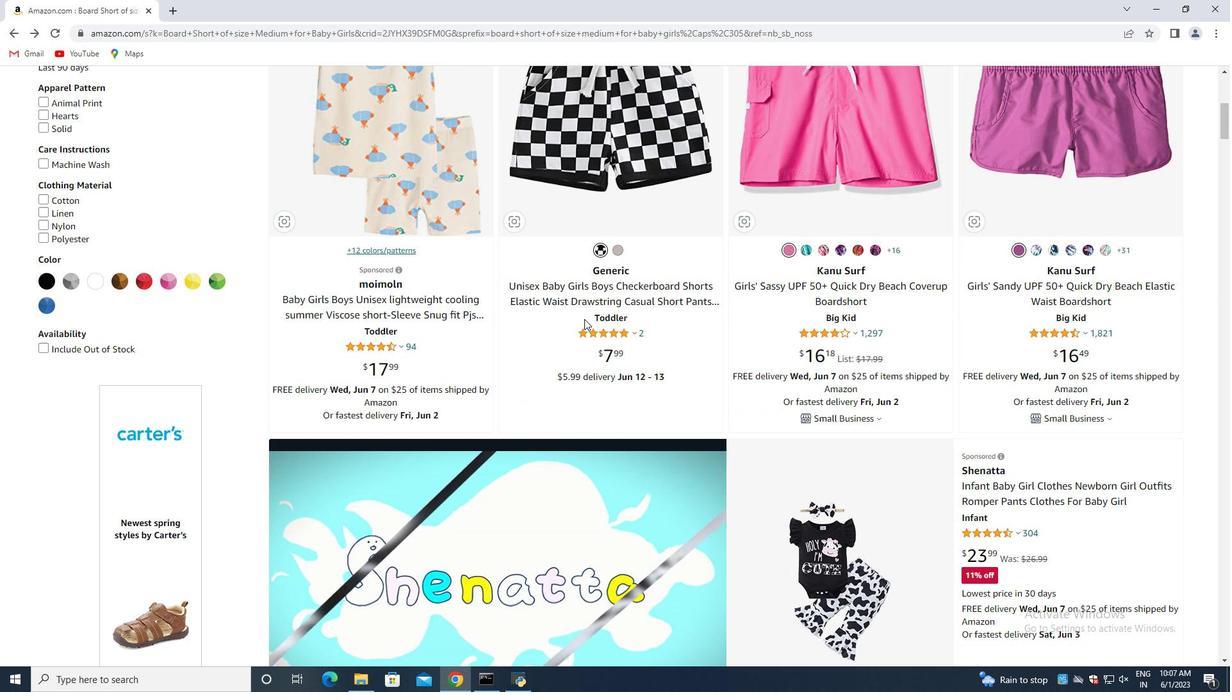 
Action: Mouse moved to (583, 320)
Screenshot: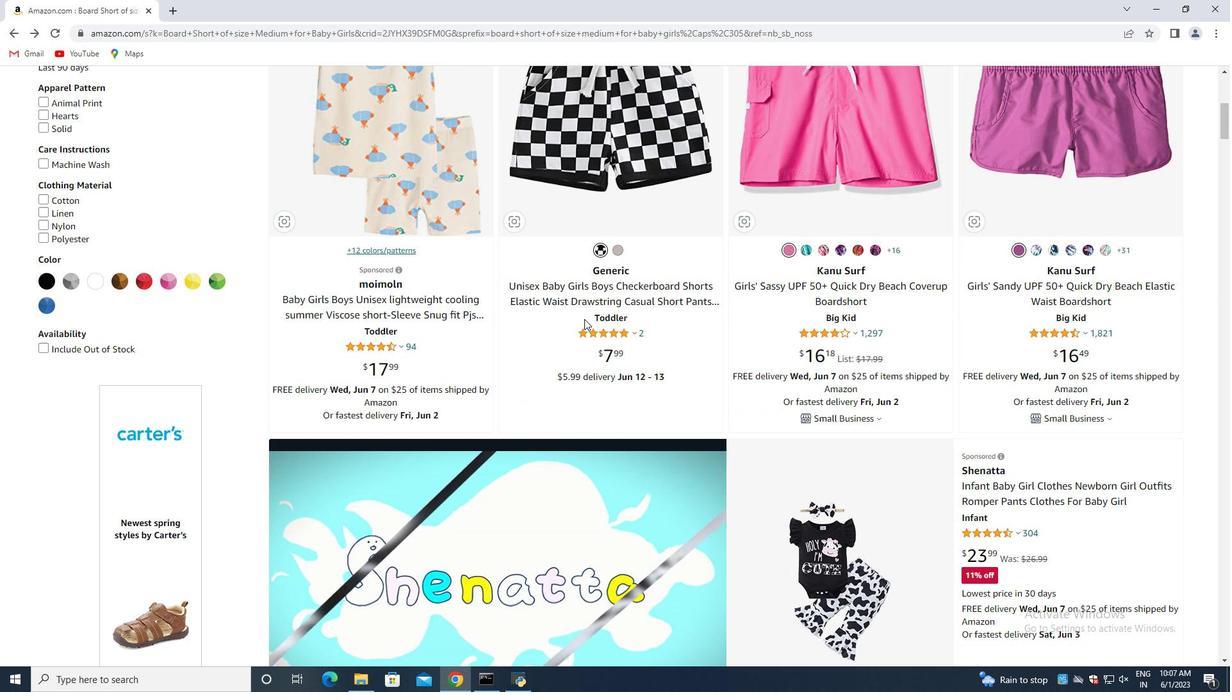 
Action: Mouse scrolled (583, 319) with delta (0, 0)
Screenshot: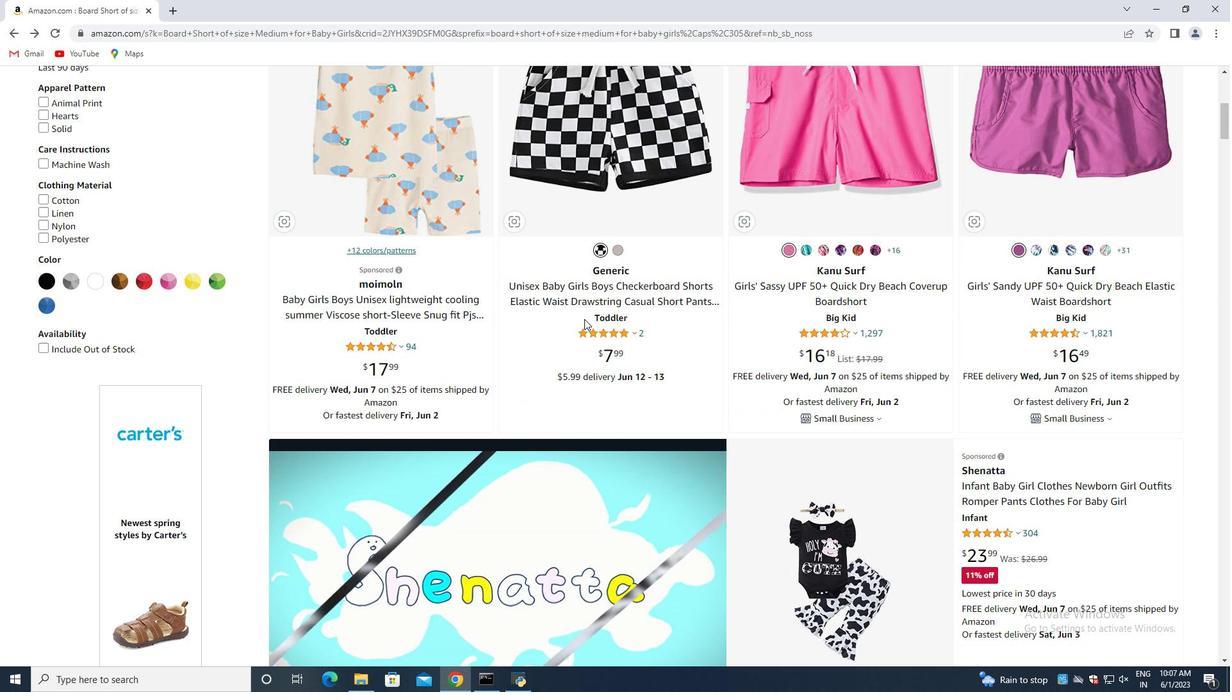 
Action: Mouse moved to (581, 321)
Screenshot: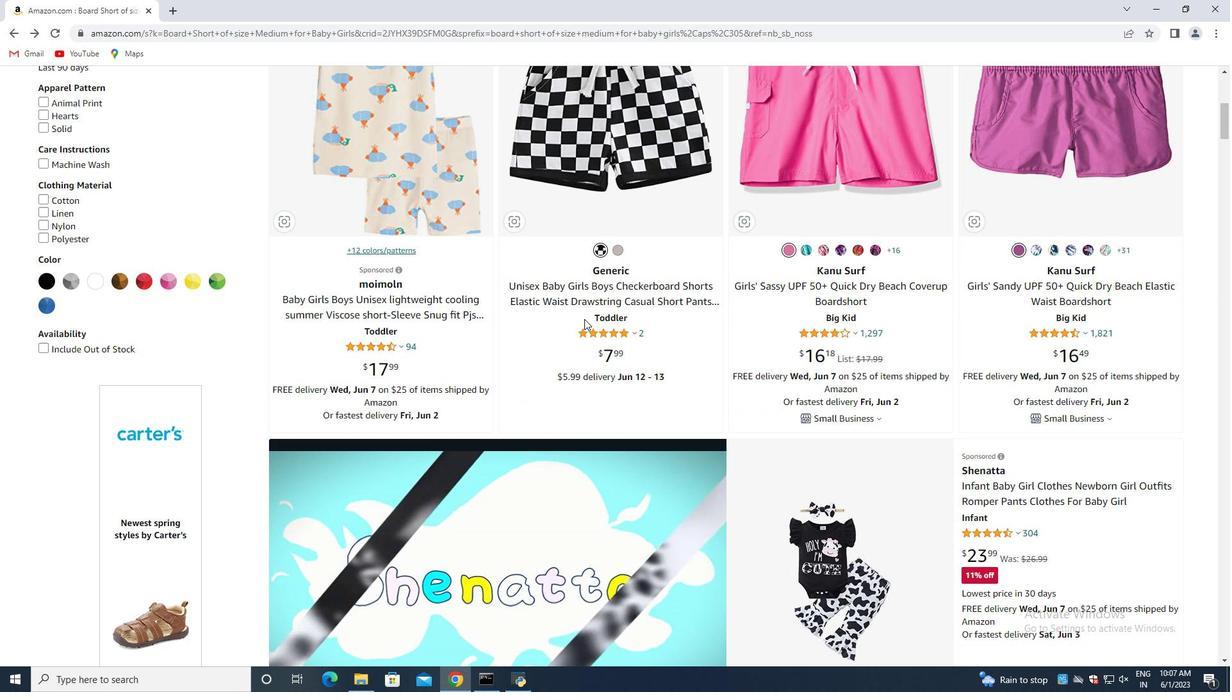 
Action: Mouse scrolled (581, 320) with delta (0, 0)
Screenshot: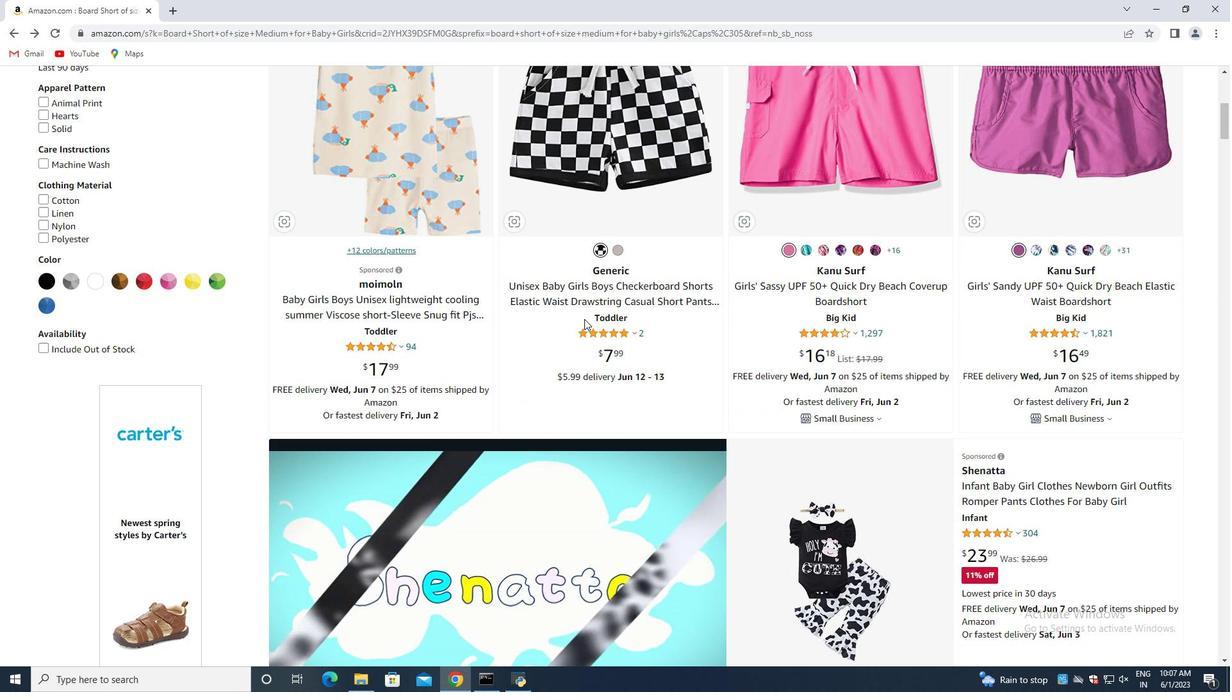 
Action: Mouse scrolled (581, 320) with delta (0, 0)
Screenshot: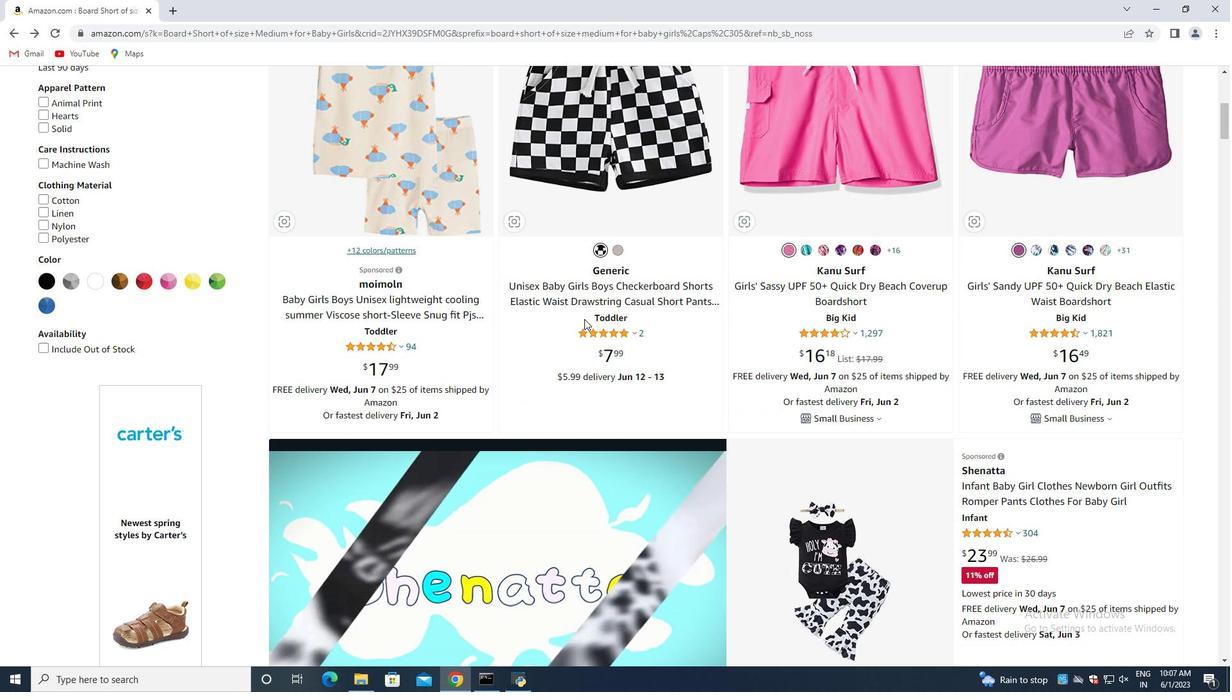 
Action: Mouse moved to (576, 324)
Screenshot: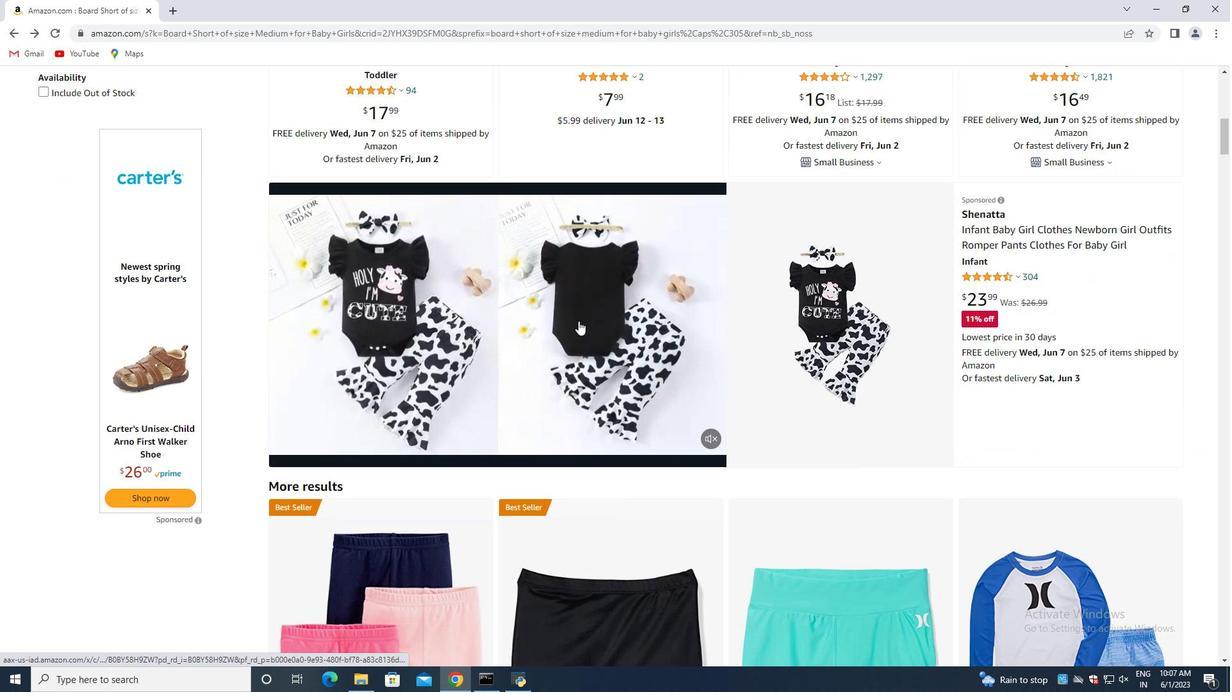 
Action: Mouse scrolled (576, 324) with delta (0, 0)
Screenshot: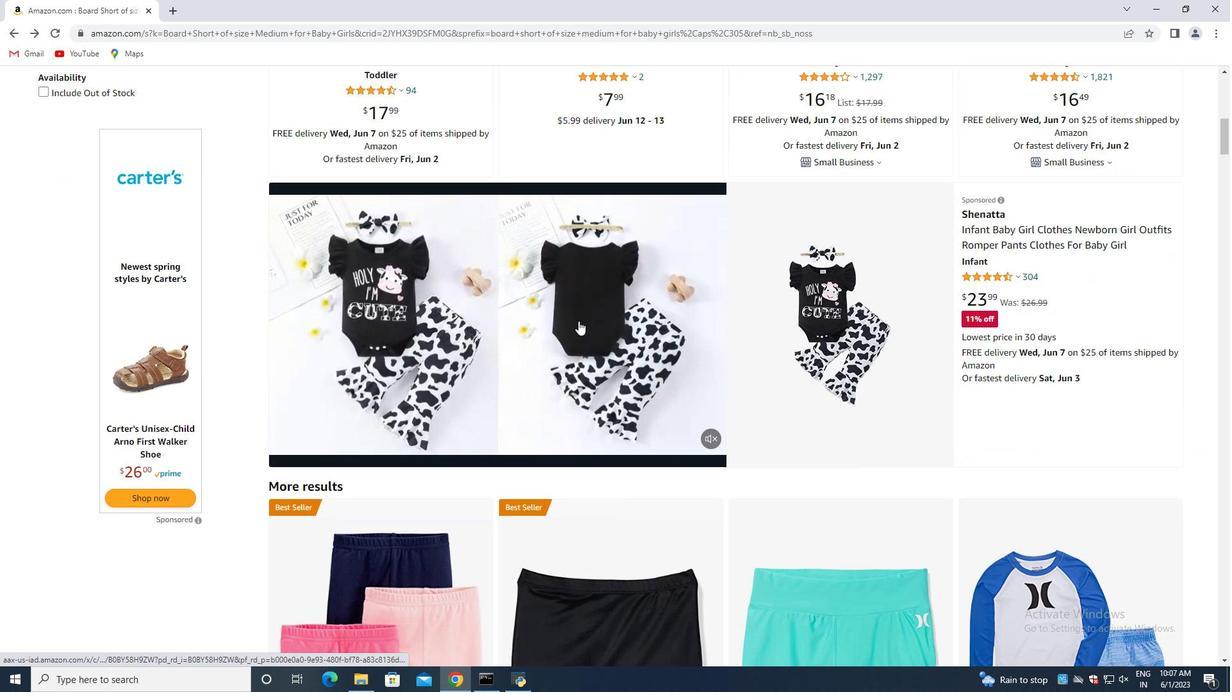 
Action: Mouse moved to (575, 328)
Screenshot: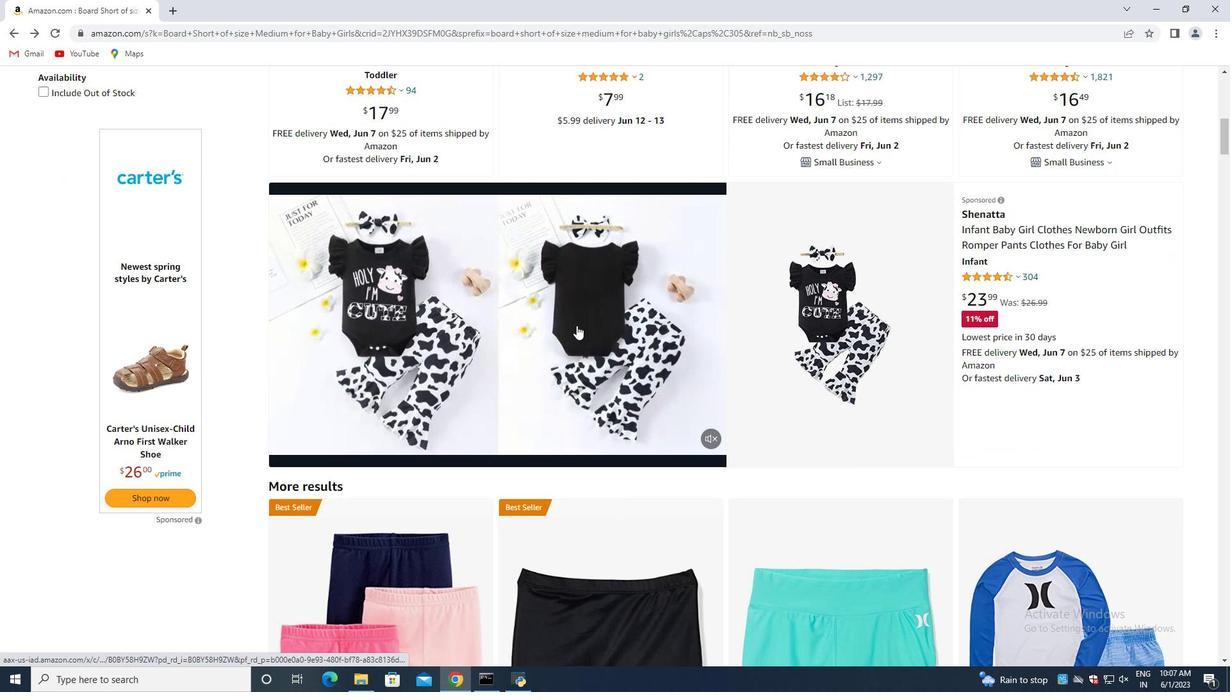 
Action: Mouse scrolled (576, 327) with delta (0, 0)
Screenshot: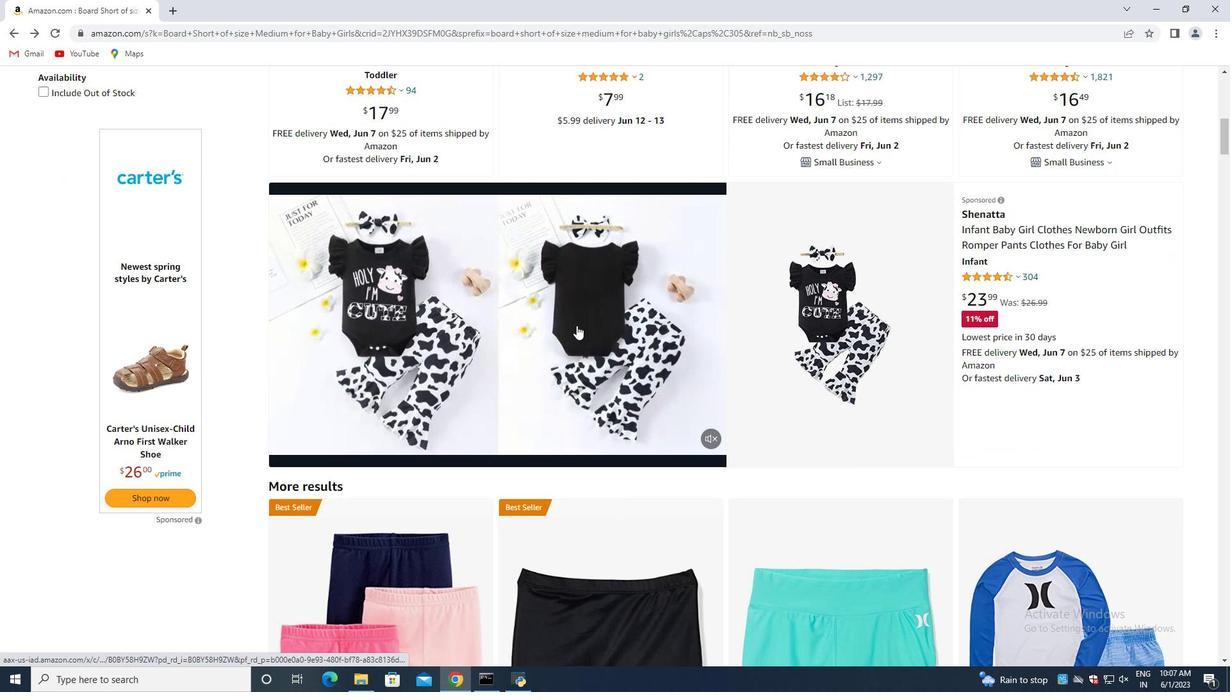 
Action: Mouse moved to (575, 329)
Screenshot: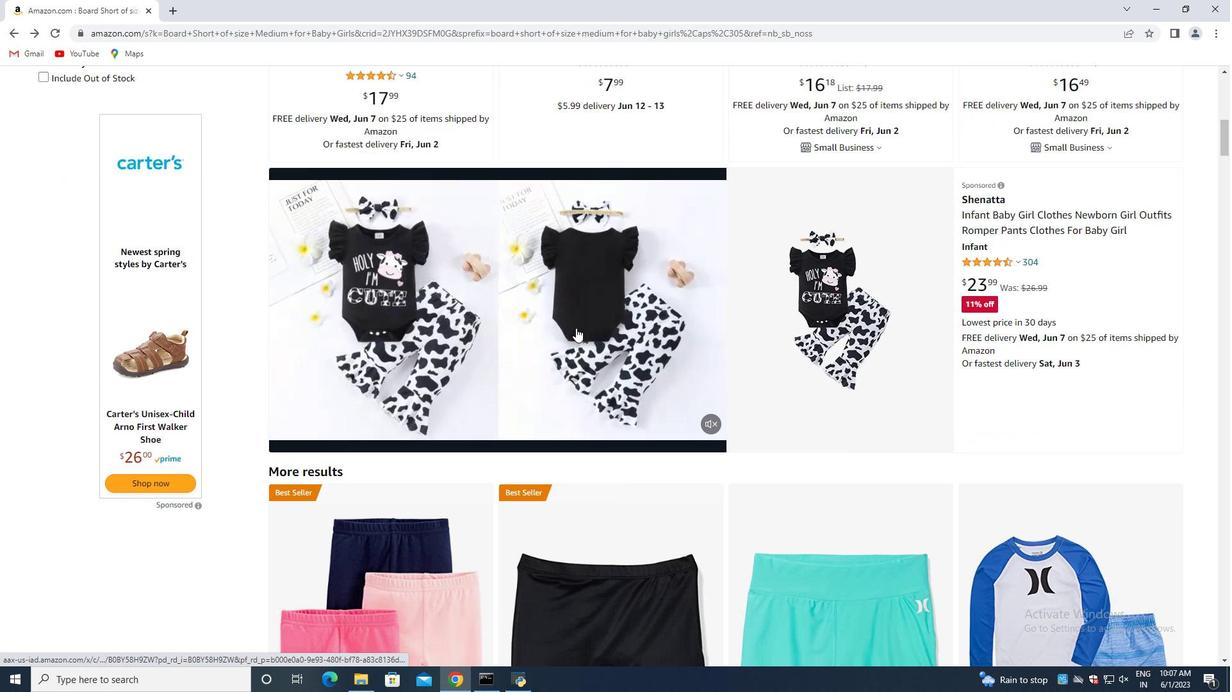 
Action: Mouse scrolled (575, 327) with delta (0, 0)
Screenshot: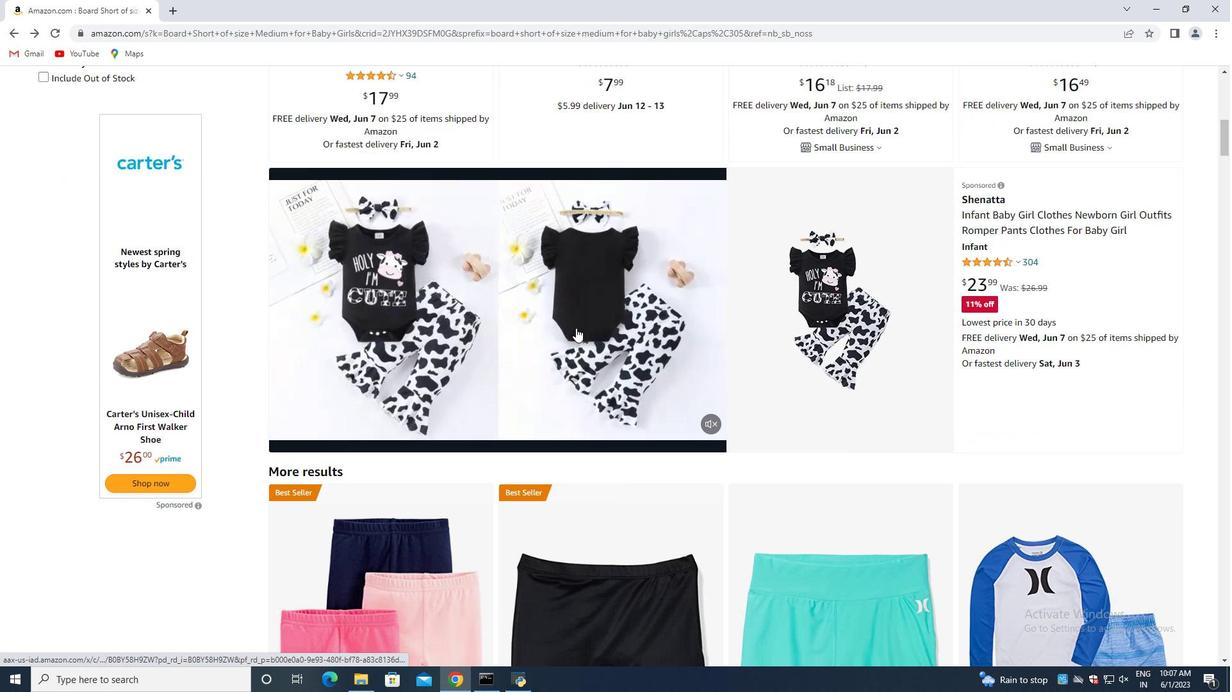
Action: Mouse moved to (574, 330)
Screenshot: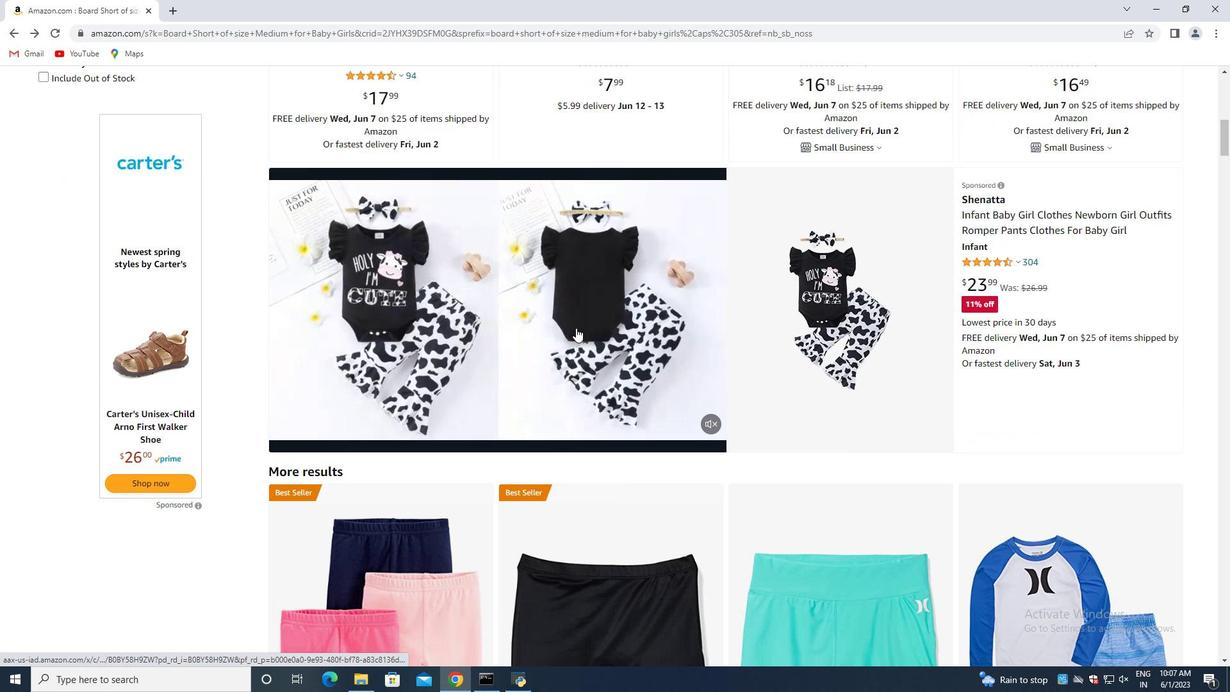 
Action: Mouse scrolled (574, 329) with delta (0, 0)
Screenshot: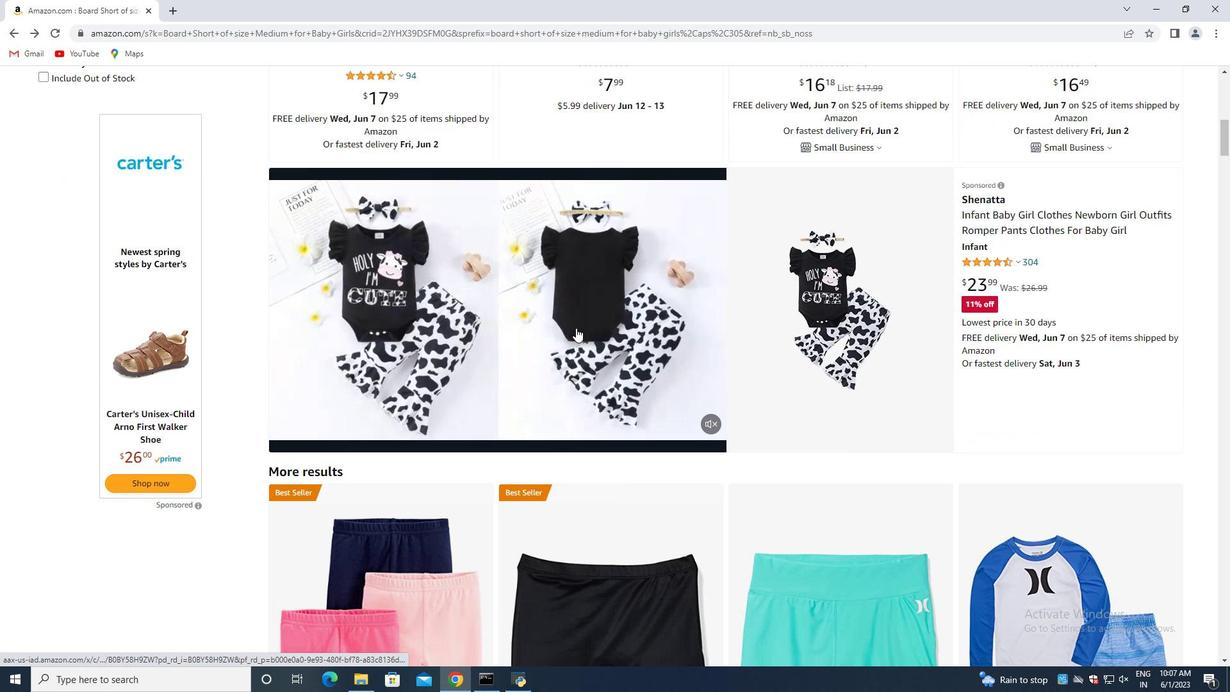 
Action: Mouse moved to (573, 322)
Screenshot: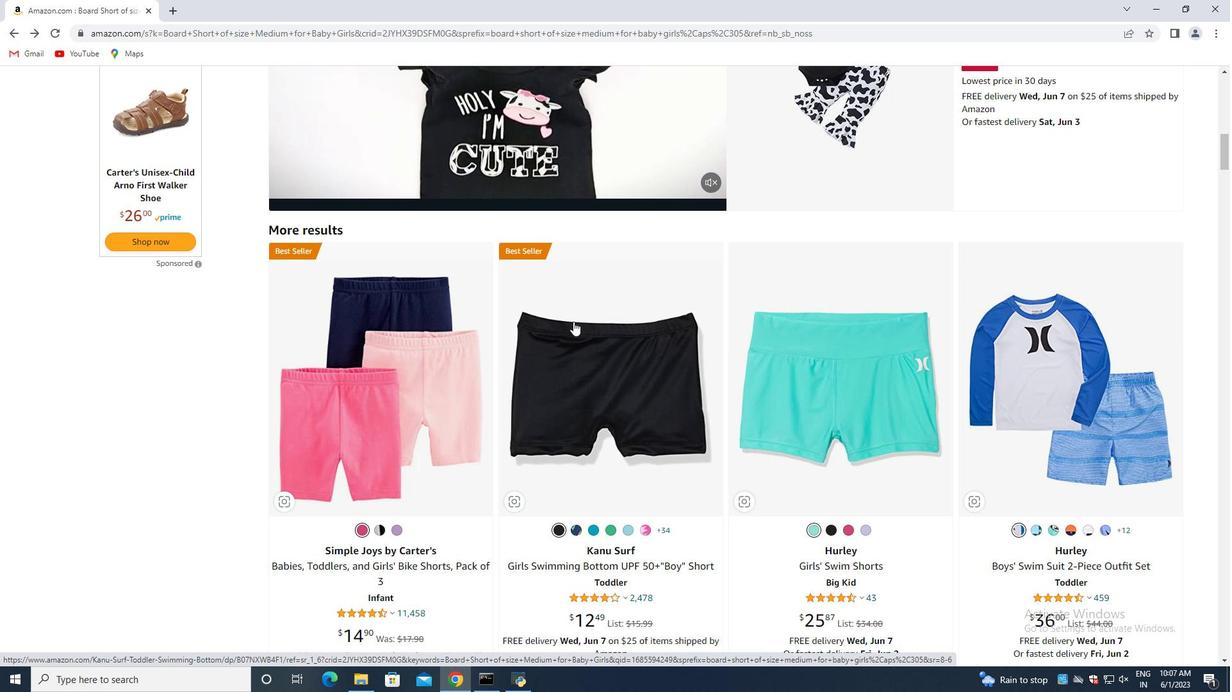 
Action: Mouse scrolled (573, 321) with delta (0, 0)
Screenshot: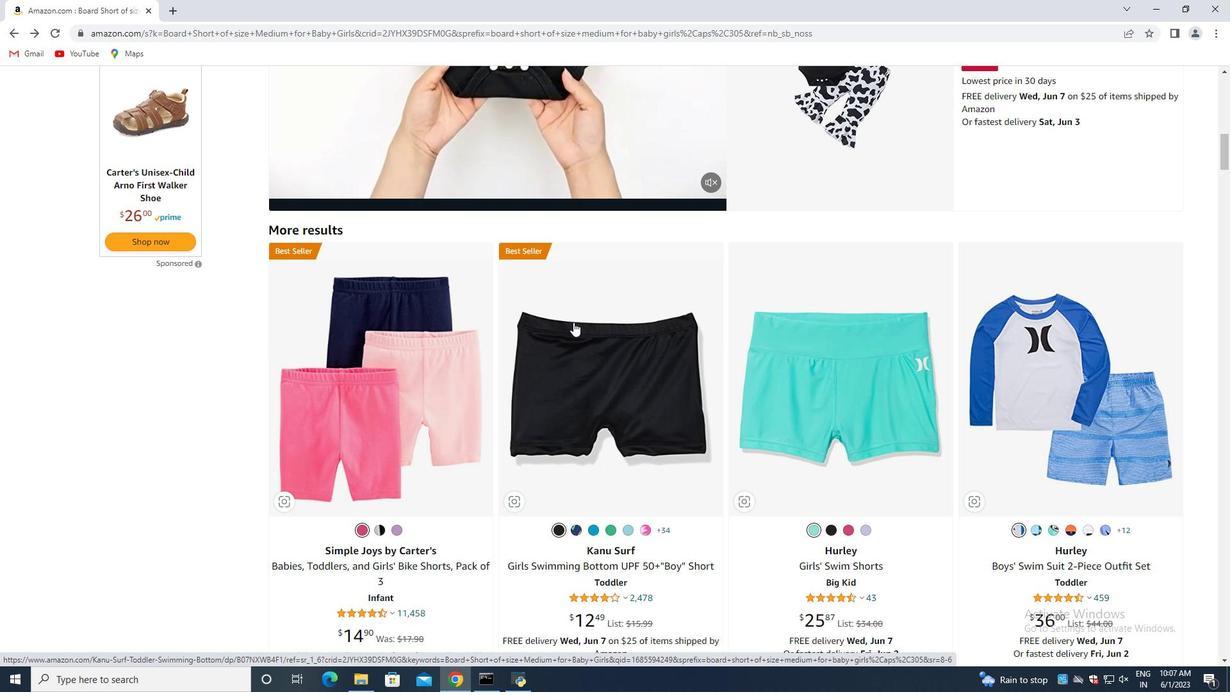 
Action: Mouse scrolled (573, 321) with delta (0, 0)
Screenshot: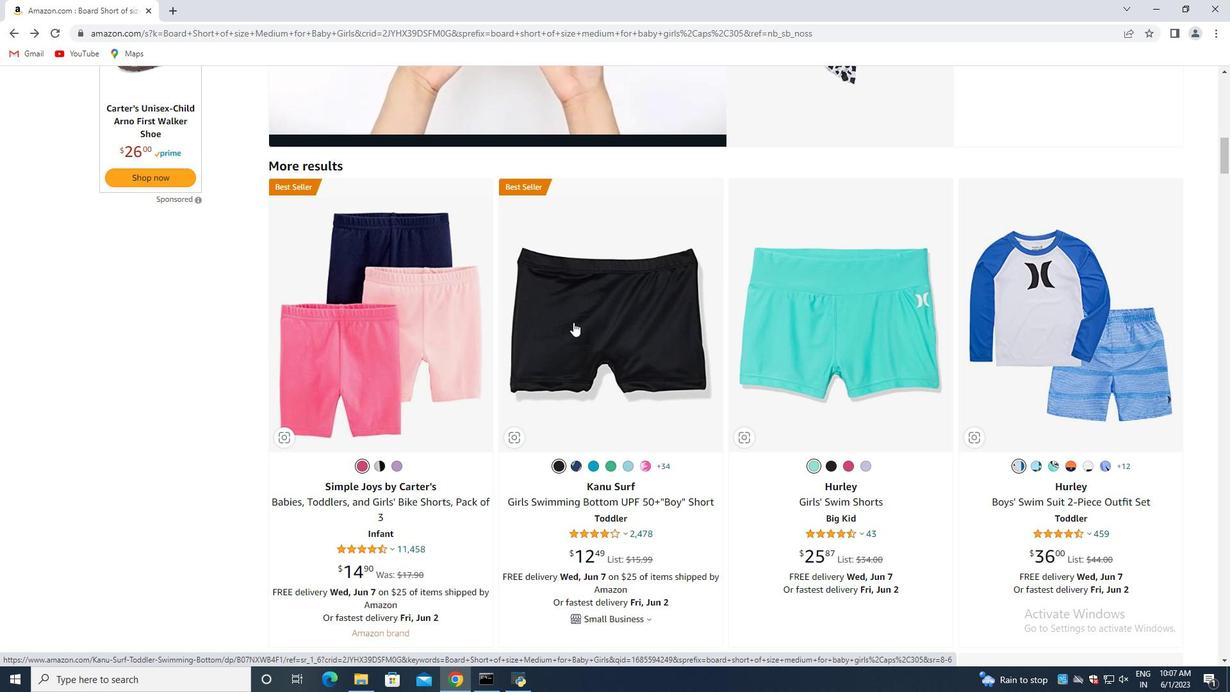 
Action: Mouse scrolled (573, 321) with delta (0, 0)
Screenshot: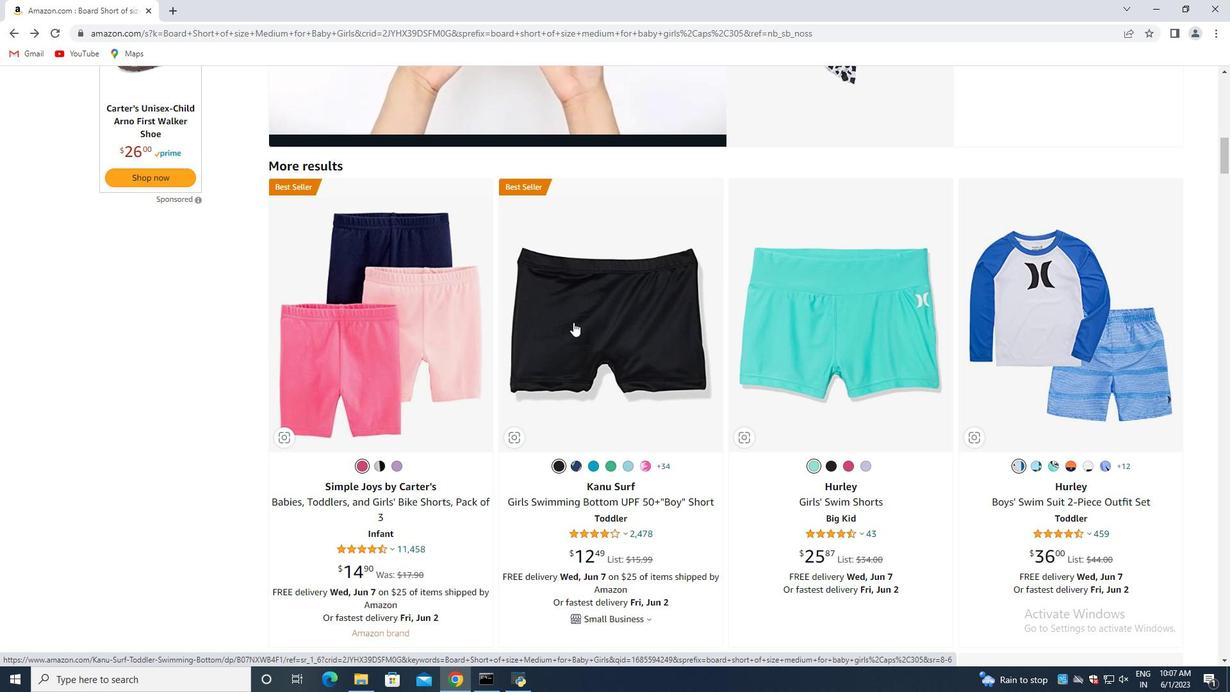 
Action: Mouse scrolled (573, 321) with delta (0, 0)
Screenshot: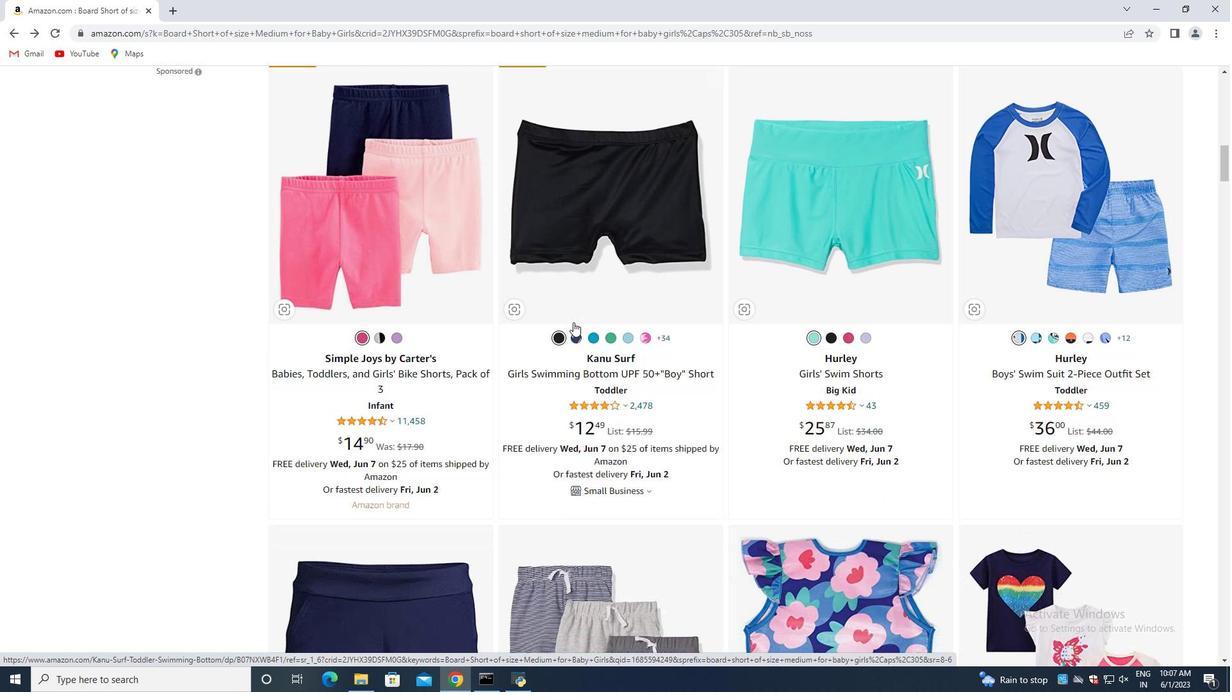 
Action: Mouse scrolled (573, 321) with delta (0, 0)
Screenshot: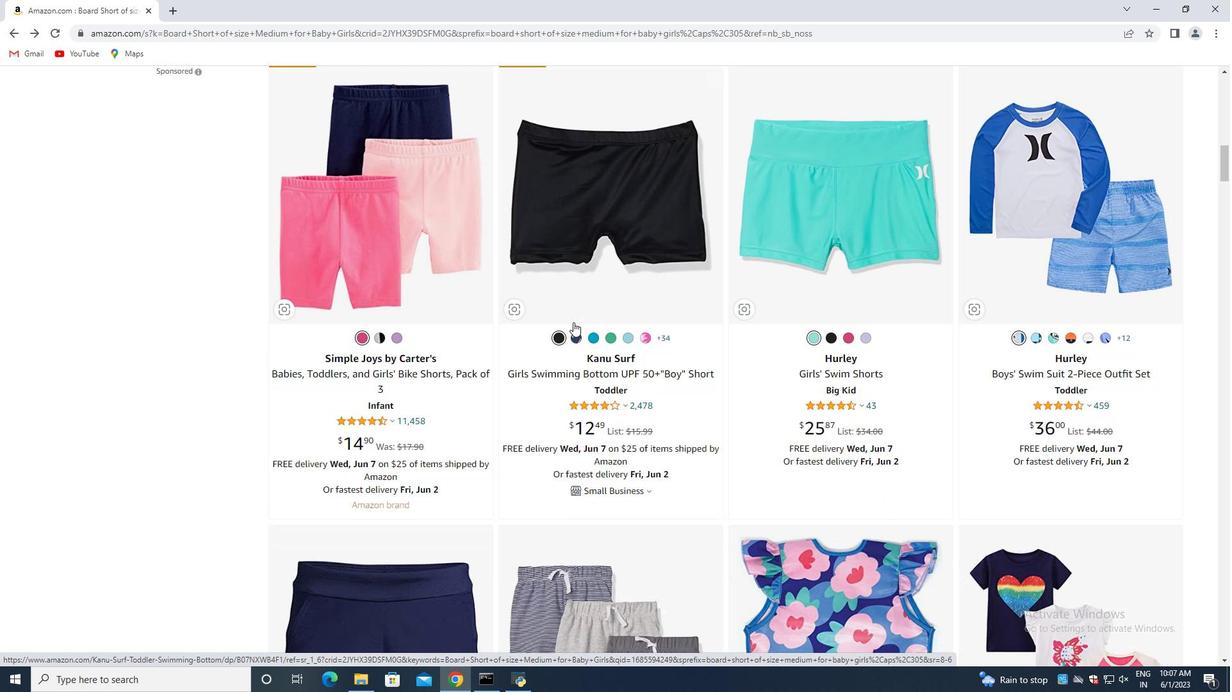 
Action: Mouse moved to (567, 323)
Screenshot: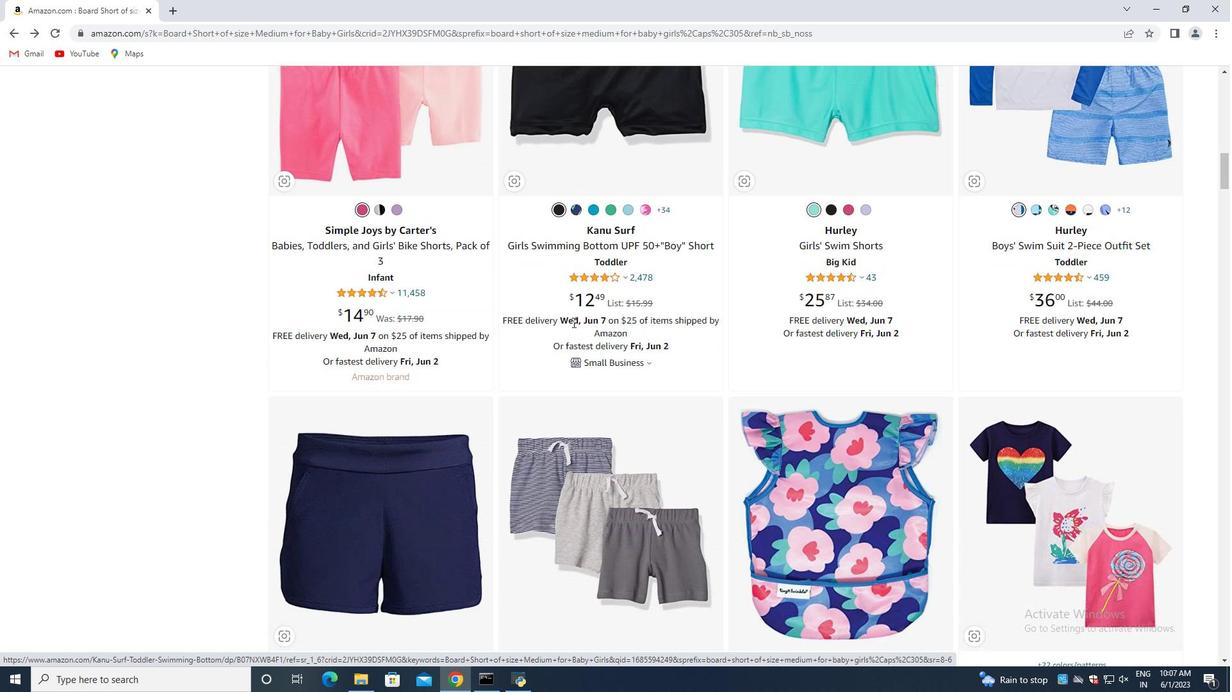 
Action: Mouse scrolled (567, 322) with delta (0, 0)
Screenshot: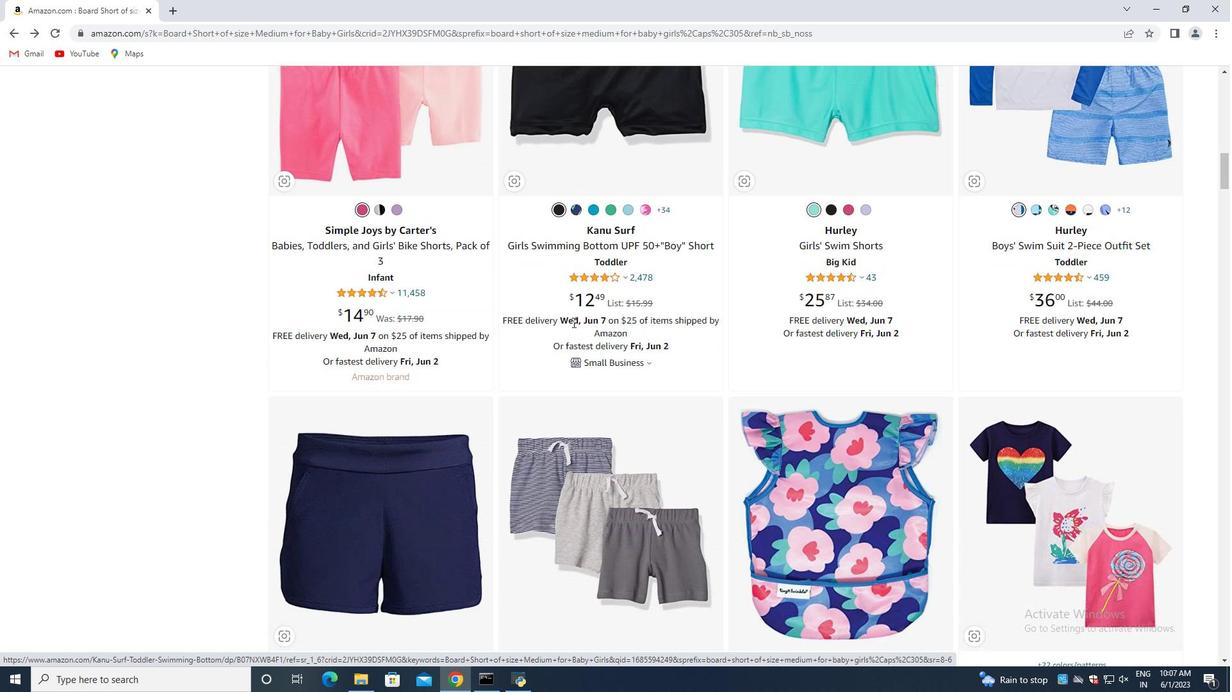 
Action: Mouse moved to (566, 323)
Screenshot: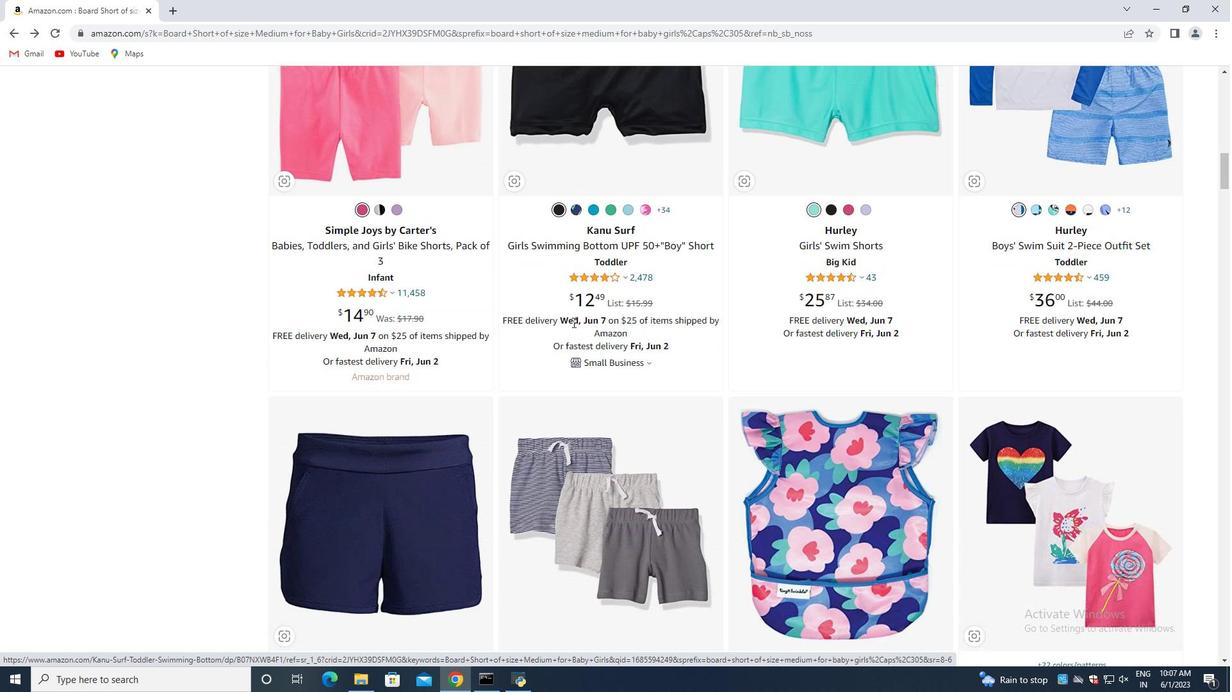
Action: Mouse scrolled (566, 322) with delta (0, 0)
Screenshot: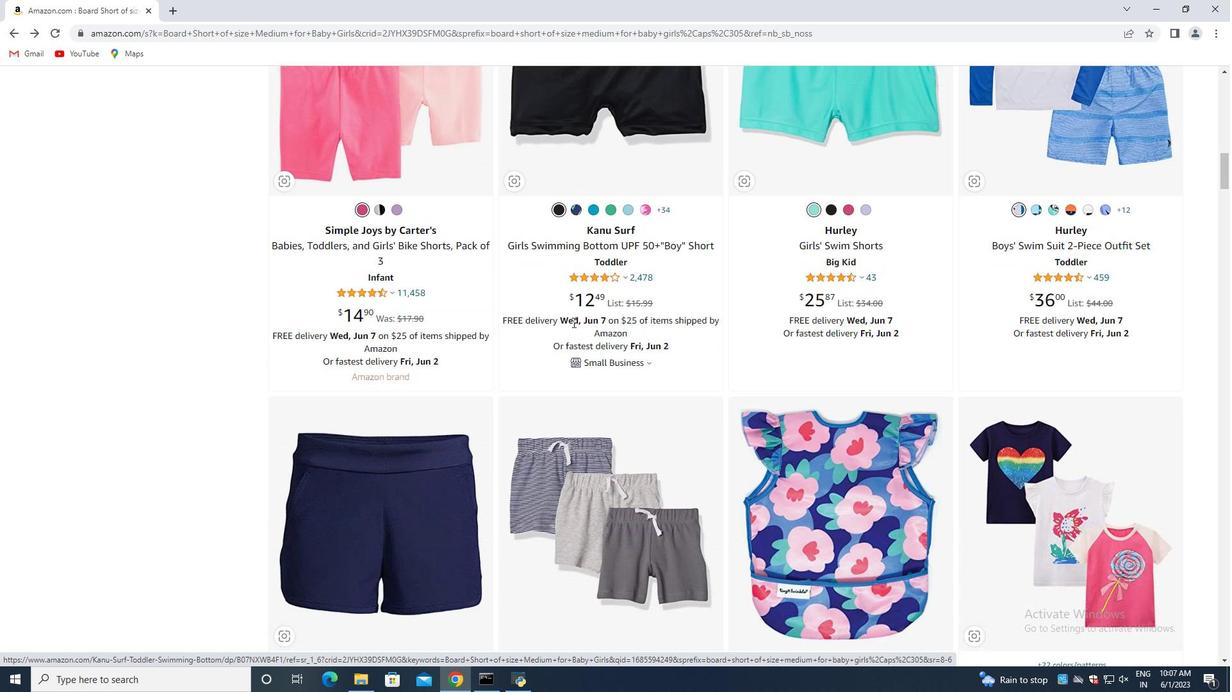 
Action: Mouse moved to (565, 323)
Screenshot: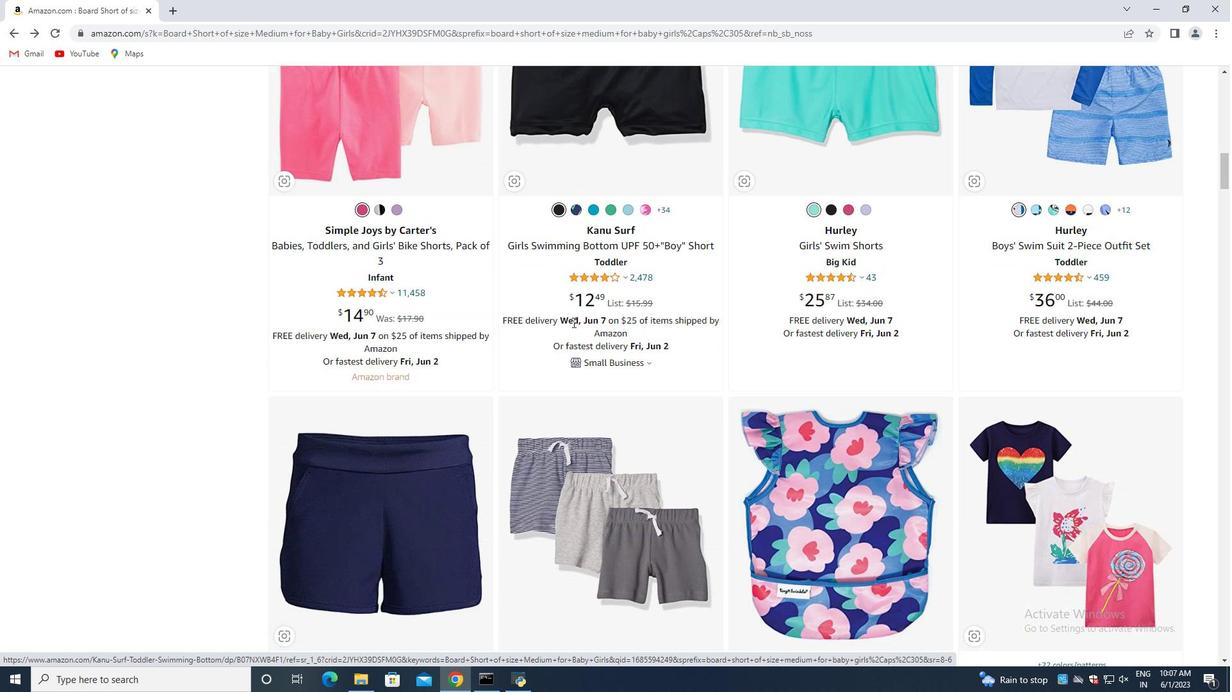 
Action: Mouse scrolled (565, 323) with delta (0, 0)
Screenshot: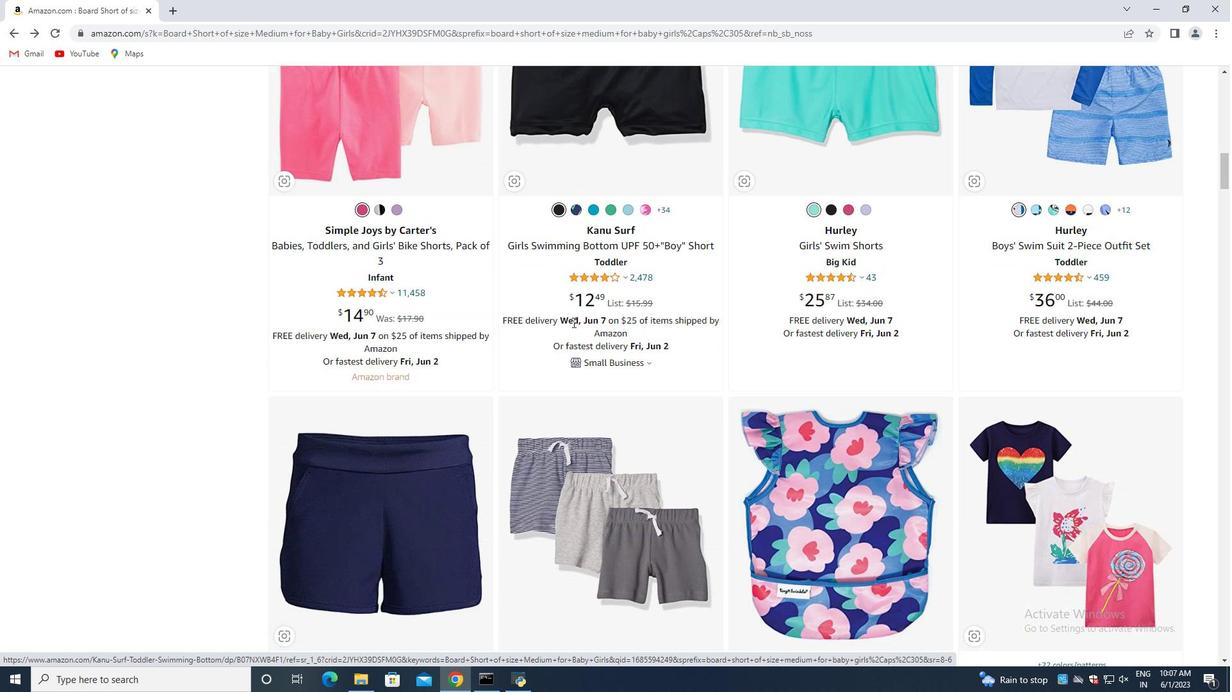 
Action: Mouse moved to (556, 317)
Screenshot: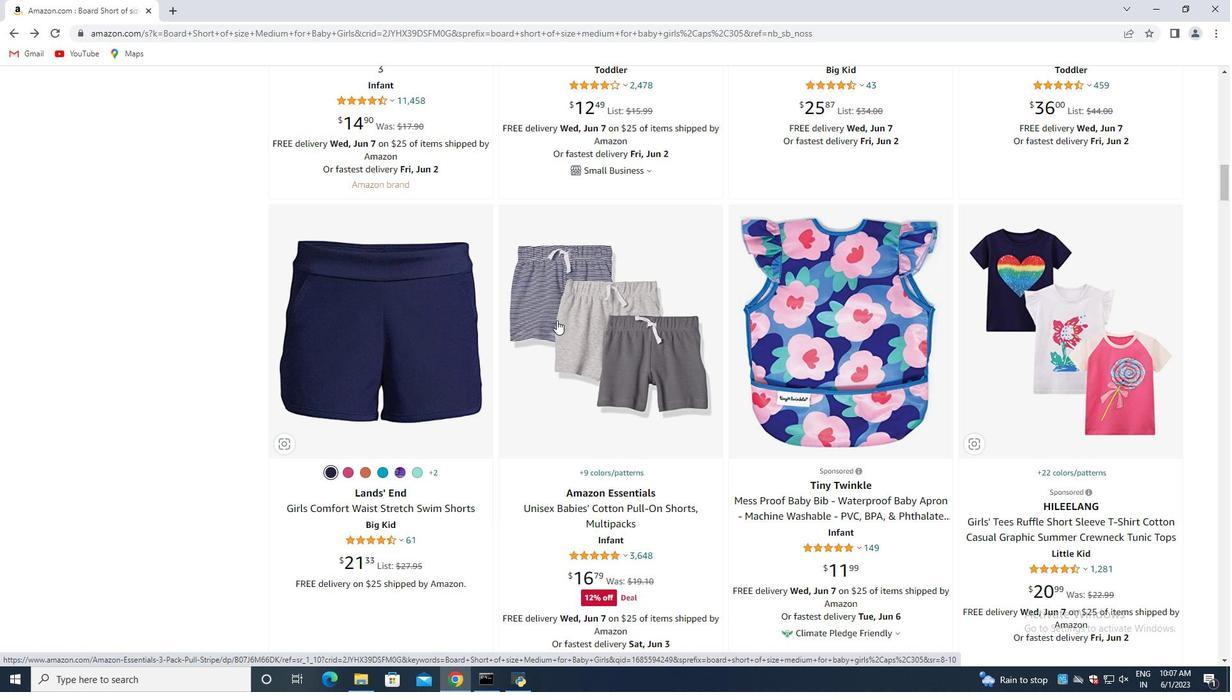 
Action: Mouse scrolled (556, 317) with delta (0, 0)
Screenshot: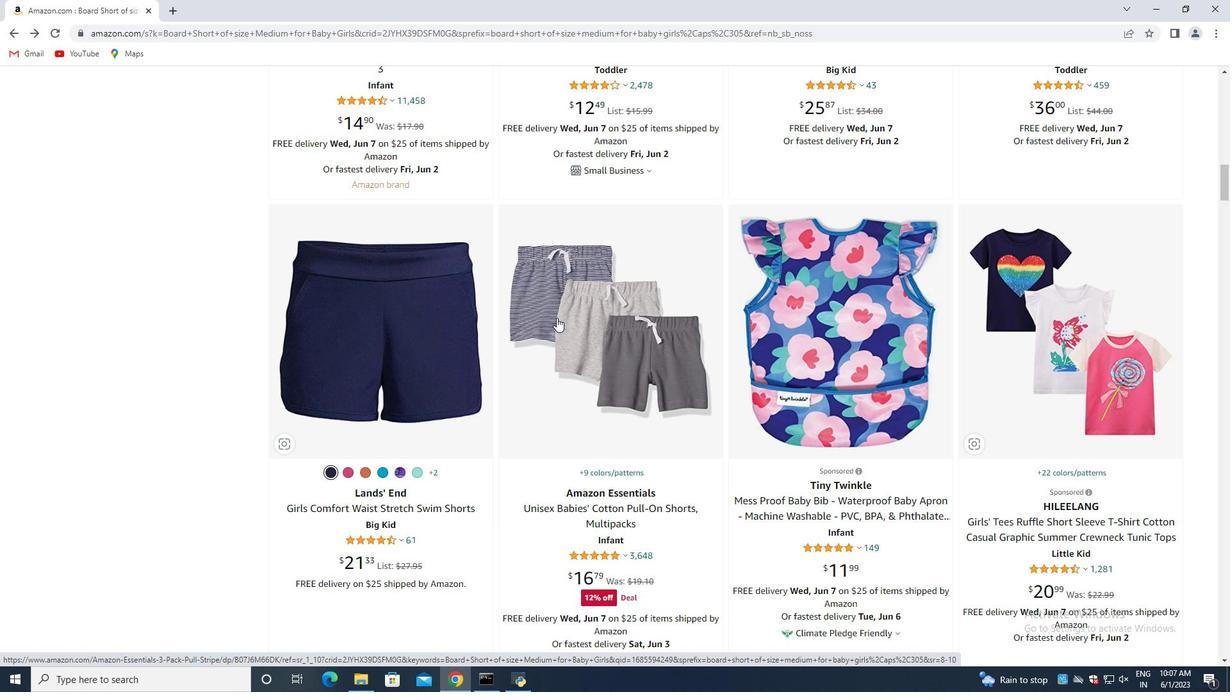 
Action: Mouse scrolled (556, 317) with delta (0, 0)
Screenshot: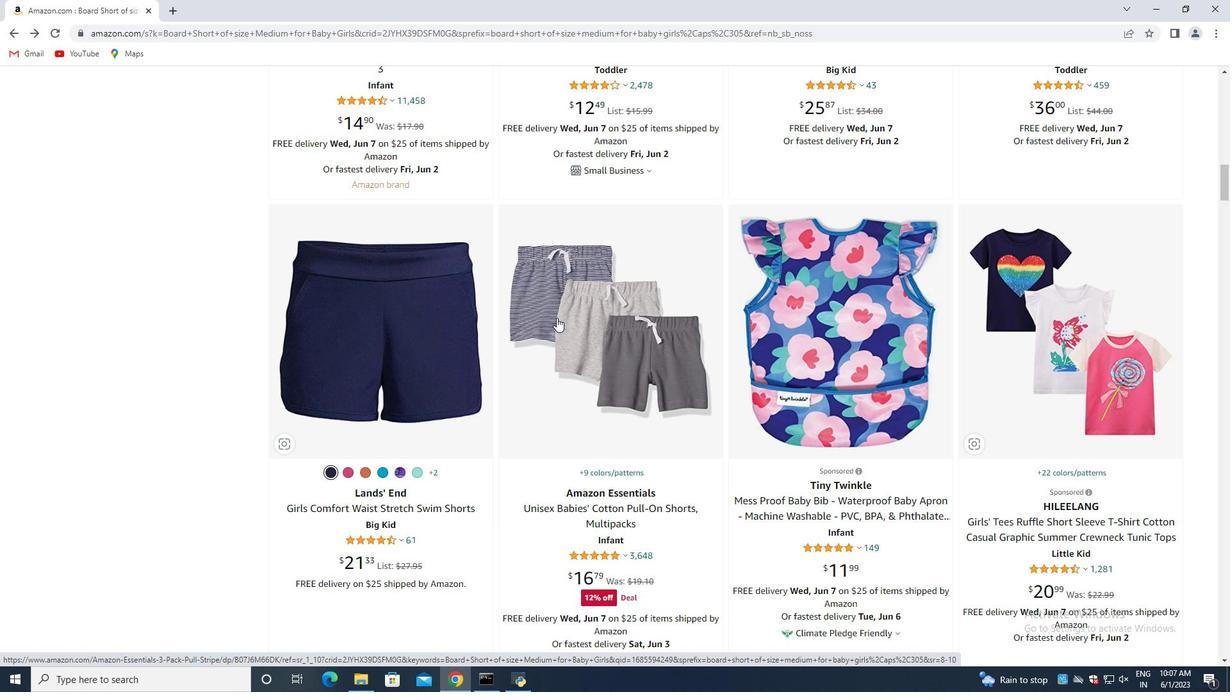 
Action: Mouse scrolled (556, 317) with delta (0, 0)
Screenshot: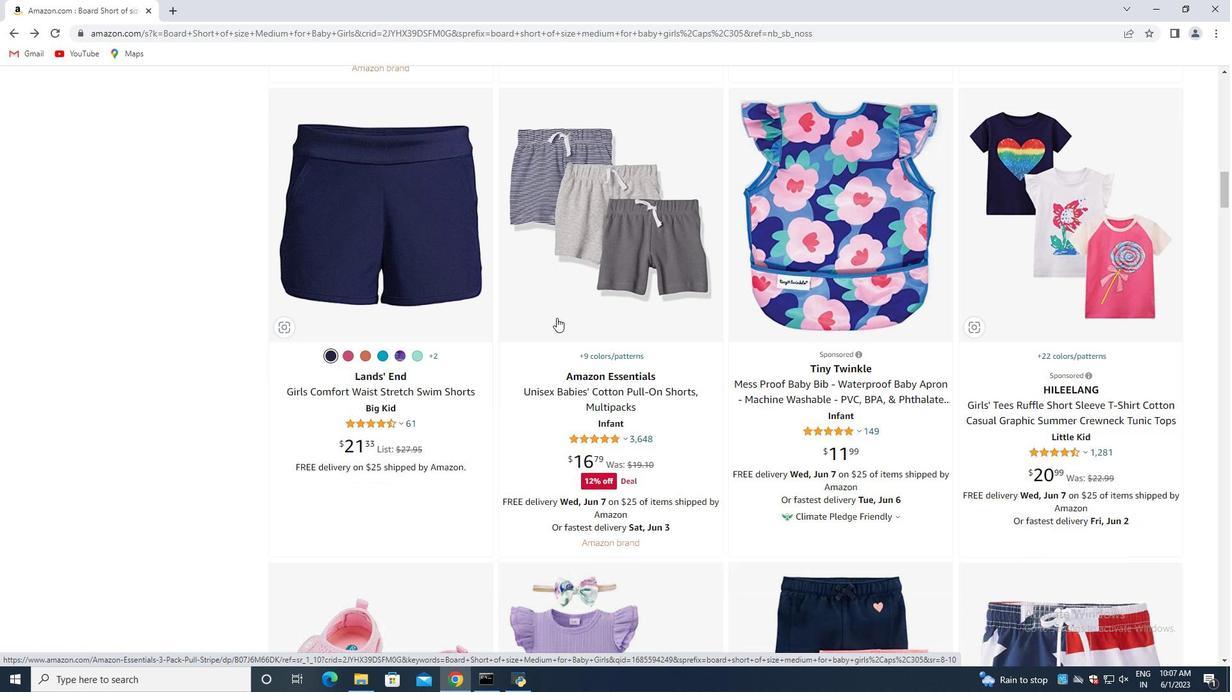 
Action: Mouse scrolled (556, 317) with delta (0, 0)
Screenshot: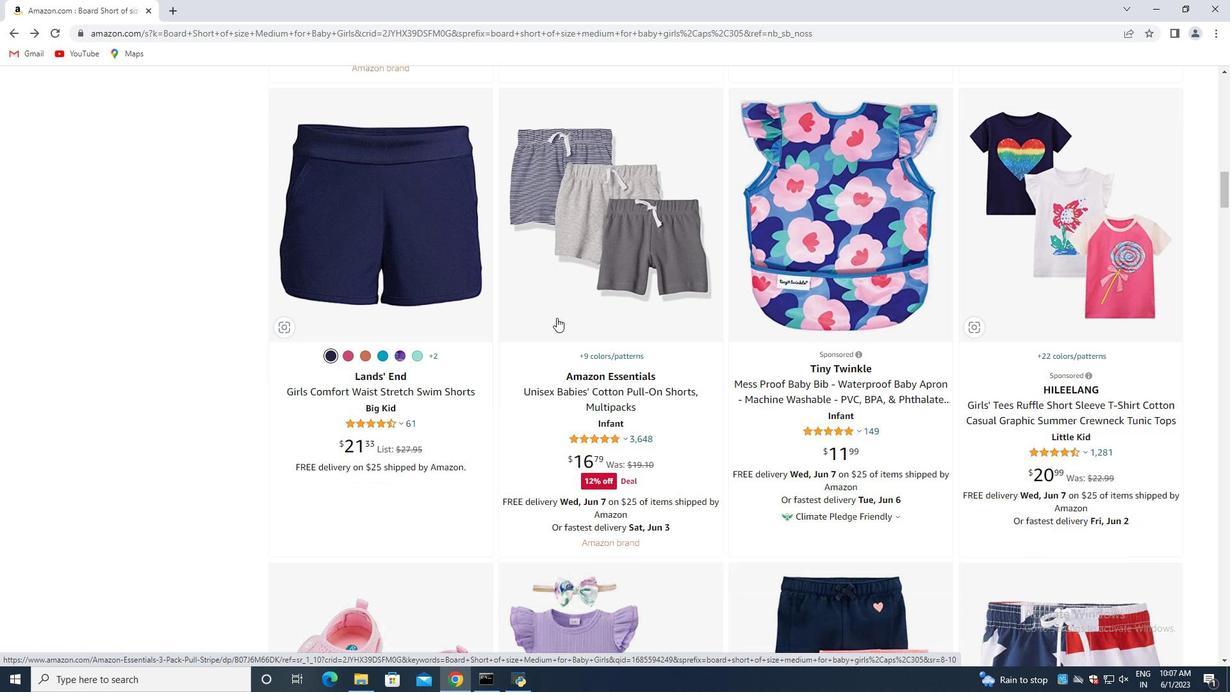 
Action: Mouse moved to (556, 317)
Screenshot: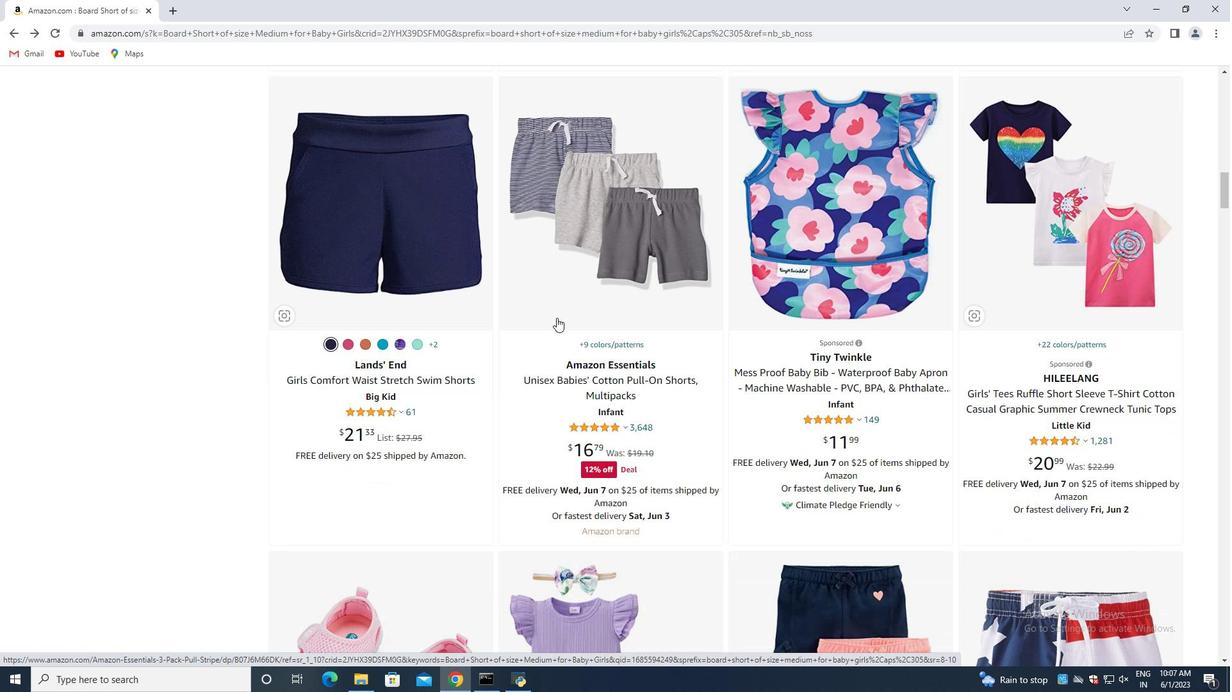 
Action: Mouse scrolled (556, 316) with delta (0, 0)
Screenshot: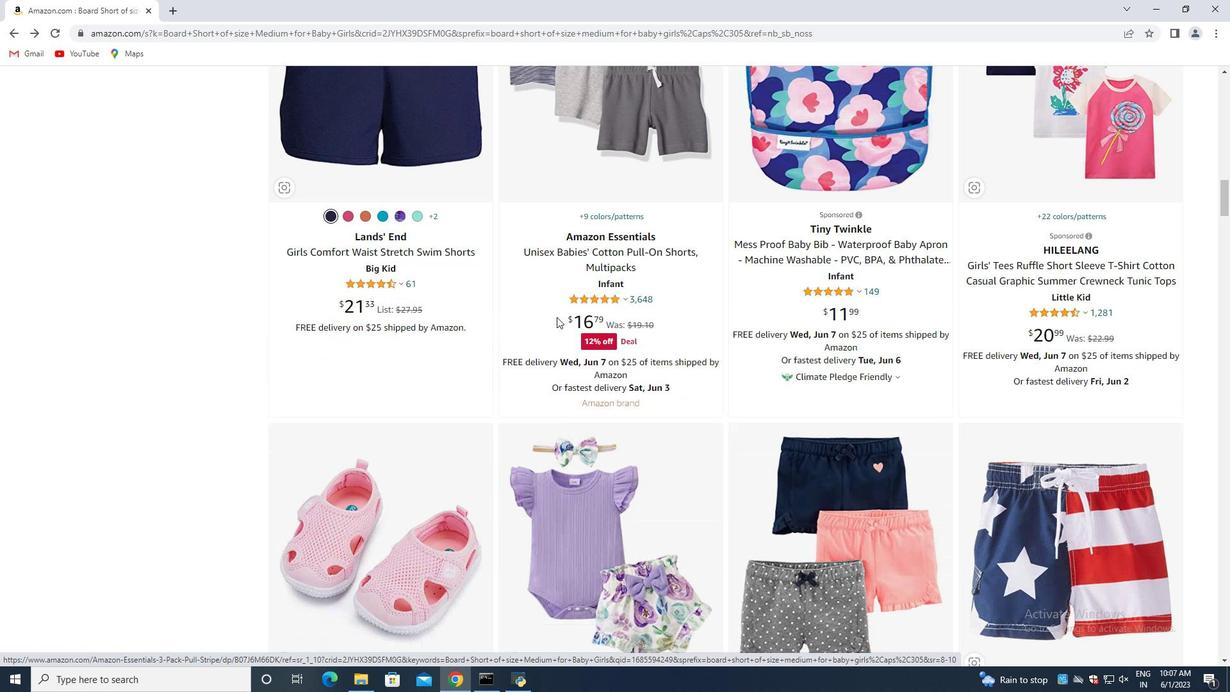 
Action: Mouse scrolled (556, 316) with delta (0, 0)
Screenshot: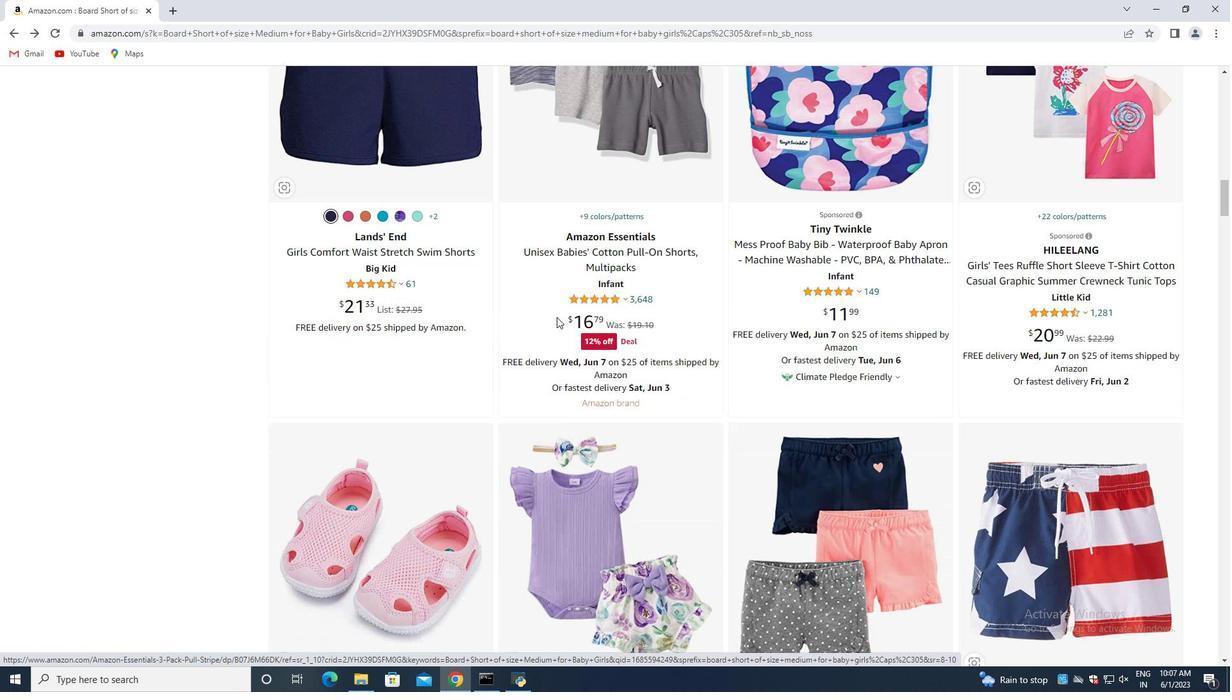 
Action: Mouse scrolled (556, 316) with delta (0, 0)
Screenshot: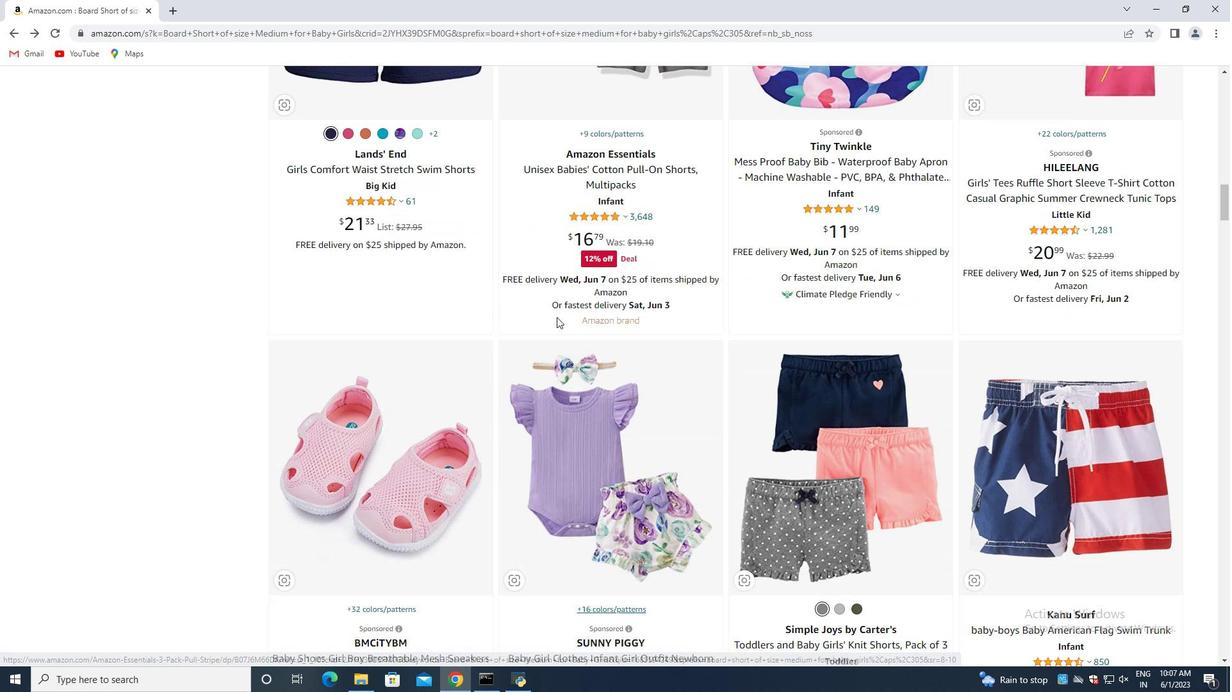 
Action: Mouse scrolled (556, 316) with delta (0, 0)
Screenshot: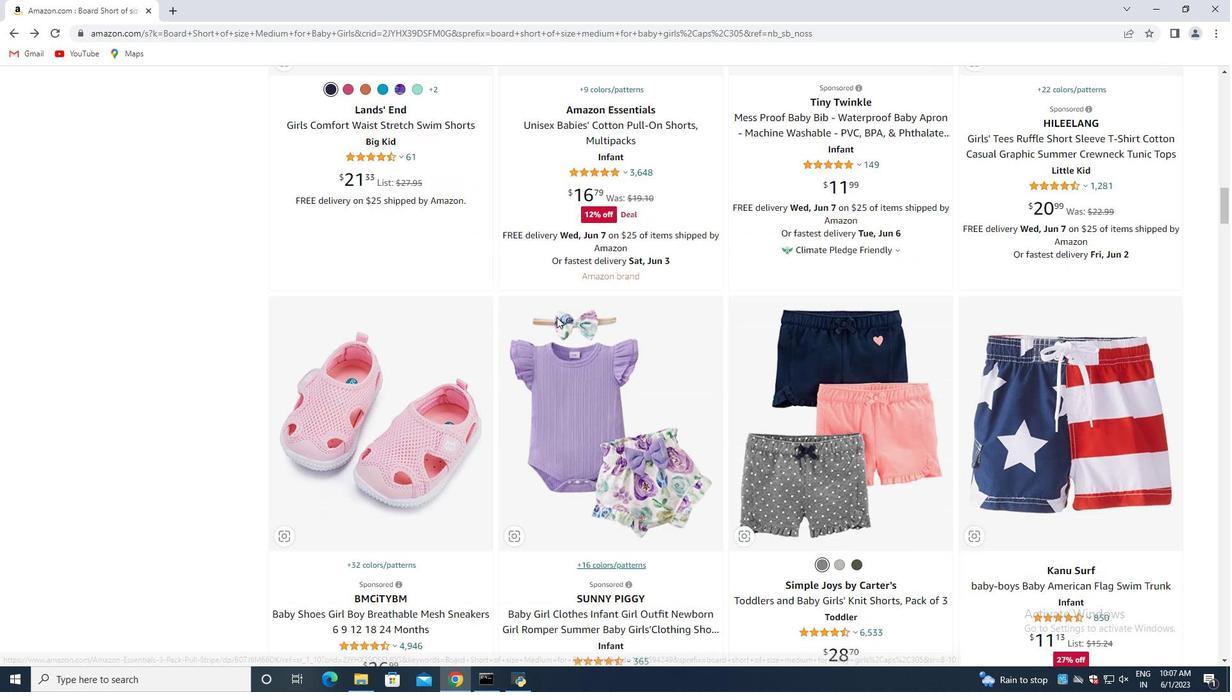 
Action: Mouse scrolled (556, 316) with delta (0, 0)
Screenshot: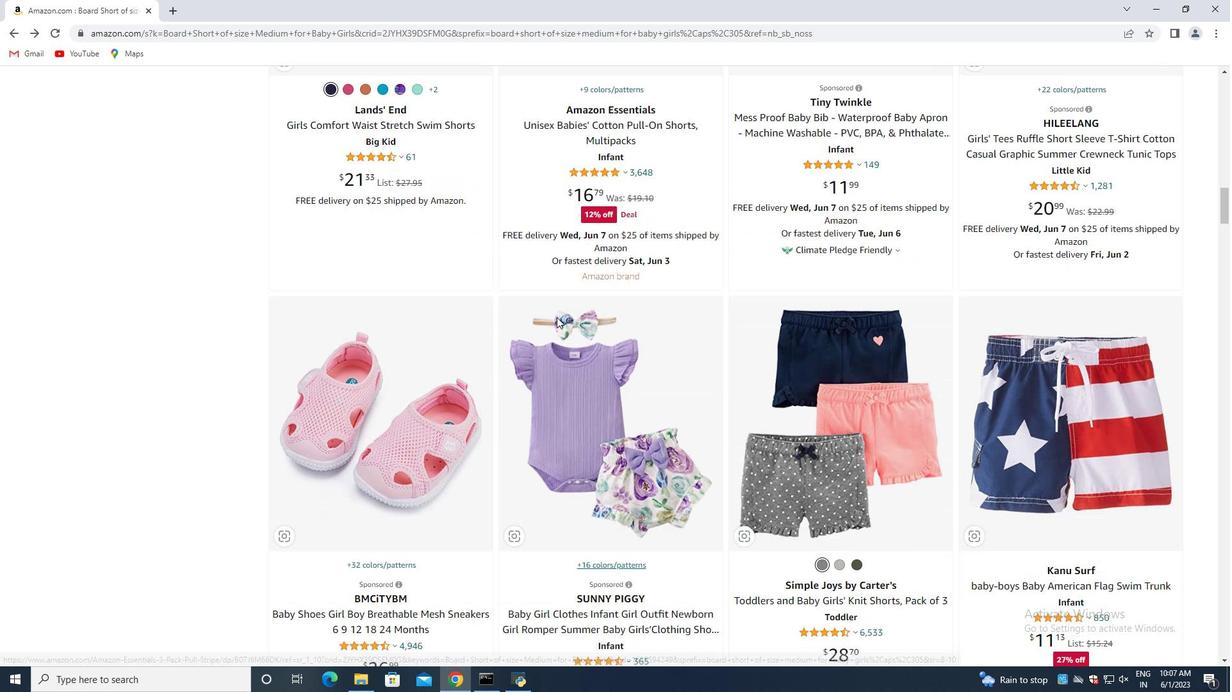 
Action: Mouse moved to (556, 316)
Screenshot: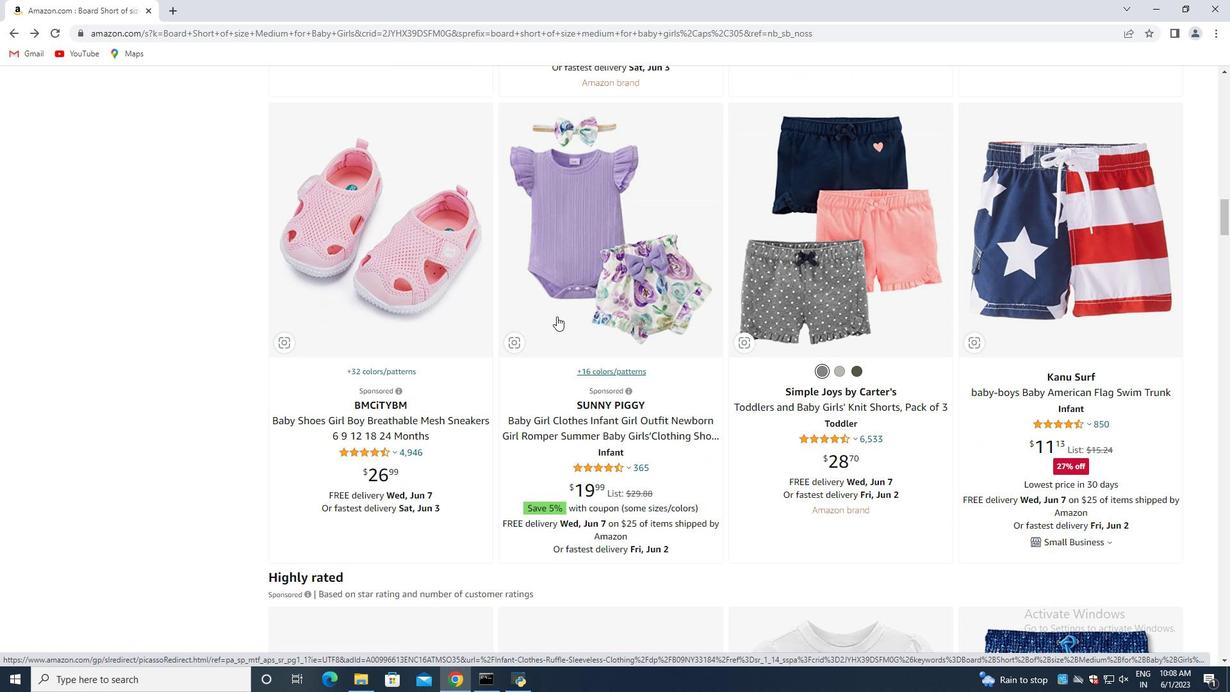 
Action: Mouse scrolled (556, 315) with delta (0, 0)
Screenshot: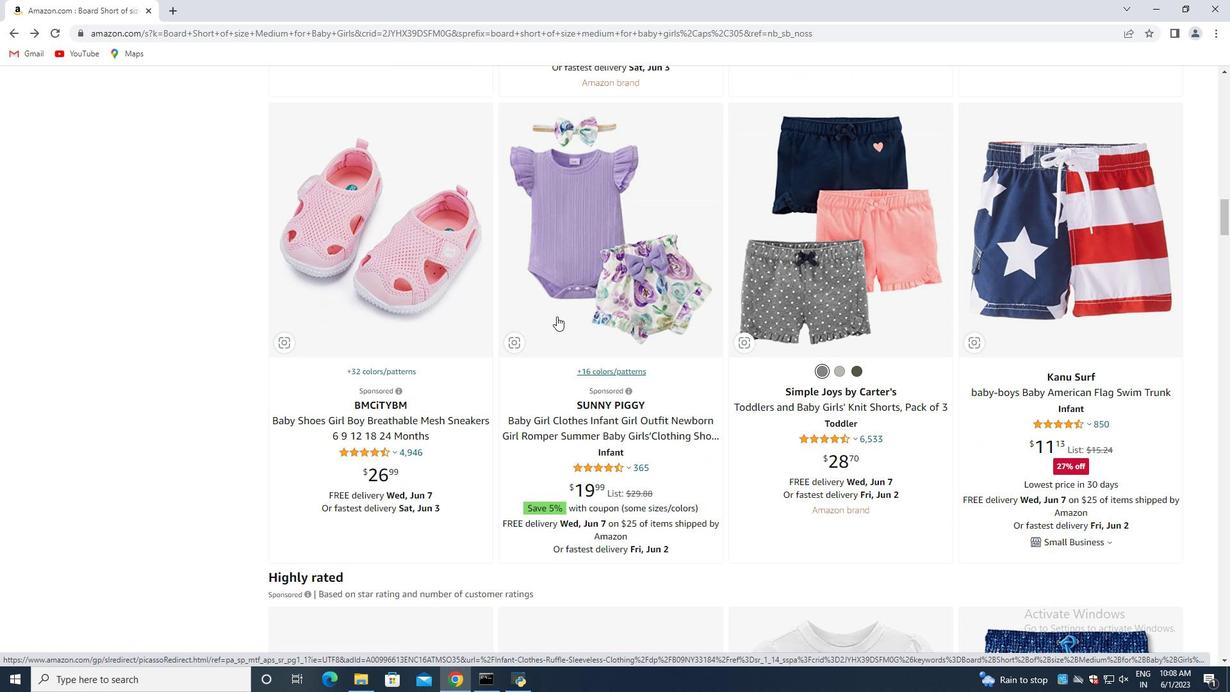 
Action: Mouse moved to (556, 316)
Screenshot: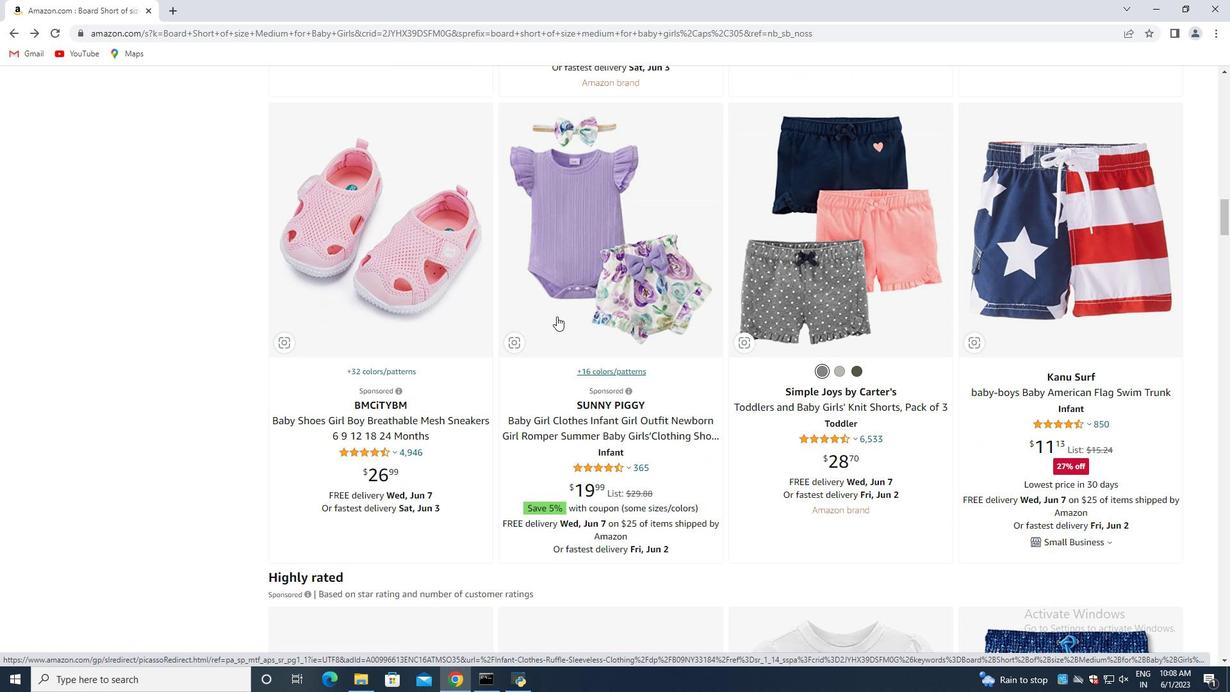 
Action: Mouse scrolled (556, 315) with delta (0, 0)
Screenshot: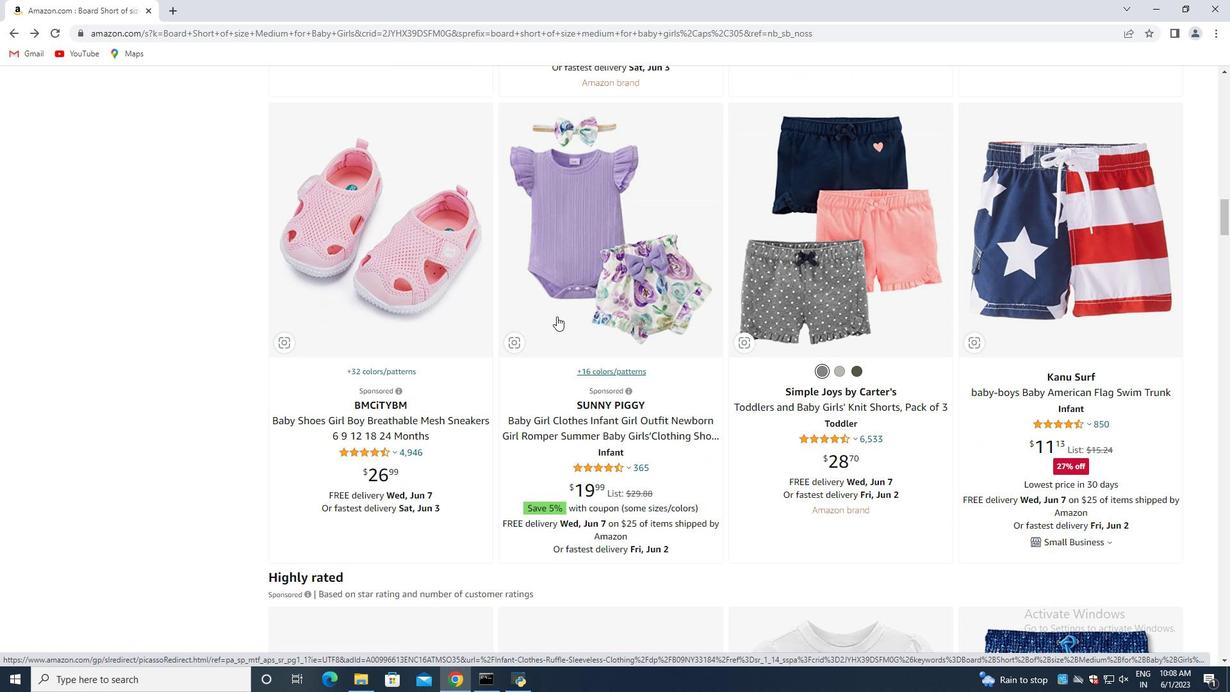 
Action: Mouse scrolled (556, 315) with delta (0, 0)
Screenshot: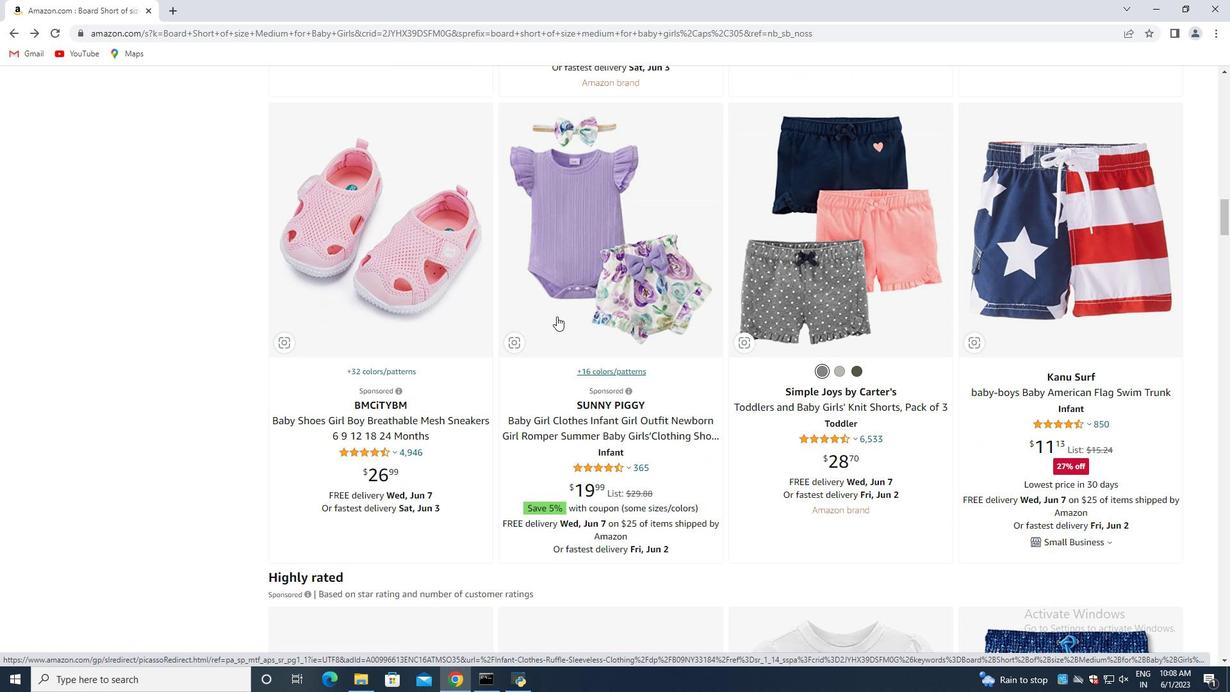 
Action: Mouse moved to (556, 316)
Screenshot: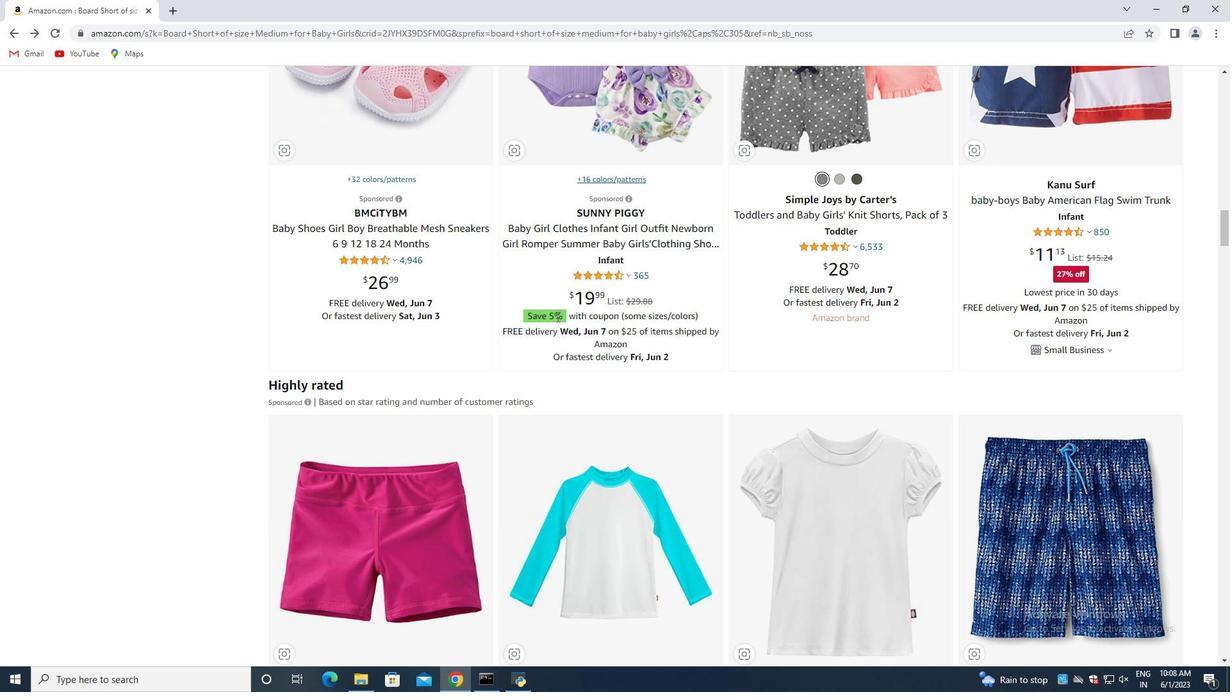 
Action: Mouse scrolled (556, 315) with delta (0, 0)
Screenshot: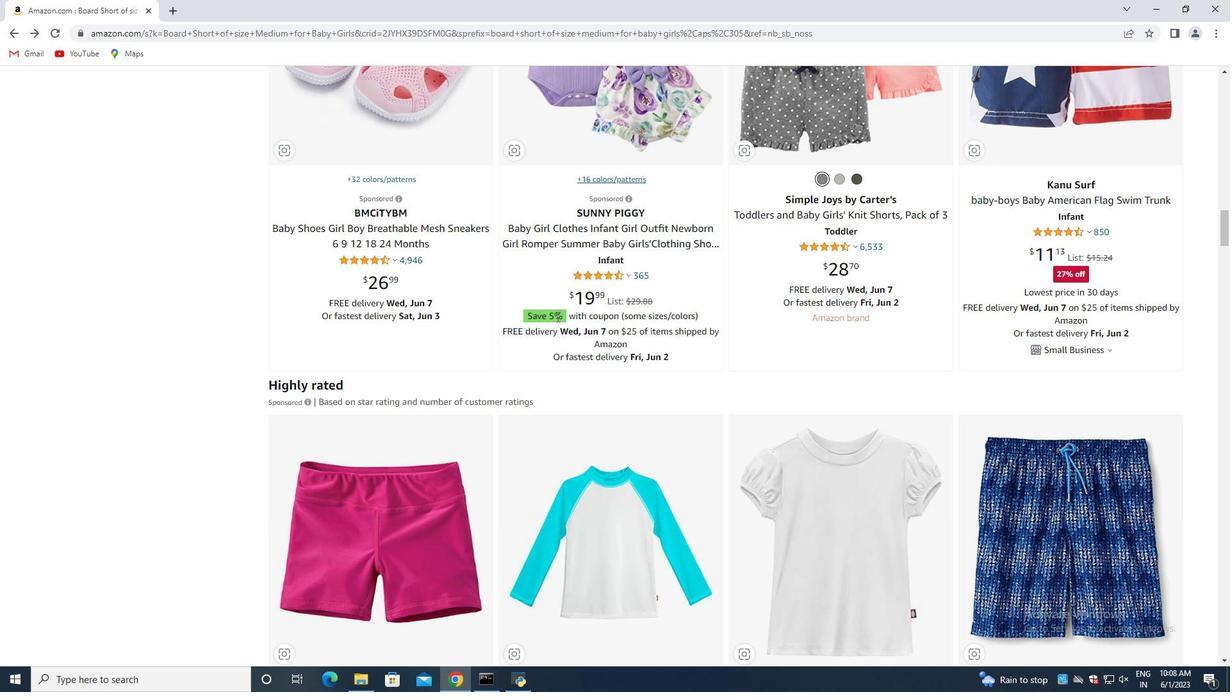 
Action: Mouse scrolled (556, 315) with delta (0, 0)
Screenshot: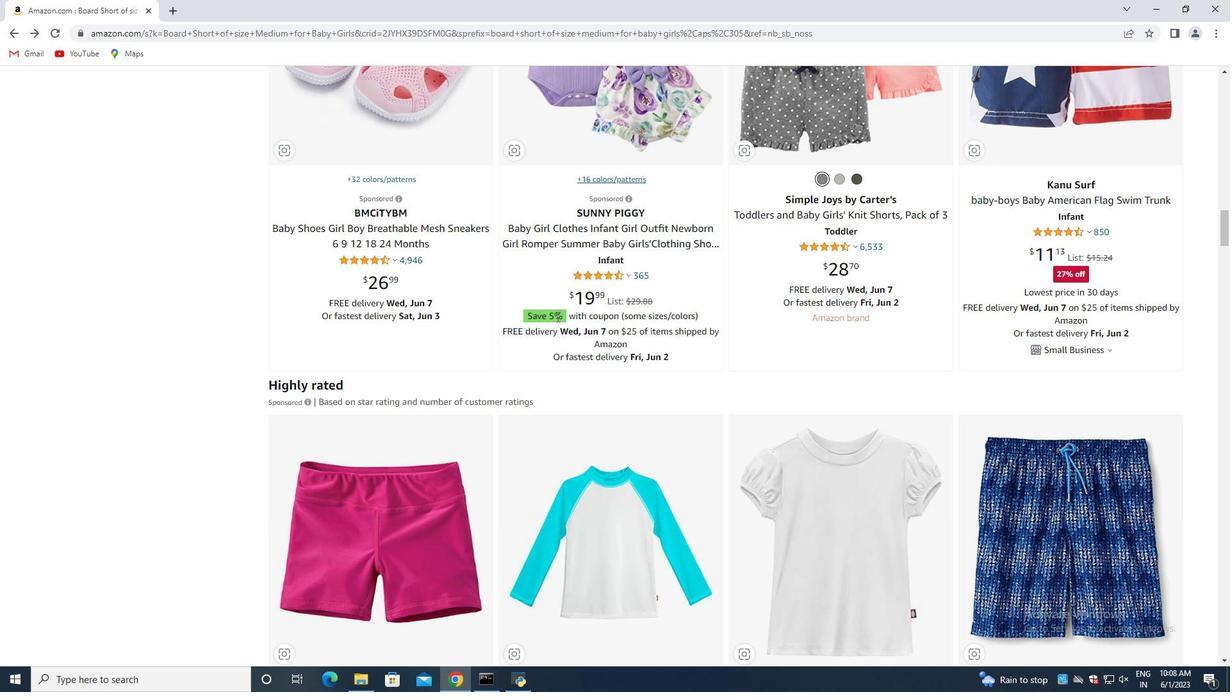 
Action: Mouse scrolled (556, 315) with delta (0, 0)
Screenshot: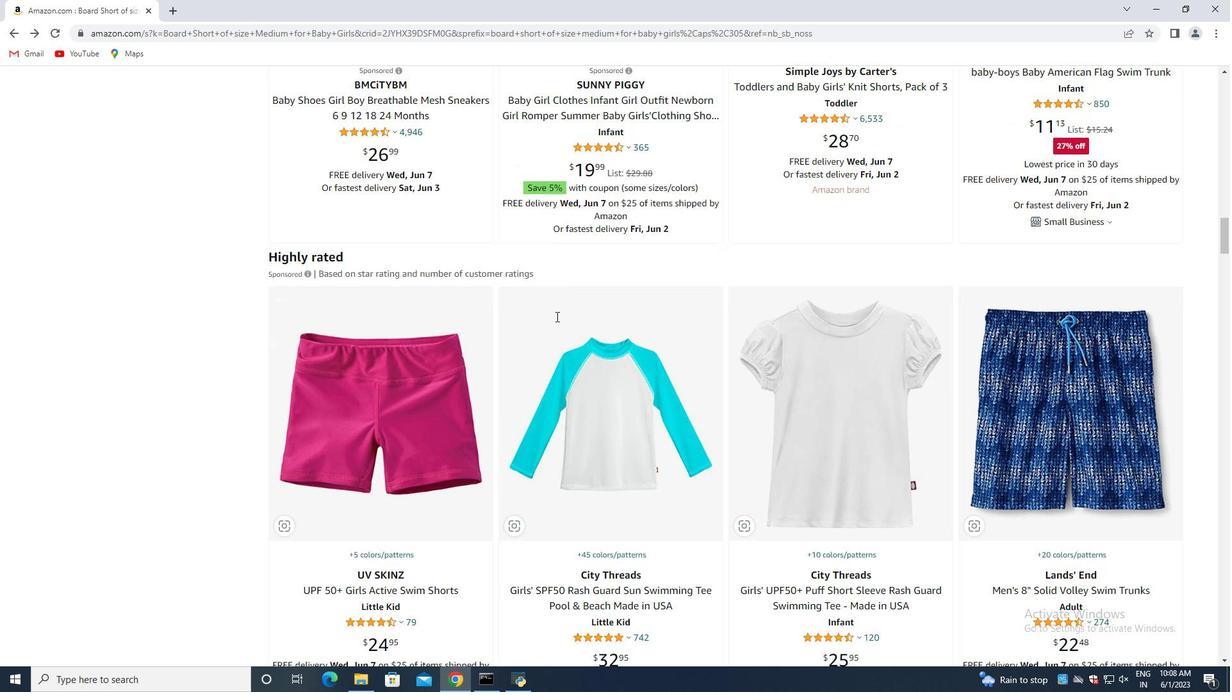 
Action: Mouse scrolled (556, 315) with delta (0, 0)
Screenshot: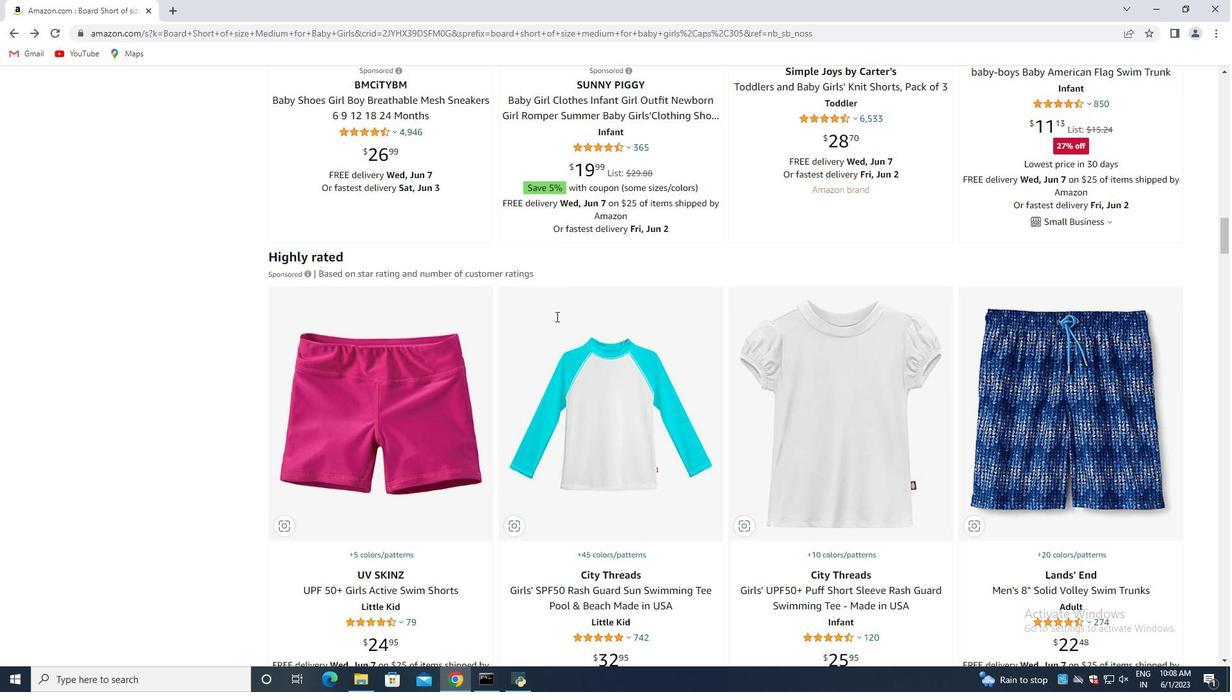 
Action: Mouse moved to (605, 316)
Screenshot: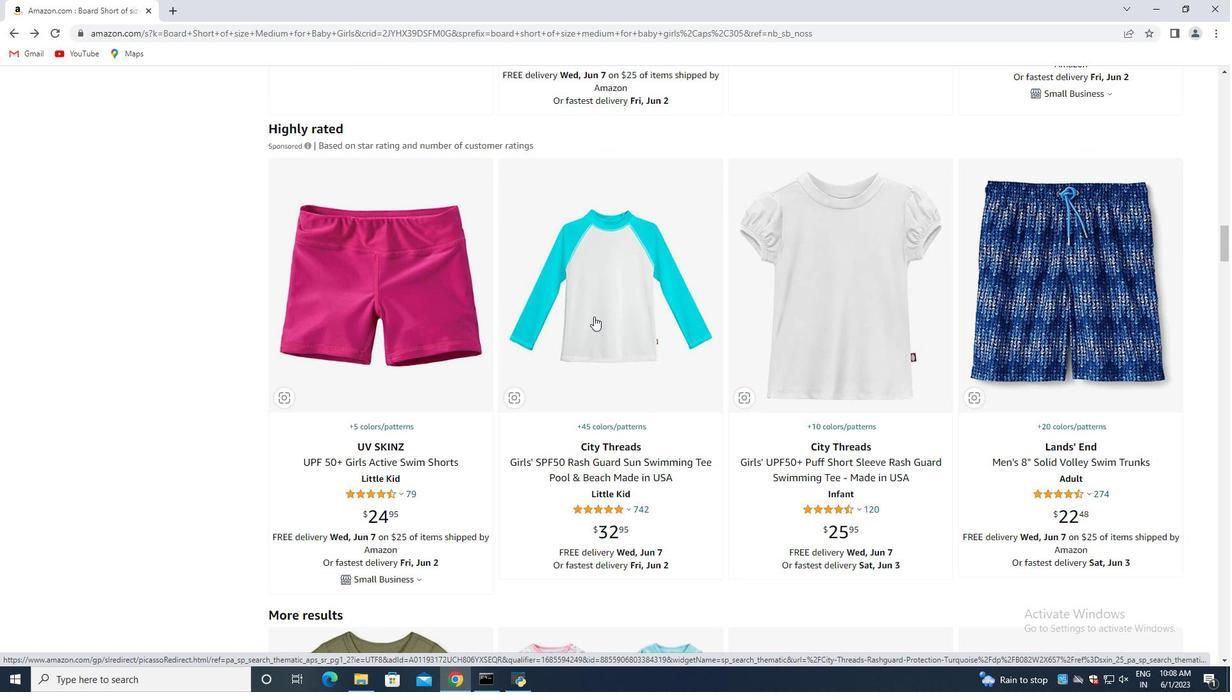 
Action: Mouse scrolled (605, 315) with delta (0, 0)
Screenshot: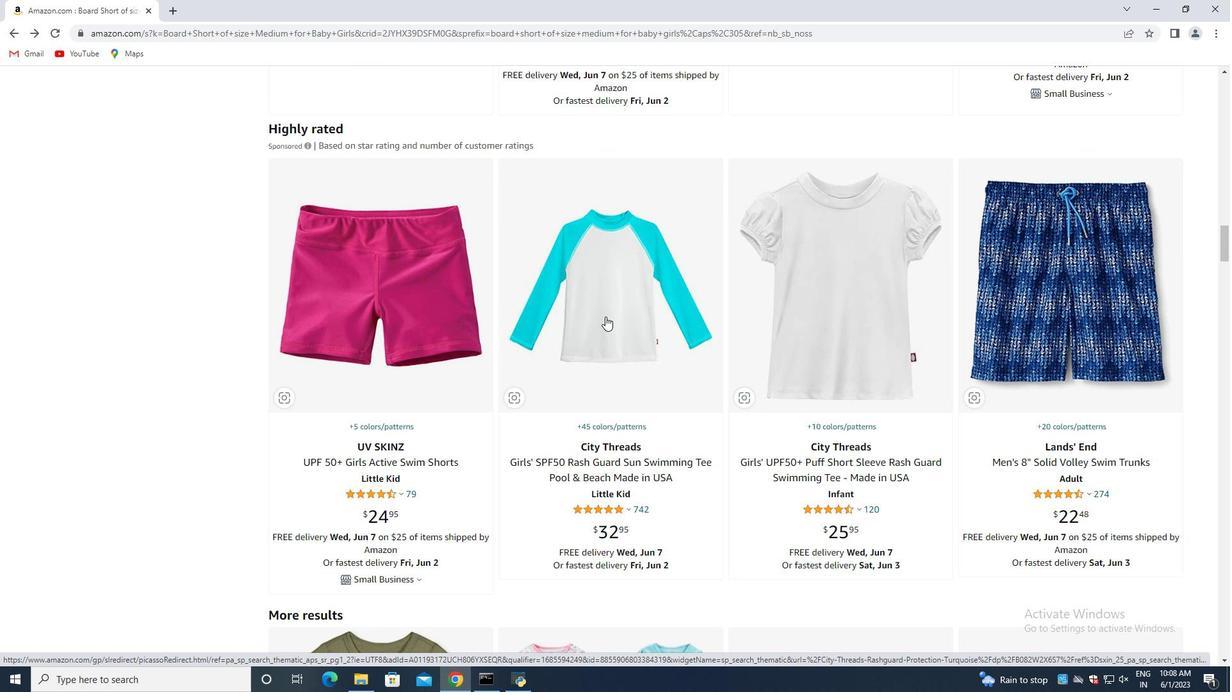
Action: Mouse scrolled (605, 315) with delta (0, 0)
Screenshot: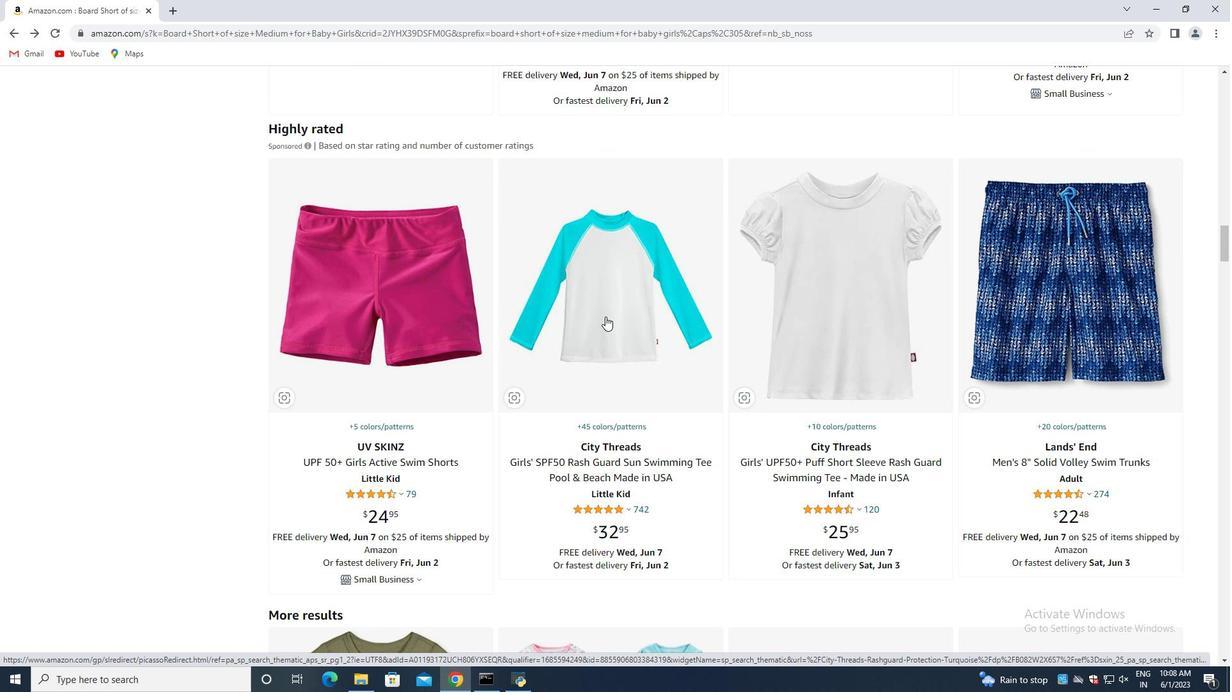 
Action: Mouse moved to (605, 317)
Screenshot: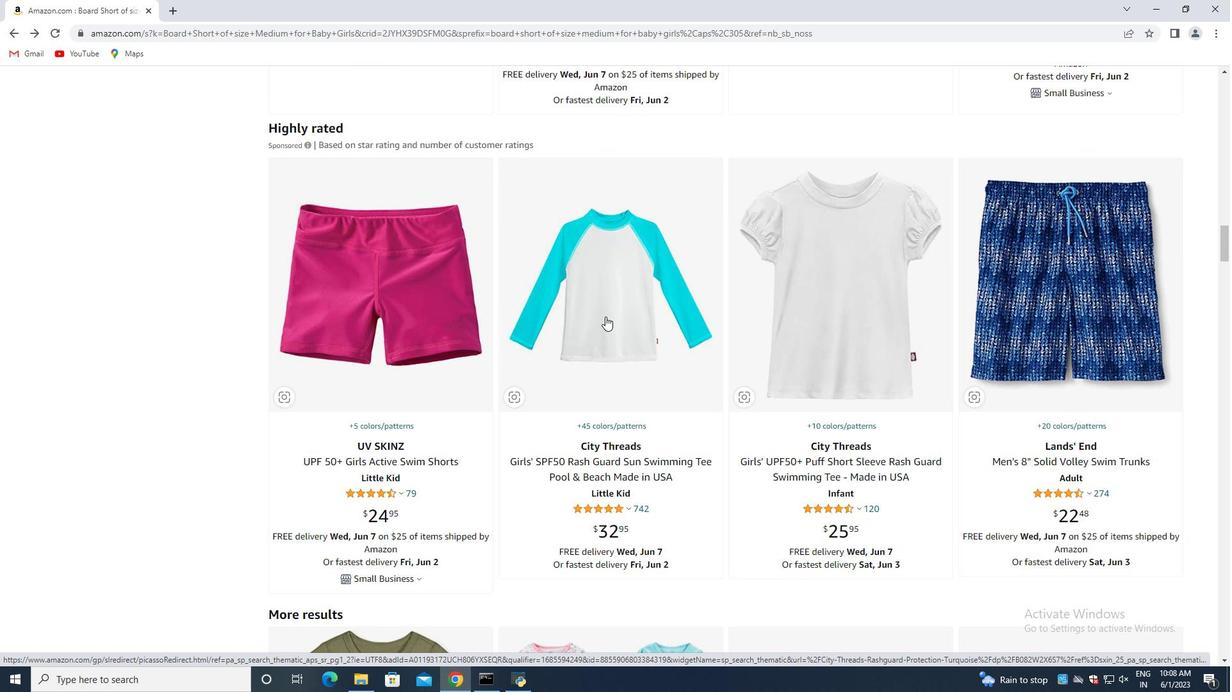 
Action: Mouse scrolled (605, 316) with delta (0, 0)
Screenshot: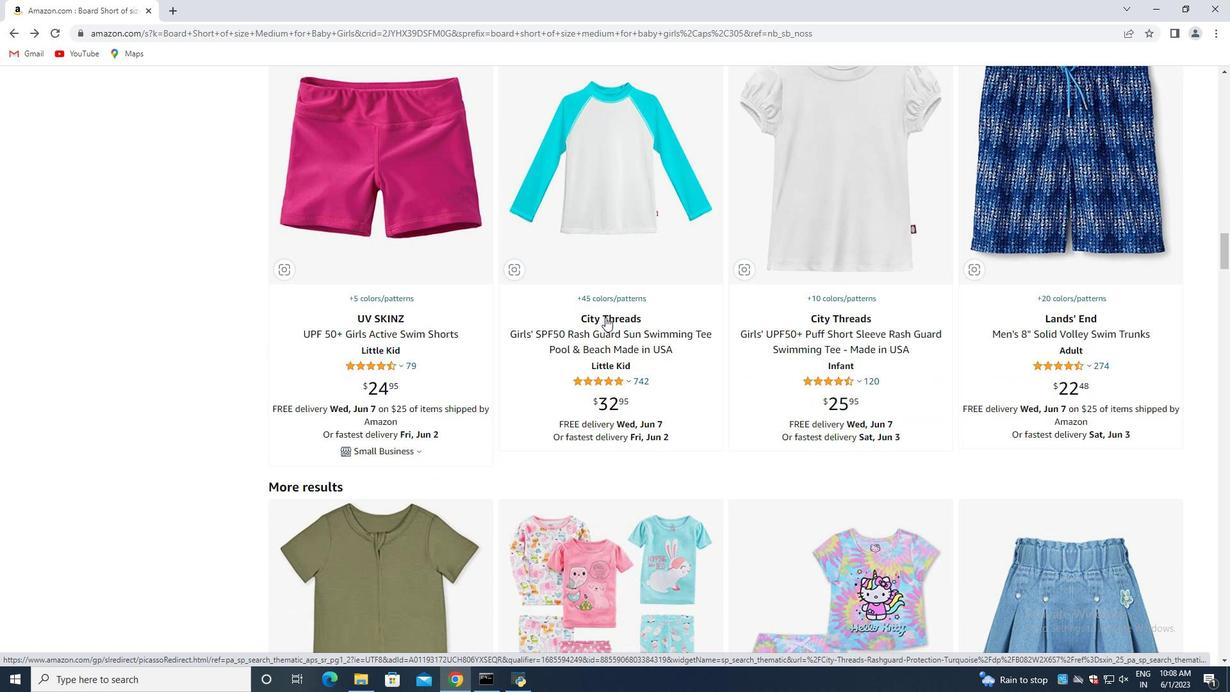 
Action: Mouse scrolled (605, 316) with delta (0, 0)
Screenshot: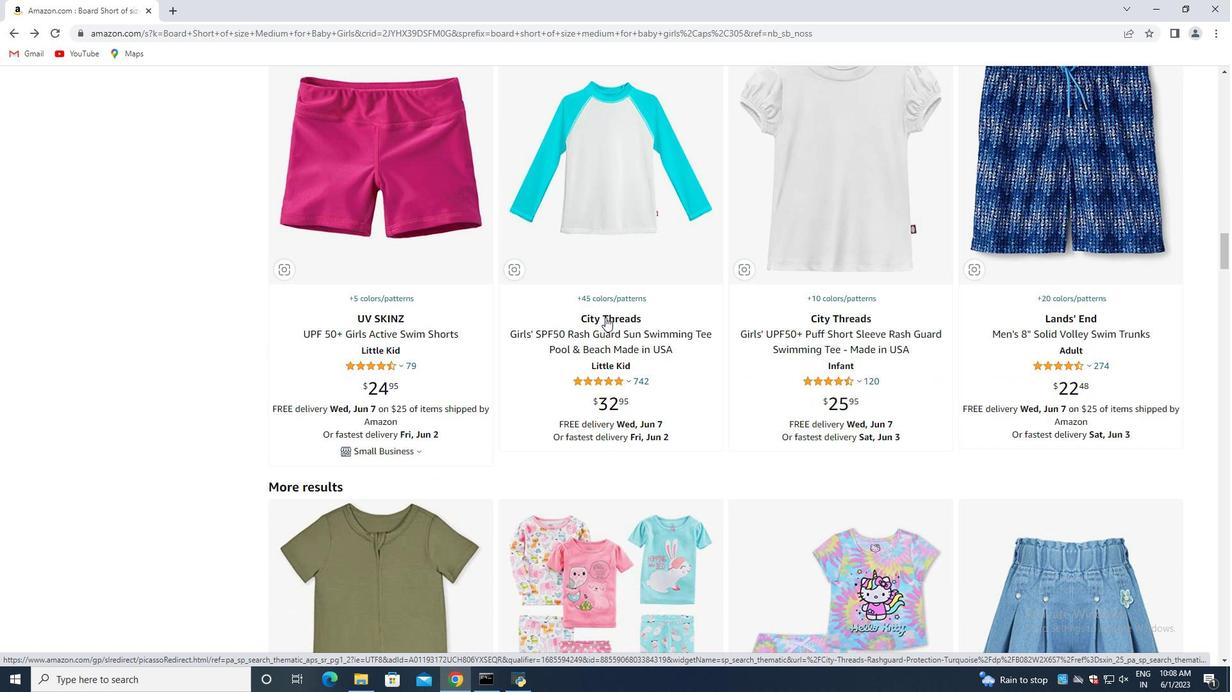 
Action: Mouse scrolled (605, 316) with delta (0, 0)
Screenshot: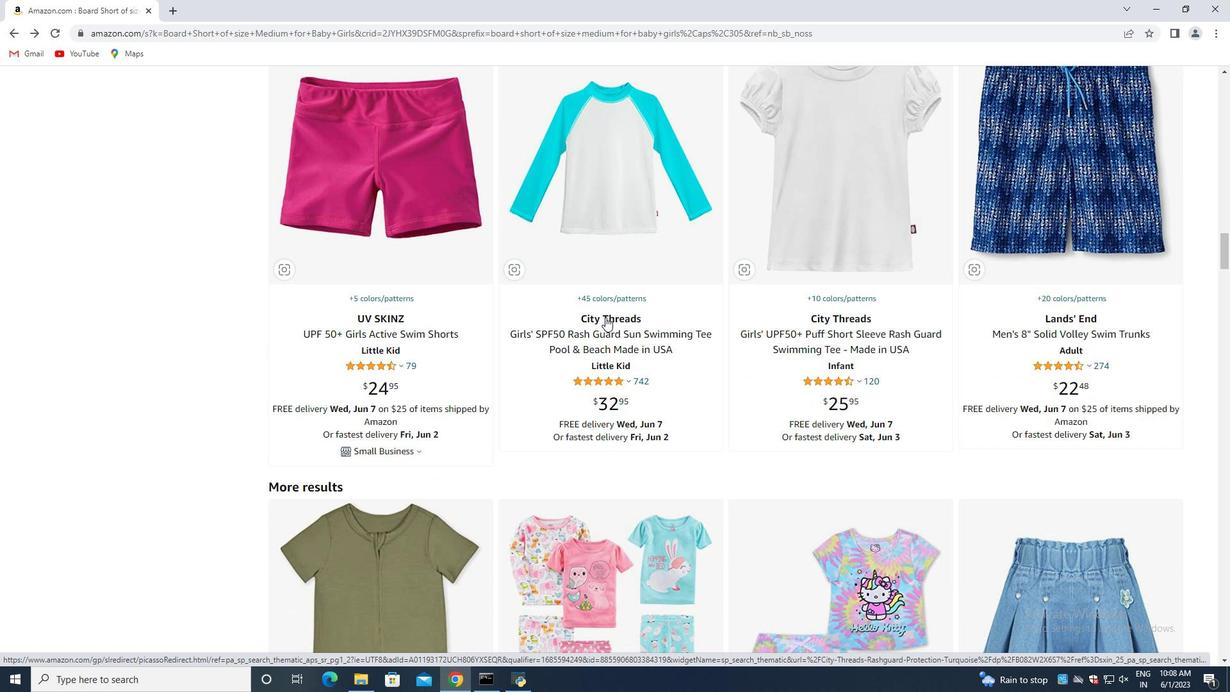 
Action: Mouse scrolled (605, 316) with delta (0, 0)
Screenshot: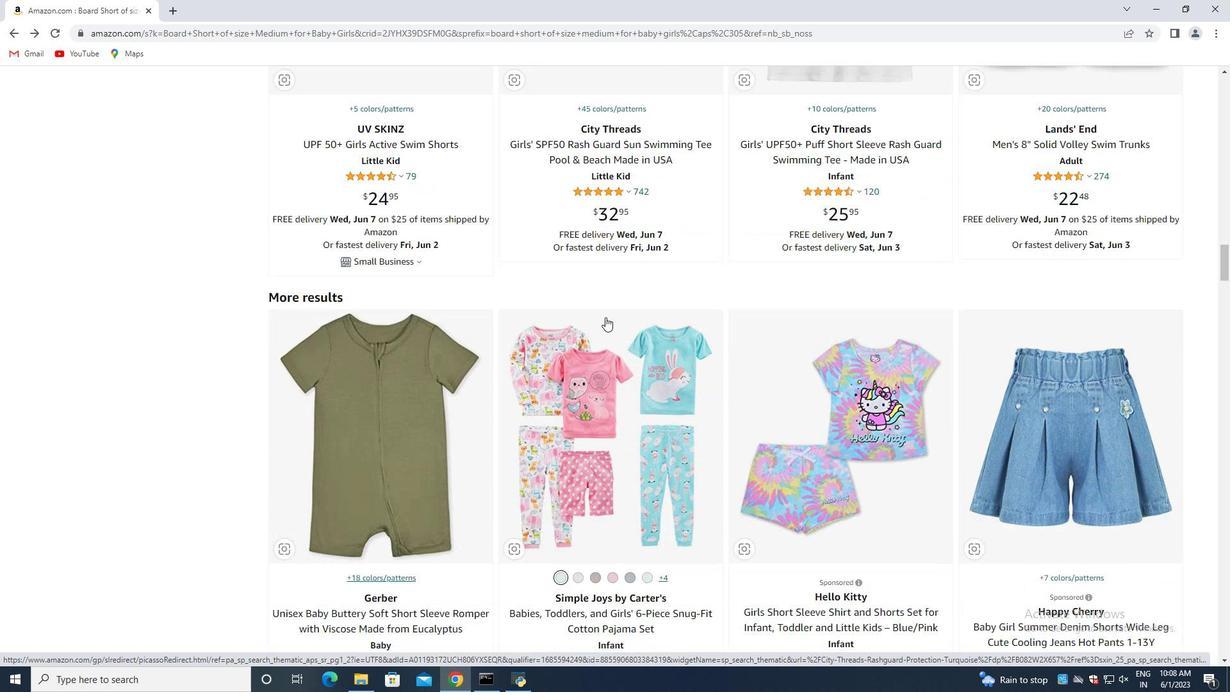 
Action: Mouse scrolled (605, 316) with delta (0, 0)
Screenshot: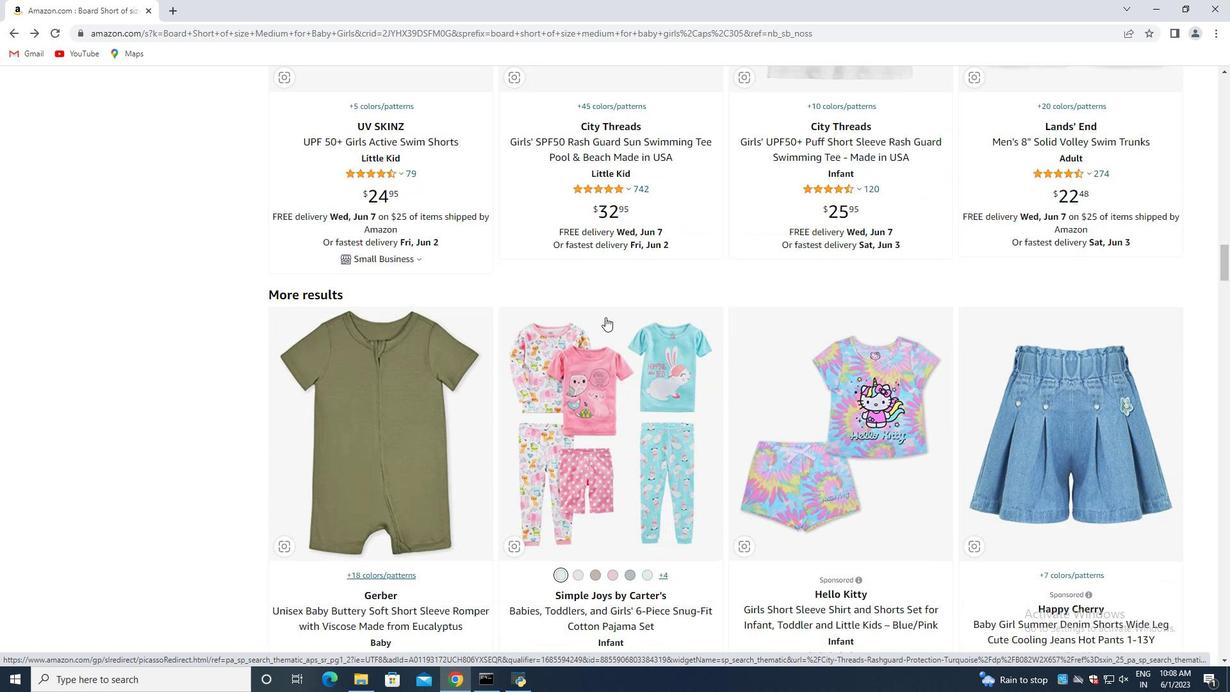
Action: Mouse scrolled (605, 316) with delta (0, 0)
Screenshot: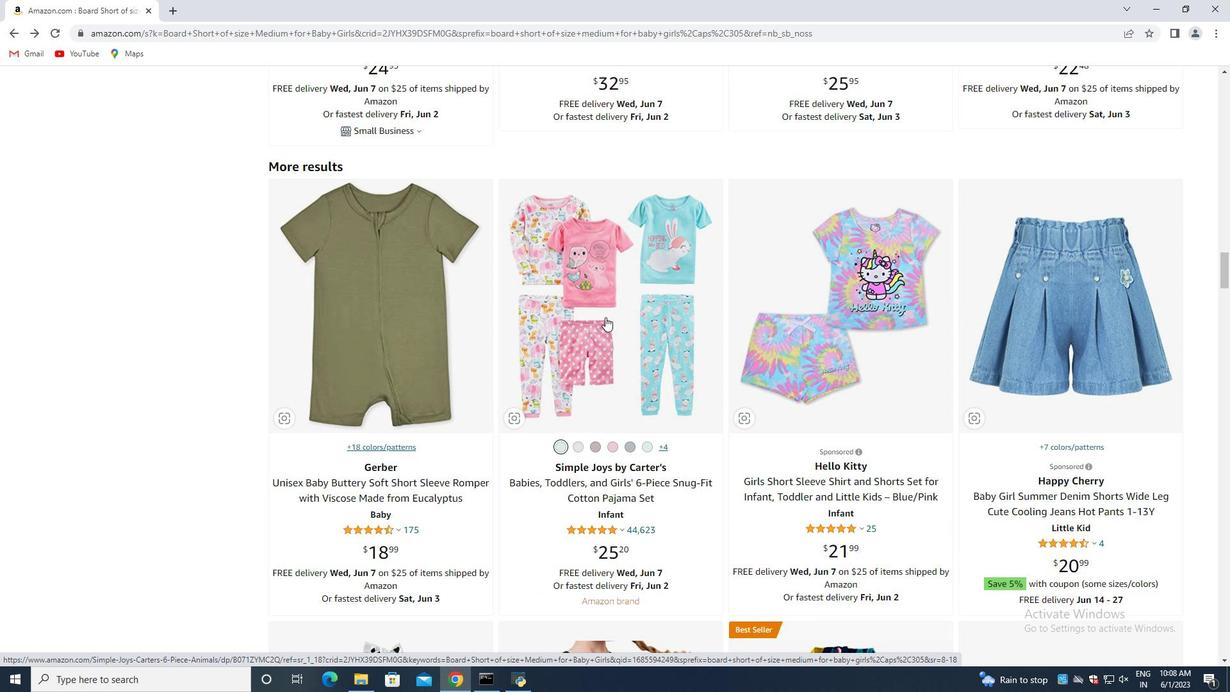 
Action: Mouse scrolled (605, 316) with delta (0, 0)
Screenshot: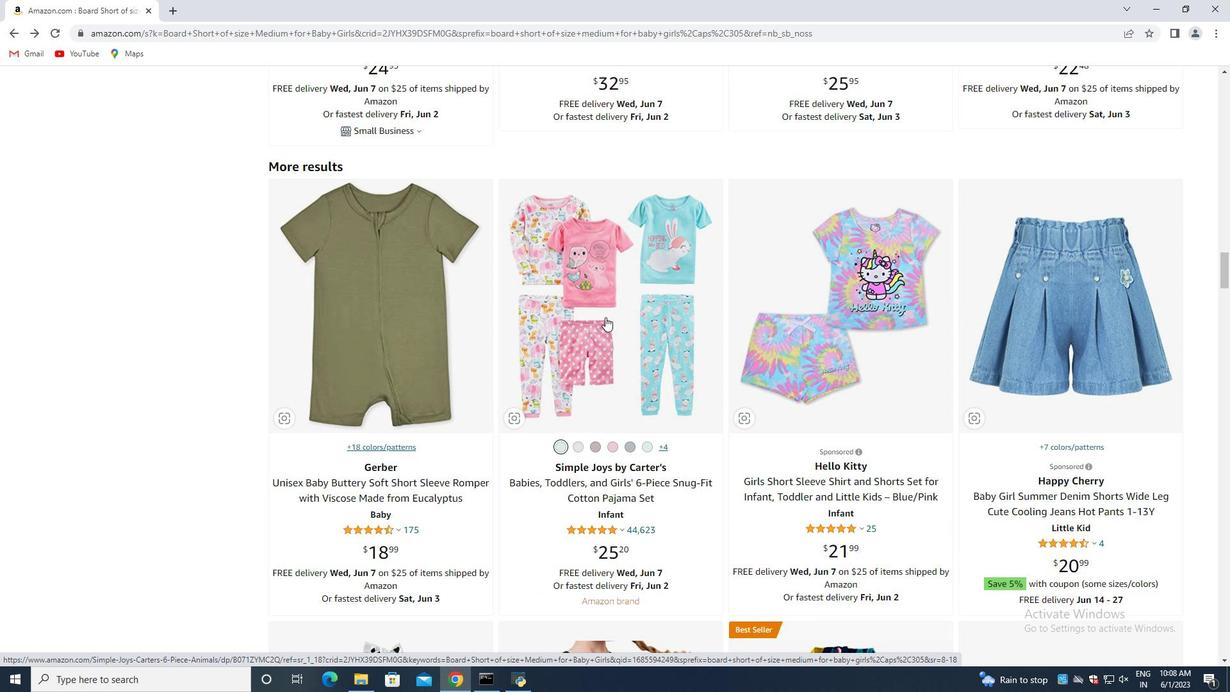 
Action: Mouse scrolled (605, 316) with delta (0, 0)
Screenshot: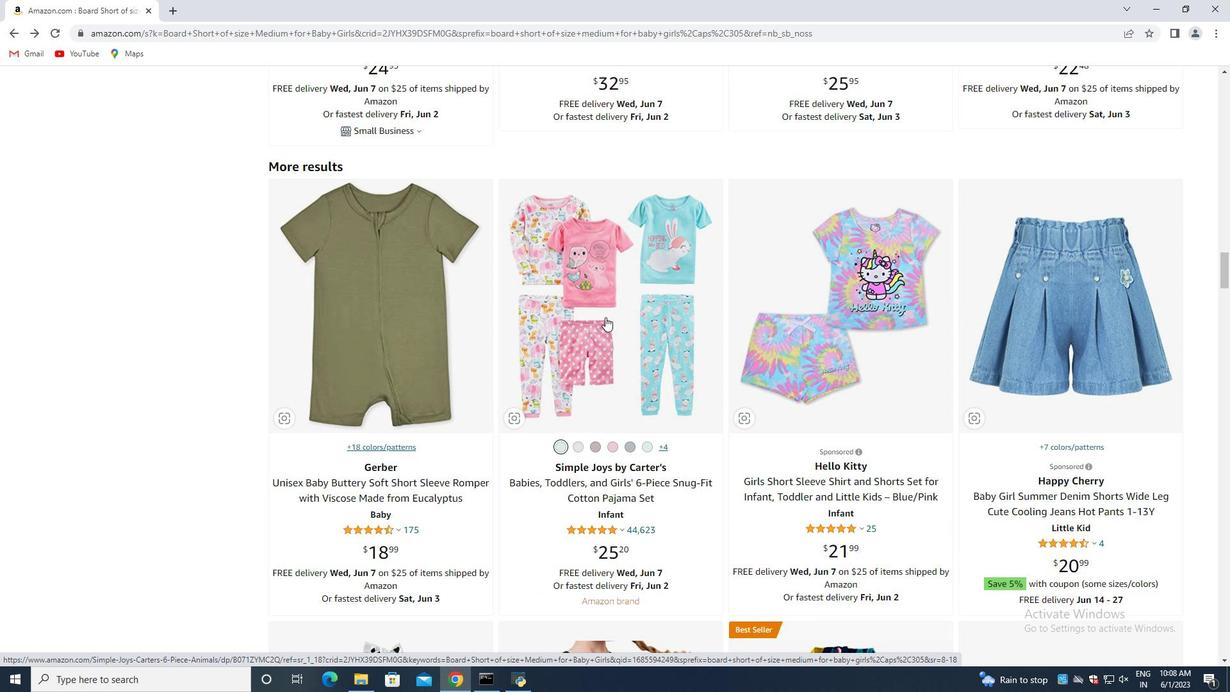 
Action: Mouse scrolled (605, 316) with delta (0, 0)
Screenshot: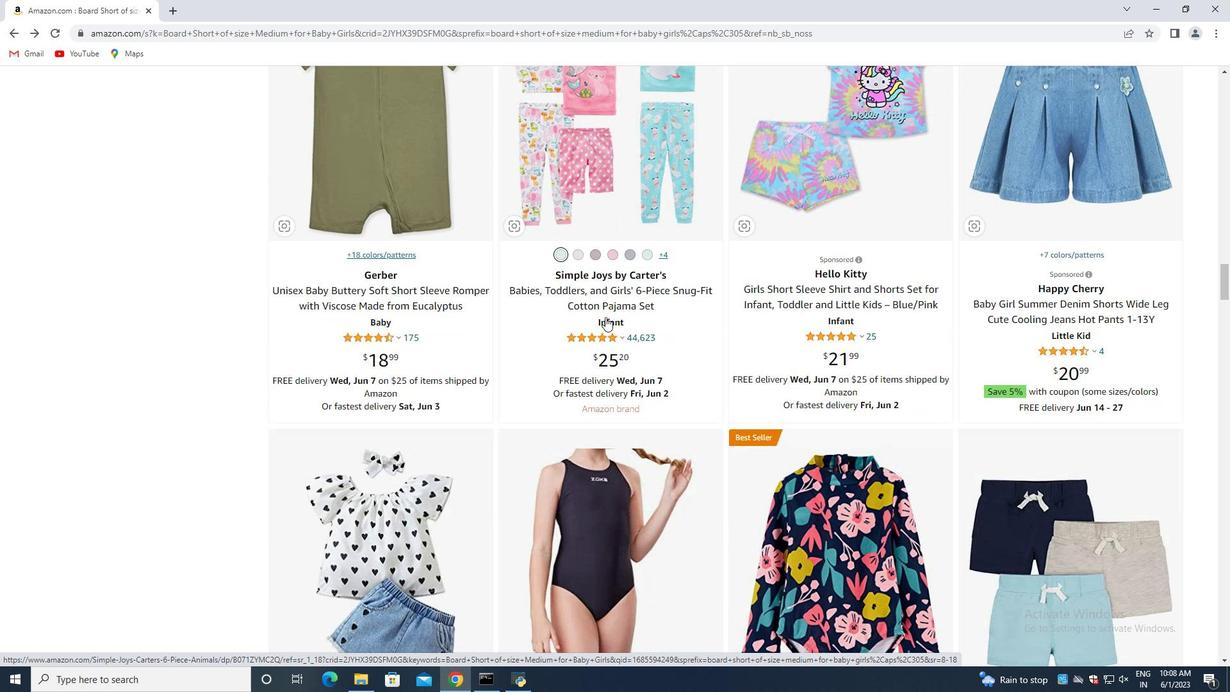 
Action: Mouse scrolled (605, 316) with delta (0, 0)
Screenshot: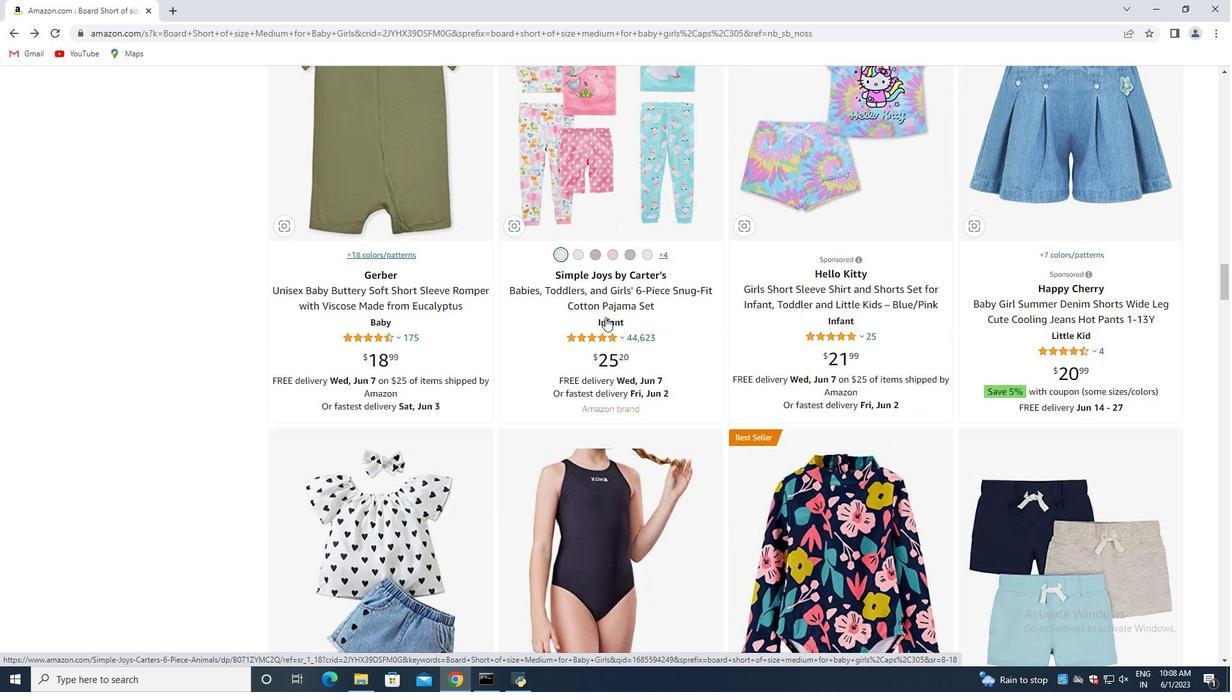 
Action: Mouse scrolled (605, 316) with delta (0, 0)
Screenshot: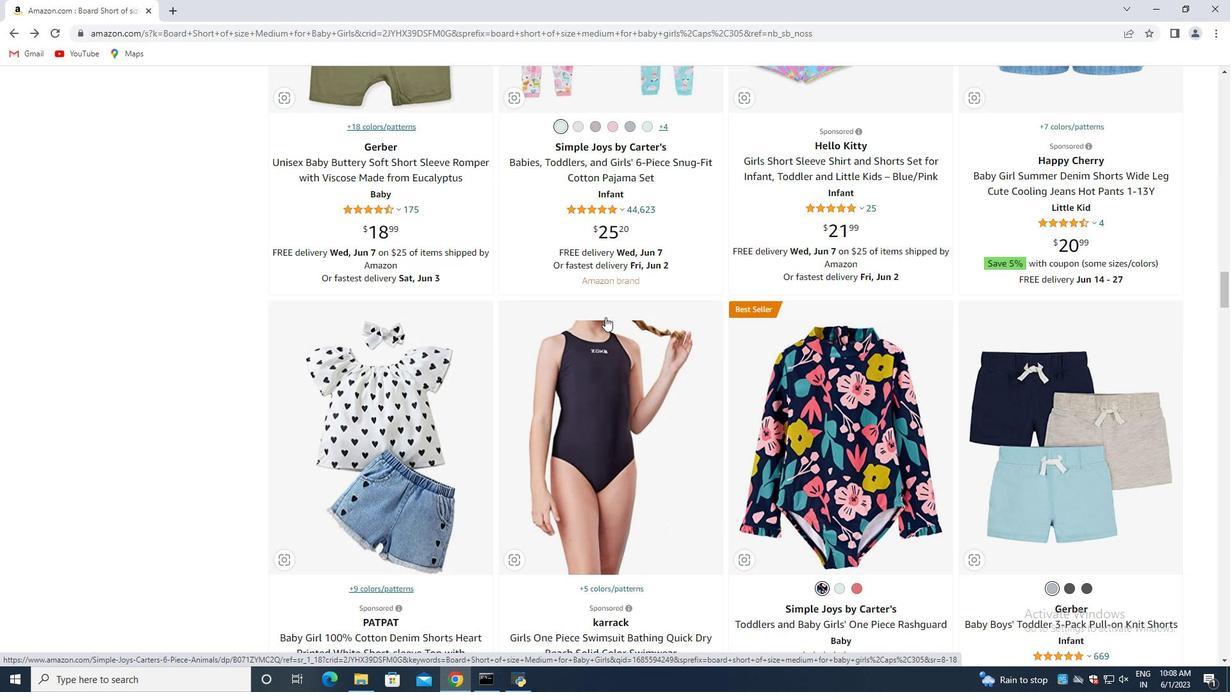 
Action: Mouse scrolled (605, 316) with delta (0, 0)
Screenshot: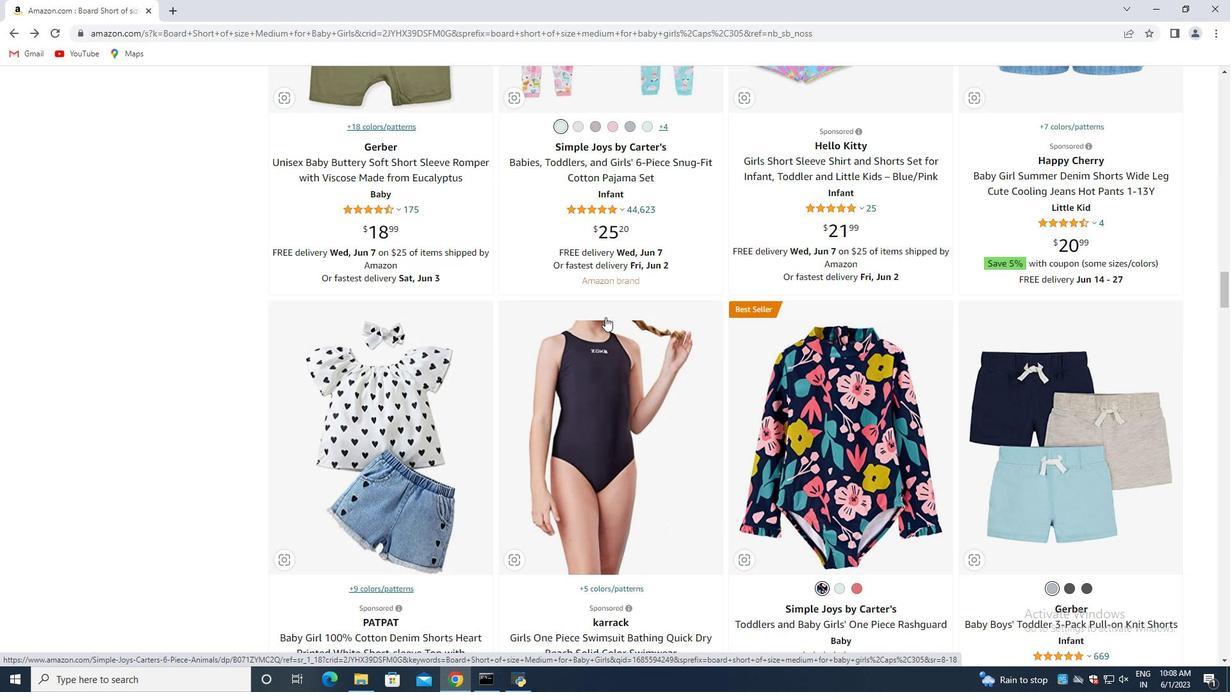 
Action: Mouse scrolled (605, 316) with delta (0, 0)
Screenshot: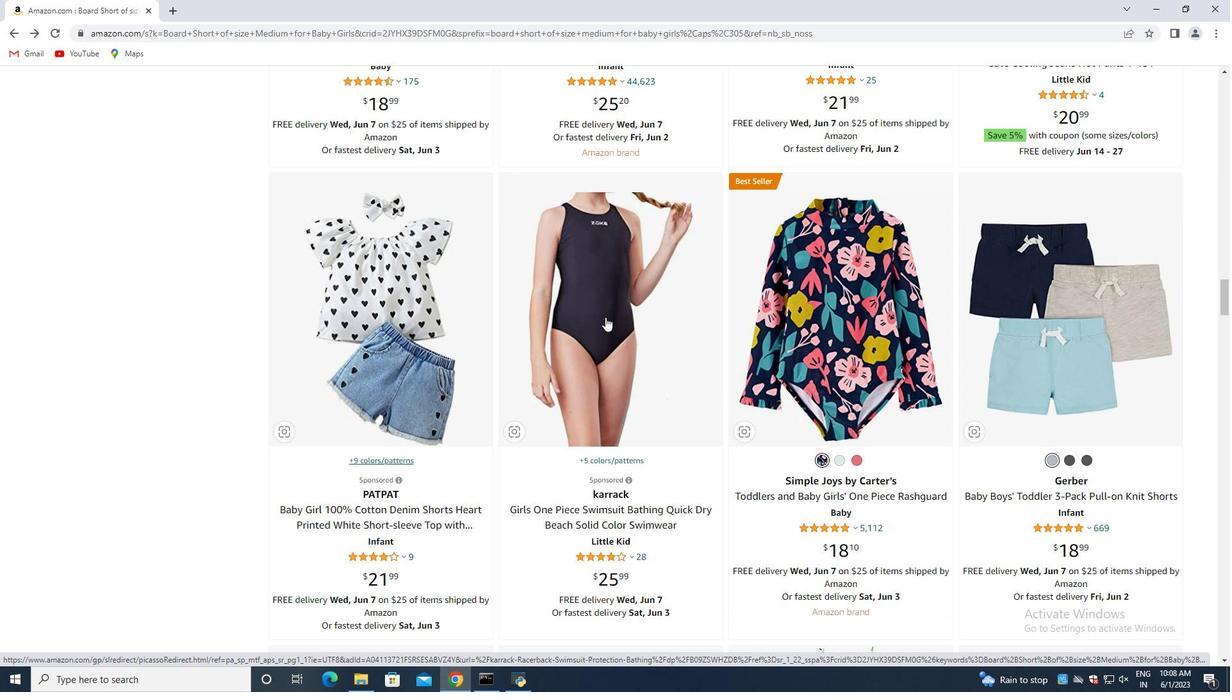 
Action: Mouse scrolled (605, 316) with delta (0, 0)
Screenshot: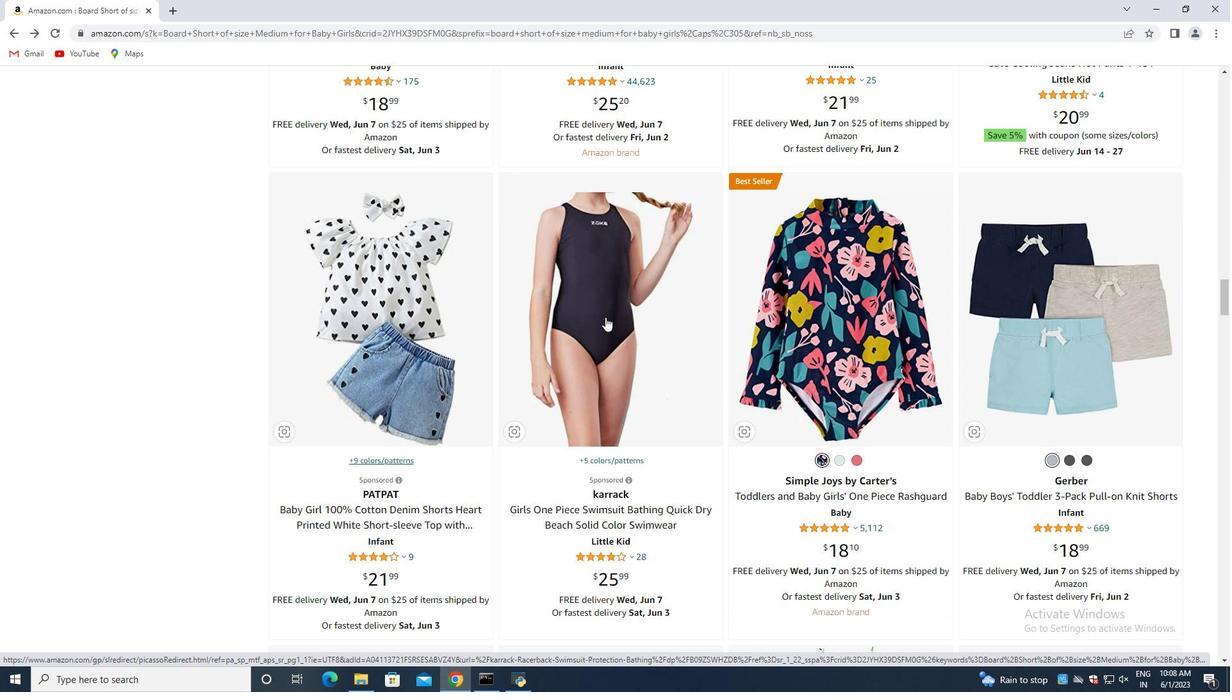 
Action: Mouse scrolled (605, 316) with delta (0, 0)
Screenshot: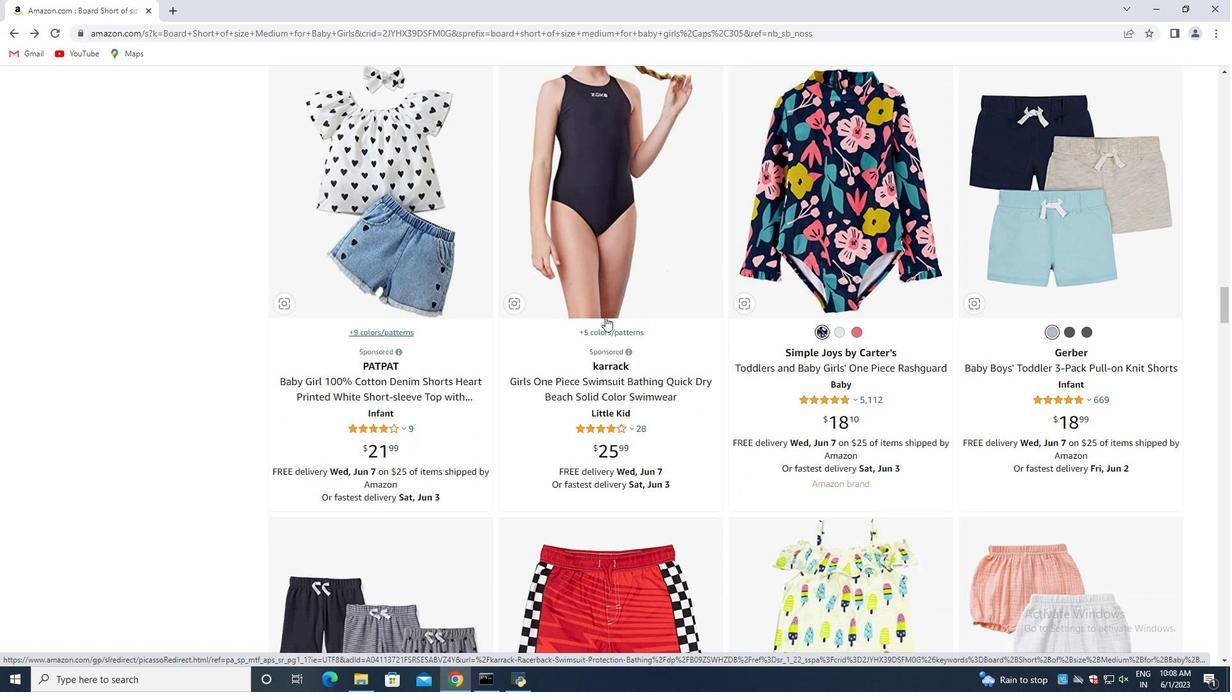 
Action: Mouse scrolled (605, 316) with delta (0, 0)
Screenshot: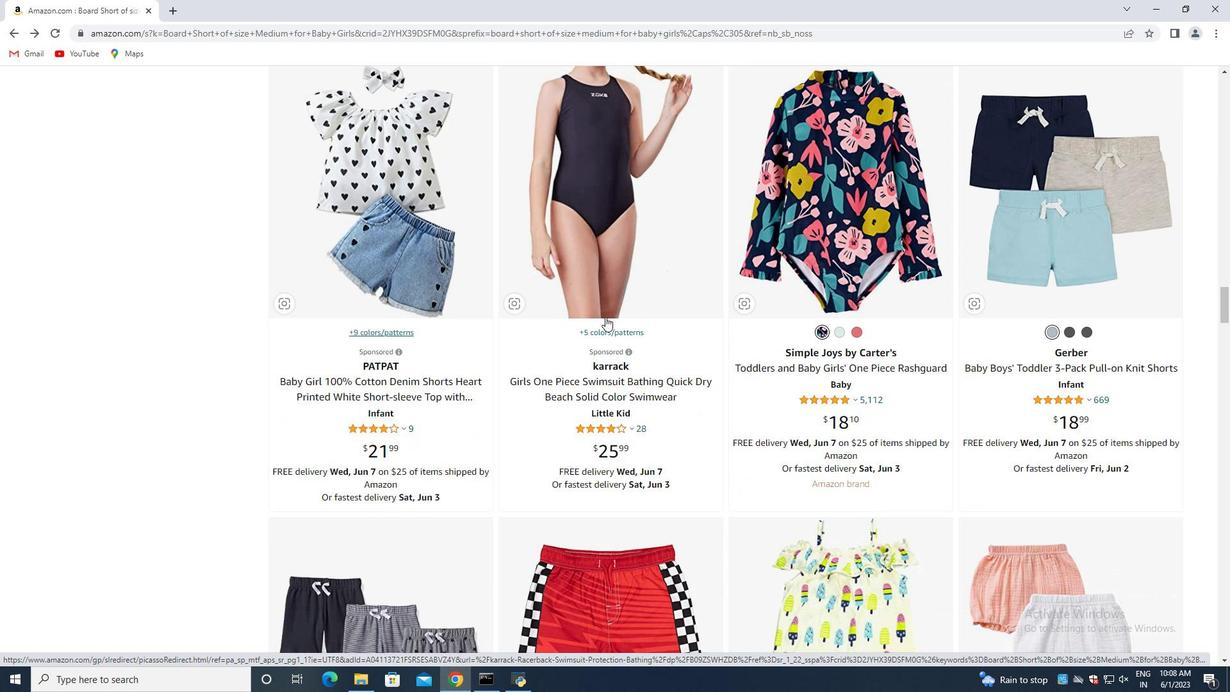 
Action: Mouse scrolled (605, 316) with delta (0, 0)
Screenshot: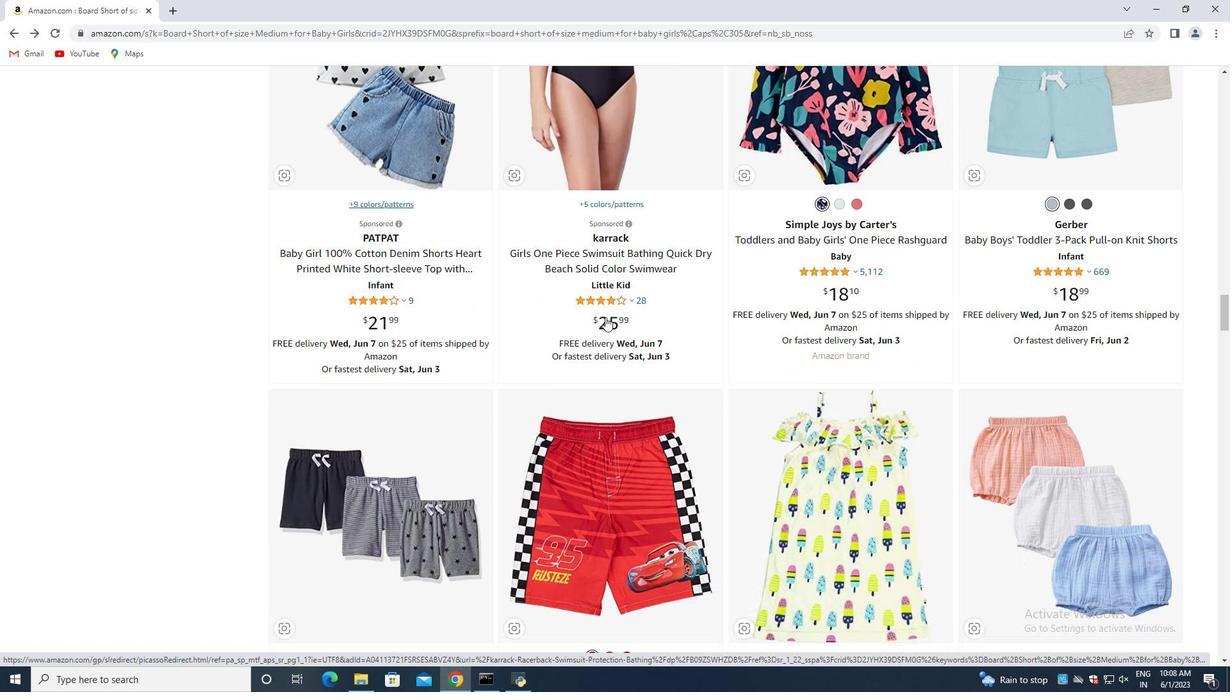 
Action: Mouse scrolled (605, 316) with delta (0, 0)
Screenshot: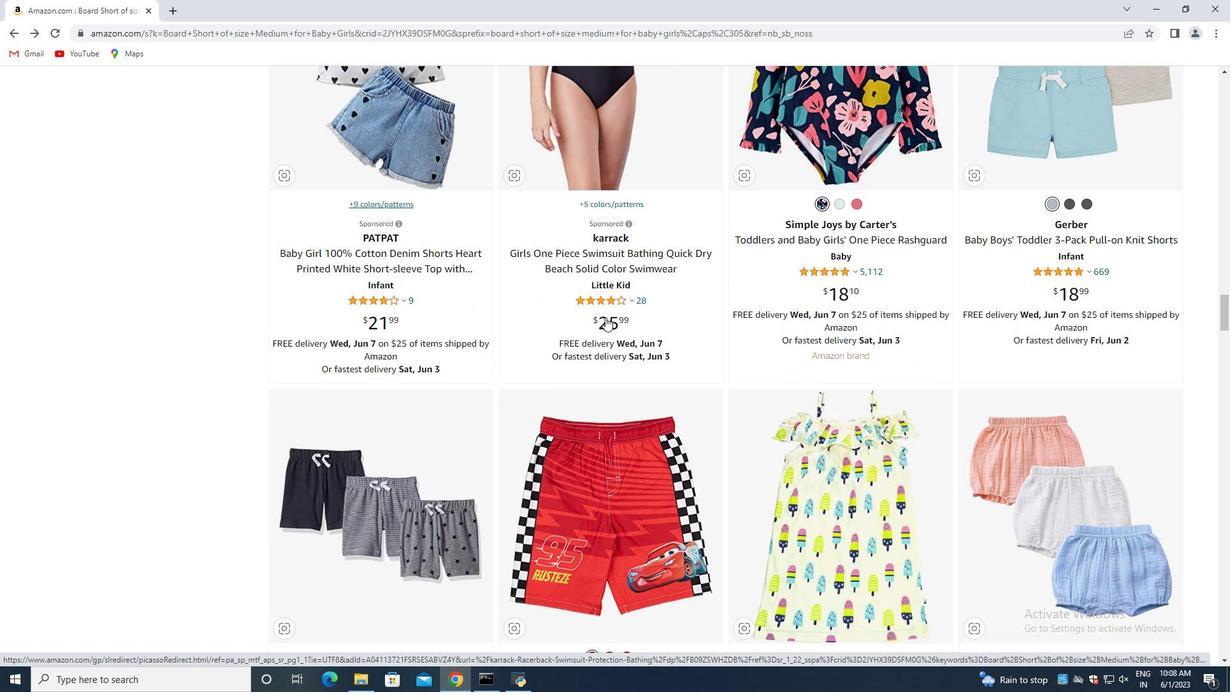 
Action: Mouse scrolled (605, 316) with delta (0, 0)
Screenshot: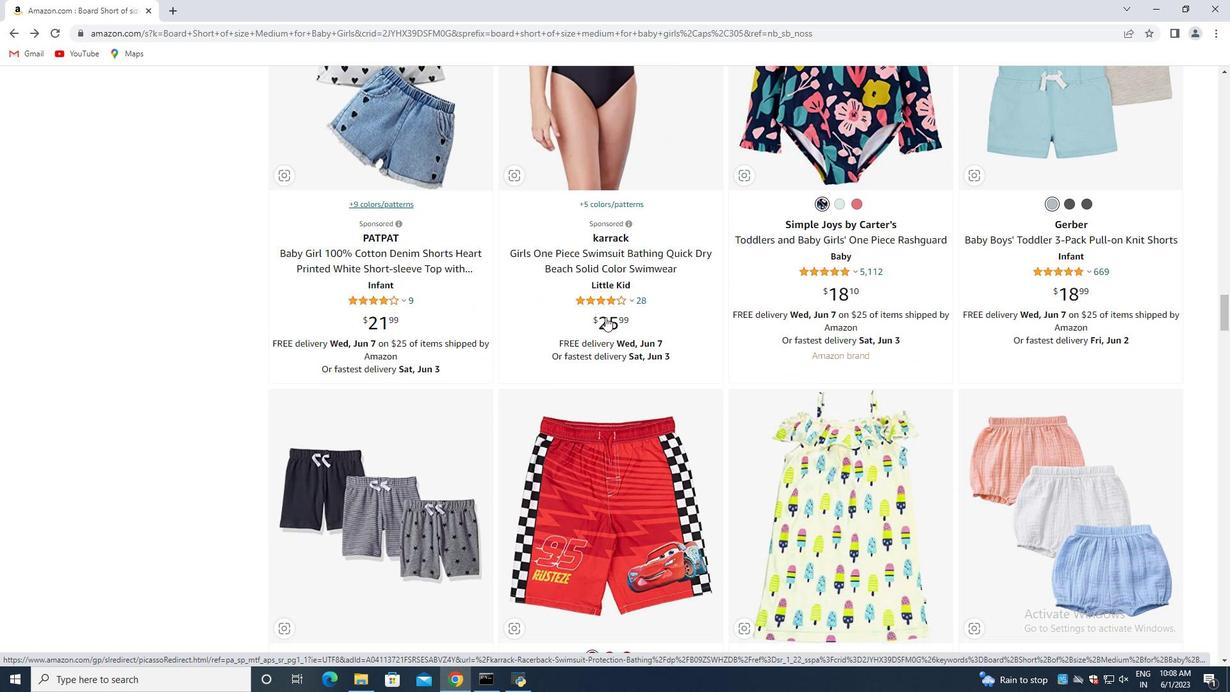 
Action: Mouse moved to (606, 317)
Screenshot: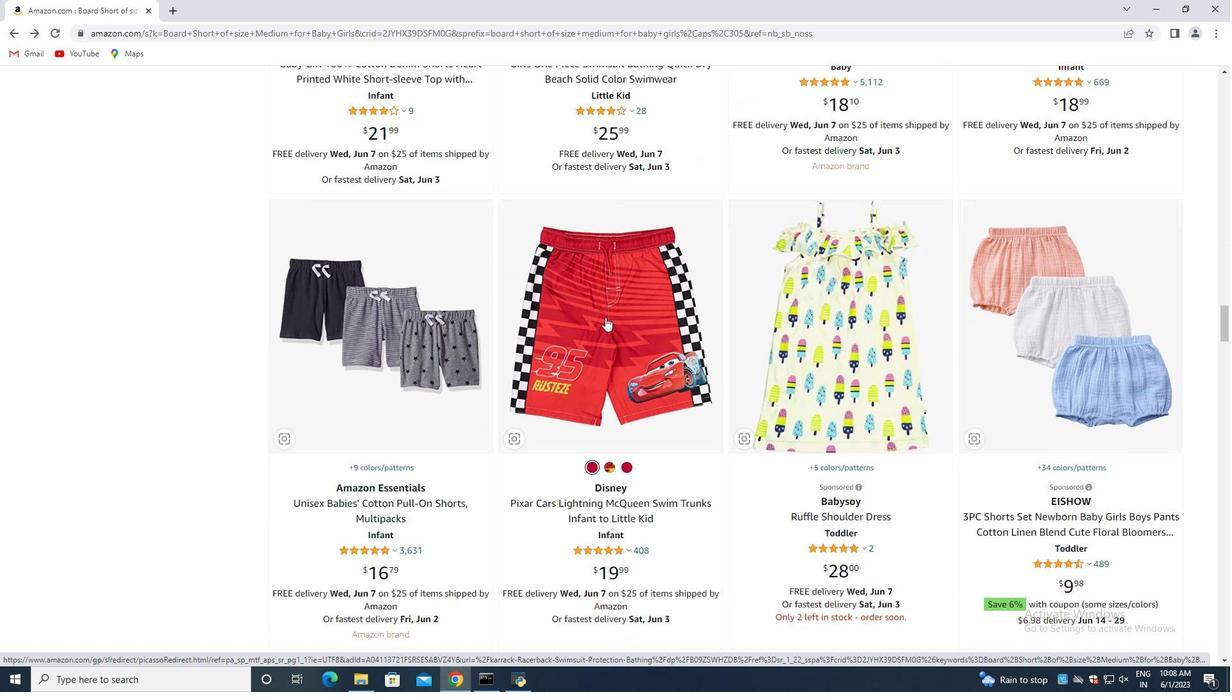 
Action: Mouse scrolled (606, 316) with delta (0, 0)
Screenshot: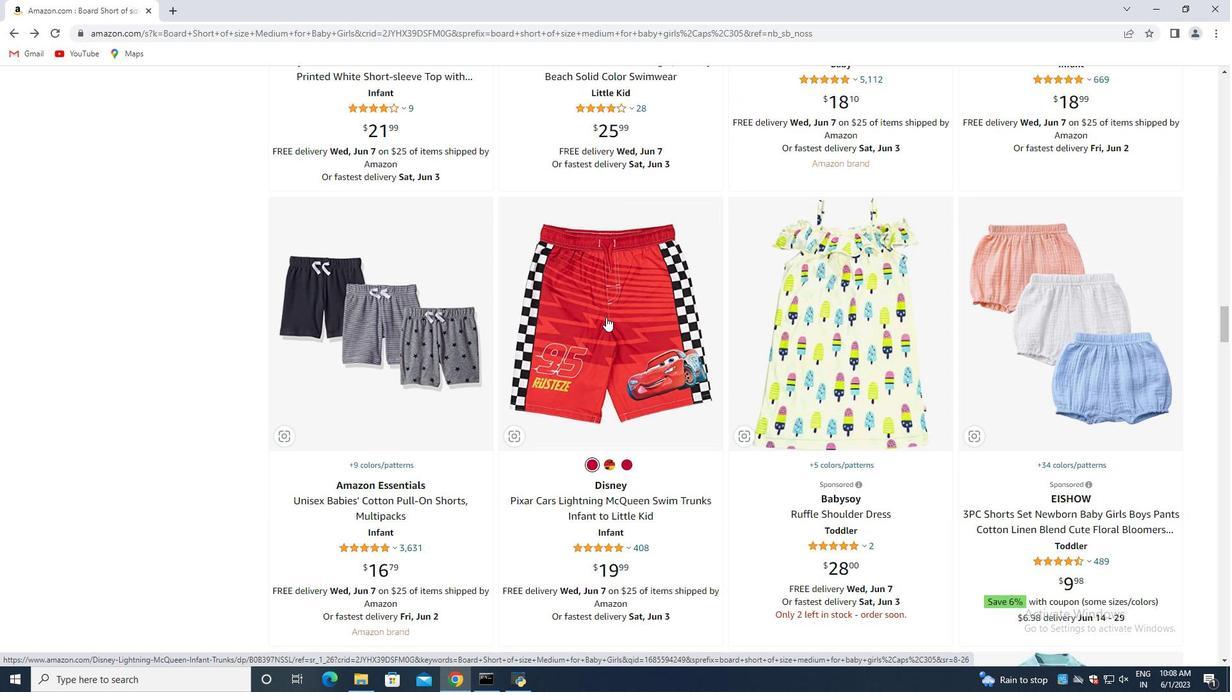 
Action: Mouse scrolled (606, 316) with delta (0, 0)
Screenshot: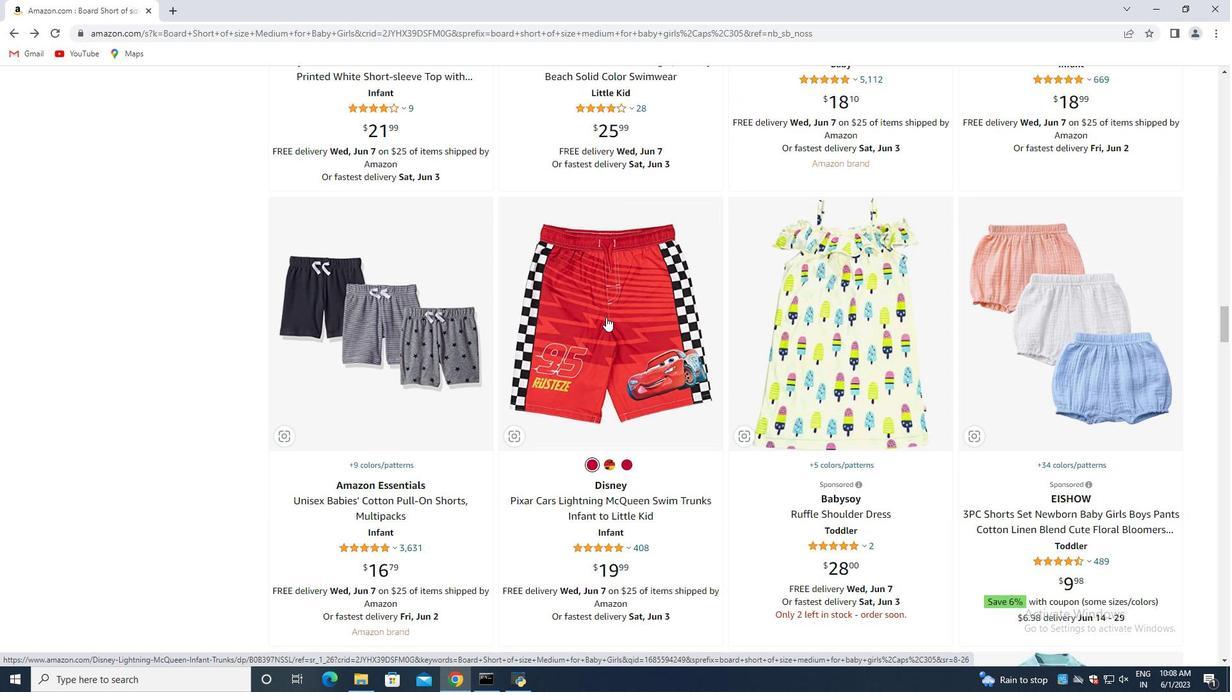 
Action: Mouse scrolled (606, 316) with delta (0, 0)
Screenshot: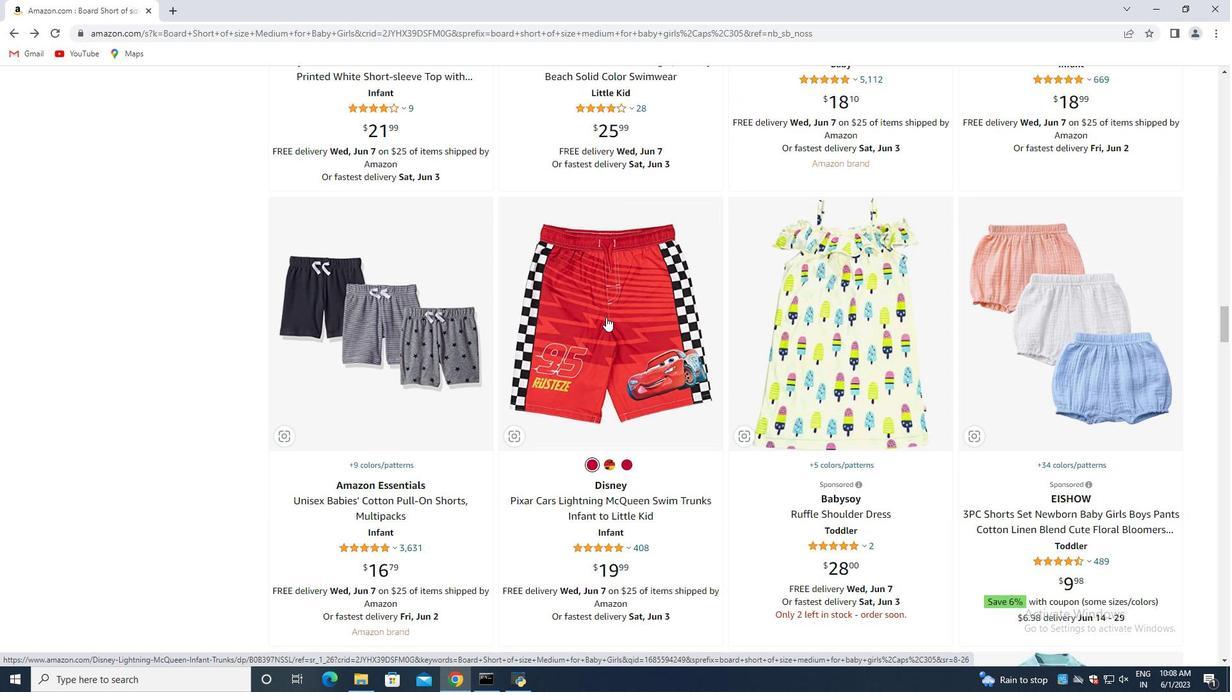 
Action: Mouse scrolled (606, 316) with delta (0, 0)
Screenshot: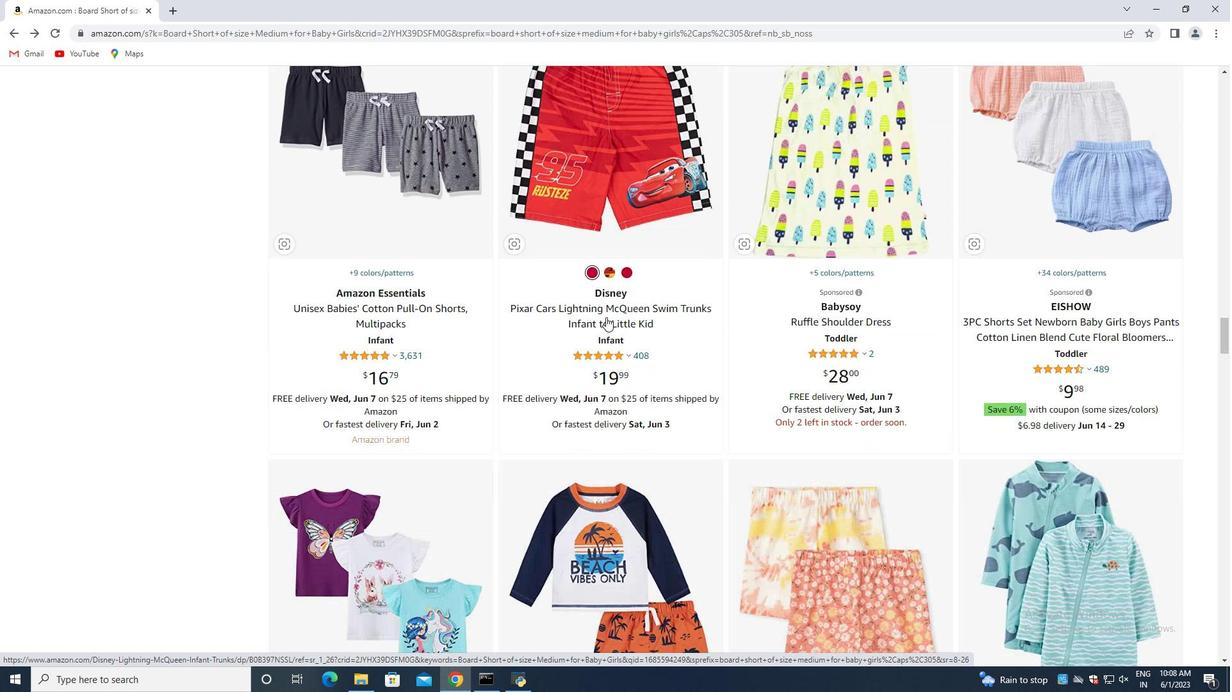 
Action: Mouse scrolled (606, 316) with delta (0, 0)
Screenshot: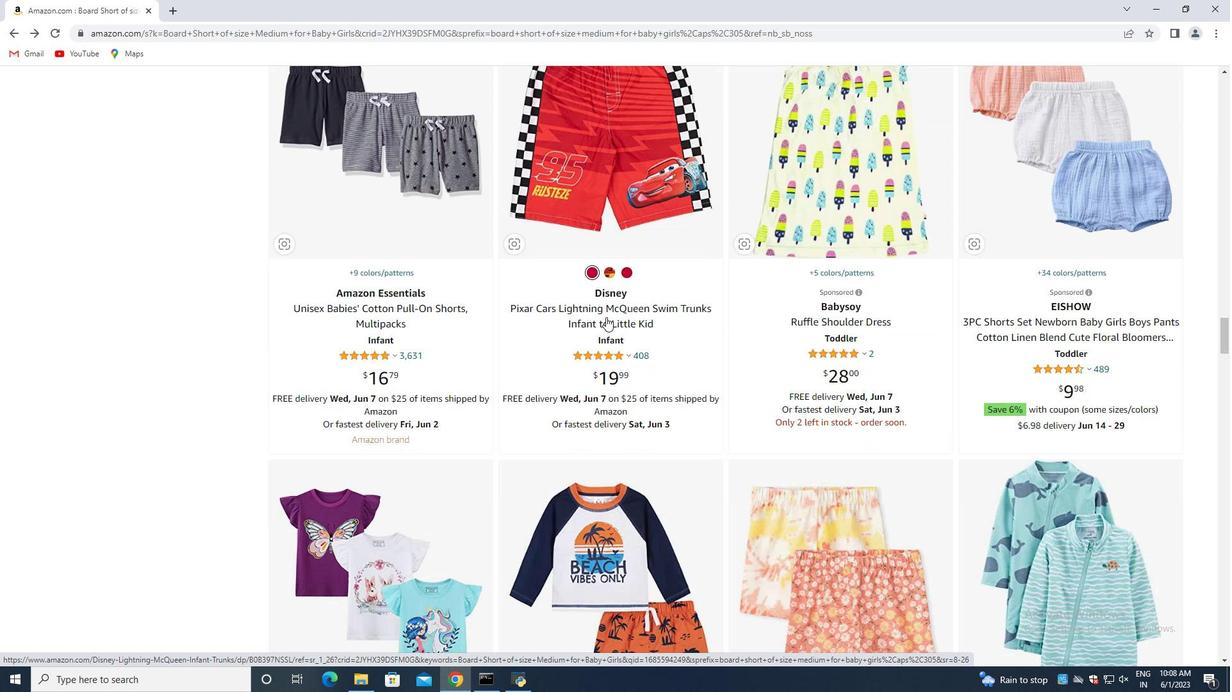 
Action: Mouse scrolled (606, 316) with delta (0, 0)
Screenshot: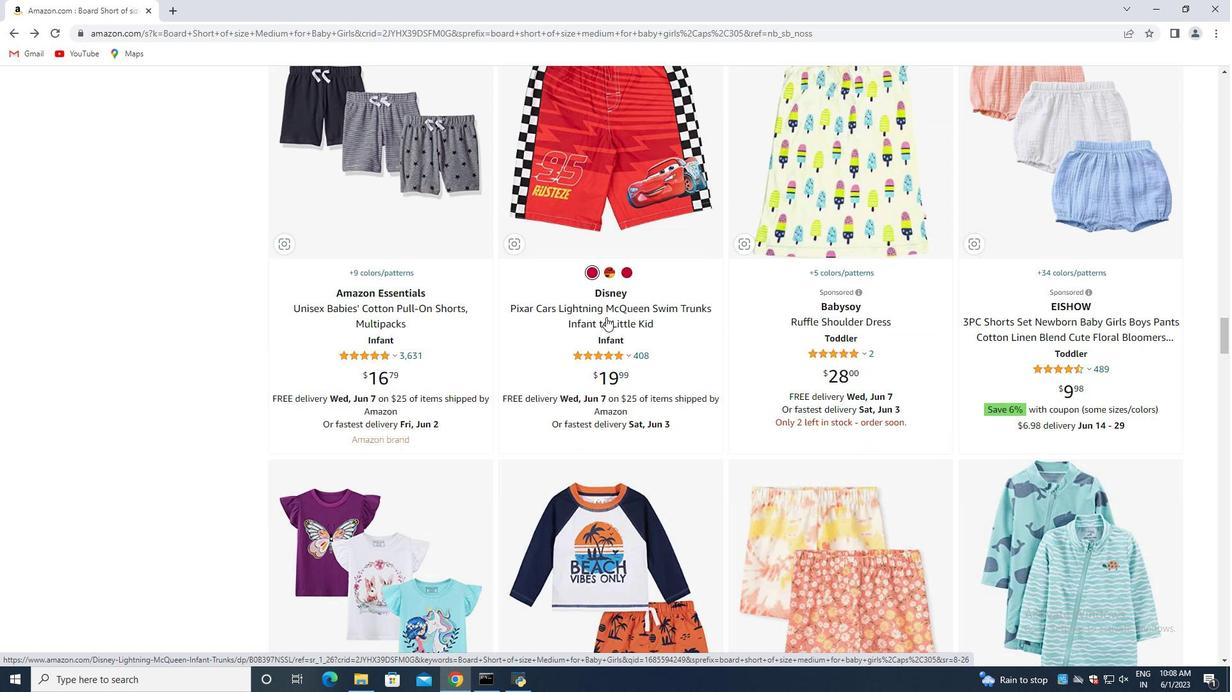 
Action: Mouse scrolled (606, 316) with delta (0, 0)
Screenshot: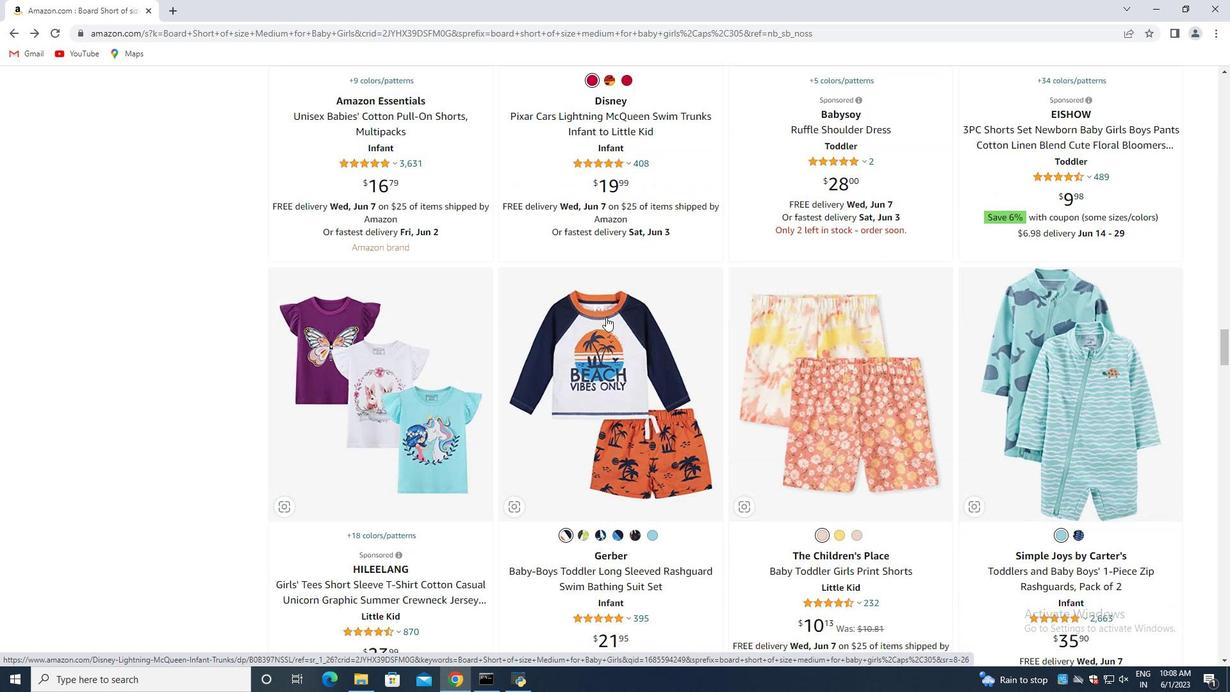 
Action: Mouse scrolled (606, 316) with delta (0, 0)
Screenshot: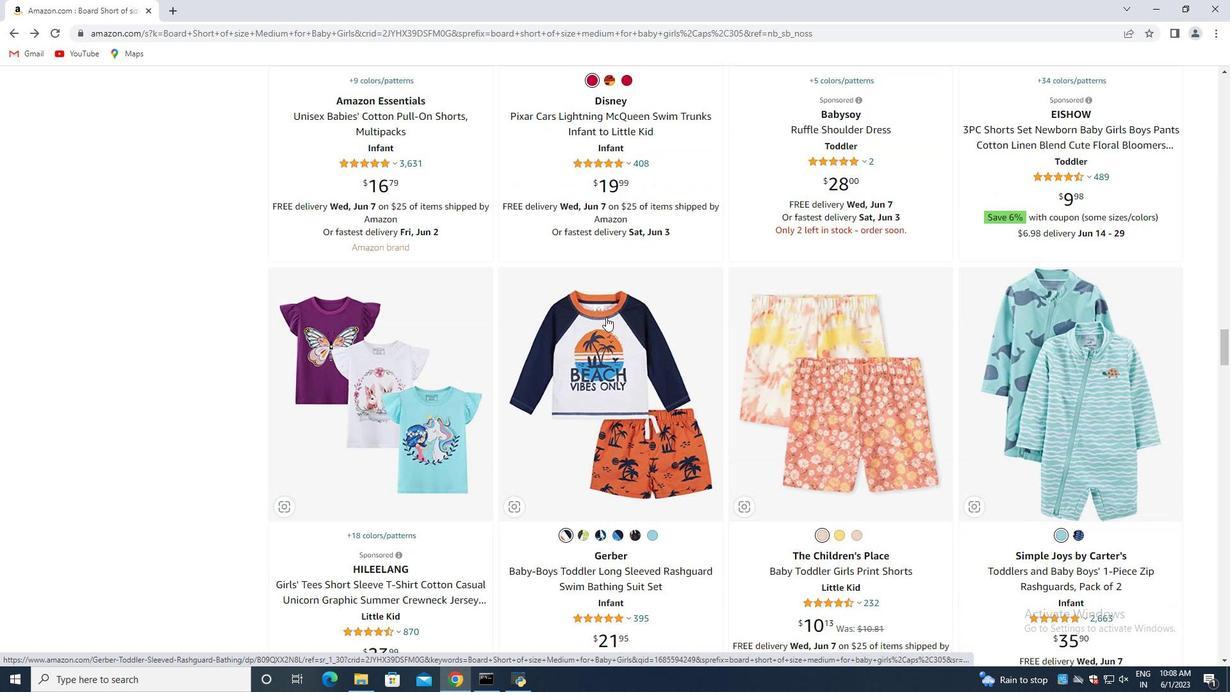 
Action: Mouse scrolled (606, 316) with delta (0, 0)
Screenshot: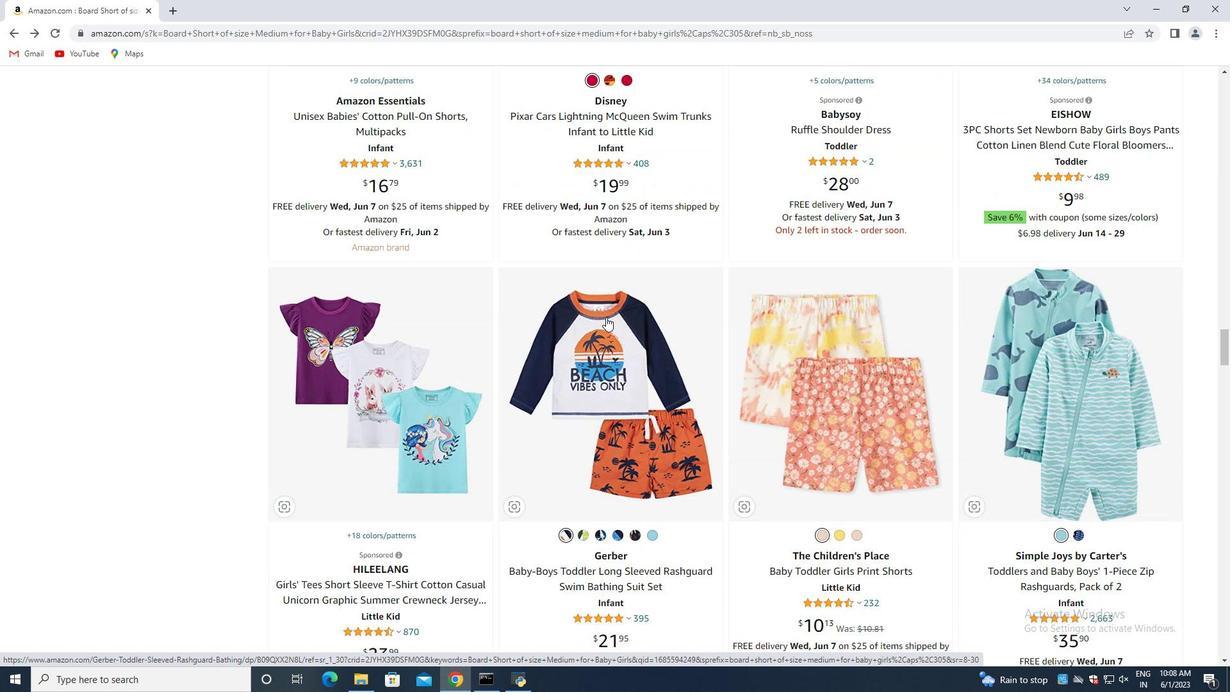 
Action: Mouse scrolled (606, 316) with delta (0, 0)
Screenshot: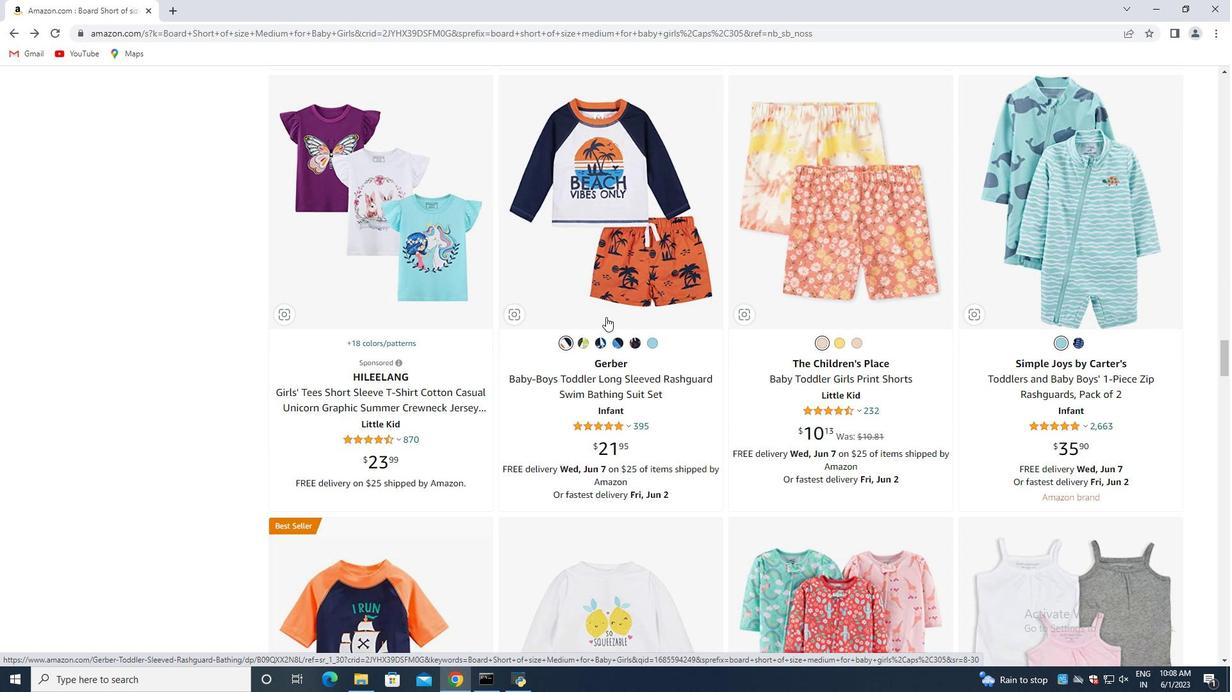 
Action: Mouse scrolled (606, 316) with delta (0, 0)
Screenshot: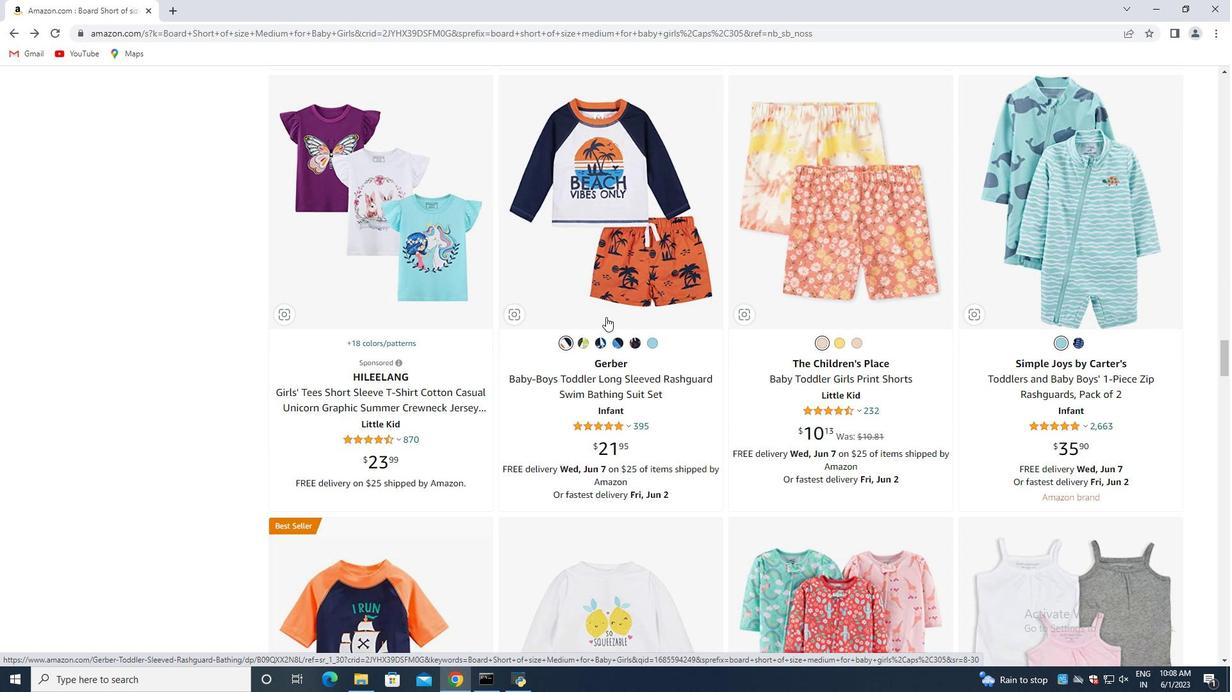 
Action: Mouse scrolled (606, 316) with delta (0, 0)
Screenshot: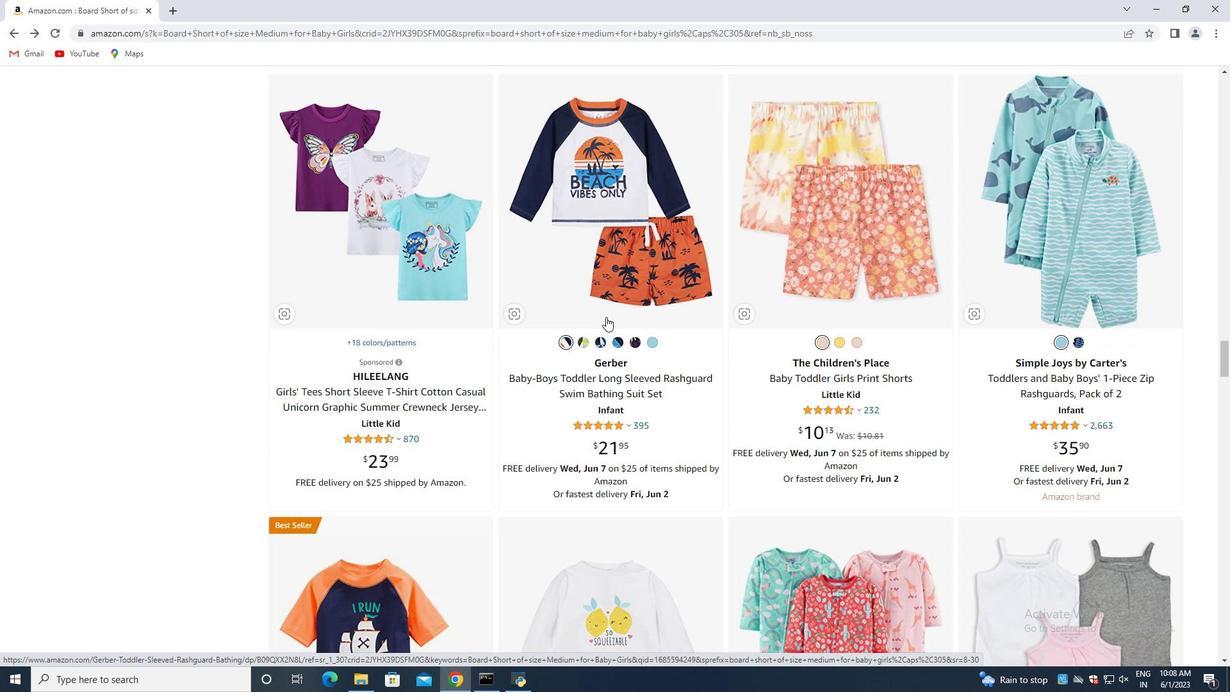 
Action: Mouse scrolled (606, 316) with delta (0, 0)
Screenshot: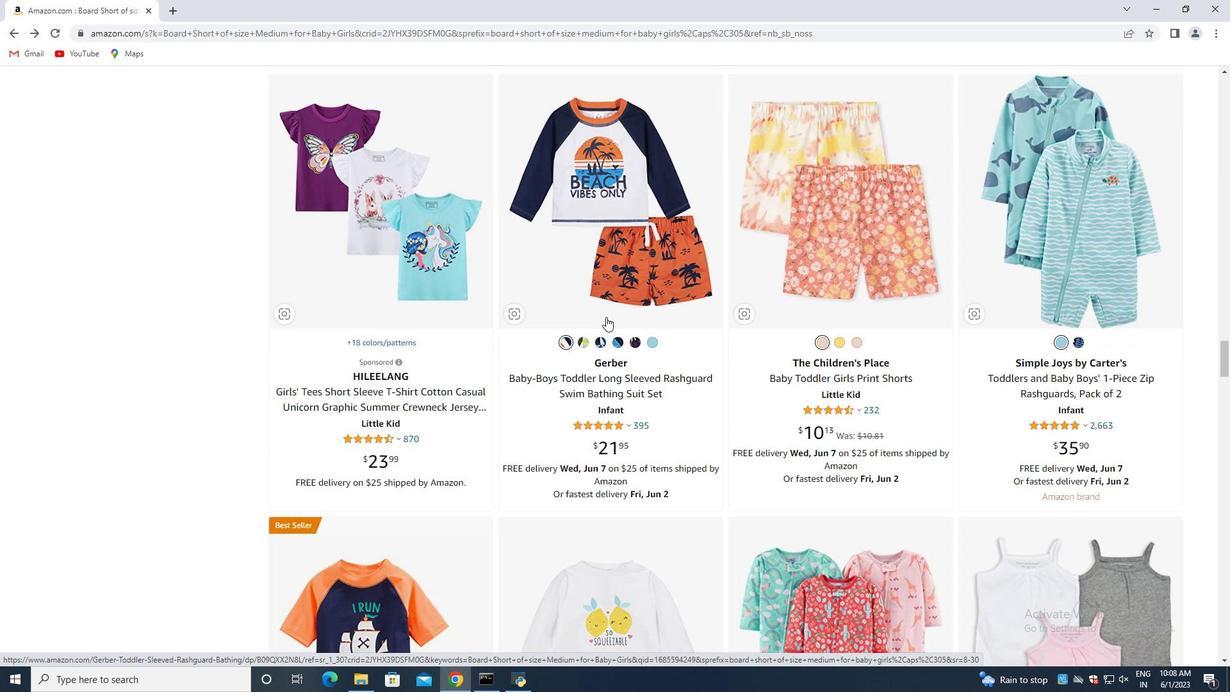 
Action: Mouse moved to (596, 321)
Screenshot: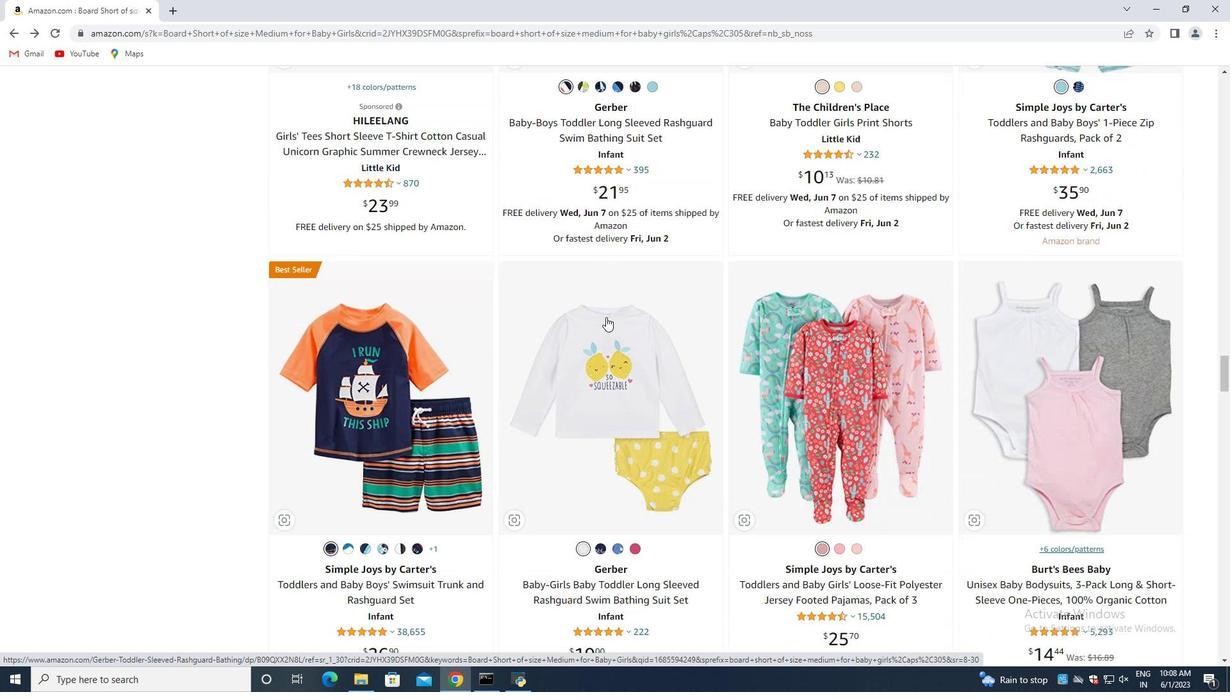 
Action: Mouse scrolled (596, 322) with delta (0, 0)
Screenshot: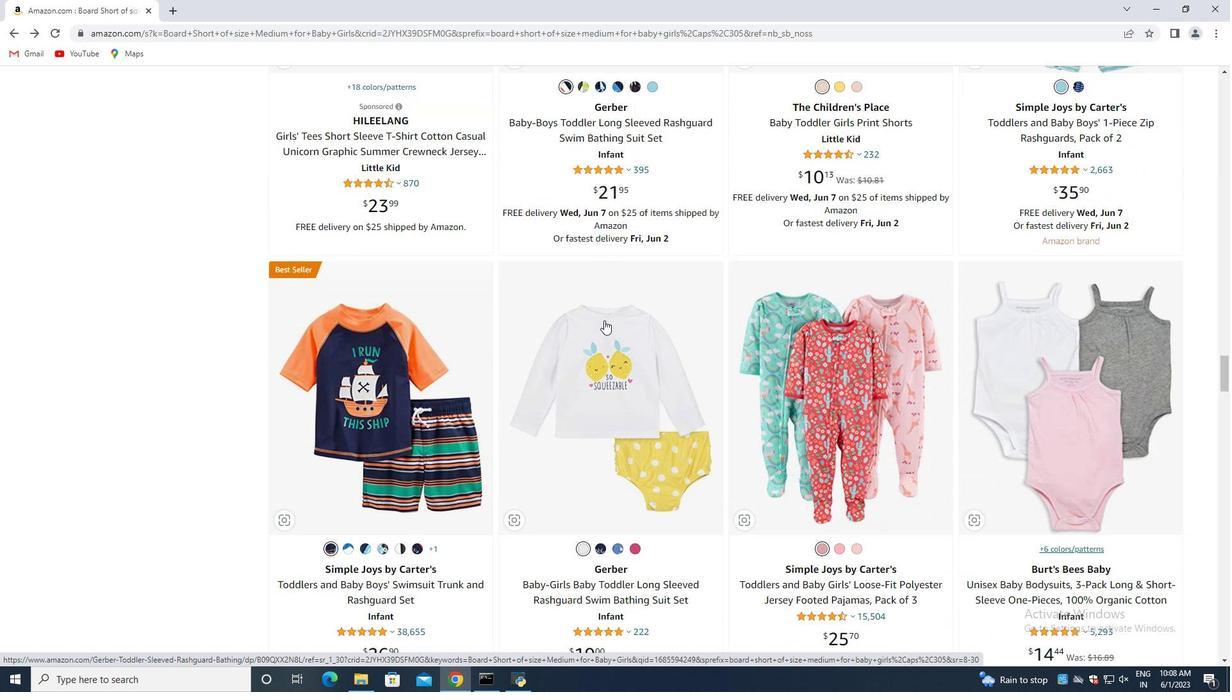 
Action: Mouse scrolled (596, 322) with delta (0, 0)
Screenshot: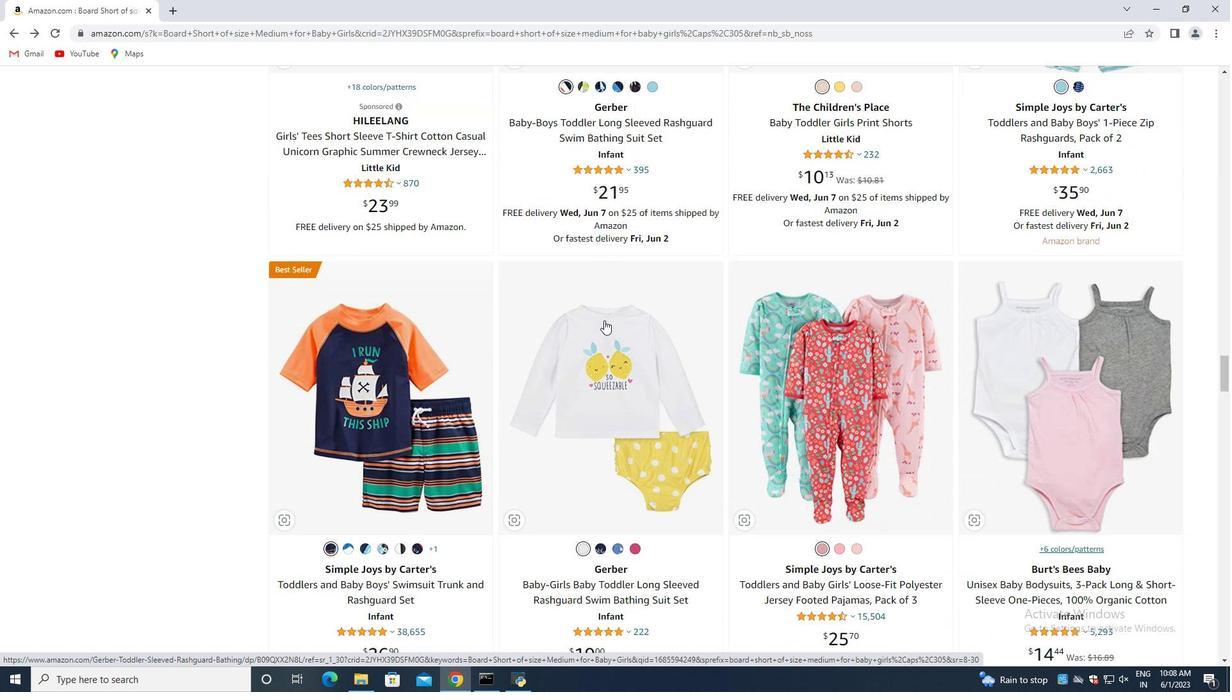 
Action: Mouse moved to (598, 322)
Screenshot: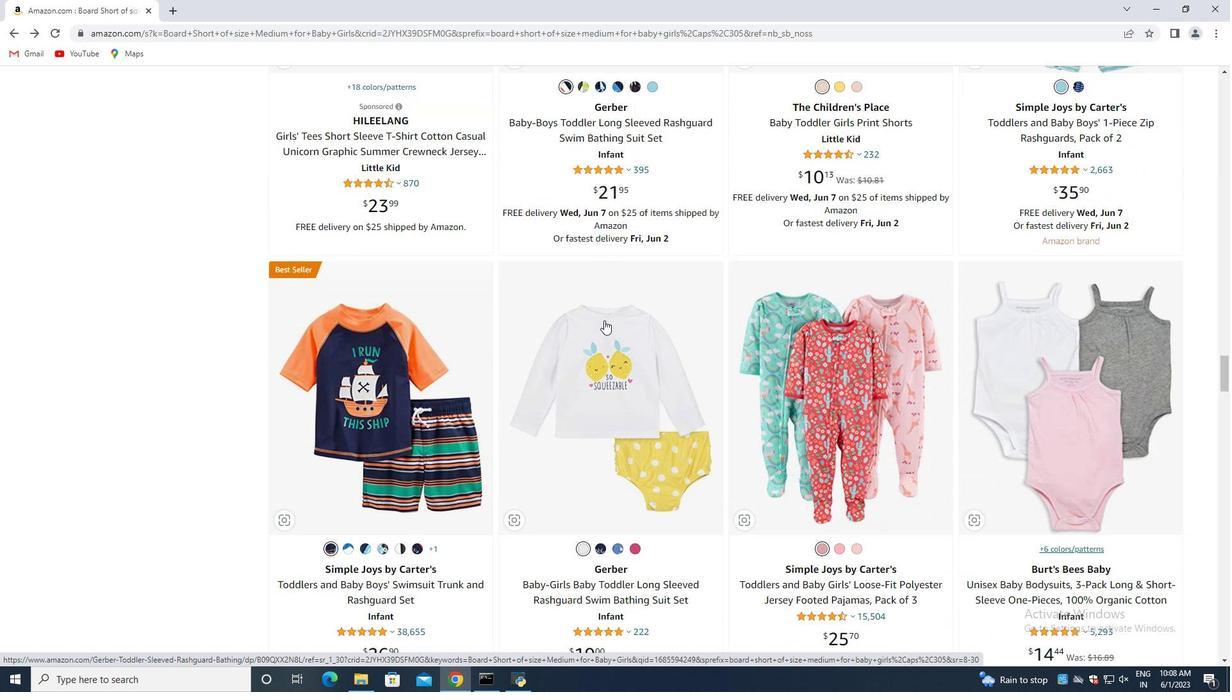 
Action: Mouse scrolled (598, 323) with delta (0, 0)
Screenshot: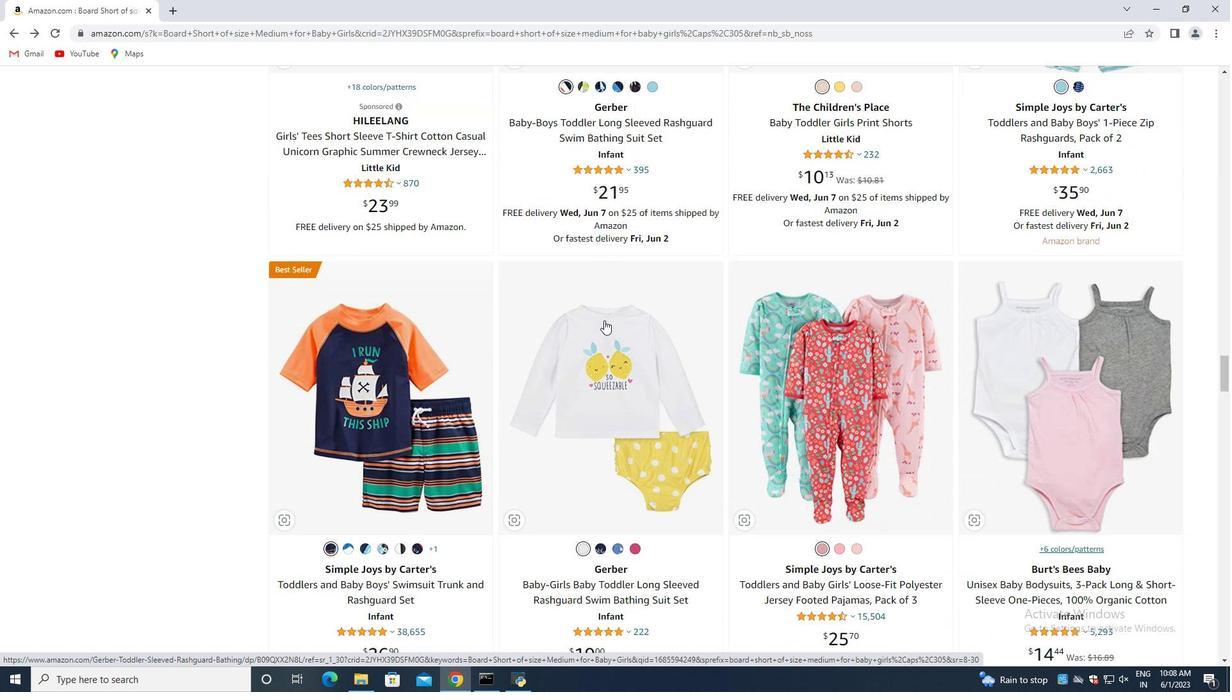 
Action: Mouse scrolled (598, 323) with delta (0, 0)
Screenshot: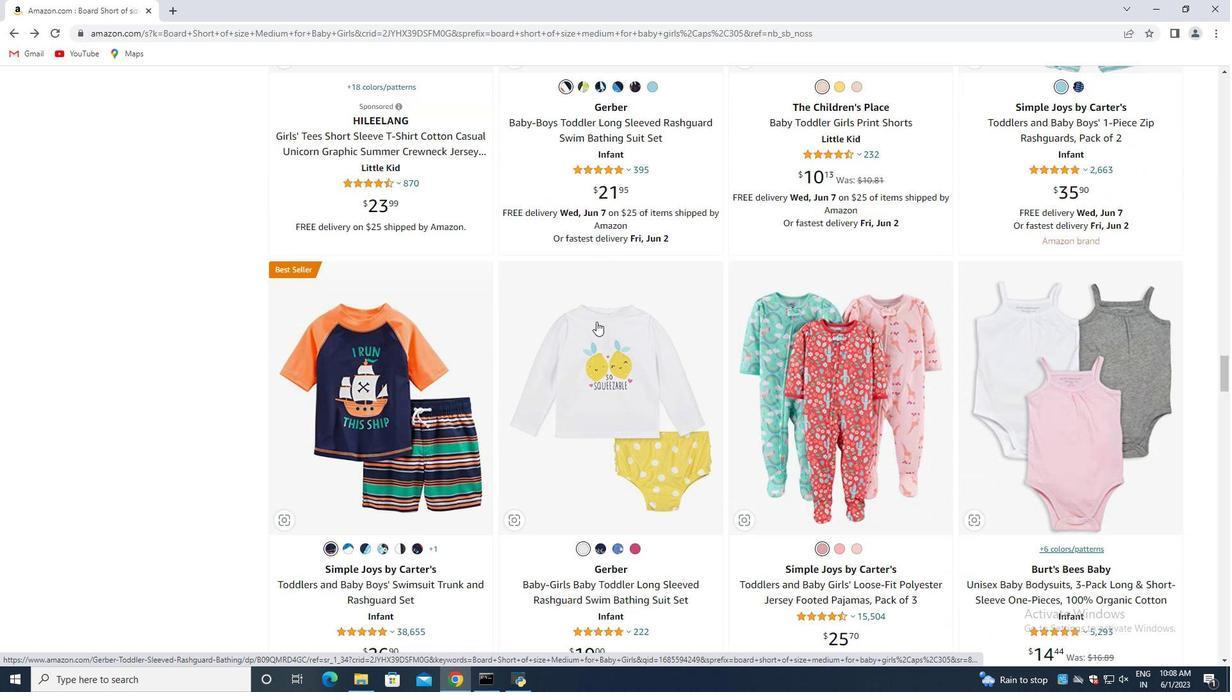 
Action: Mouse scrolled (598, 323) with delta (0, 0)
Screenshot: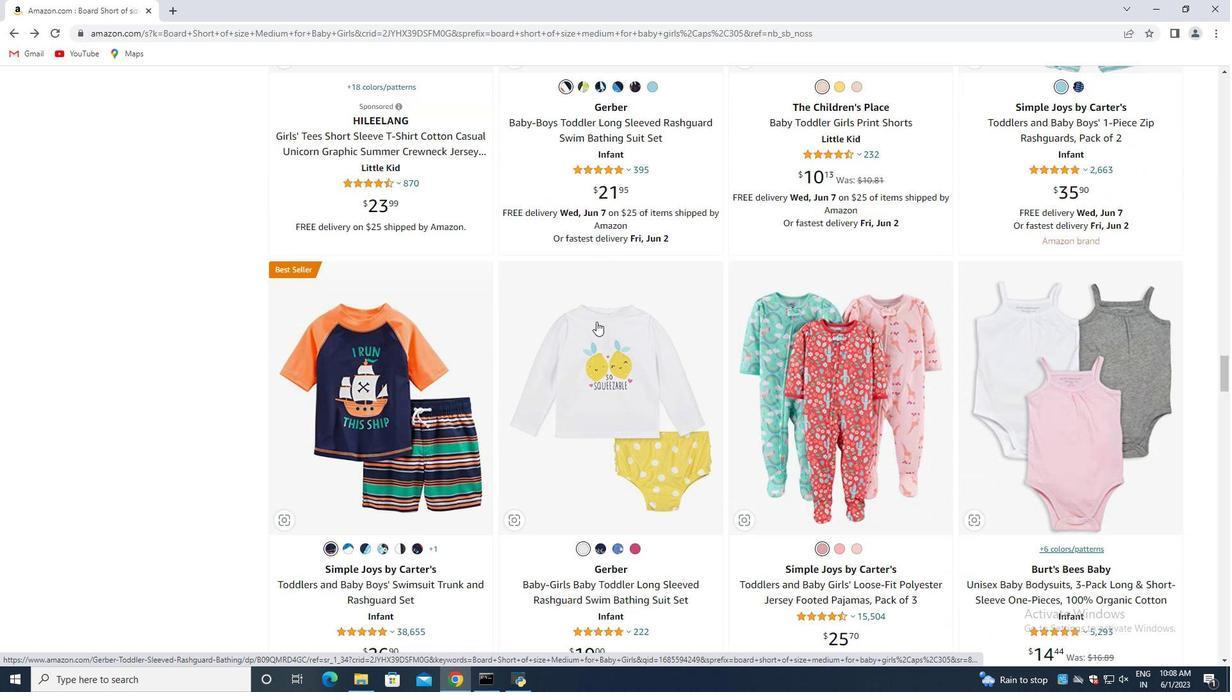 
Action: Mouse scrolled (598, 323) with delta (0, 0)
Screenshot: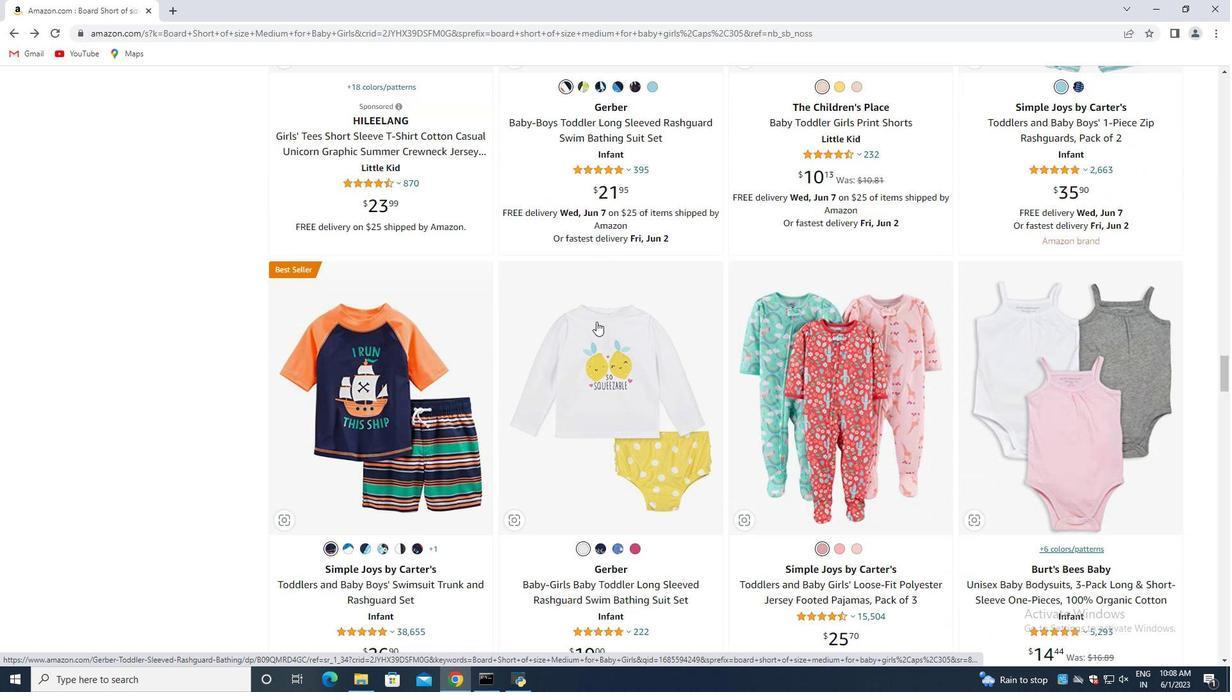 
Action: Mouse scrolled (598, 323) with delta (0, 0)
Screenshot: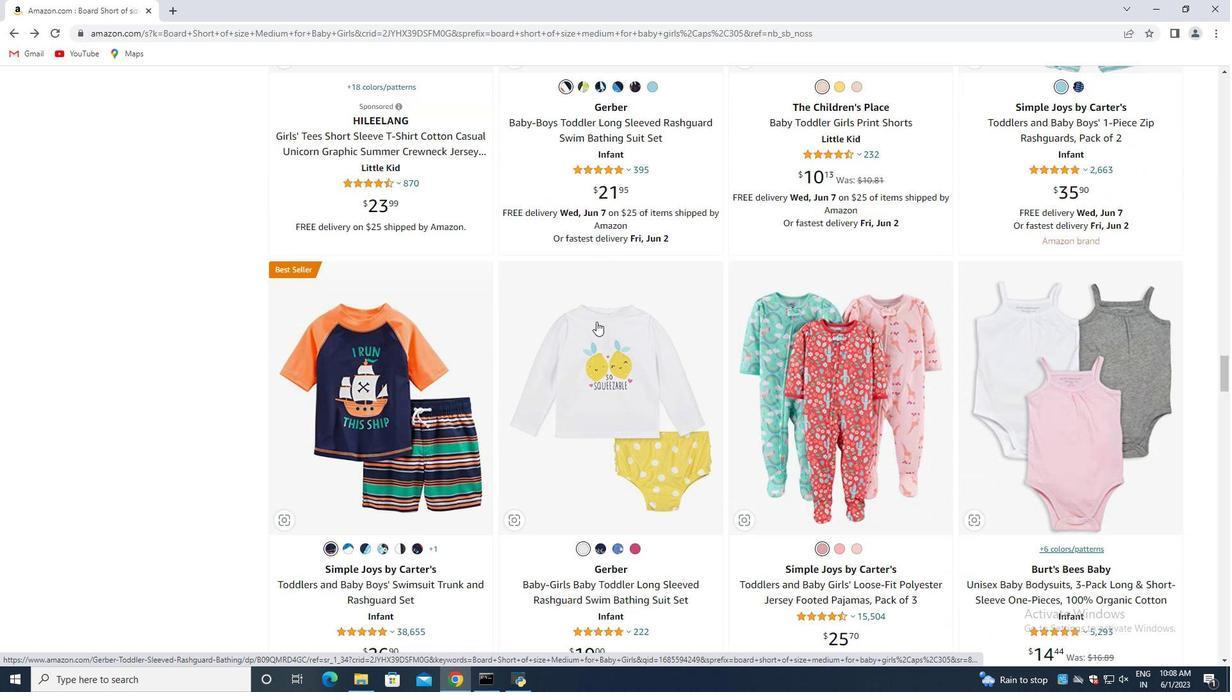 
Action: Mouse moved to (598, 320)
